 Task: Explore Airbnb accommodation in Idah, Nigeria from14th December, 2023 to 18th December, 2023 for 1 adult. Place can be room with 1  bedroom having 1 bed and 1 bathroom. Amenities needed are: wifi.
Action: Mouse moved to (433, 79)
Screenshot: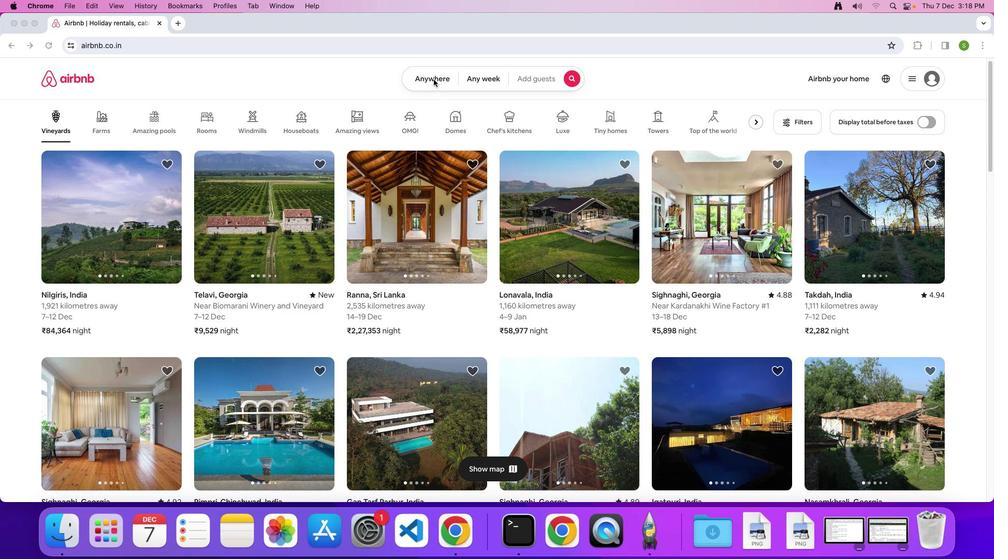 
Action: Mouse pressed left at (433, 79)
Screenshot: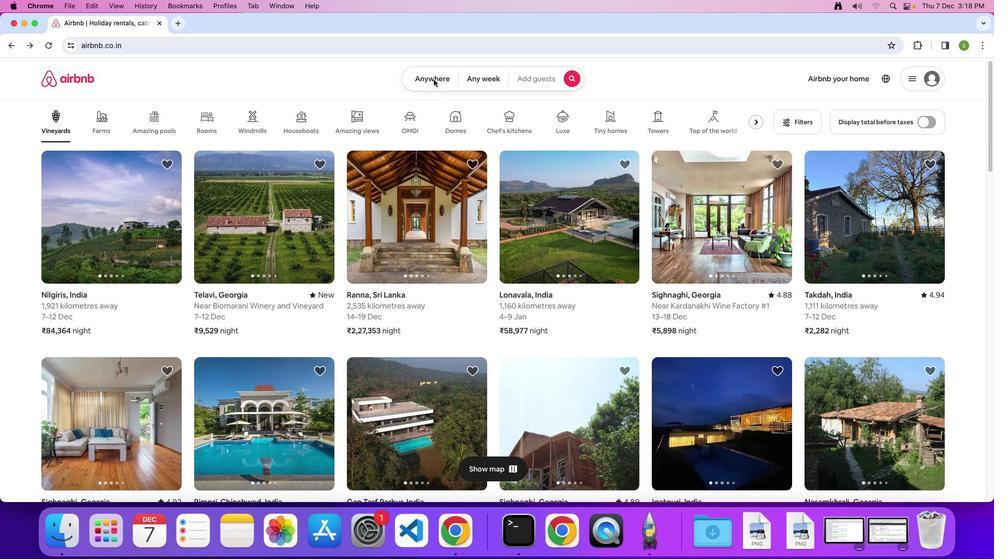 
Action: Mouse moved to (430, 79)
Screenshot: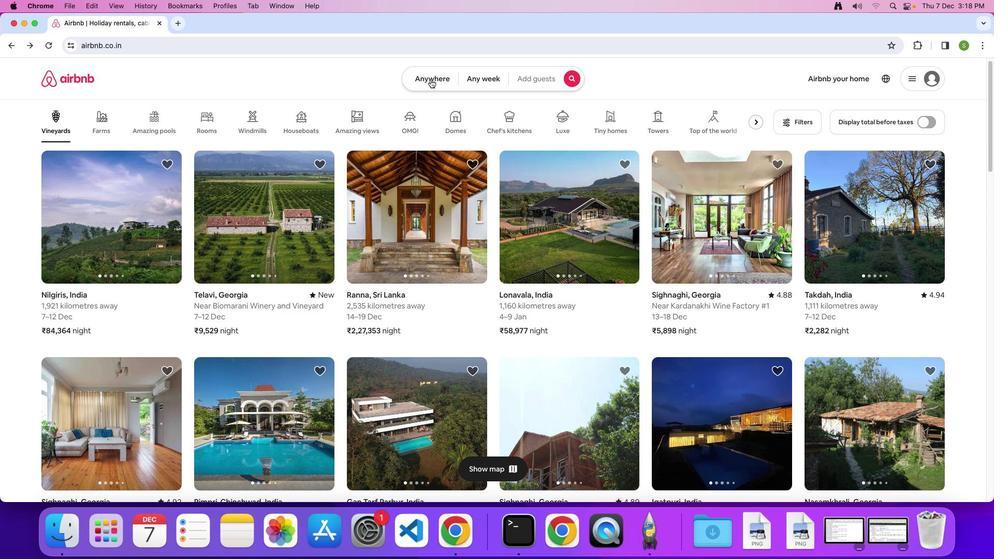 
Action: Mouse pressed left at (430, 79)
Screenshot: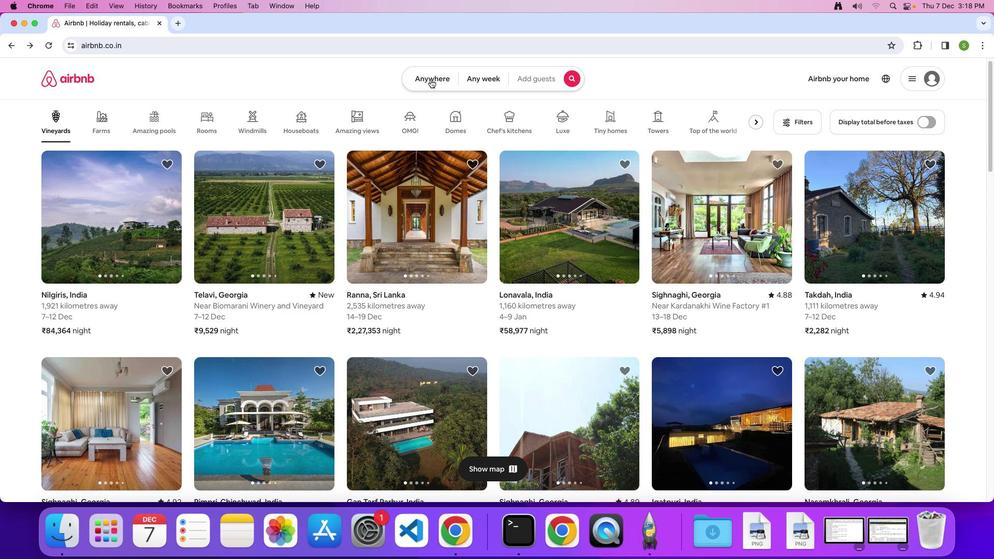 
Action: Mouse moved to (380, 120)
Screenshot: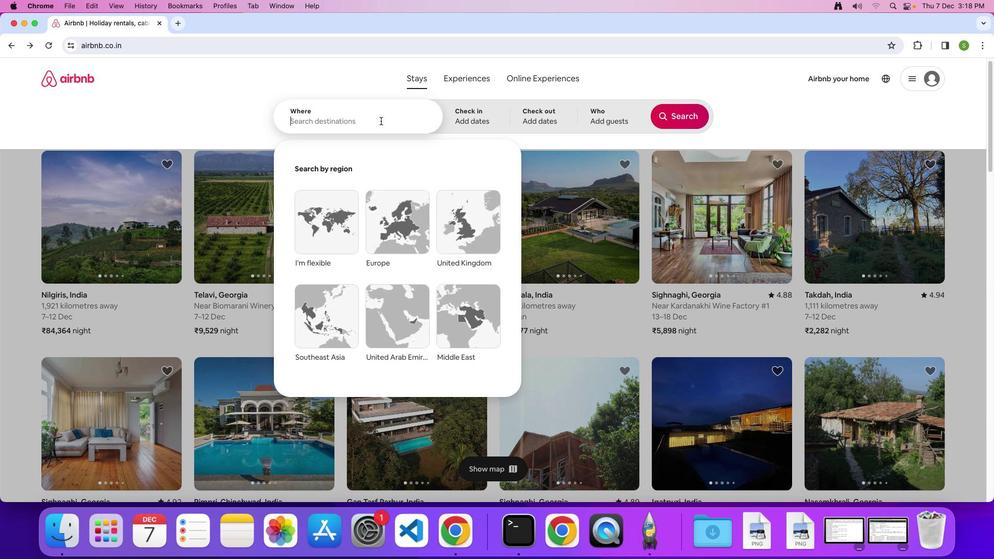 
Action: Mouse pressed left at (380, 120)
Screenshot: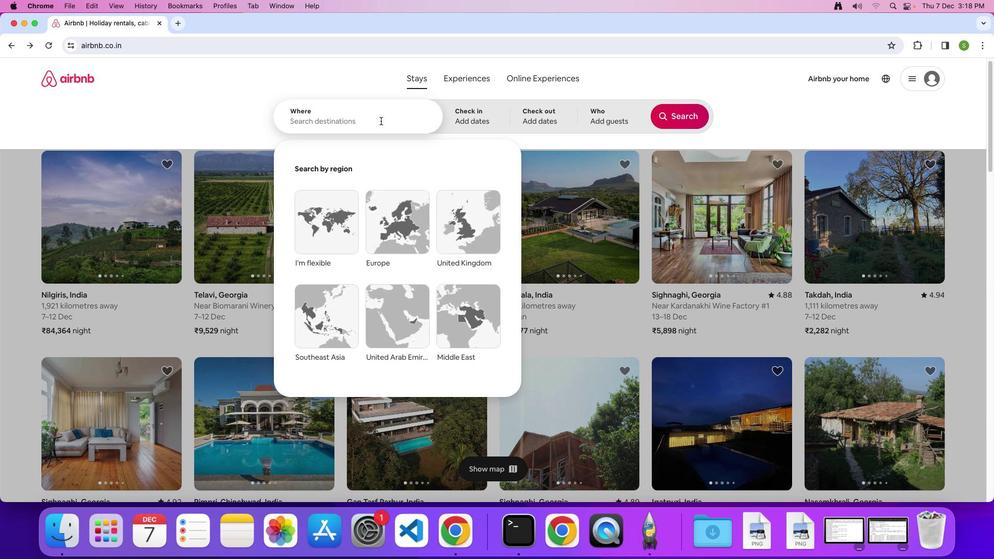 
Action: Key pressed 'I'Key.caps_lock'd''a''h'','Key.spaceKey.shift'N''i''g''e''r''i''a'Key.enter
Screenshot: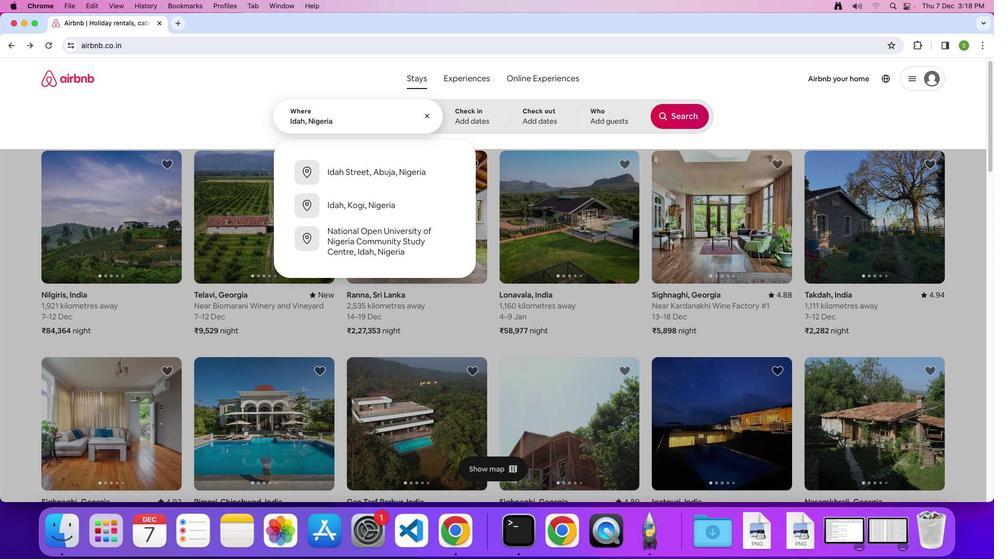 
Action: Mouse moved to (411, 294)
Screenshot: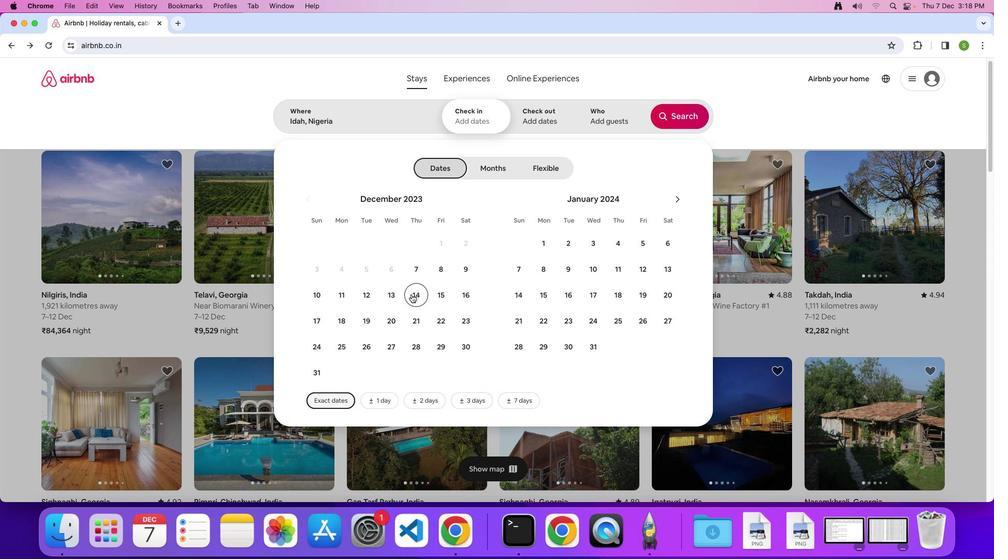 
Action: Mouse pressed left at (411, 294)
Screenshot: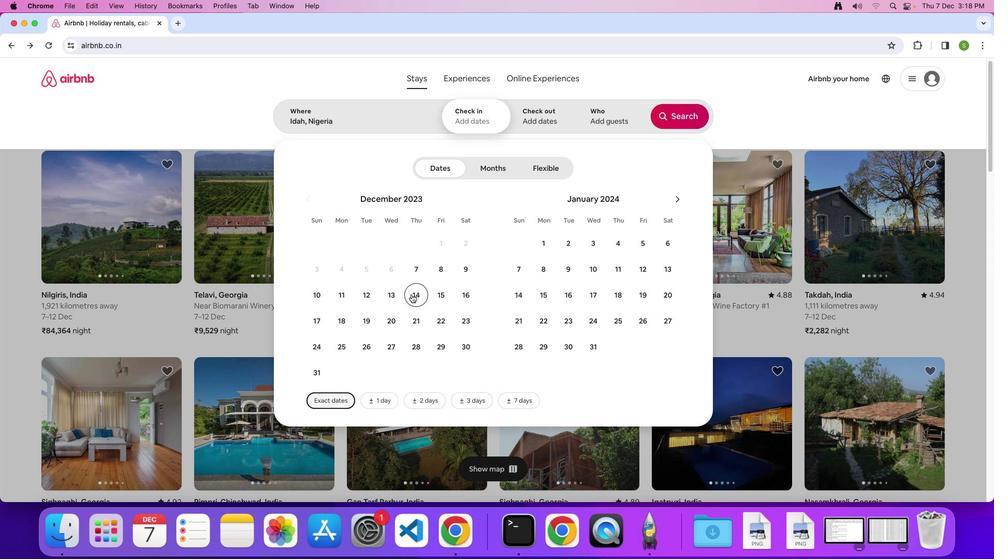 
Action: Mouse moved to (344, 324)
Screenshot: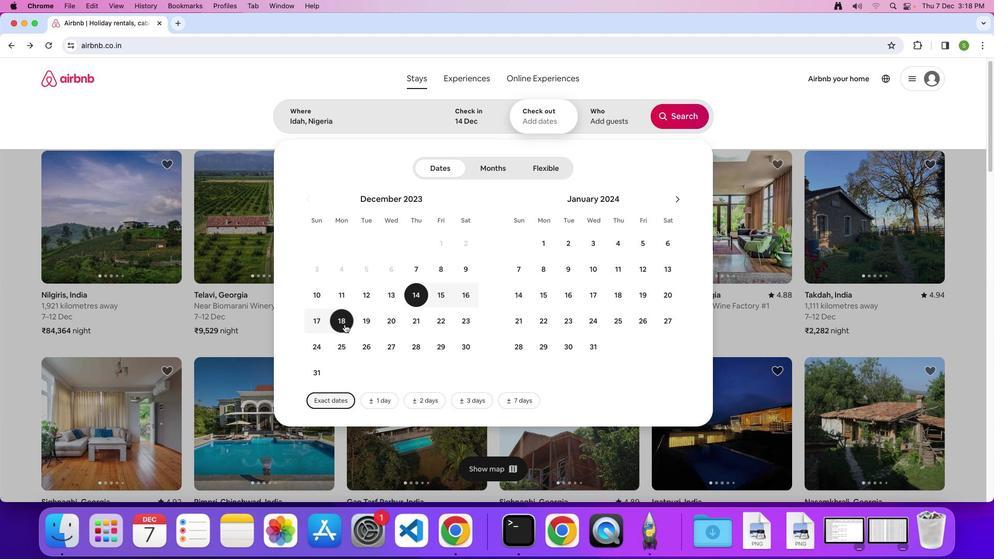 
Action: Mouse pressed left at (344, 324)
Screenshot: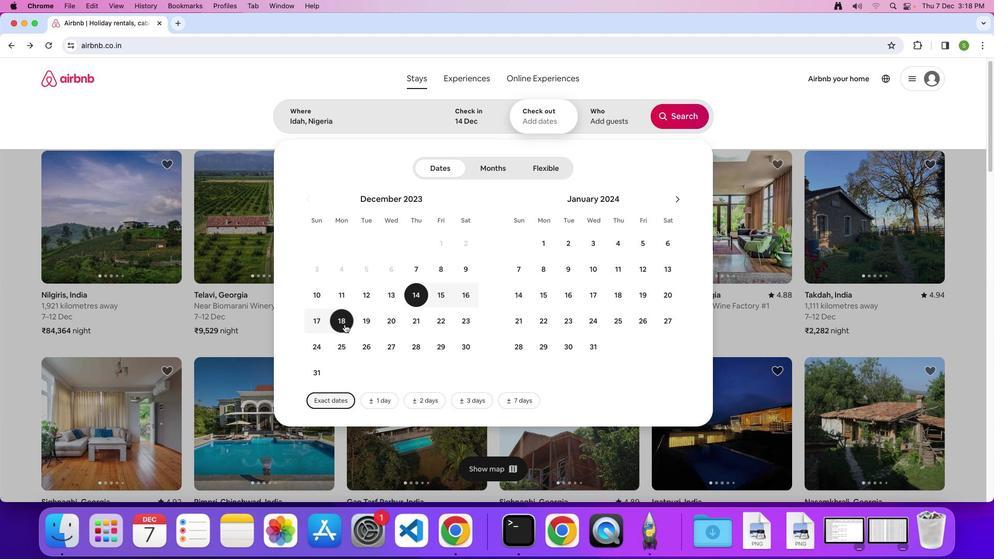 
Action: Mouse moved to (607, 125)
Screenshot: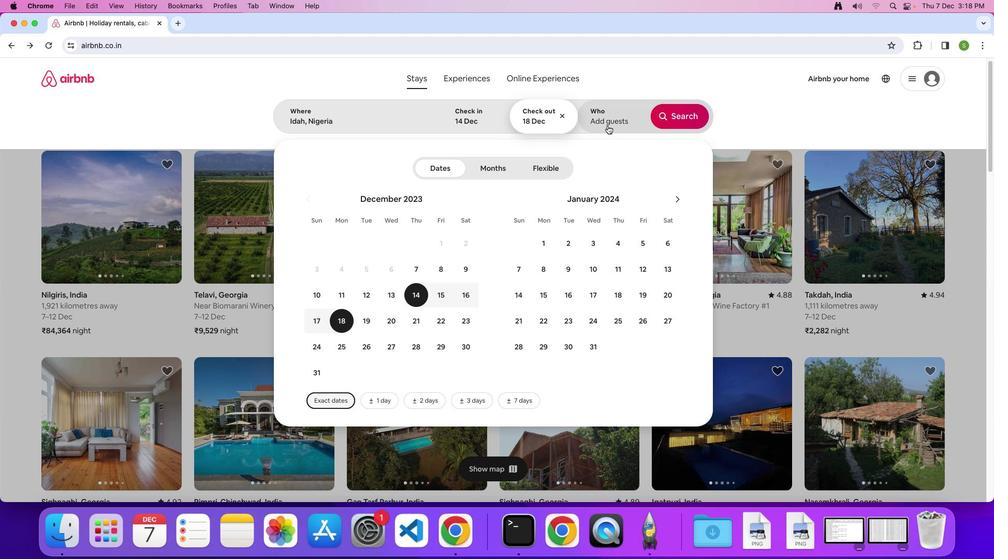 
Action: Mouse pressed left at (607, 125)
Screenshot: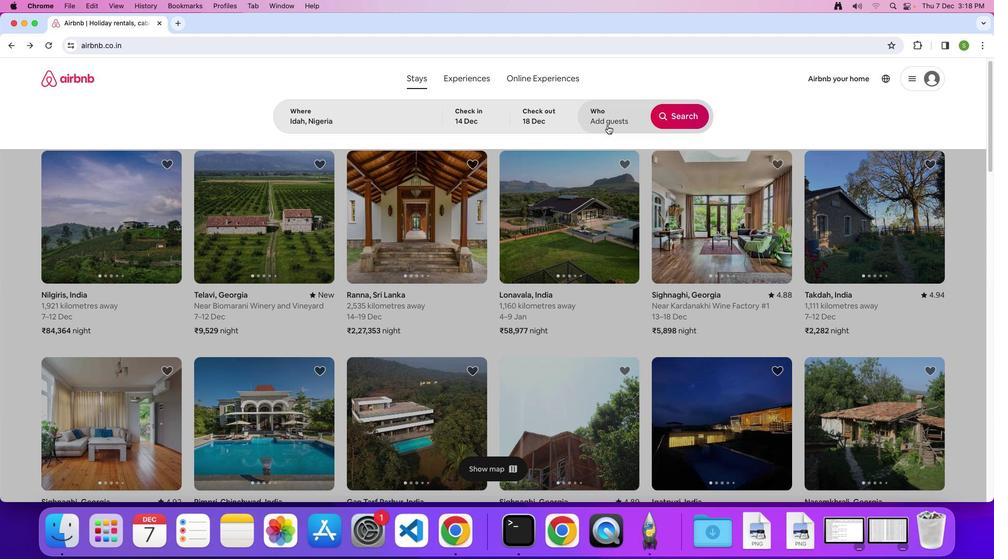 
Action: Mouse moved to (685, 171)
Screenshot: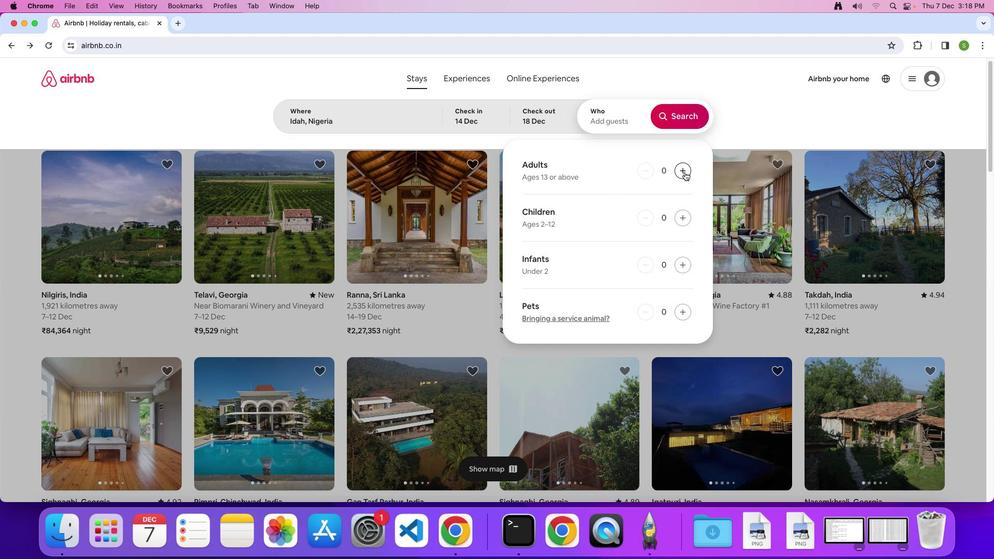 
Action: Mouse pressed left at (685, 171)
Screenshot: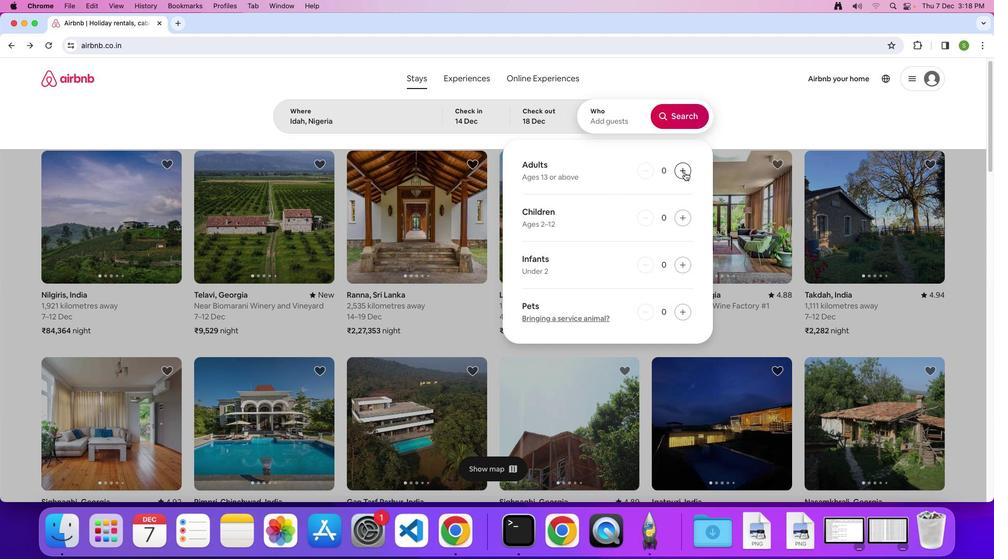 
Action: Mouse moved to (693, 118)
Screenshot: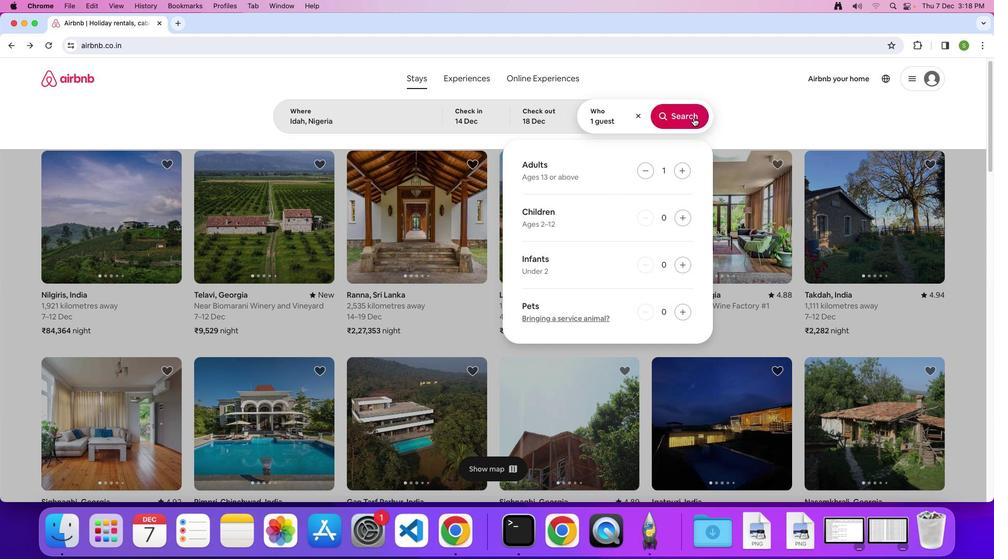 
Action: Mouse pressed left at (693, 118)
Screenshot: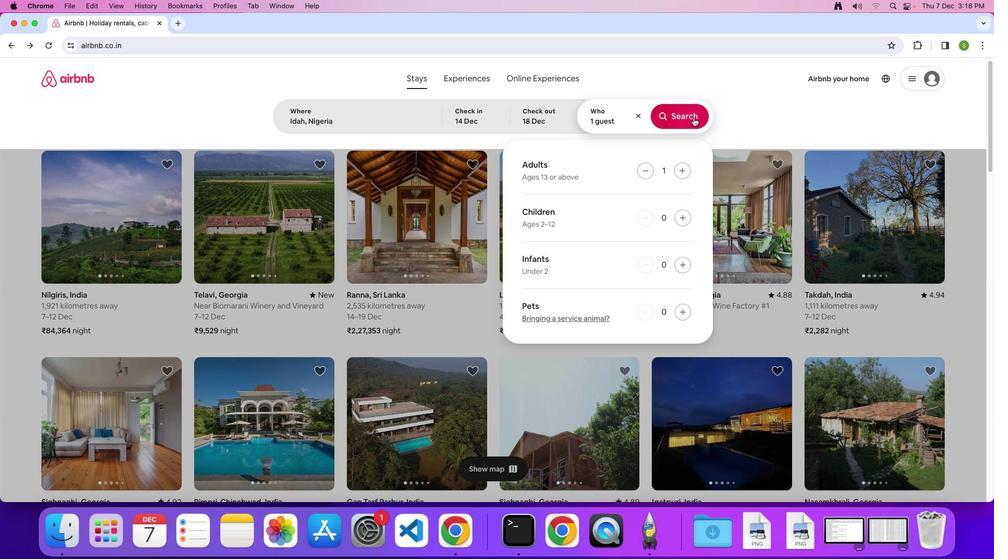 
Action: Mouse moved to (824, 124)
Screenshot: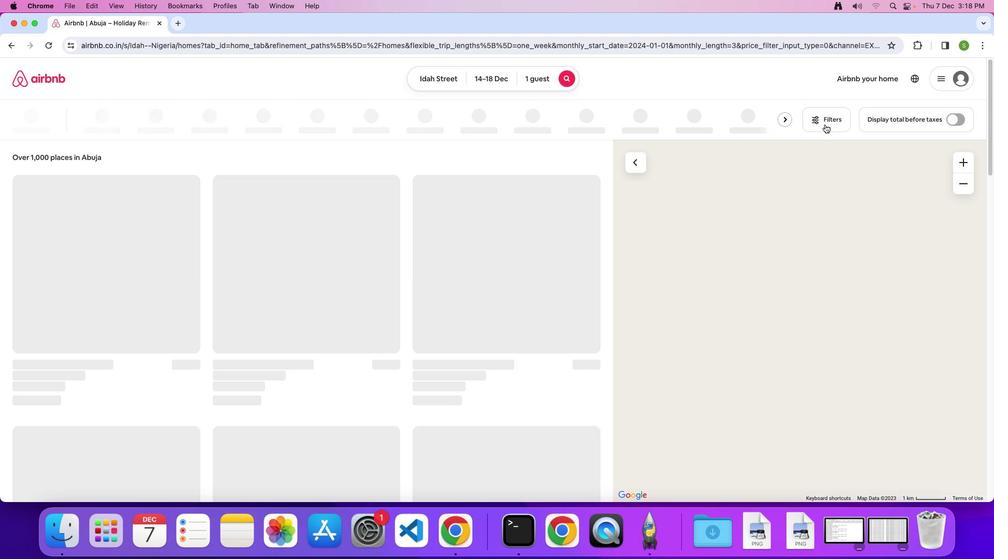 
Action: Mouse pressed left at (824, 124)
Screenshot: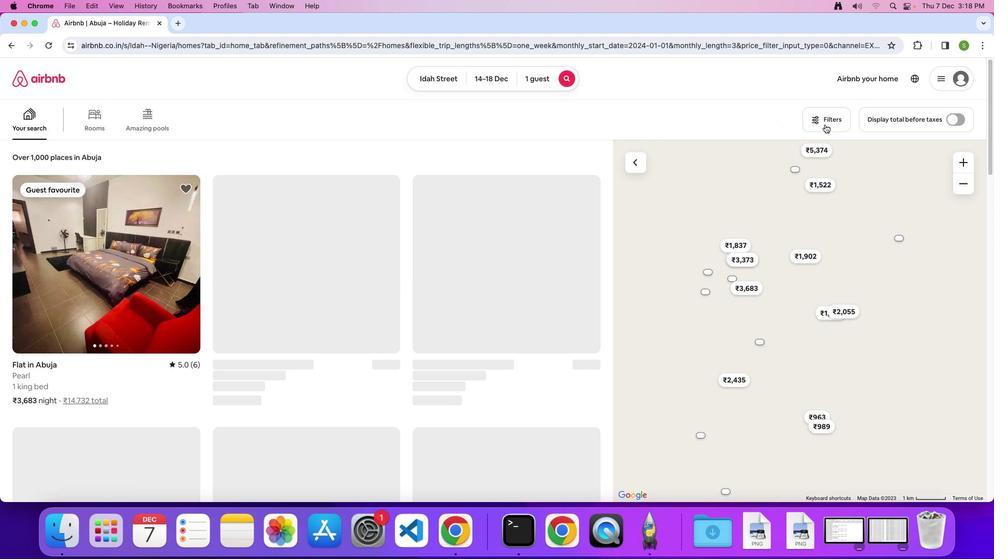 
Action: Mouse moved to (466, 176)
Screenshot: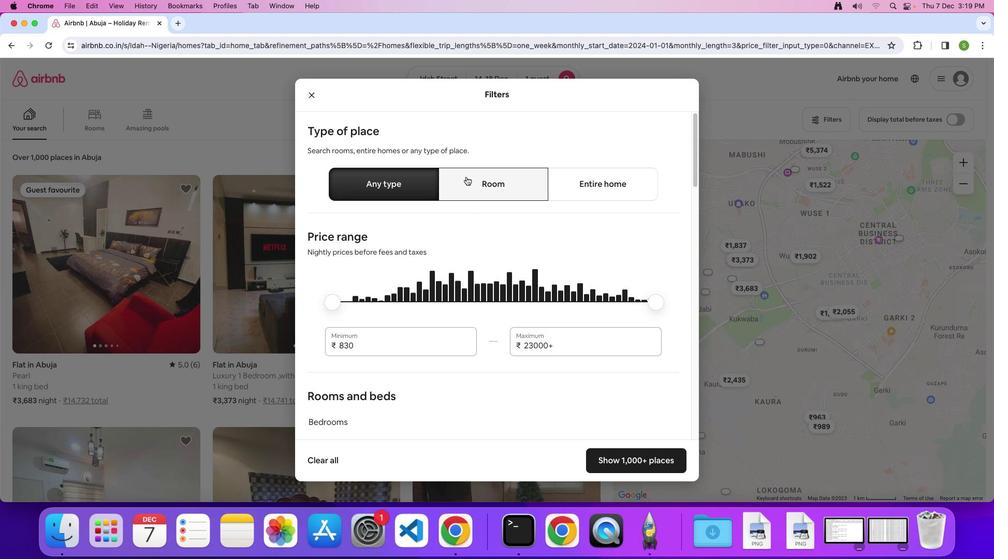 
Action: Mouse pressed left at (466, 176)
Screenshot: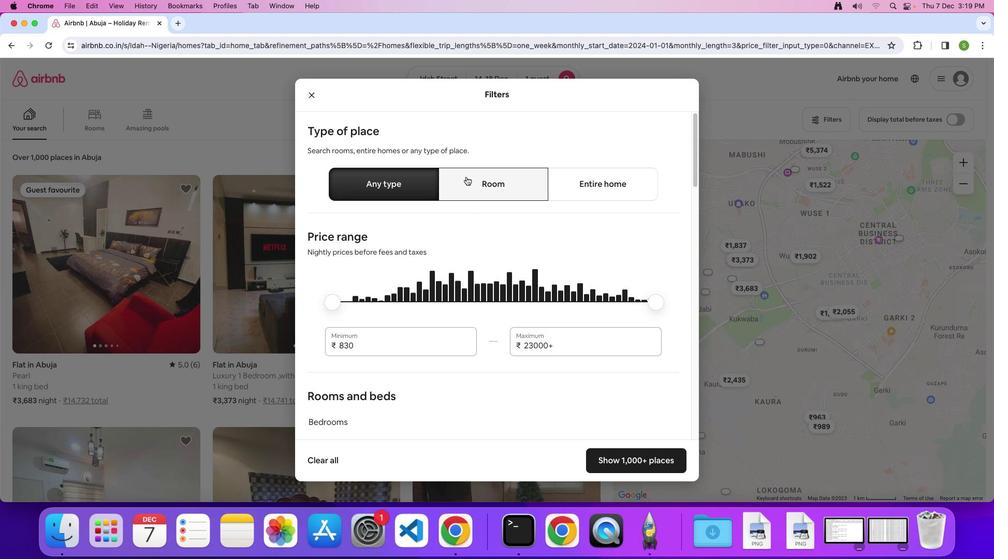 
Action: Mouse moved to (497, 253)
Screenshot: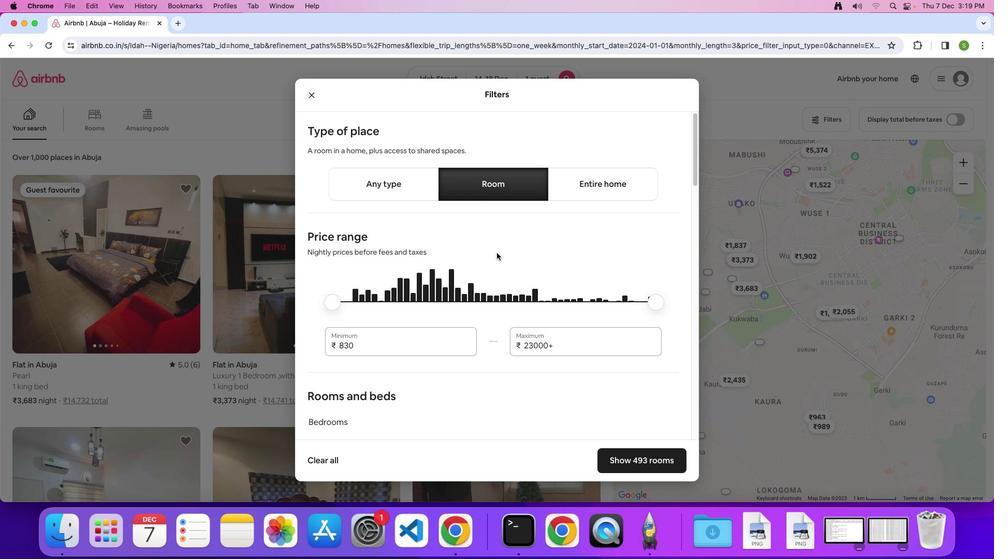 
Action: Mouse scrolled (497, 253) with delta (0, 0)
Screenshot: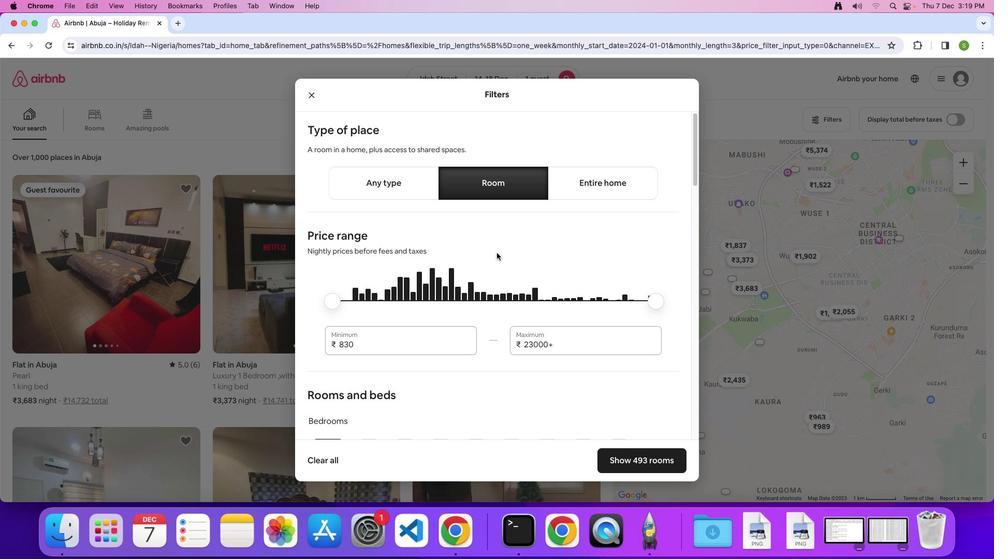 
Action: Mouse scrolled (497, 253) with delta (0, 0)
Screenshot: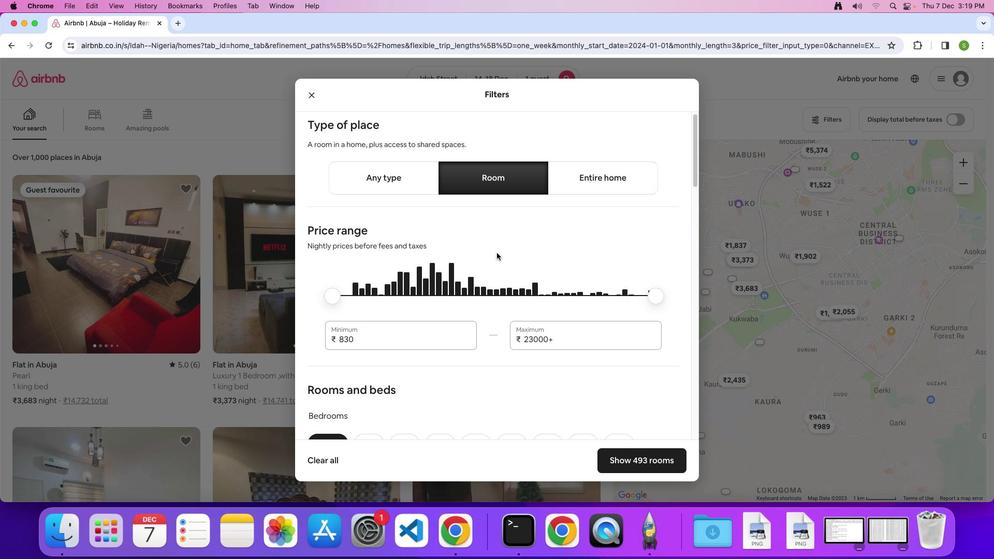 
Action: Mouse scrolled (497, 253) with delta (0, 0)
Screenshot: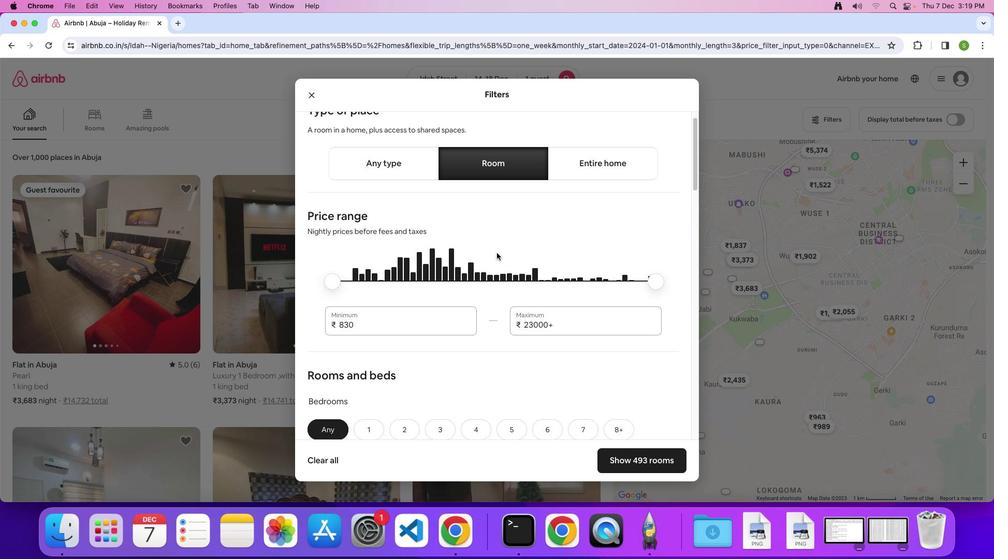 
Action: Mouse scrolled (497, 253) with delta (0, 0)
Screenshot: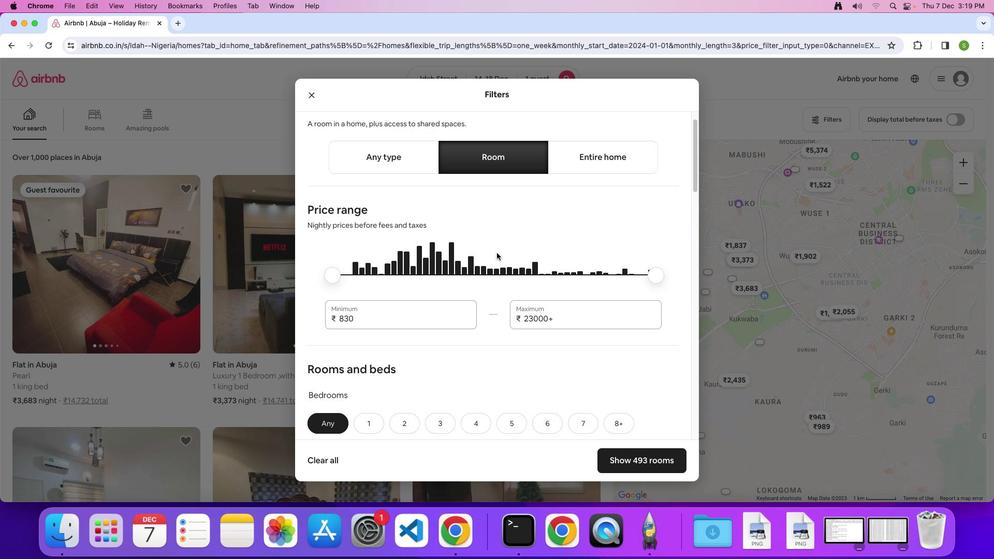 
Action: Mouse scrolled (497, 253) with delta (0, 0)
Screenshot: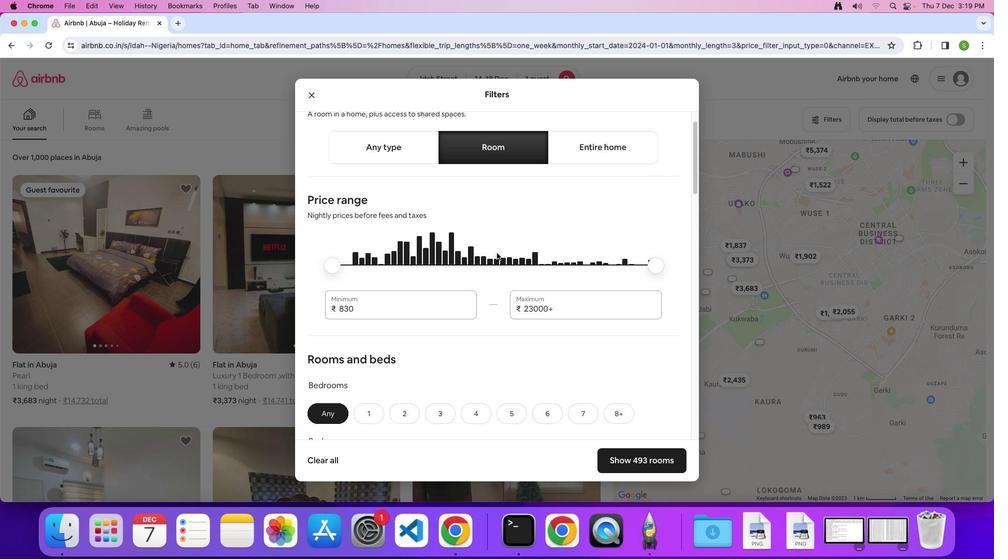 
Action: Mouse scrolled (497, 253) with delta (0, 0)
Screenshot: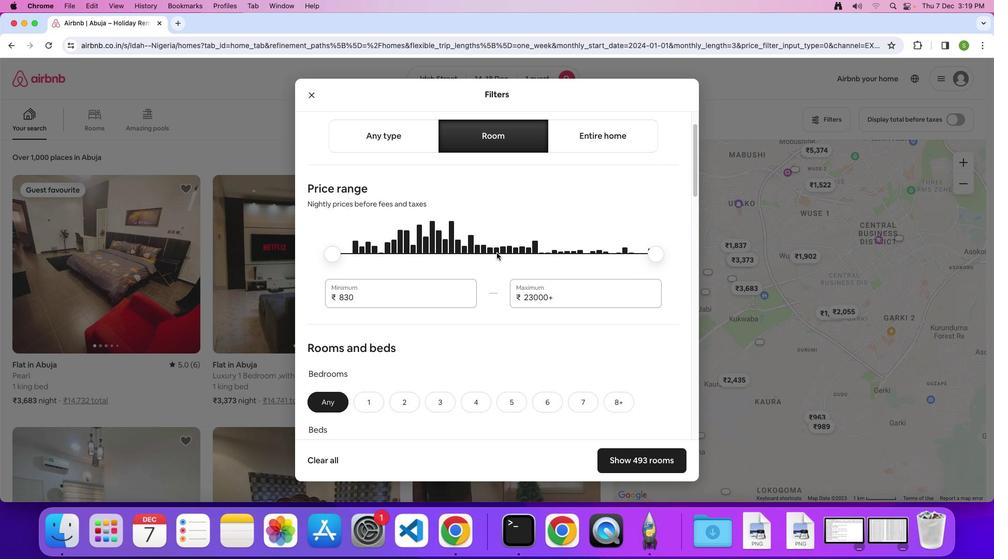 
Action: Mouse scrolled (497, 253) with delta (0, 0)
Screenshot: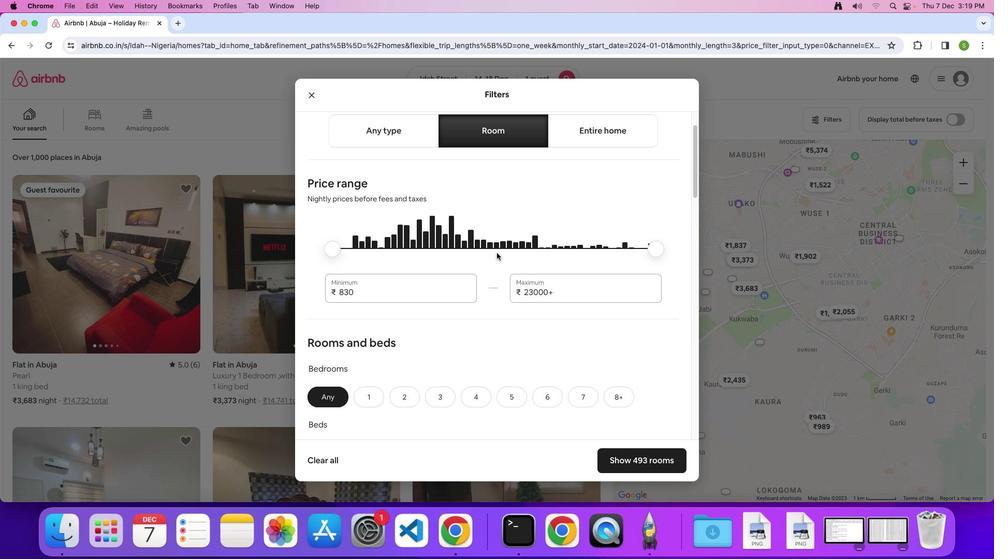 
Action: Mouse scrolled (497, 253) with delta (0, 0)
Screenshot: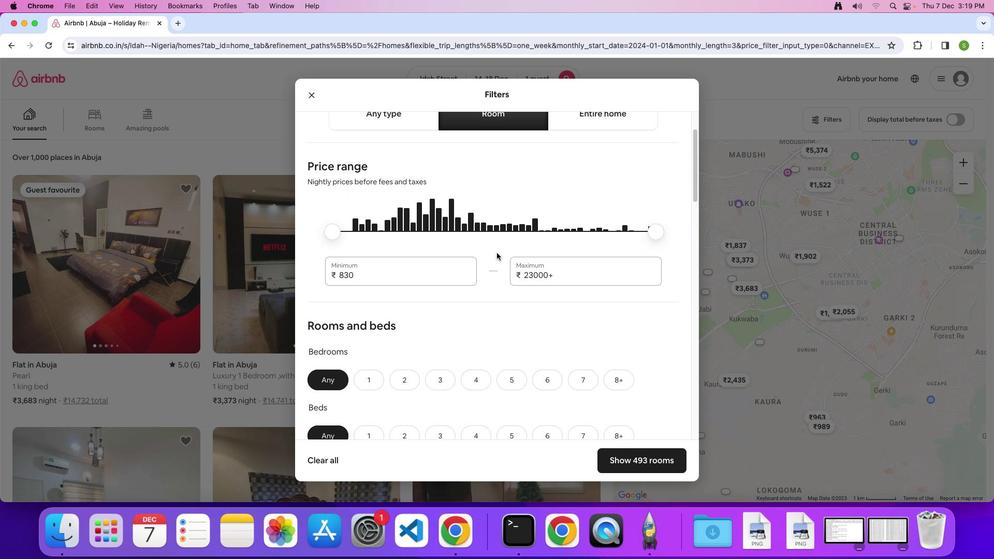 
Action: Mouse scrolled (497, 253) with delta (0, 0)
Screenshot: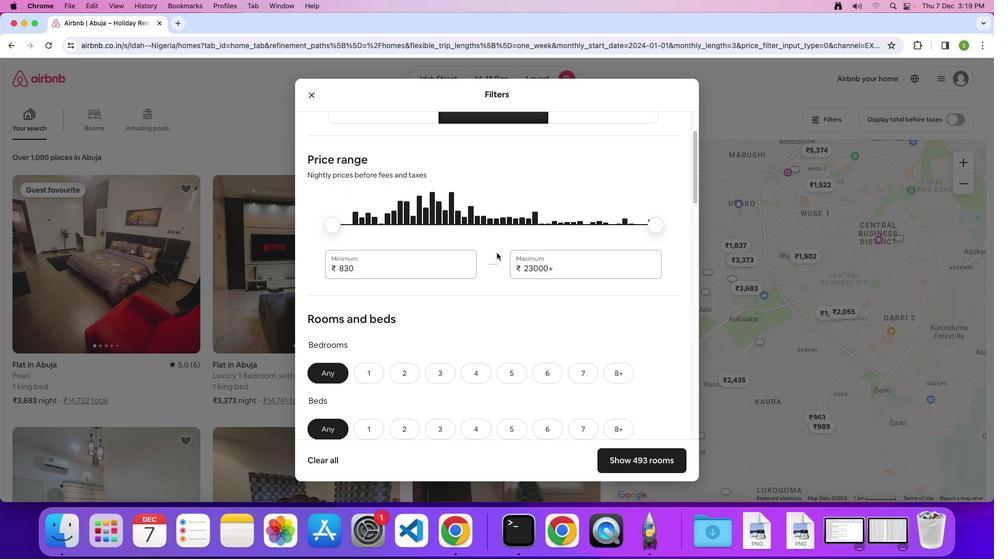 
Action: Mouse scrolled (497, 253) with delta (0, -1)
Screenshot: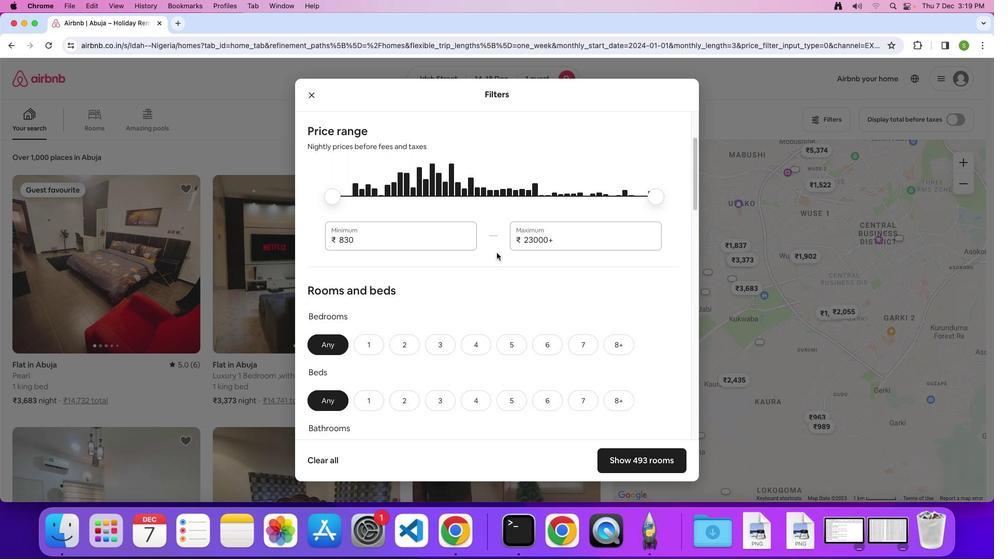 
Action: Mouse scrolled (497, 253) with delta (0, 0)
Screenshot: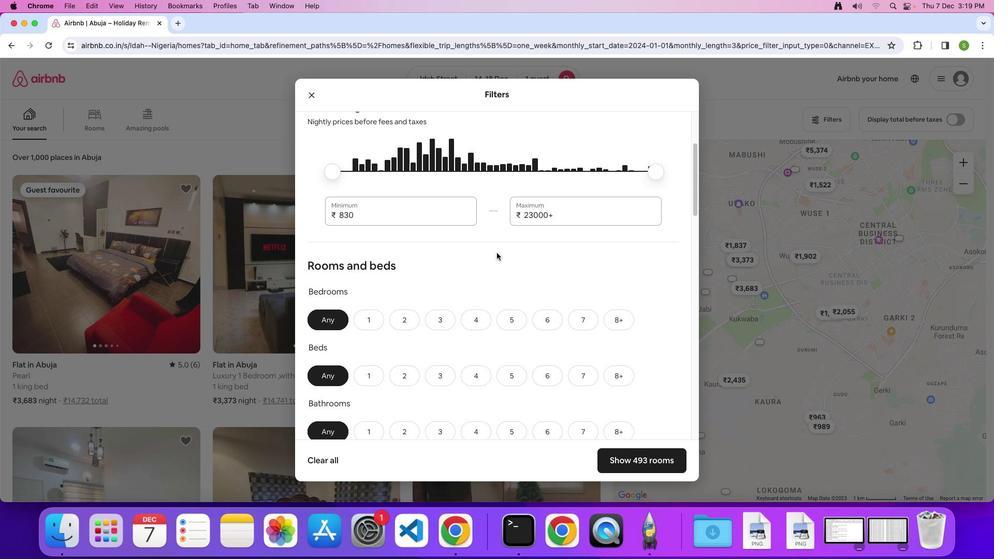 
Action: Mouse scrolled (497, 253) with delta (0, 0)
Screenshot: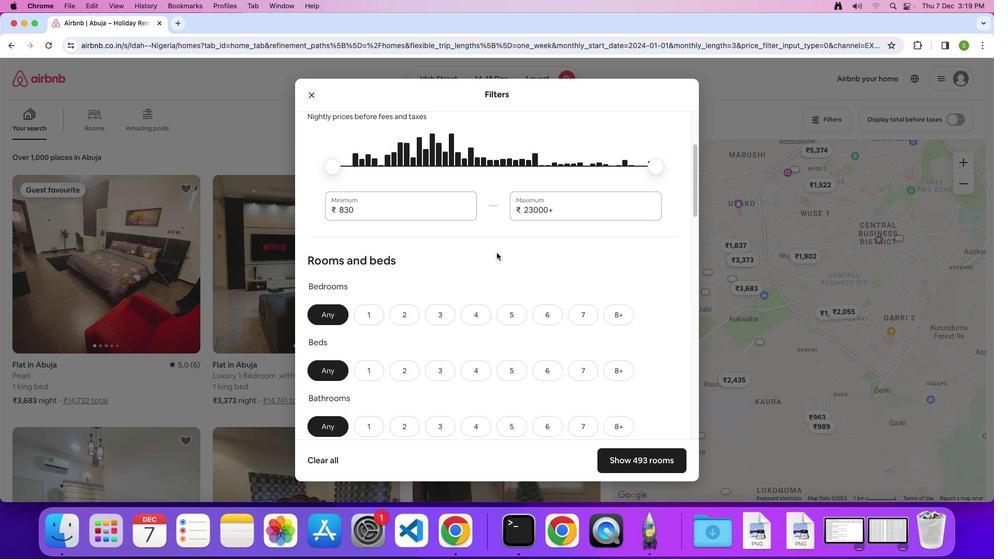 
Action: Mouse scrolled (497, 253) with delta (0, 0)
Screenshot: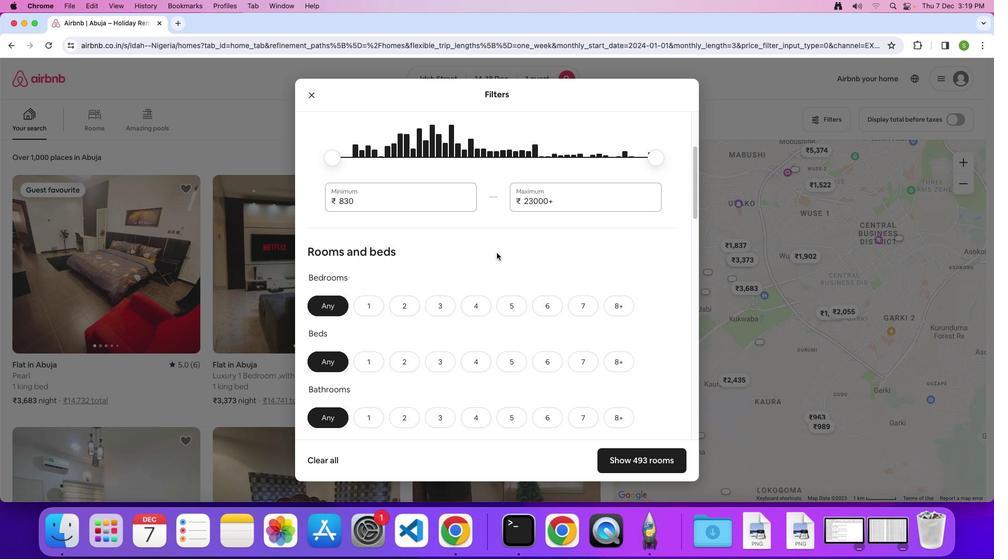 
Action: Mouse scrolled (497, 253) with delta (0, 0)
Screenshot: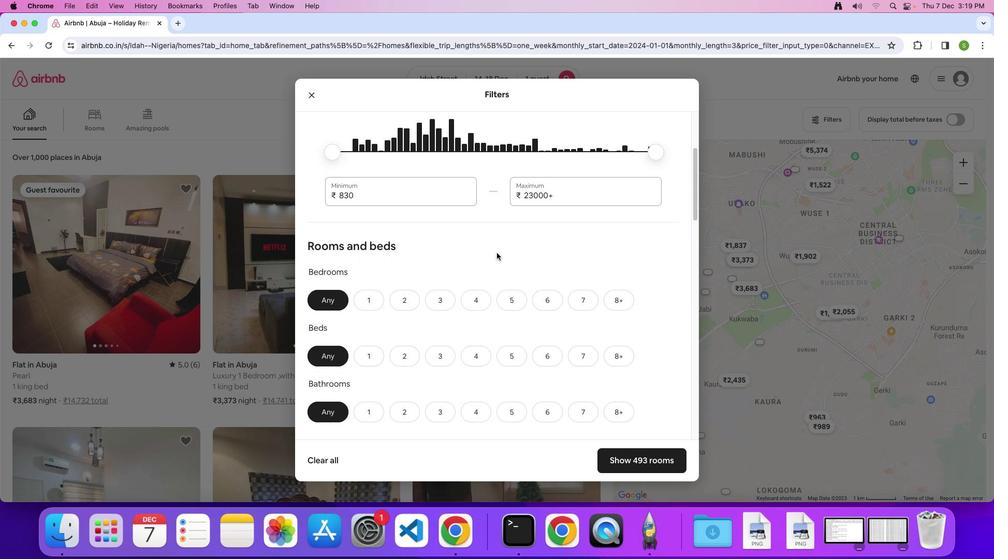 
Action: Mouse moved to (367, 285)
Screenshot: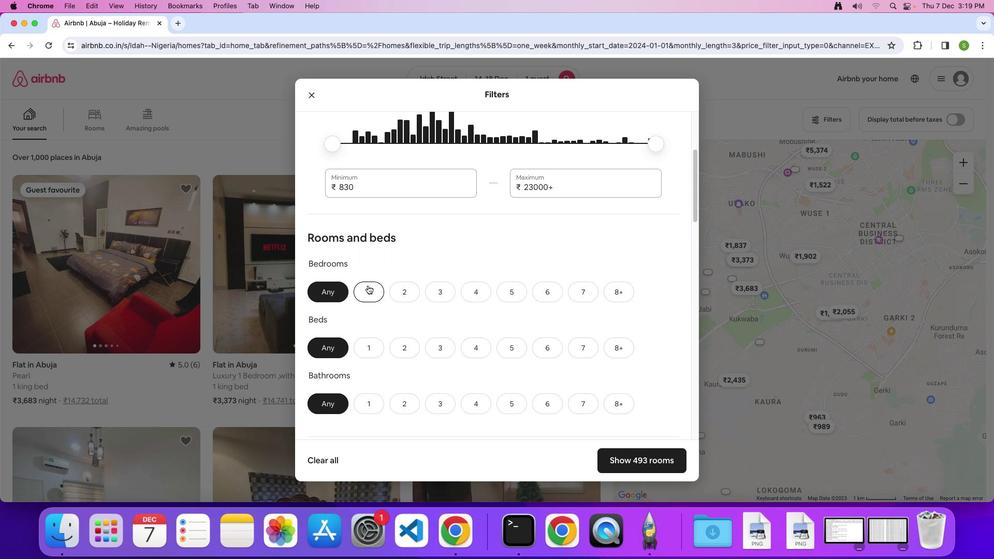 
Action: Mouse pressed left at (367, 285)
Screenshot: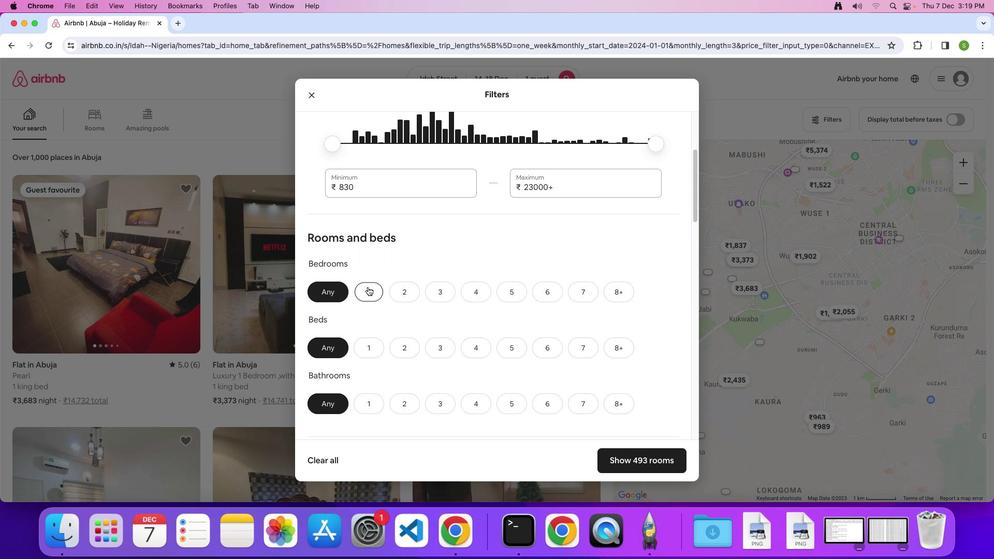 
Action: Mouse moved to (360, 345)
Screenshot: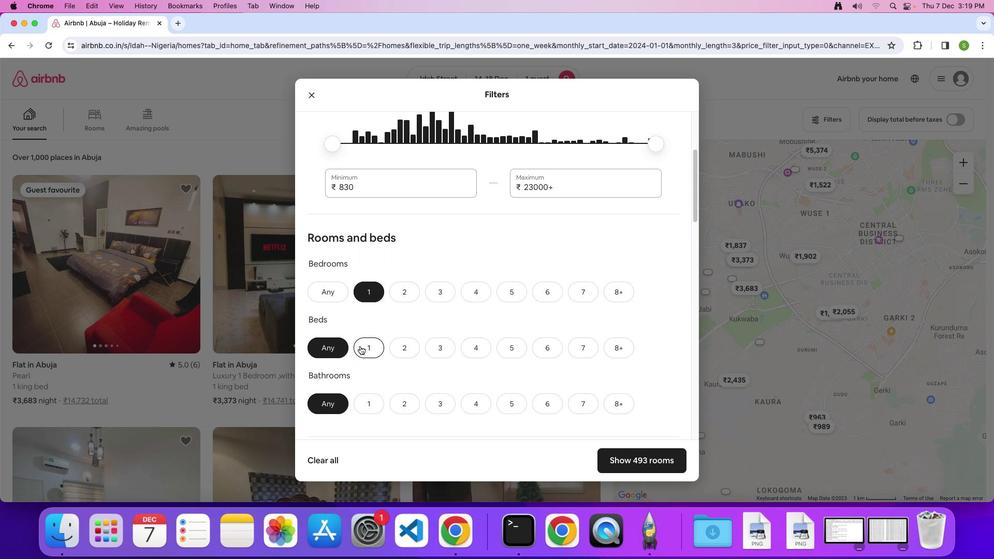 
Action: Mouse pressed left at (360, 345)
Screenshot: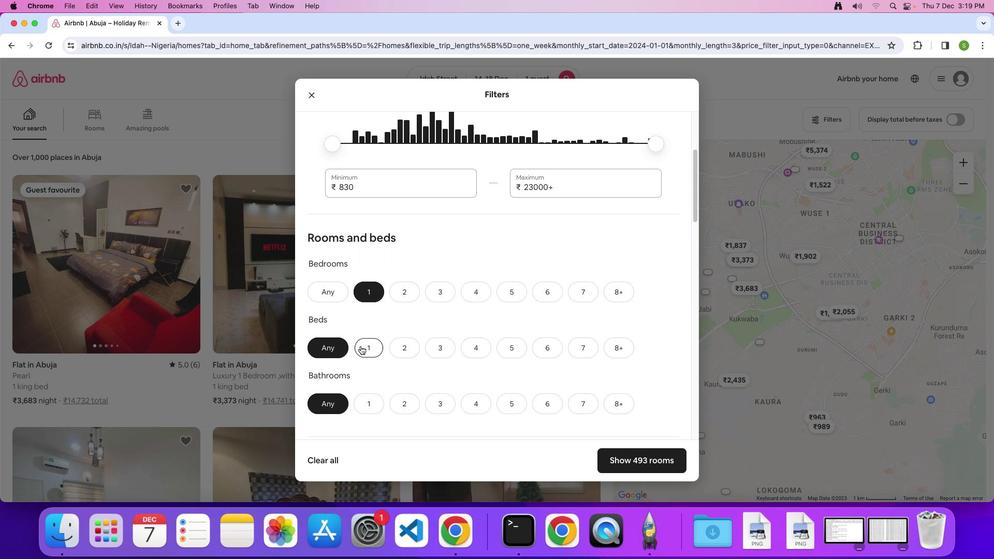 
Action: Mouse moved to (514, 307)
Screenshot: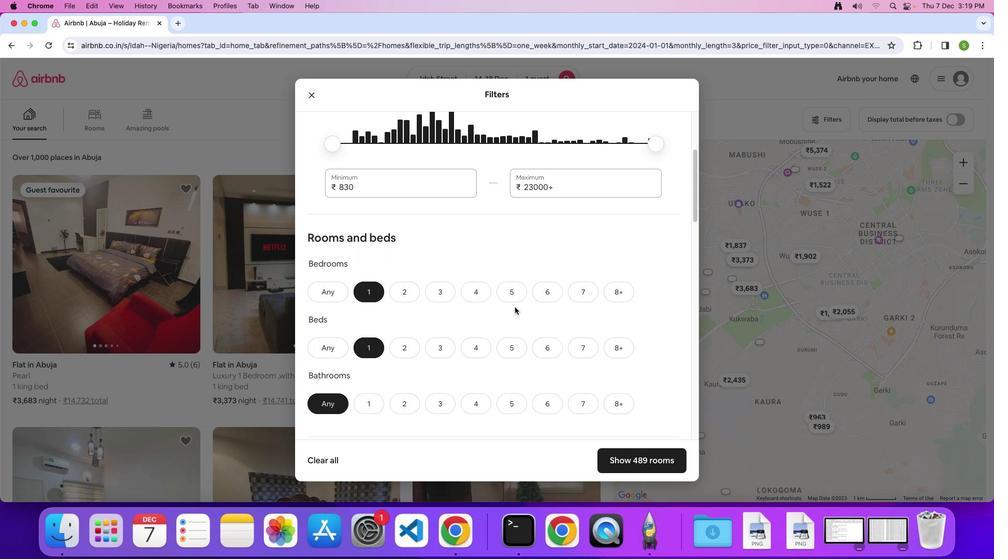 
Action: Mouse scrolled (514, 307) with delta (0, 0)
Screenshot: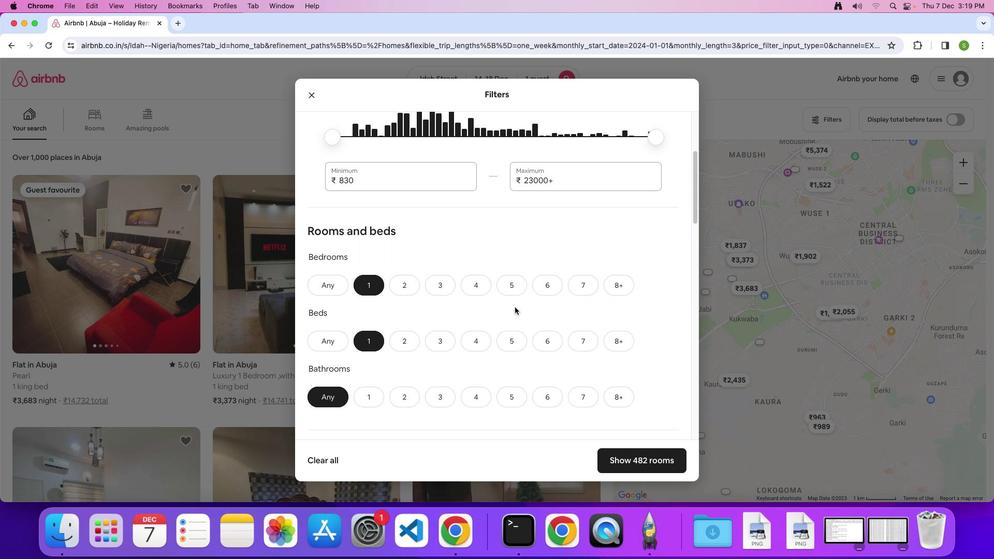 
Action: Mouse scrolled (514, 307) with delta (0, 0)
Screenshot: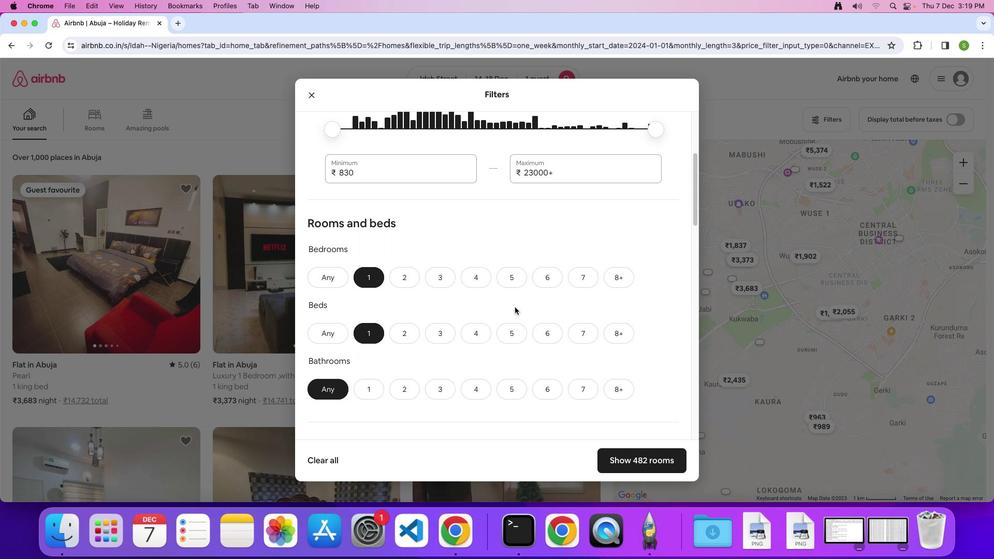 
Action: Mouse scrolled (514, 307) with delta (0, -1)
Screenshot: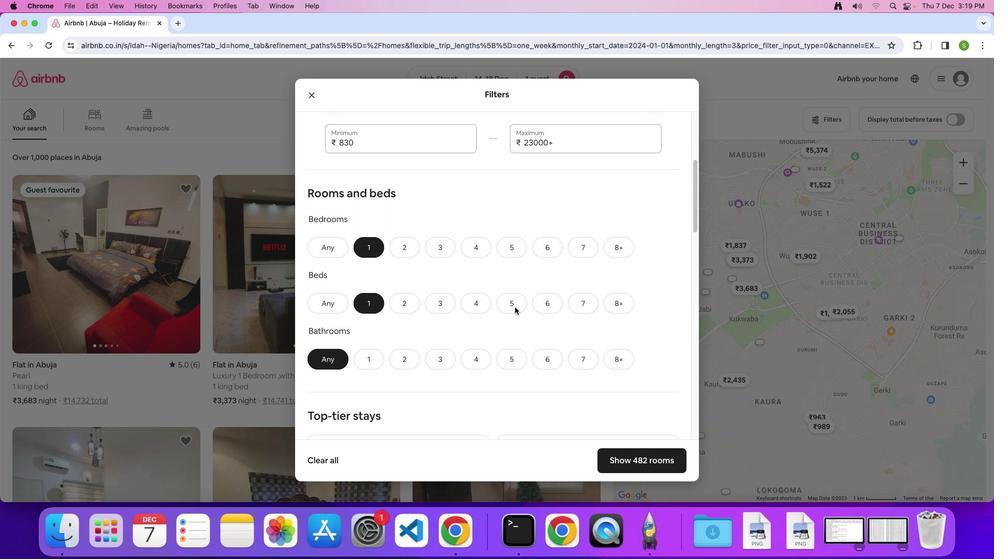 
Action: Mouse scrolled (514, 307) with delta (0, 0)
Screenshot: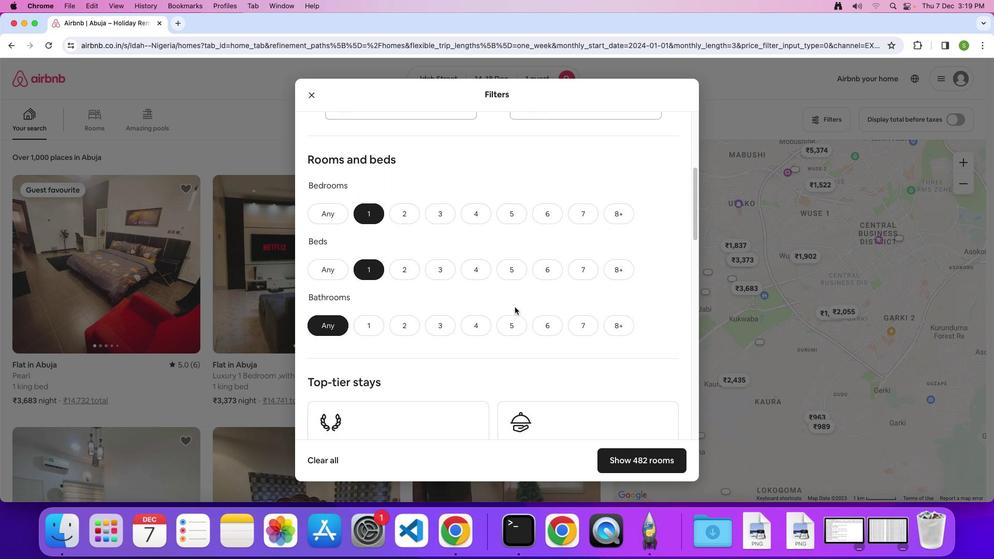 
Action: Mouse scrolled (514, 307) with delta (0, 0)
Screenshot: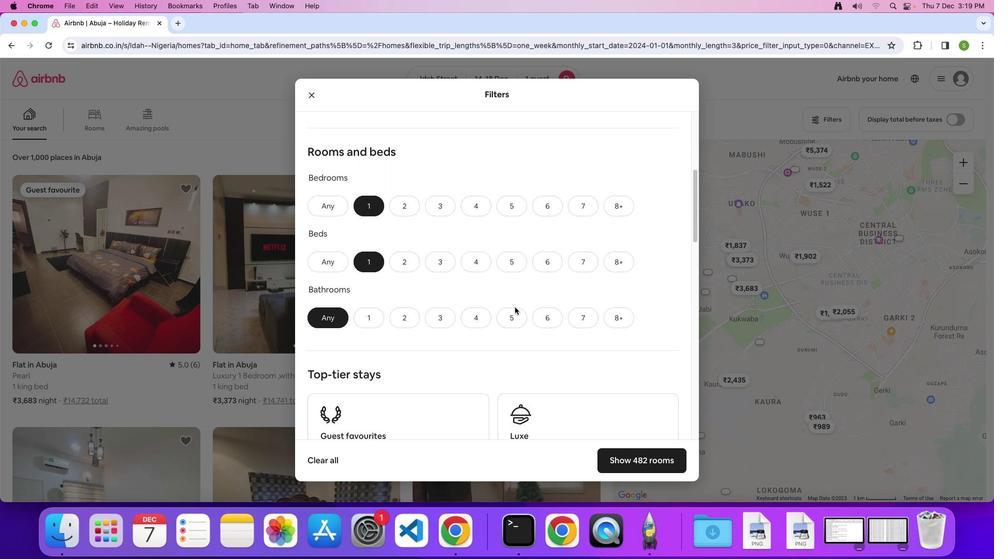 
Action: Mouse scrolled (514, 307) with delta (0, 0)
Screenshot: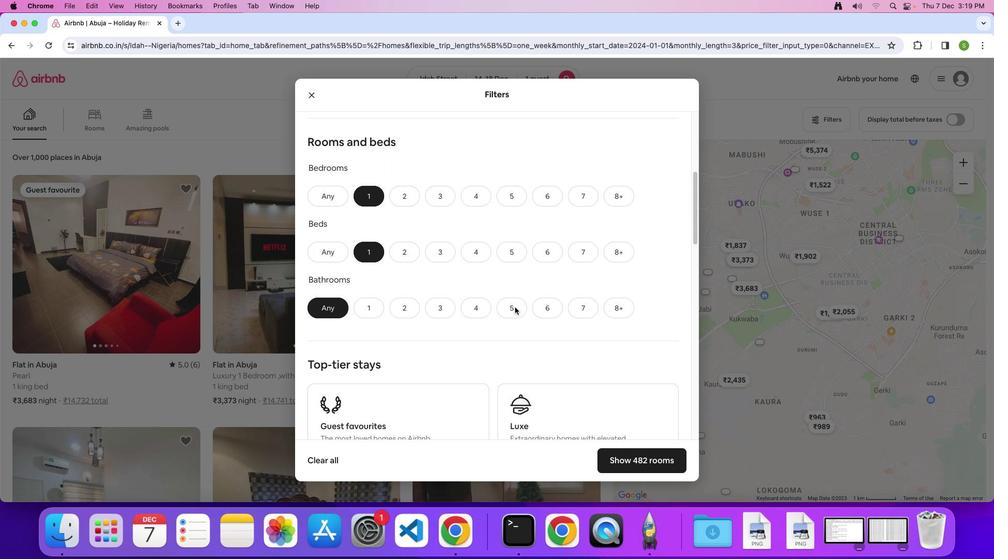 
Action: Mouse scrolled (514, 307) with delta (0, 0)
Screenshot: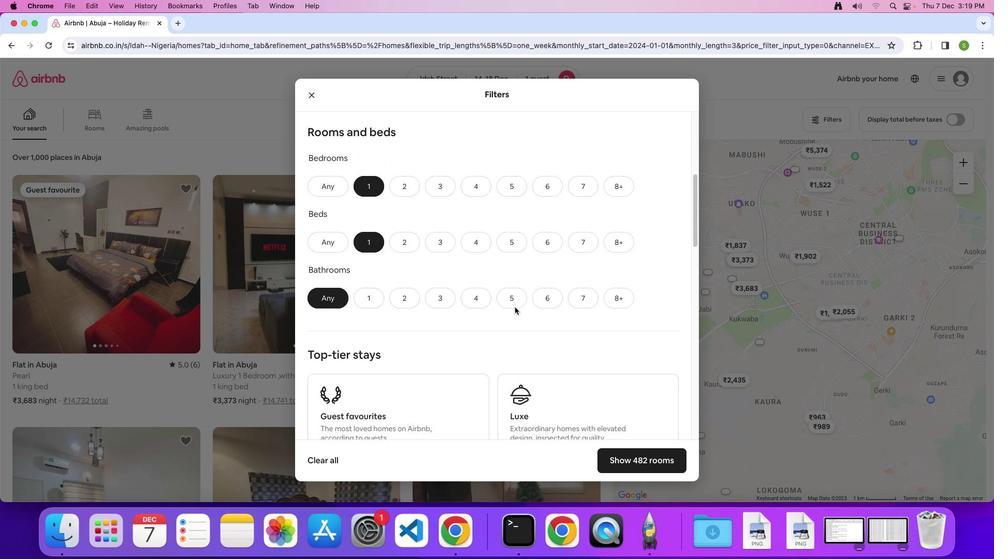 
Action: Mouse scrolled (514, 307) with delta (0, 0)
Screenshot: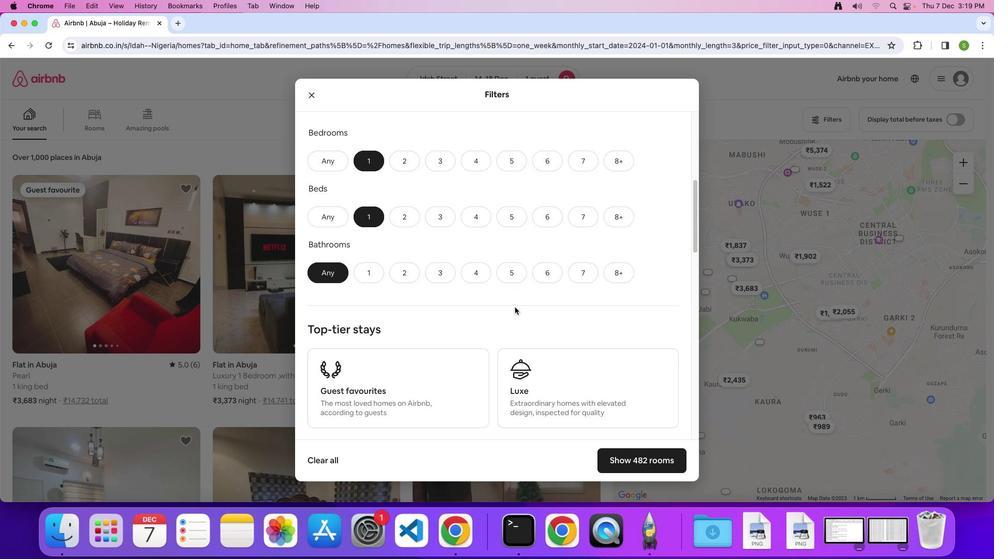 
Action: Mouse moved to (379, 268)
Screenshot: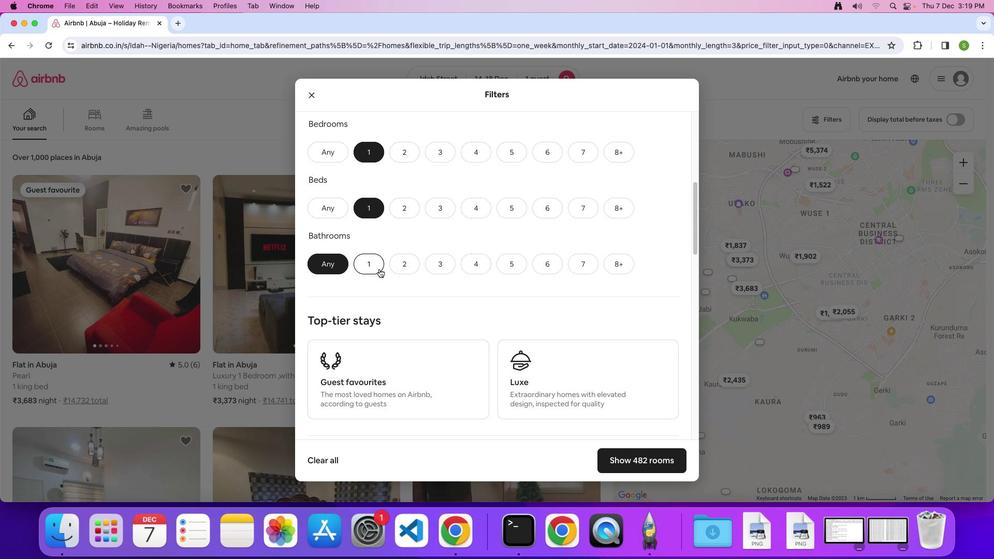 
Action: Mouse pressed left at (379, 268)
Screenshot: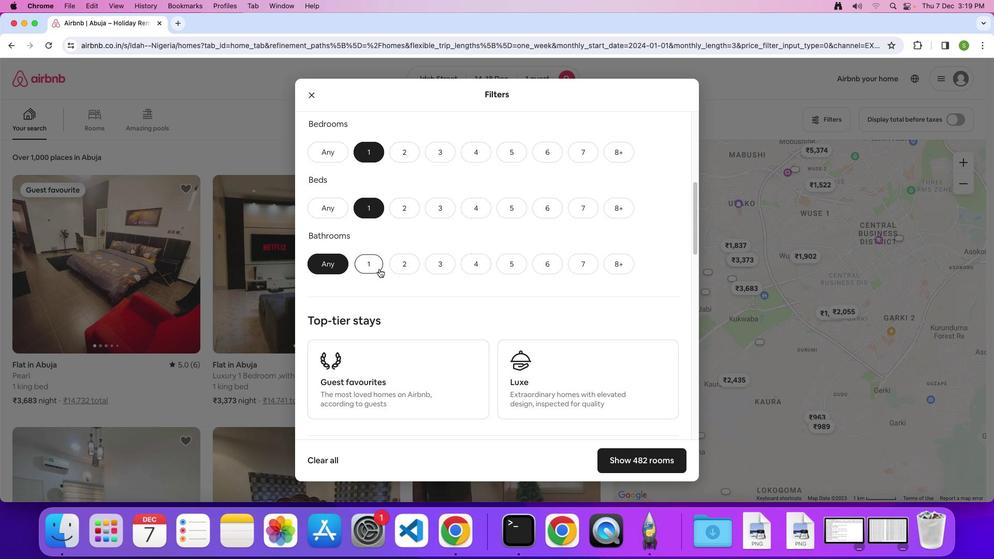 
Action: Mouse moved to (490, 261)
Screenshot: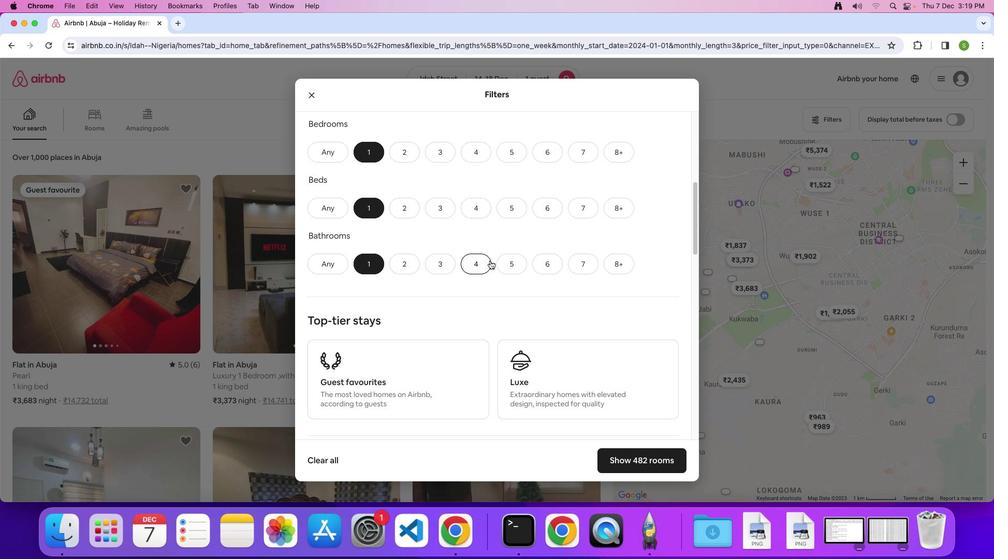 
Action: Mouse scrolled (490, 261) with delta (0, 0)
Screenshot: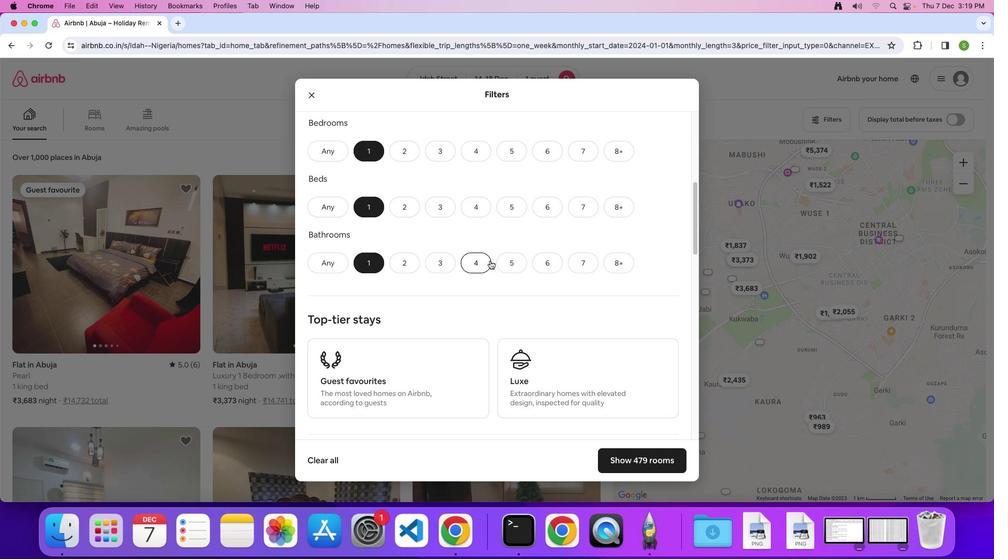 
Action: Mouse scrolled (490, 261) with delta (0, 0)
Screenshot: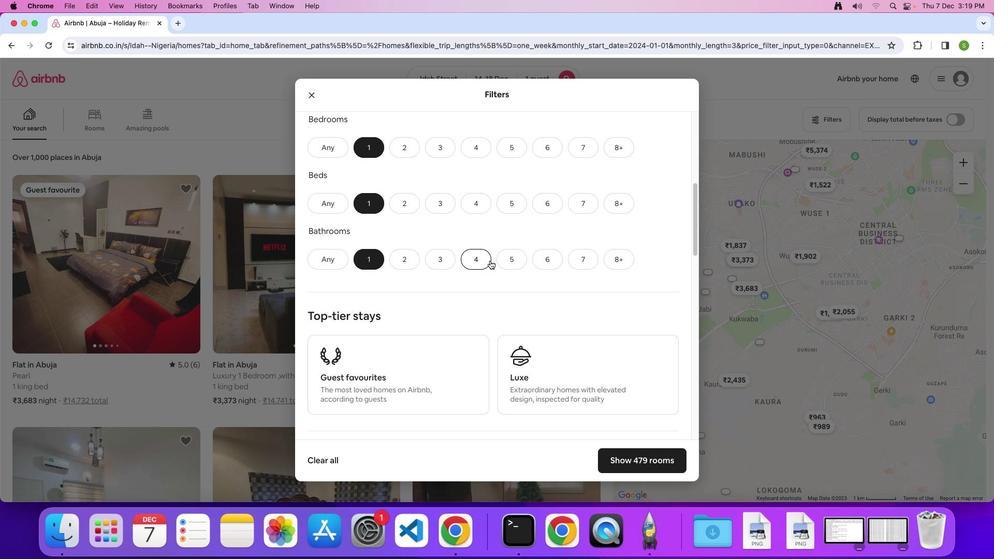 
Action: Mouse scrolled (490, 261) with delta (0, 0)
Screenshot: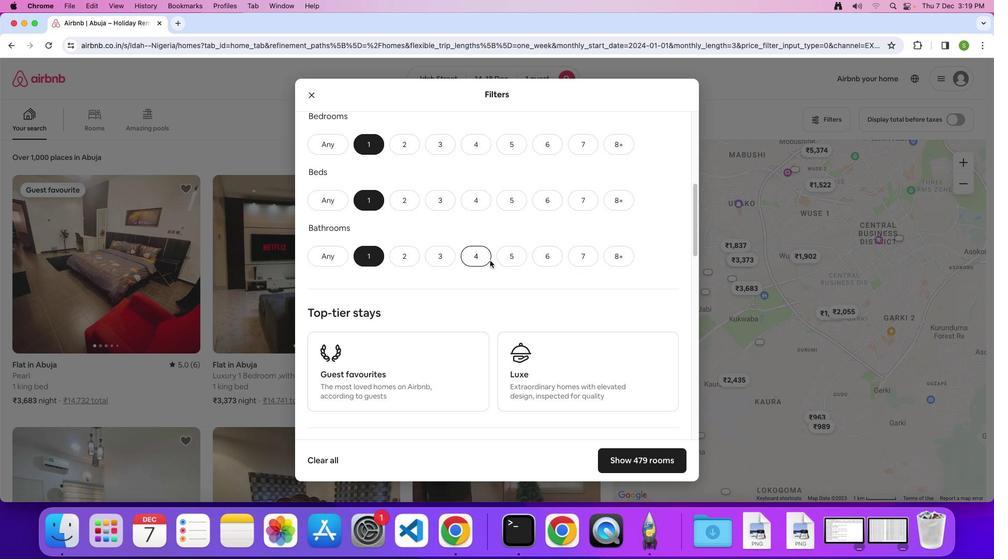 
Action: Mouse scrolled (490, 261) with delta (0, 0)
Screenshot: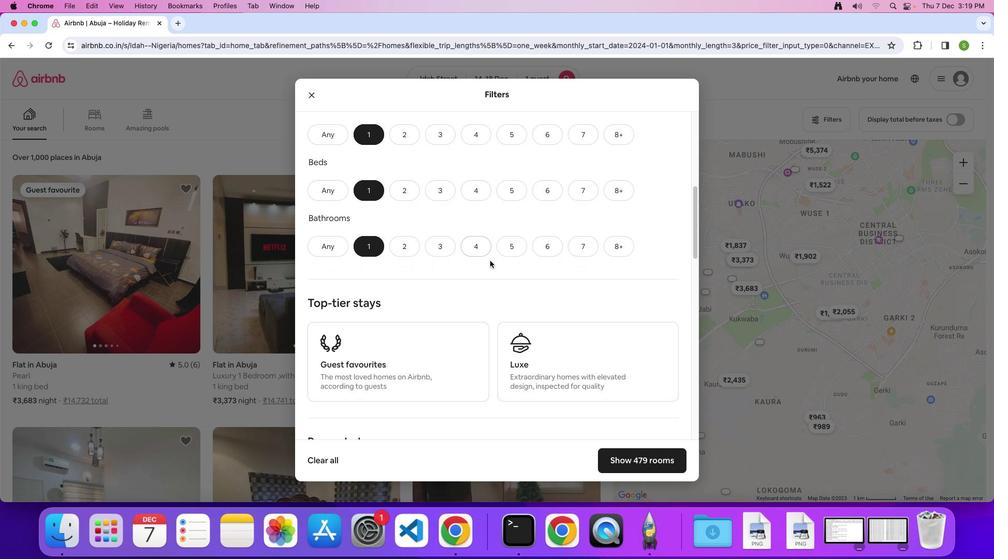 
Action: Mouse moved to (490, 261)
Screenshot: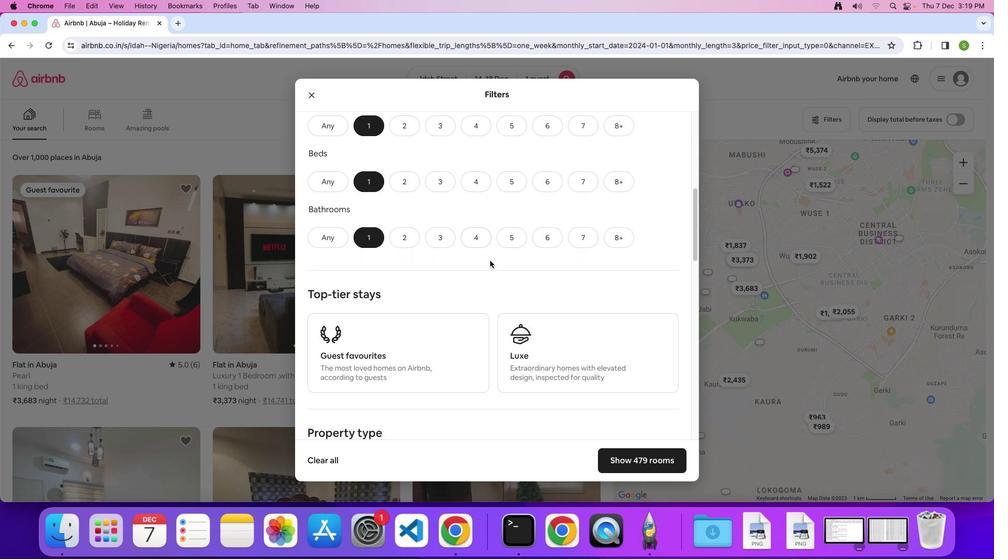 
Action: Mouse scrolled (490, 261) with delta (0, 0)
Screenshot: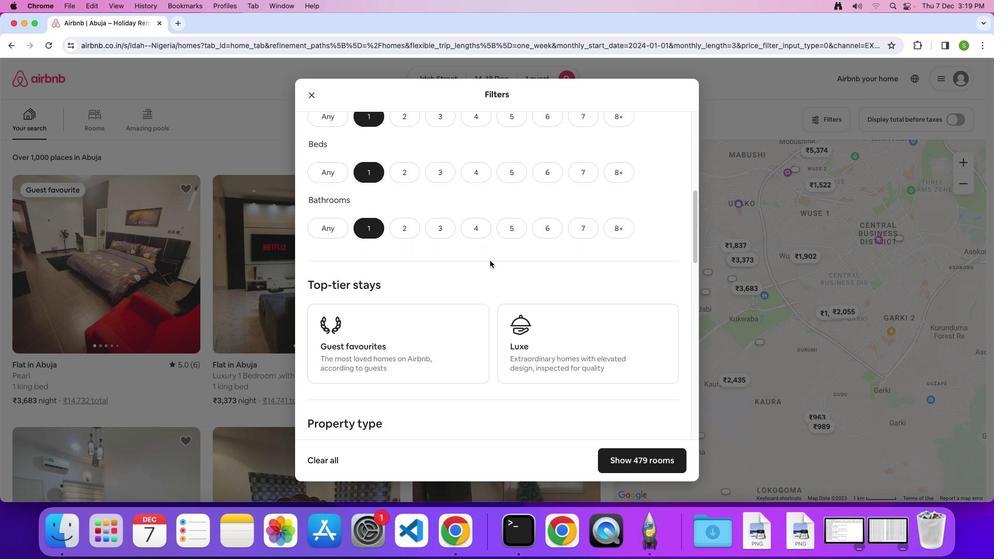 
Action: Mouse scrolled (490, 261) with delta (0, 0)
Screenshot: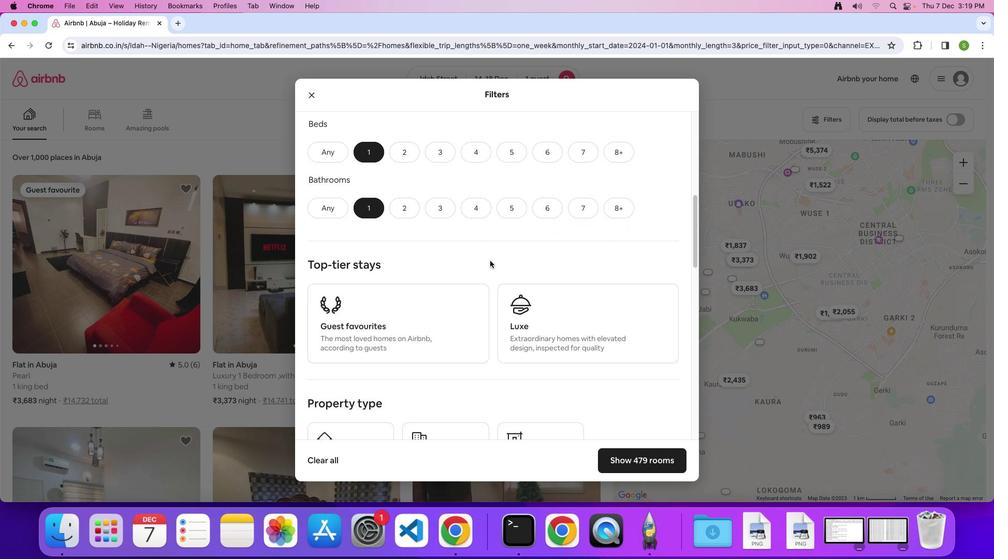 
Action: Mouse scrolled (490, 261) with delta (0, 0)
Screenshot: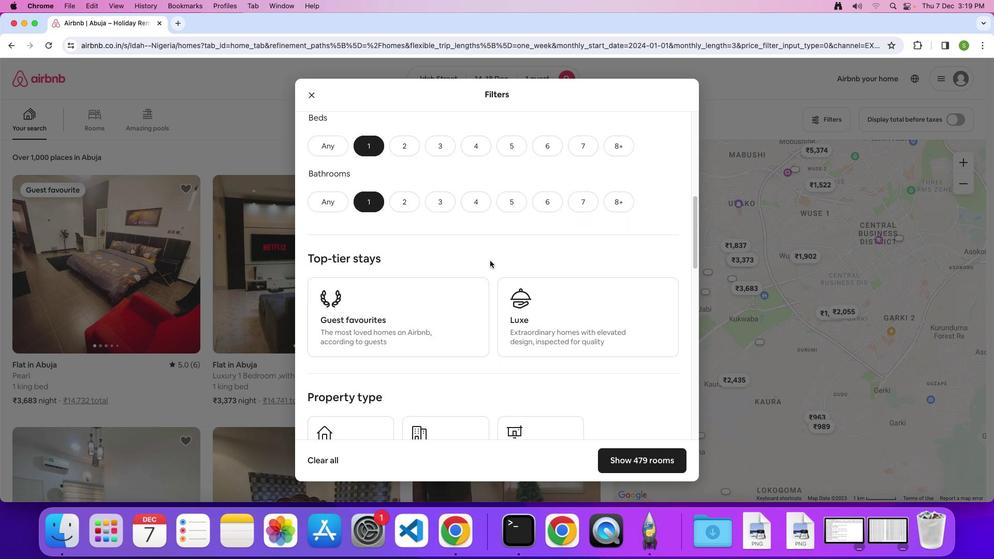 
Action: Mouse scrolled (490, 261) with delta (0, 0)
Screenshot: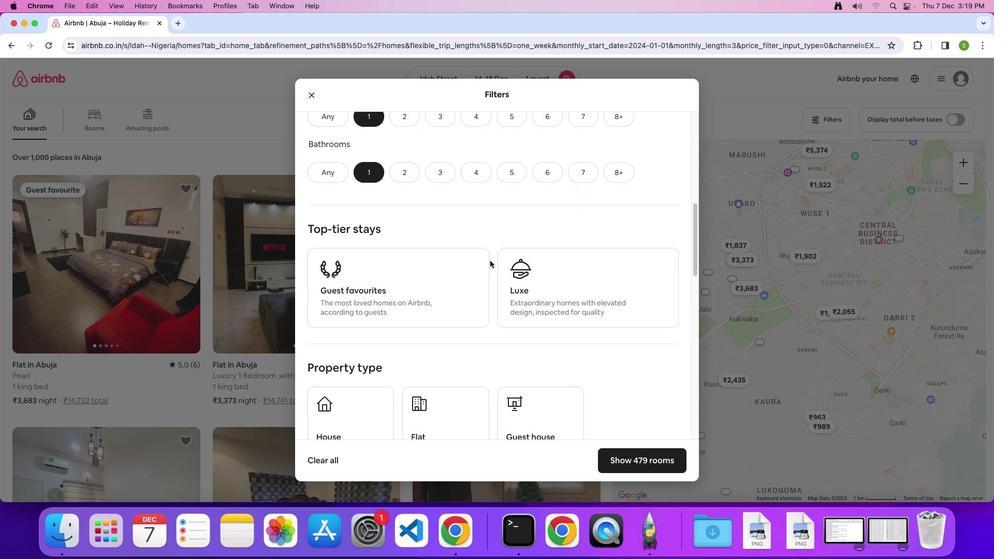 
Action: Mouse scrolled (490, 261) with delta (0, 0)
Screenshot: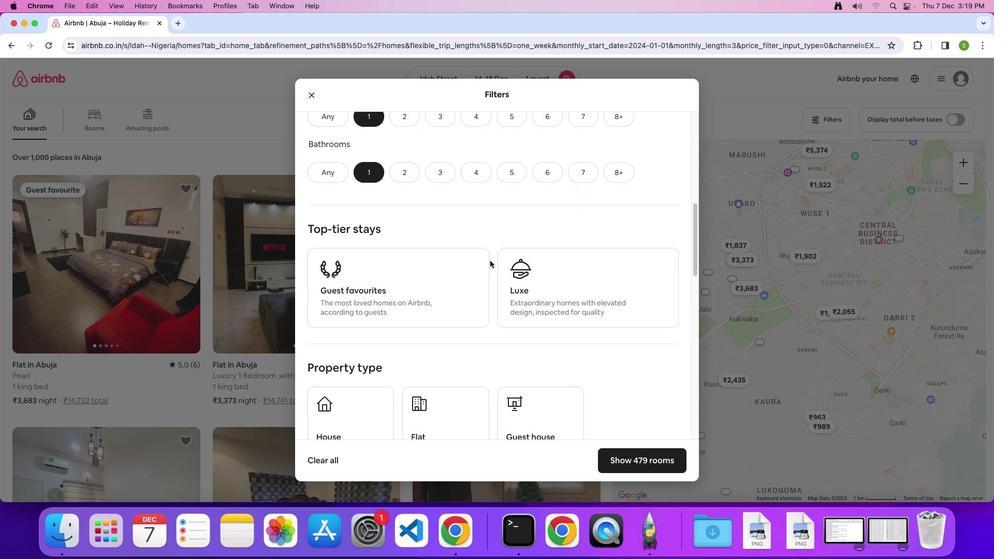 
Action: Mouse scrolled (490, 261) with delta (0, -1)
Screenshot: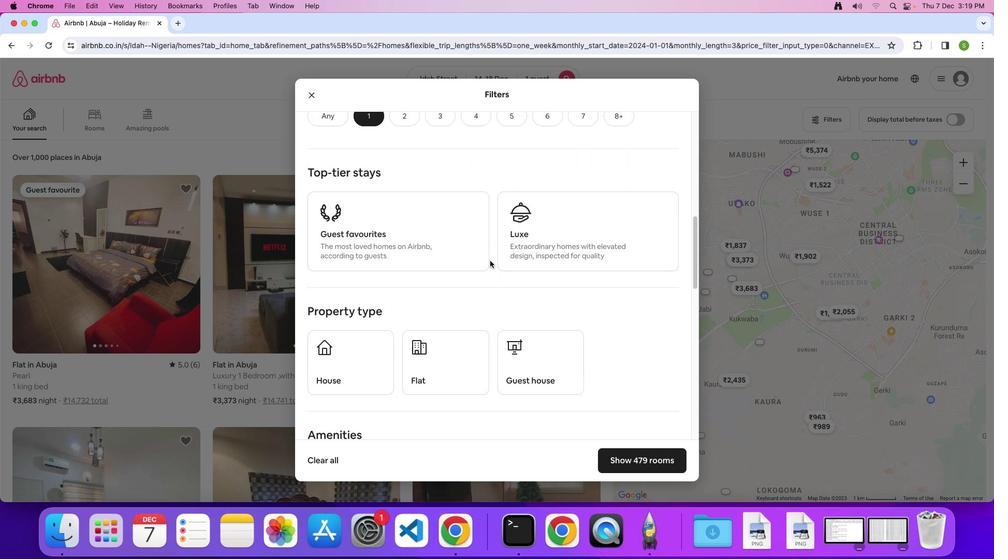 
Action: Mouse scrolled (490, 261) with delta (0, 0)
Screenshot: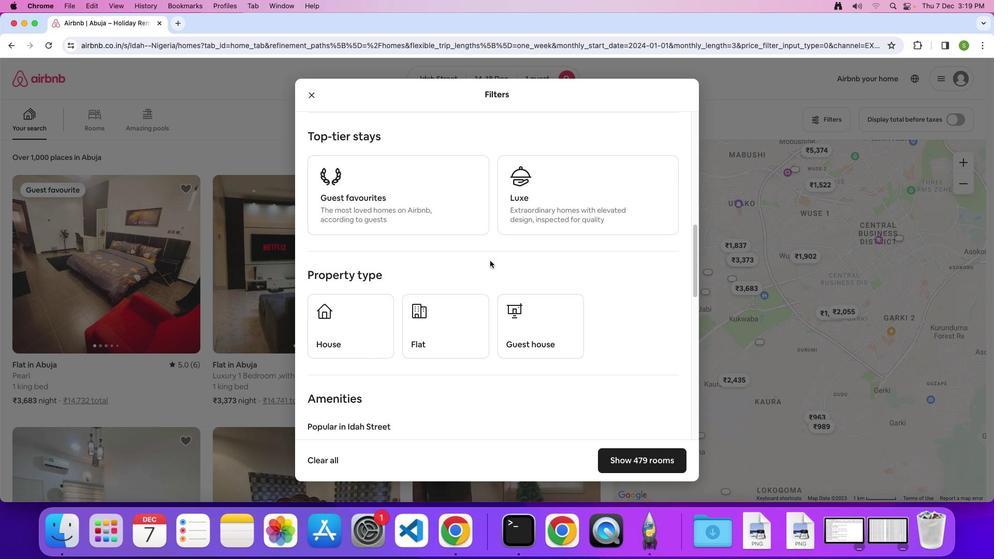 
Action: Mouse scrolled (490, 261) with delta (0, 0)
Screenshot: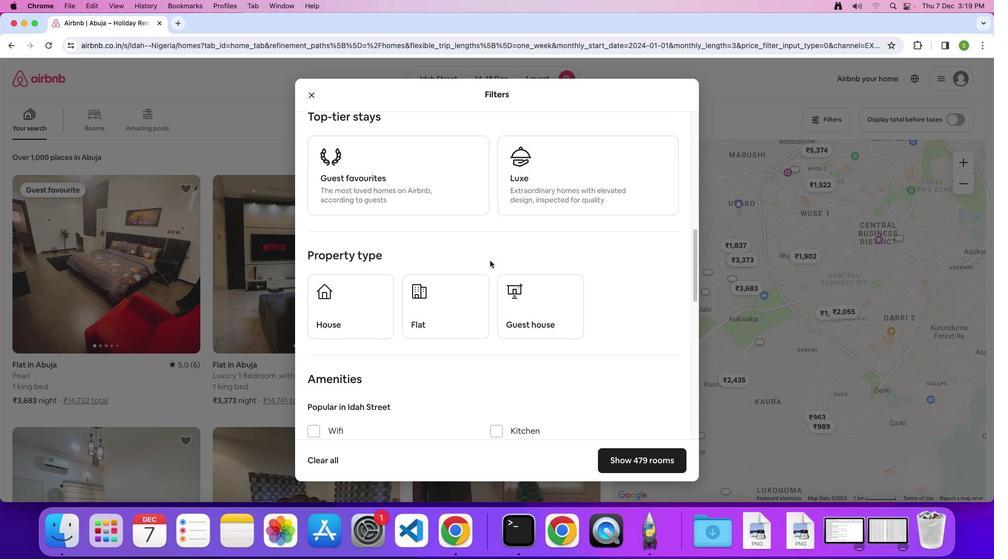 
Action: Mouse scrolled (490, 261) with delta (0, -1)
Screenshot: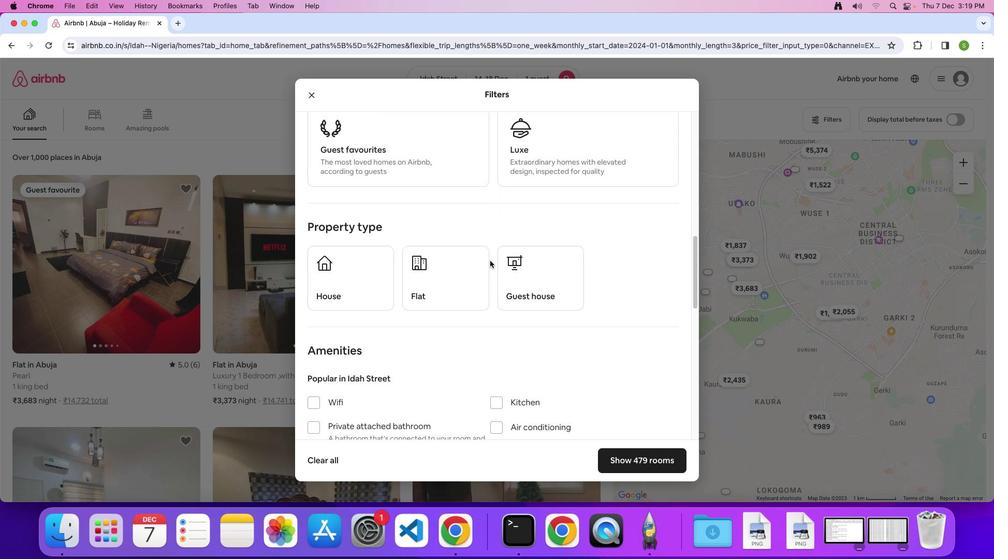 
Action: Mouse scrolled (490, 261) with delta (0, 0)
Screenshot: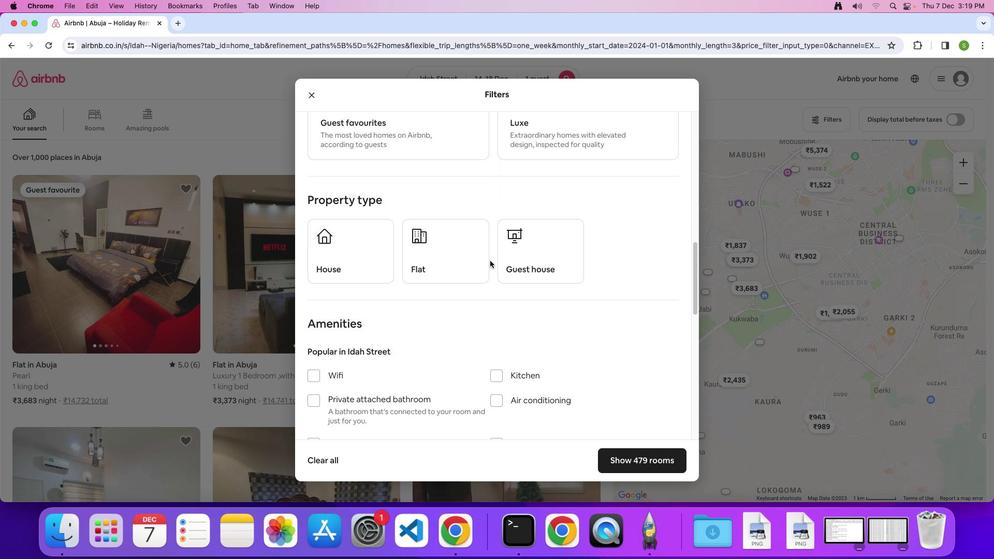 
Action: Mouse scrolled (490, 261) with delta (0, 0)
Screenshot: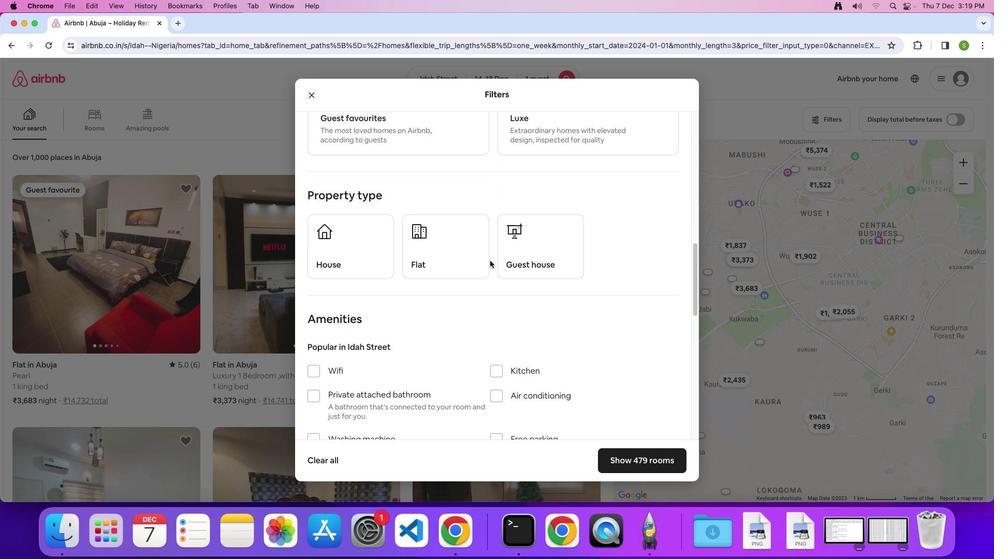 
Action: Mouse scrolled (490, 261) with delta (0, 0)
Screenshot: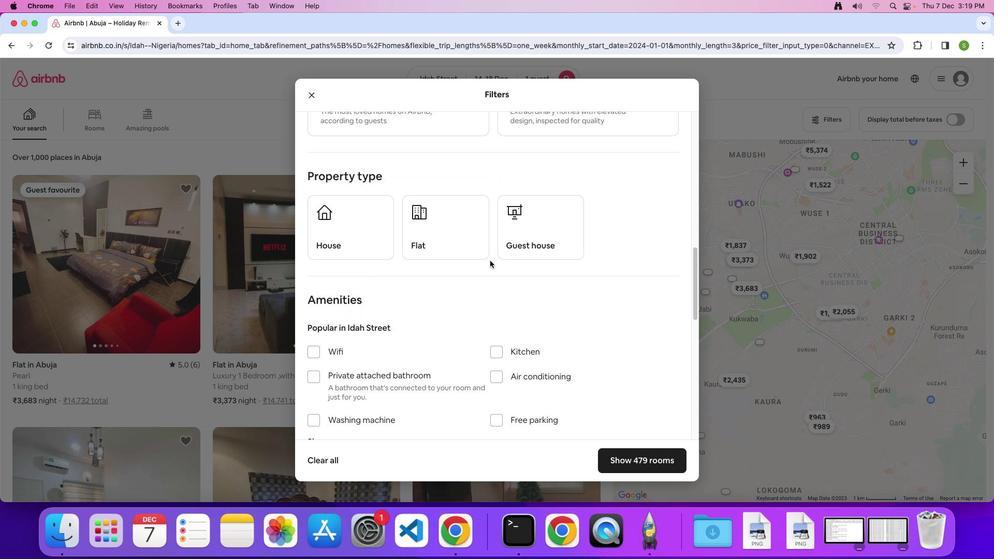 
Action: Mouse scrolled (490, 261) with delta (0, 0)
Screenshot: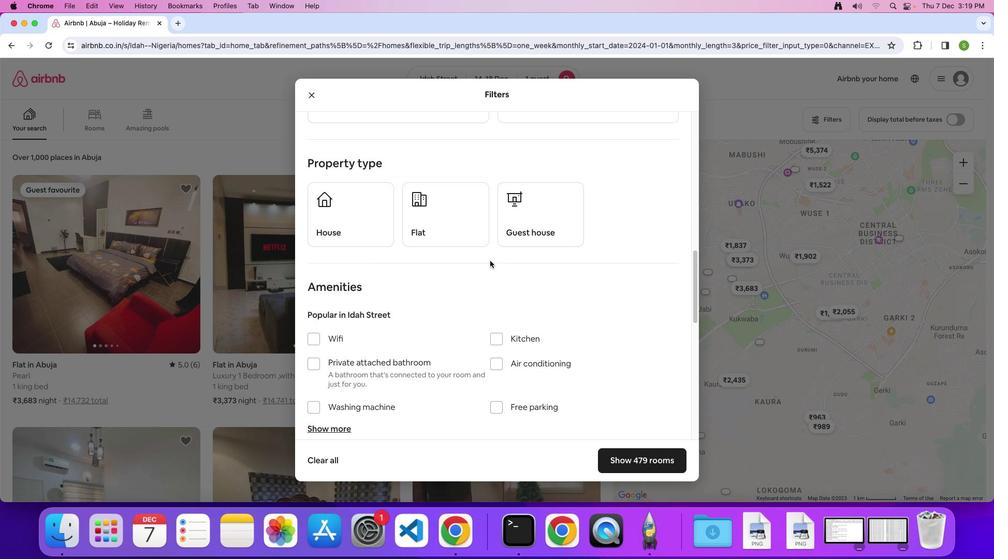 
Action: Mouse scrolled (490, 261) with delta (0, -1)
Screenshot: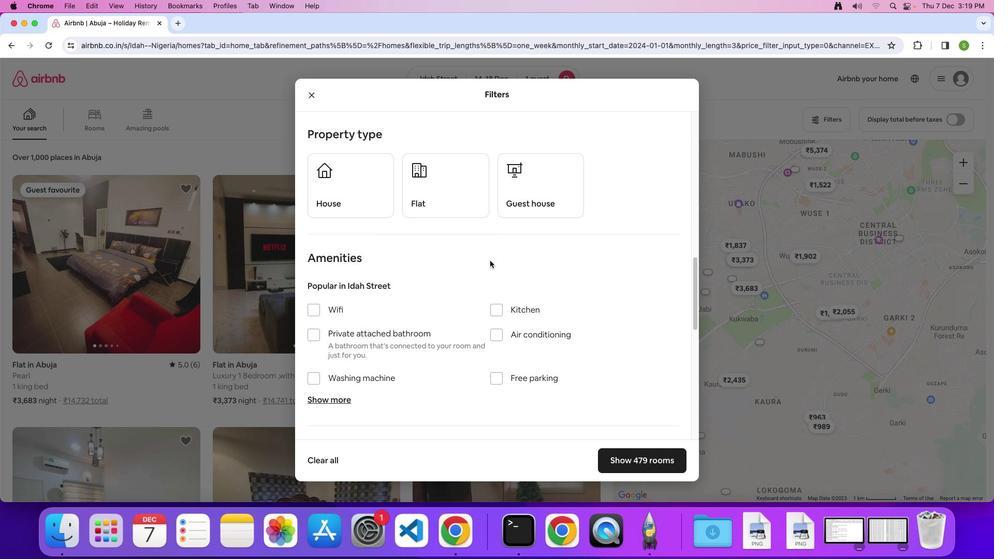 
Action: Mouse scrolled (490, 261) with delta (0, 0)
Screenshot: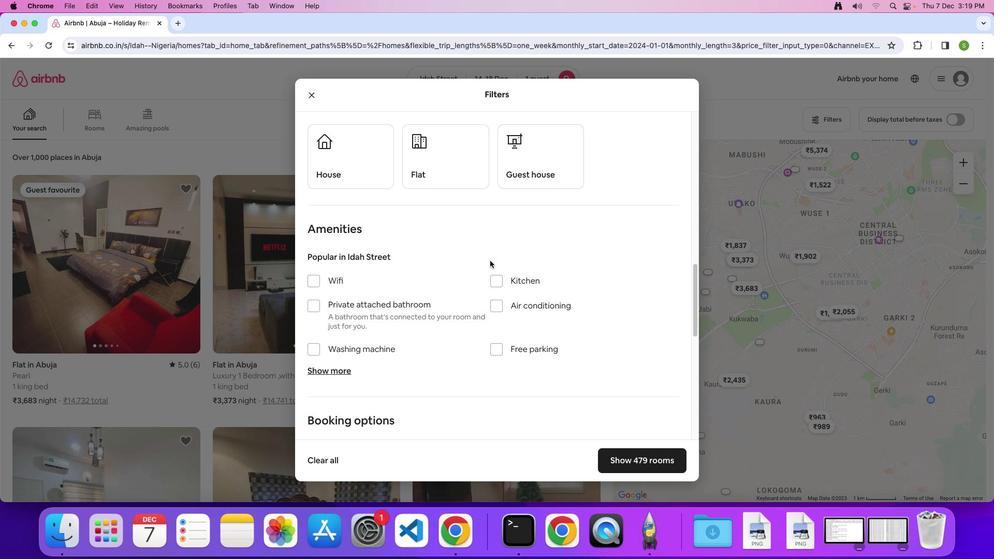 
Action: Mouse scrolled (490, 261) with delta (0, 0)
Screenshot: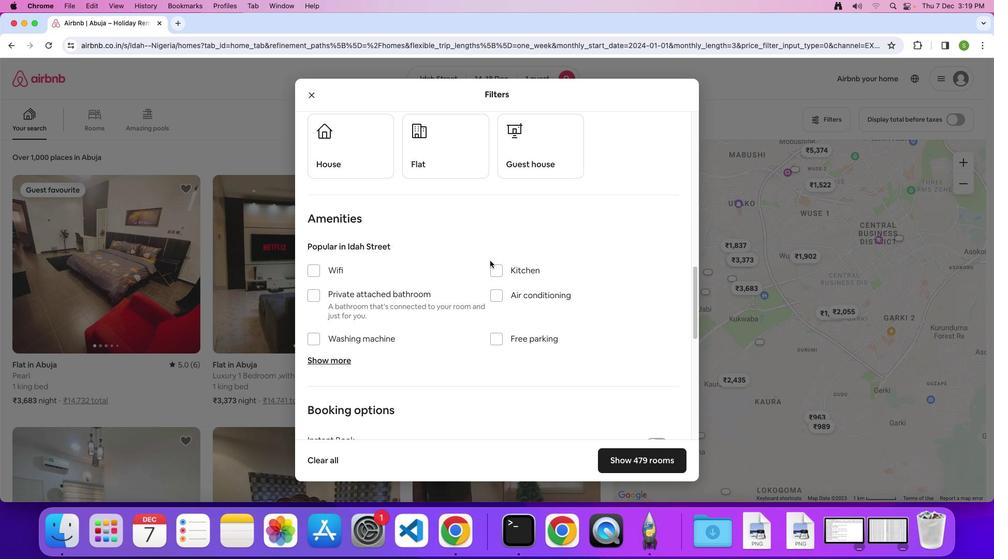 
Action: Mouse scrolled (490, 261) with delta (0, 0)
Screenshot: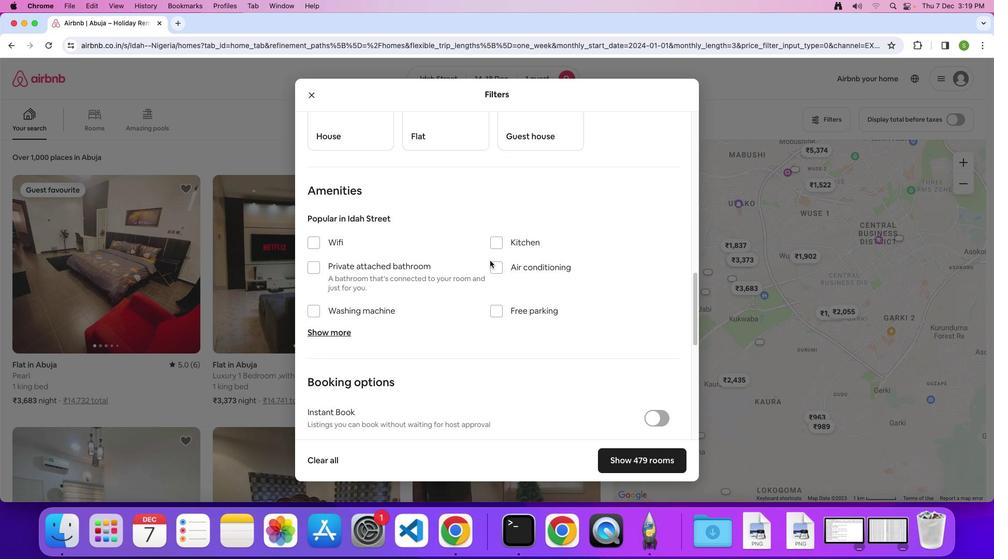 
Action: Mouse scrolled (490, 261) with delta (0, 0)
Screenshot: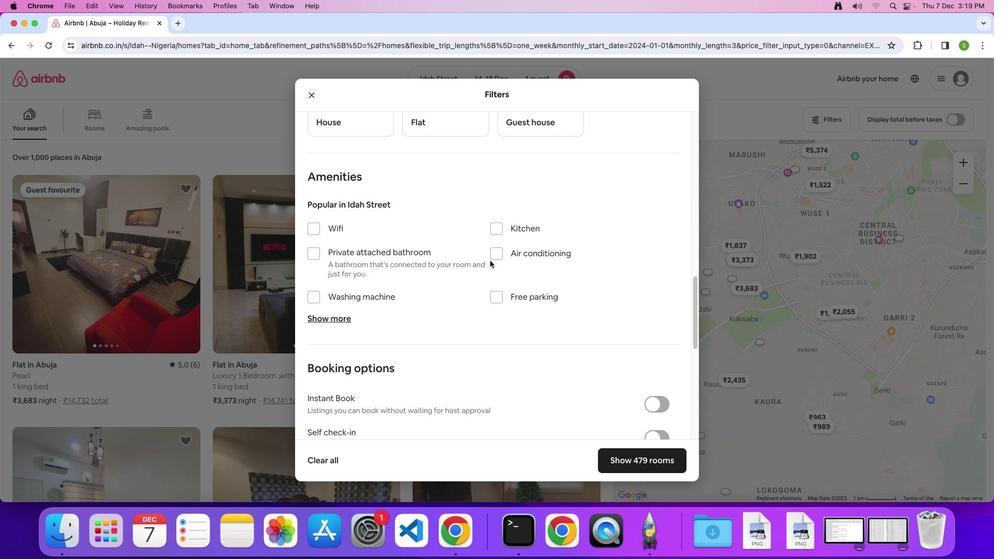 
Action: Mouse scrolled (490, 261) with delta (0, 0)
Screenshot: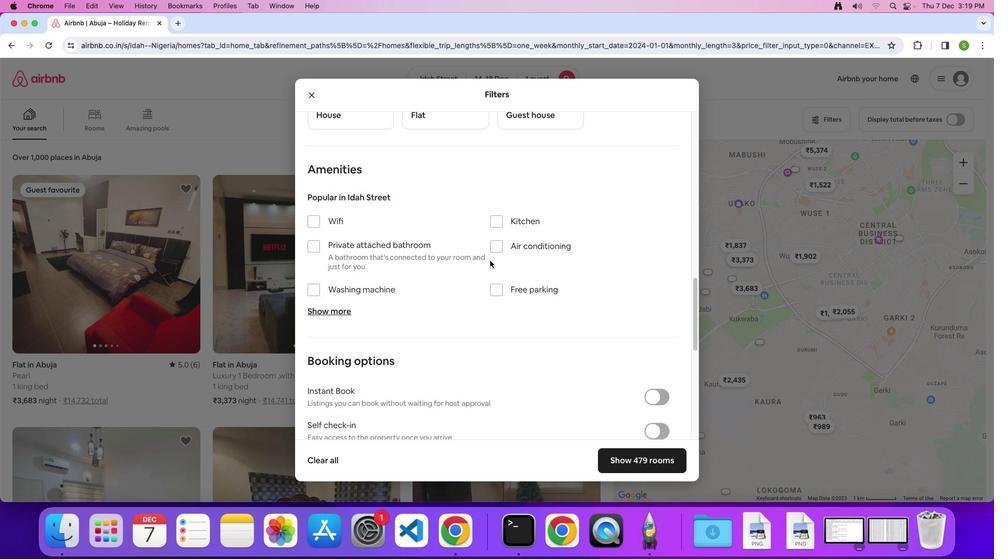 
Action: Mouse moved to (314, 210)
Screenshot: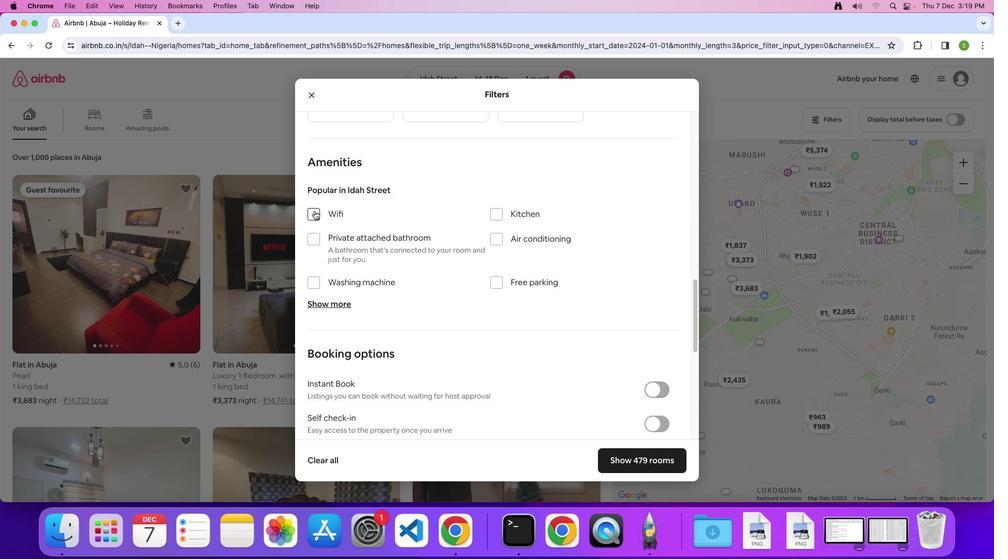 
Action: Mouse pressed left at (314, 210)
Screenshot: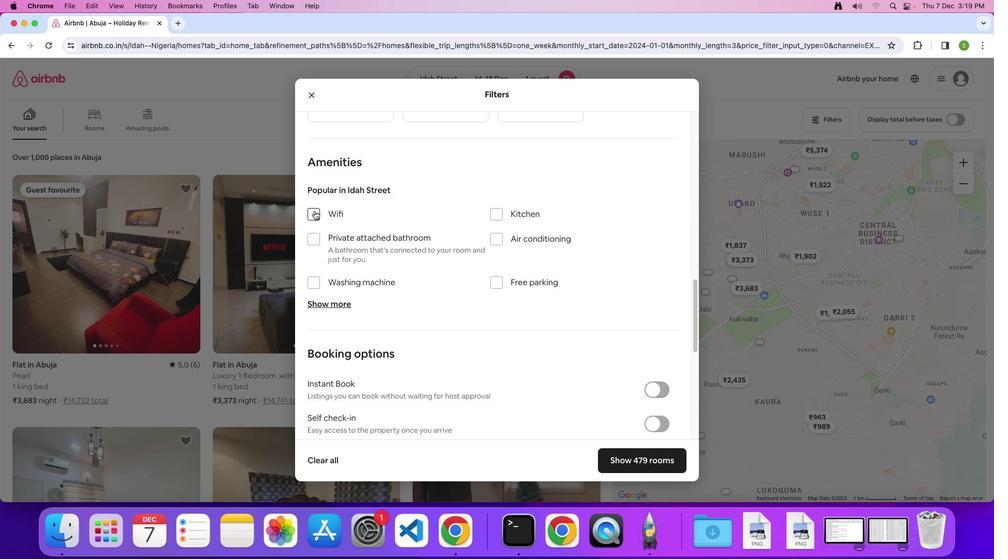 
Action: Mouse moved to (477, 283)
Screenshot: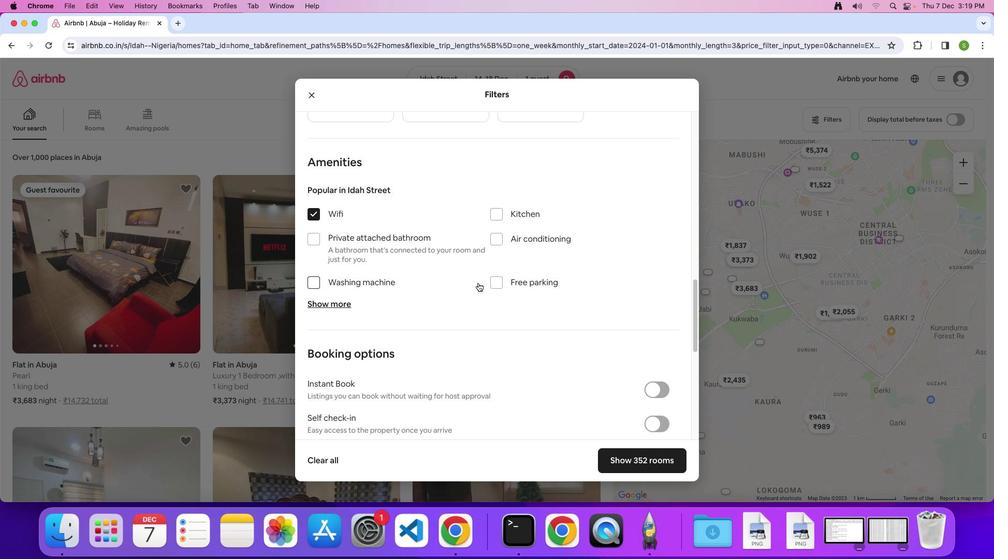
Action: Mouse scrolled (477, 283) with delta (0, 0)
Screenshot: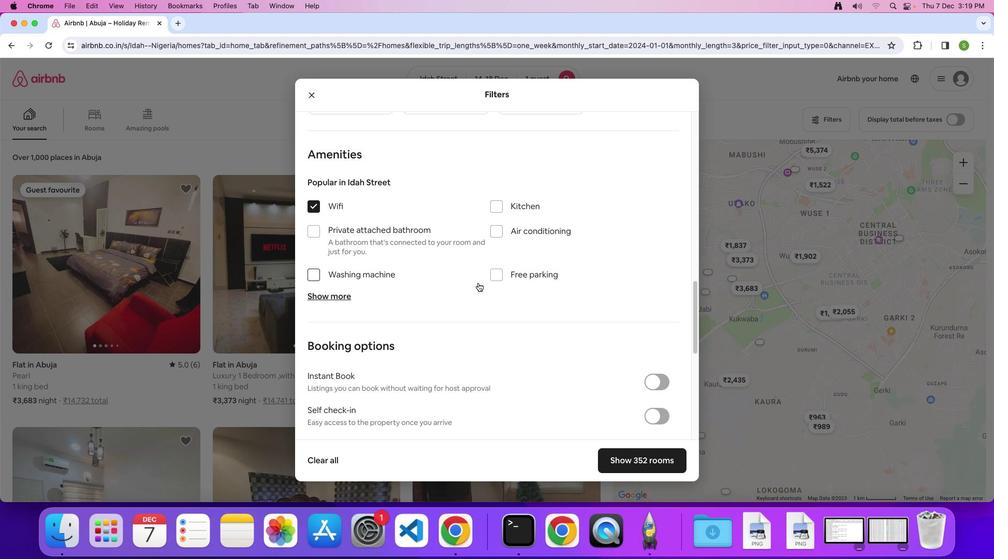 
Action: Mouse scrolled (477, 283) with delta (0, 0)
Screenshot: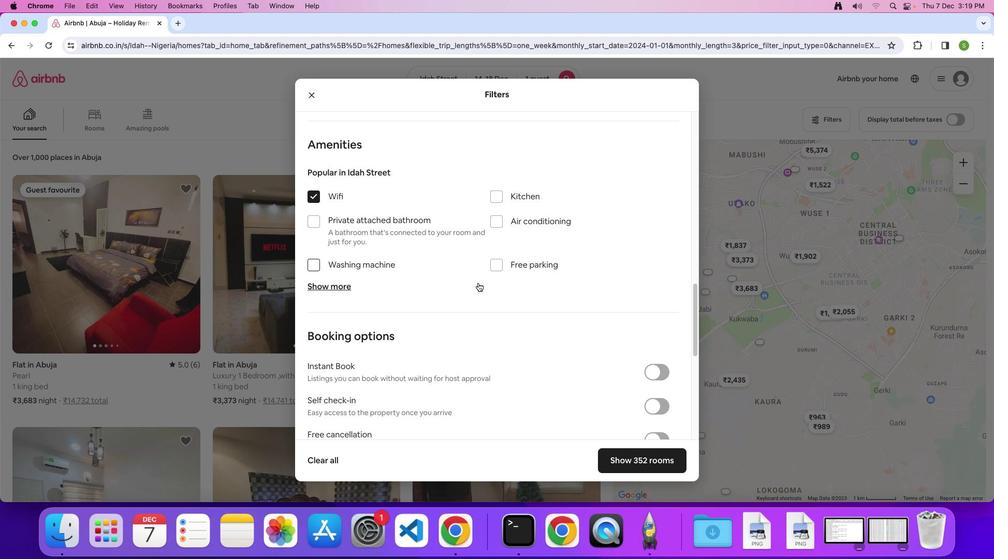 
Action: Mouse scrolled (477, 283) with delta (0, 0)
Screenshot: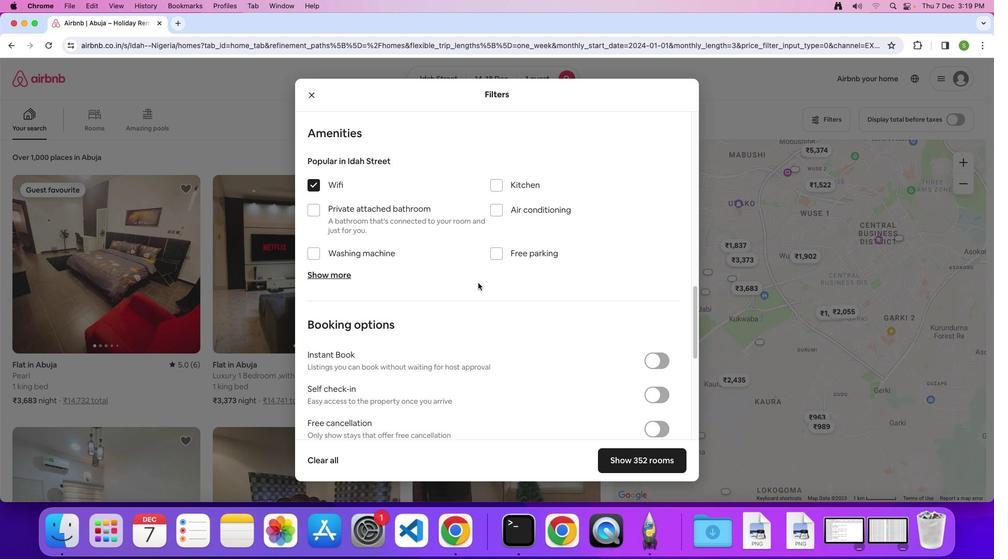 
Action: Mouse scrolled (477, 283) with delta (0, 0)
Screenshot: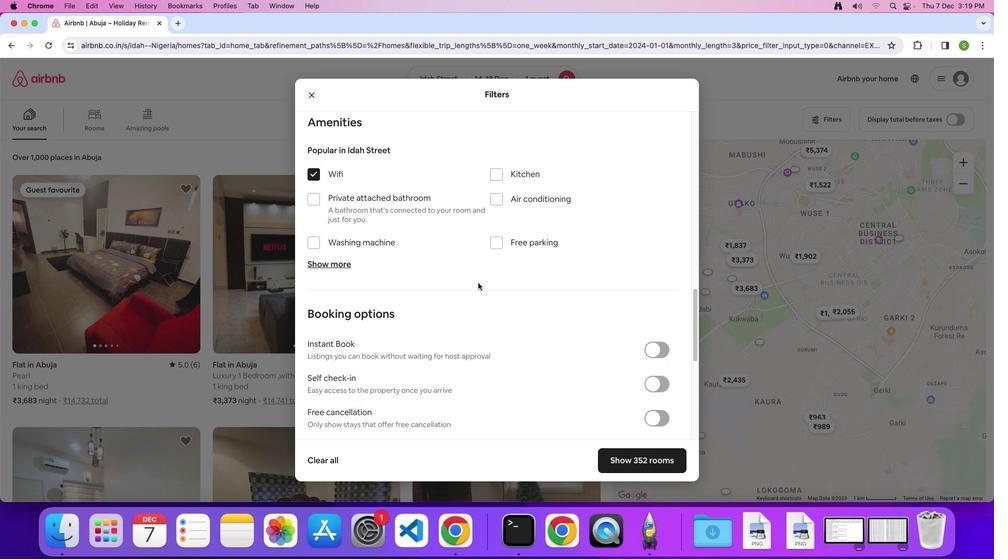 
Action: Mouse scrolled (477, 283) with delta (0, -1)
Screenshot: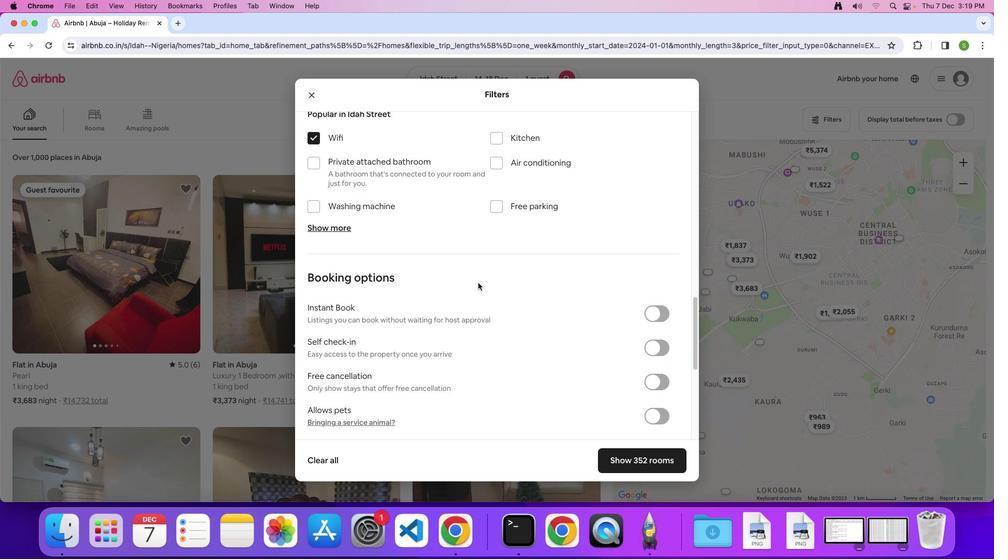 
Action: Mouse scrolled (477, 283) with delta (0, 0)
Screenshot: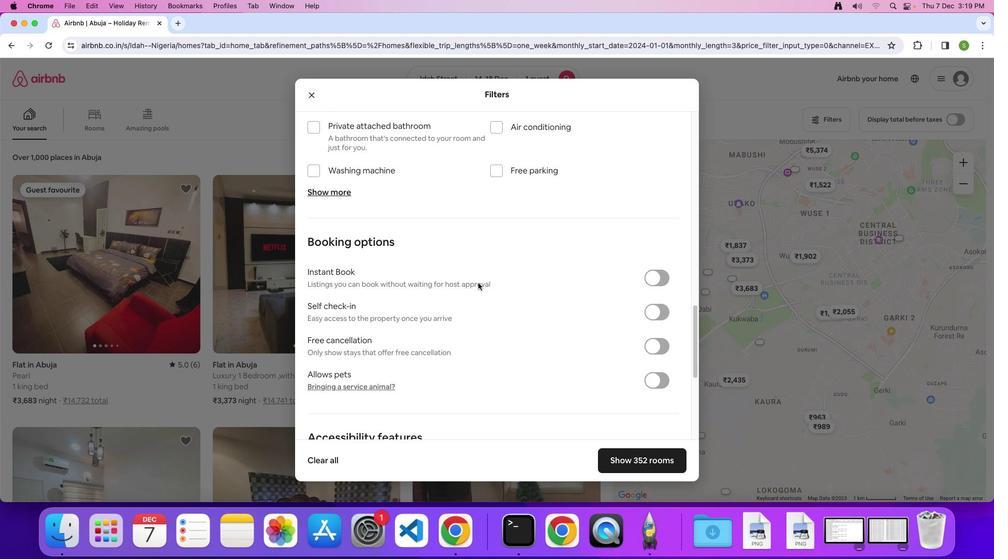
Action: Mouse scrolled (477, 283) with delta (0, 0)
Screenshot: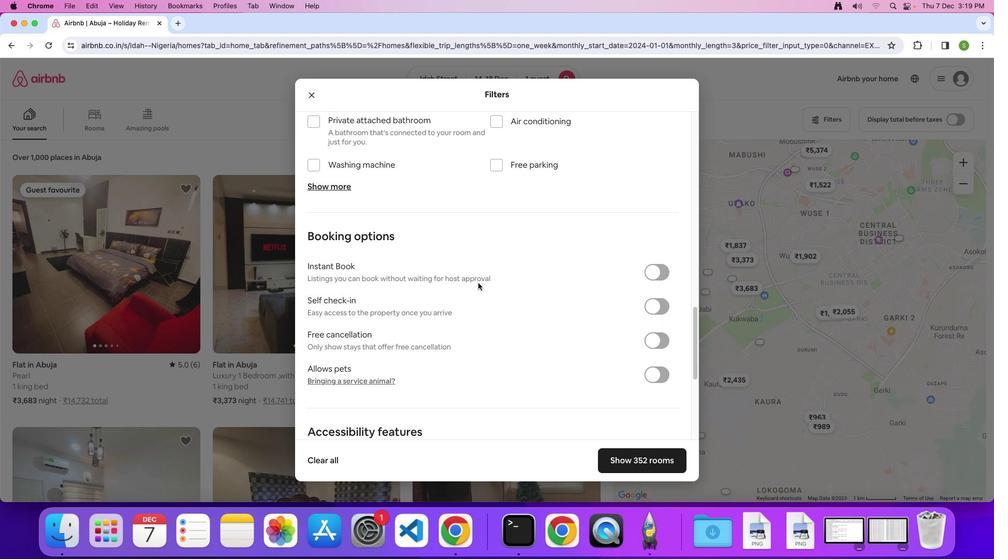 
Action: Mouse scrolled (477, 283) with delta (0, 0)
Screenshot: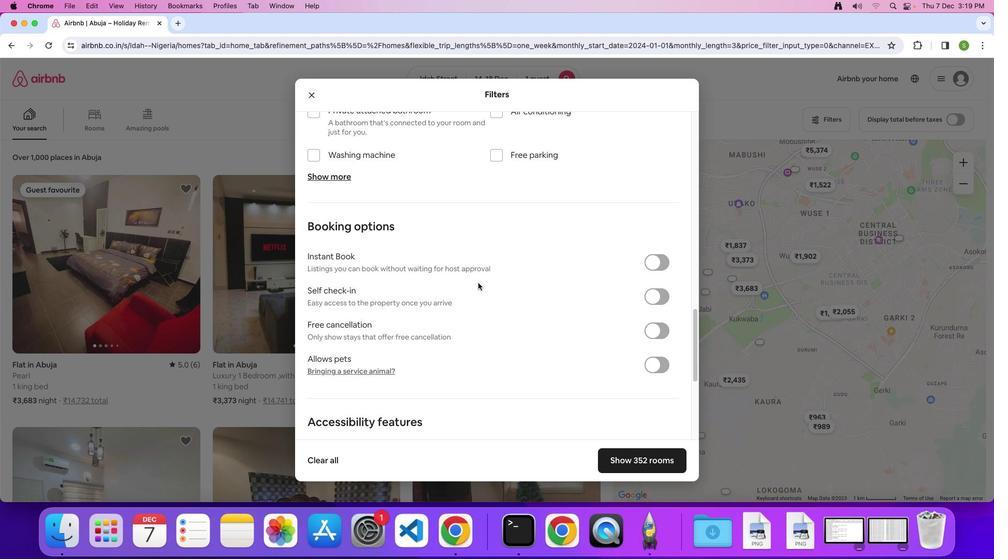 
Action: Mouse scrolled (477, 283) with delta (0, 0)
Screenshot: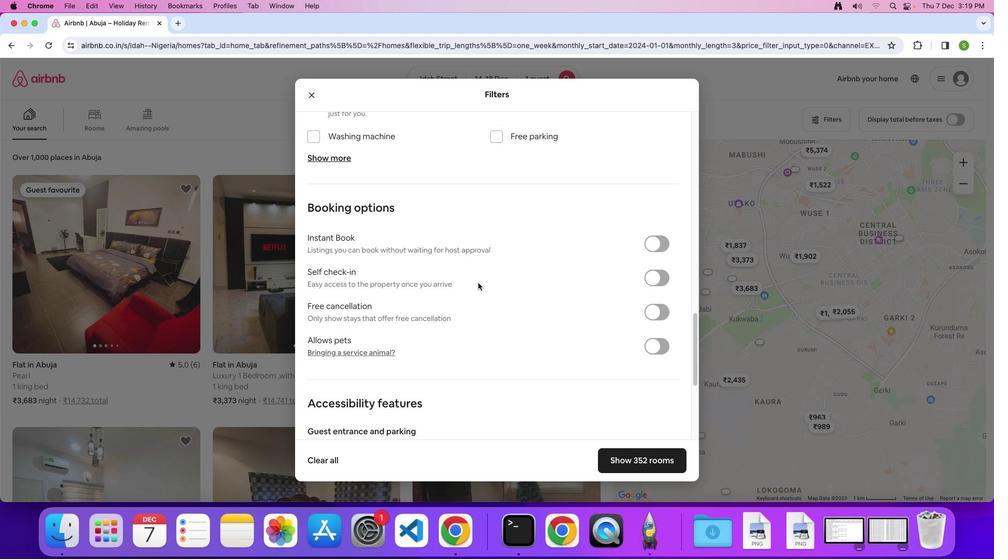 
Action: Mouse scrolled (477, 283) with delta (0, -1)
Screenshot: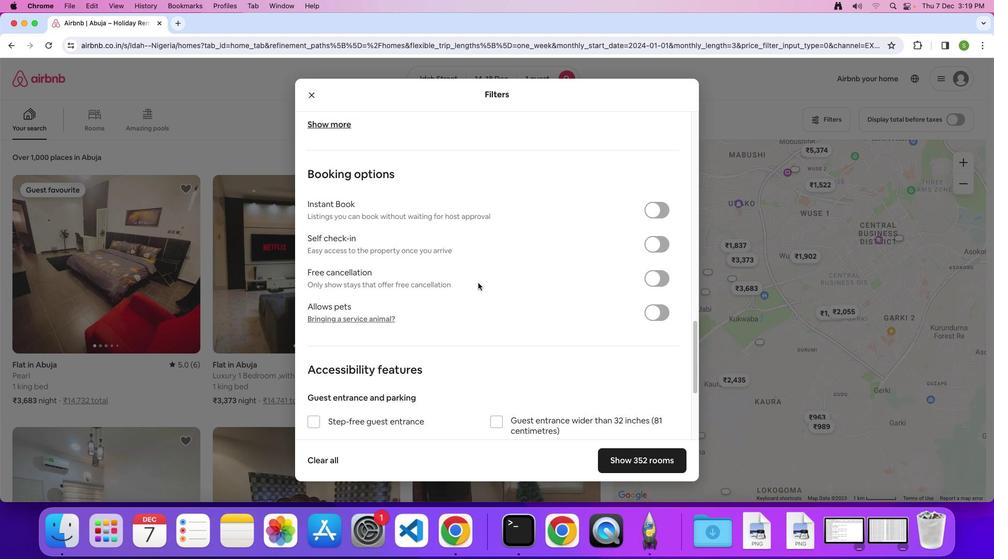 
Action: Mouse scrolled (477, 283) with delta (0, 0)
Screenshot: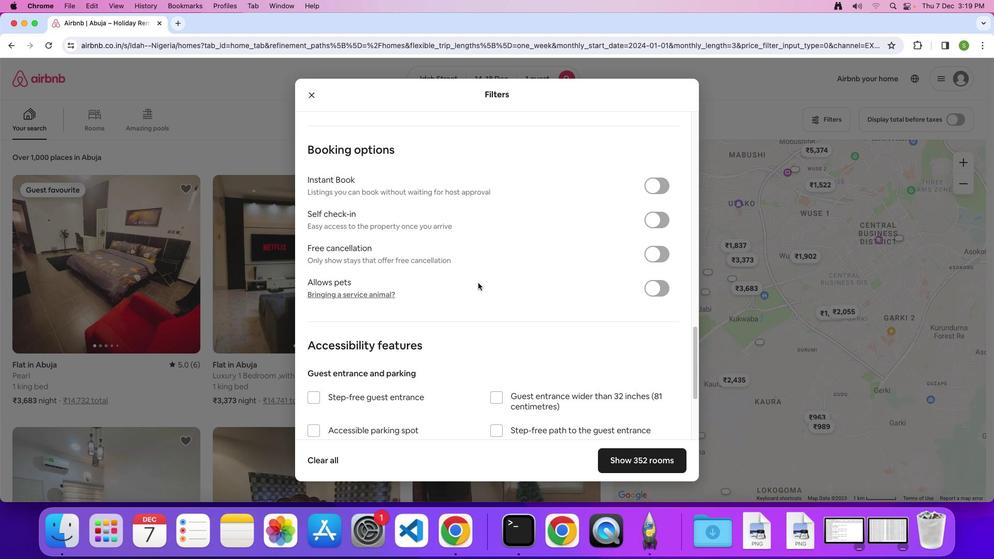 
Action: Mouse scrolled (477, 283) with delta (0, 0)
Screenshot: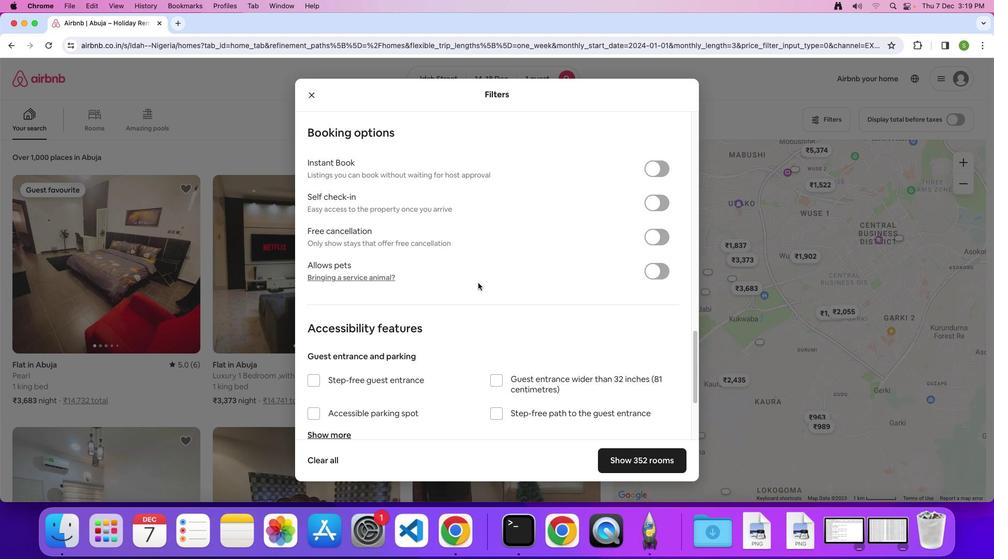 
Action: Mouse scrolled (477, 283) with delta (0, -2)
Screenshot: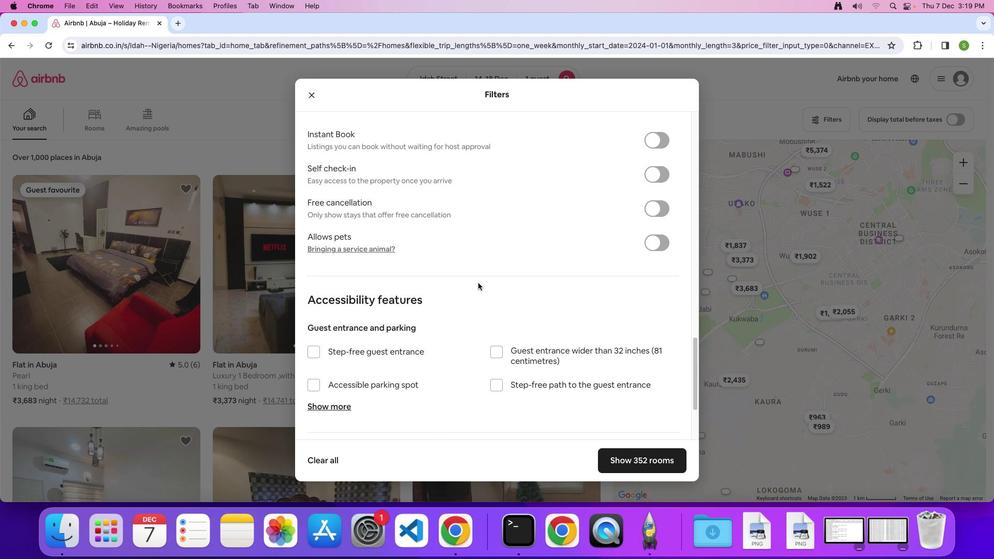 
Action: Mouse scrolled (477, 283) with delta (0, 0)
Screenshot: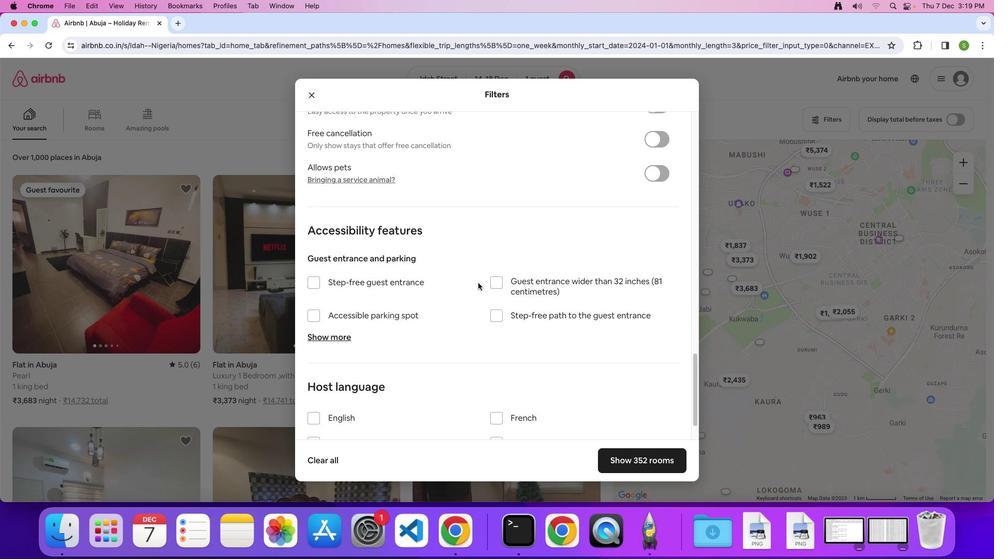 
Action: Mouse scrolled (477, 283) with delta (0, 0)
Screenshot: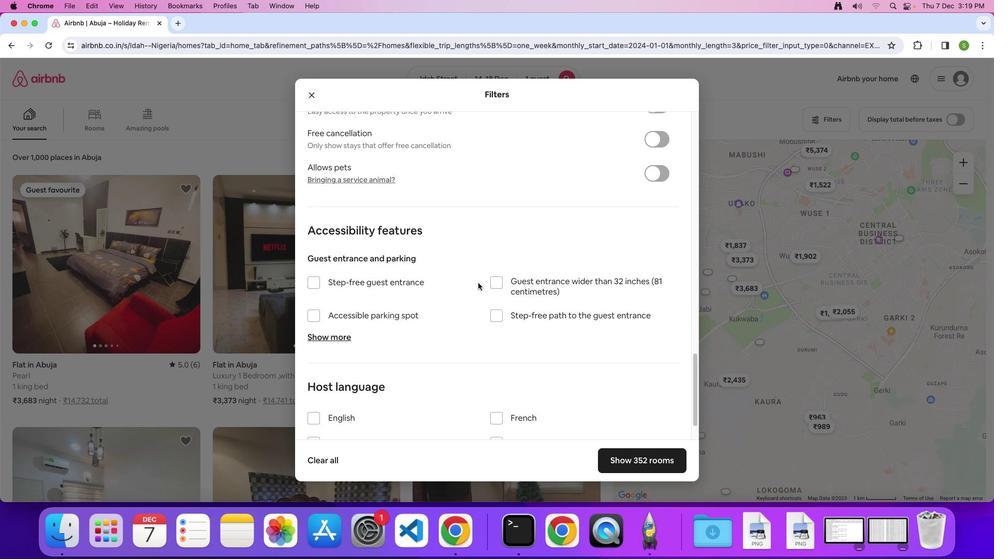 
Action: Mouse scrolled (477, 283) with delta (0, -2)
Screenshot: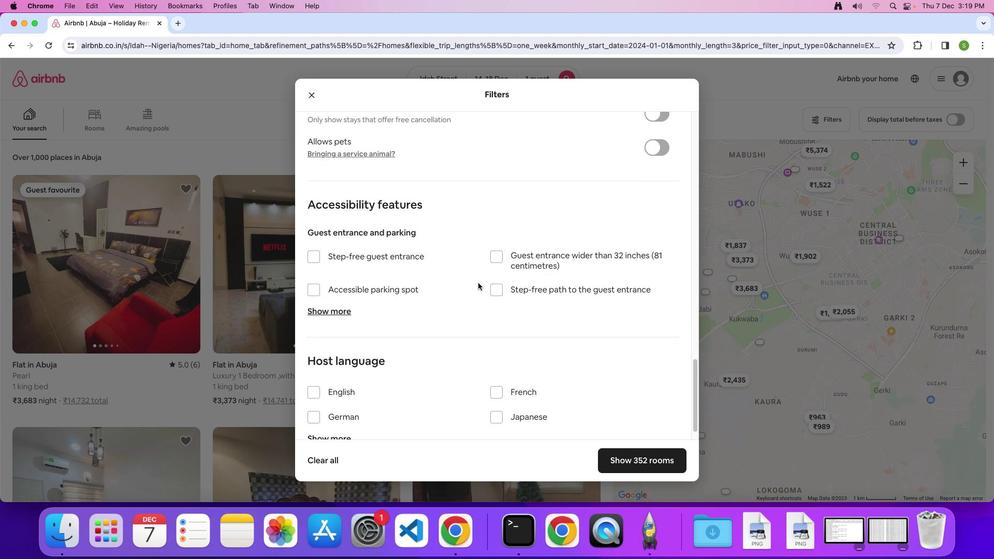 
Action: Mouse scrolled (477, 283) with delta (0, 0)
Screenshot: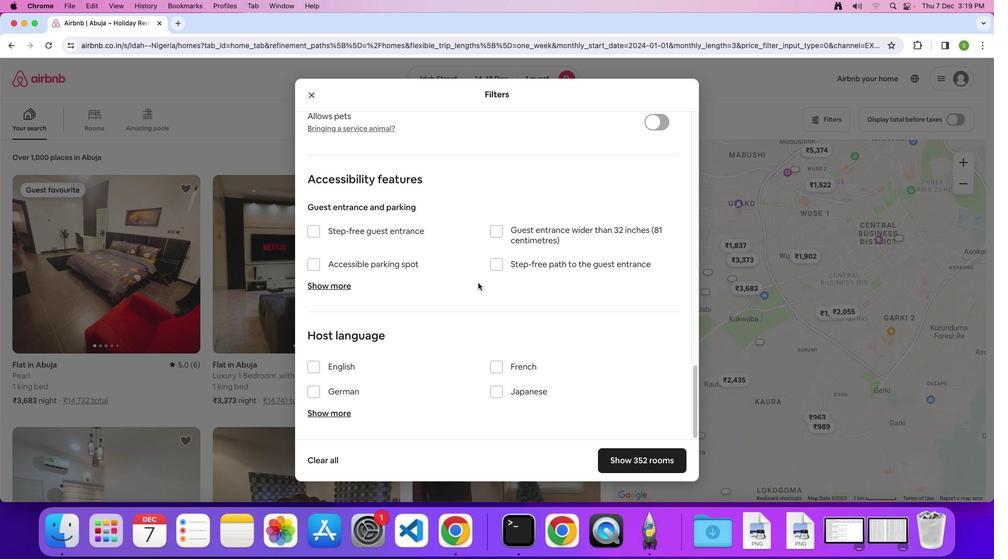 
Action: Mouse scrolled (477, 283) with delta (0, 0)
Screenshot: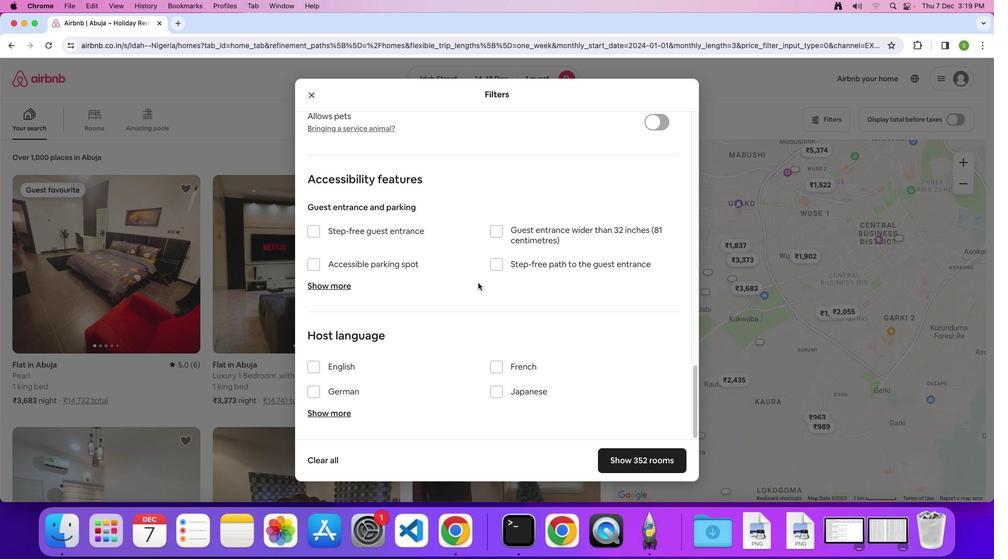 
Action: Mouse scrolled (477, 283) with delta (0, 0)
Screenshot: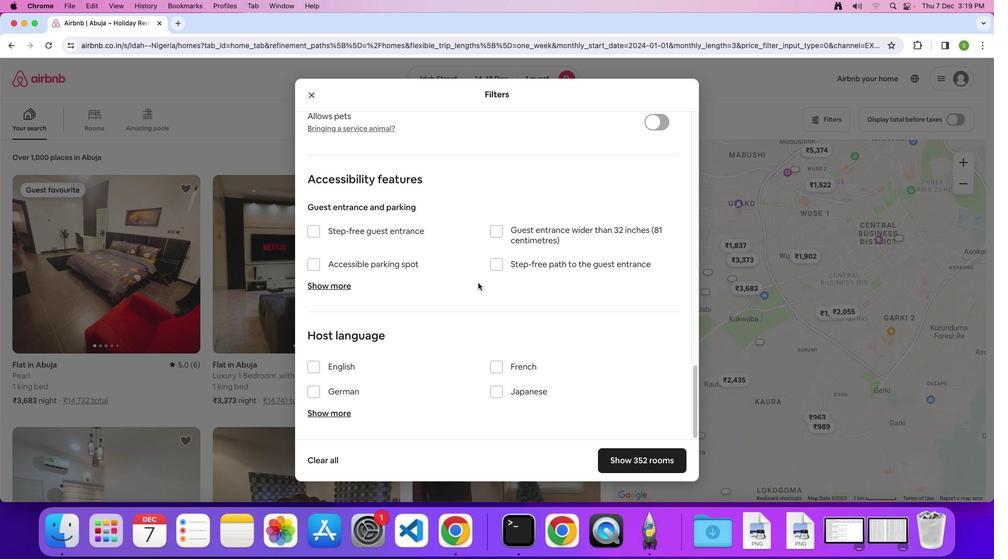 
Action: Mouse scrolled (477, 283) with delta (0, 0)
Screenshot: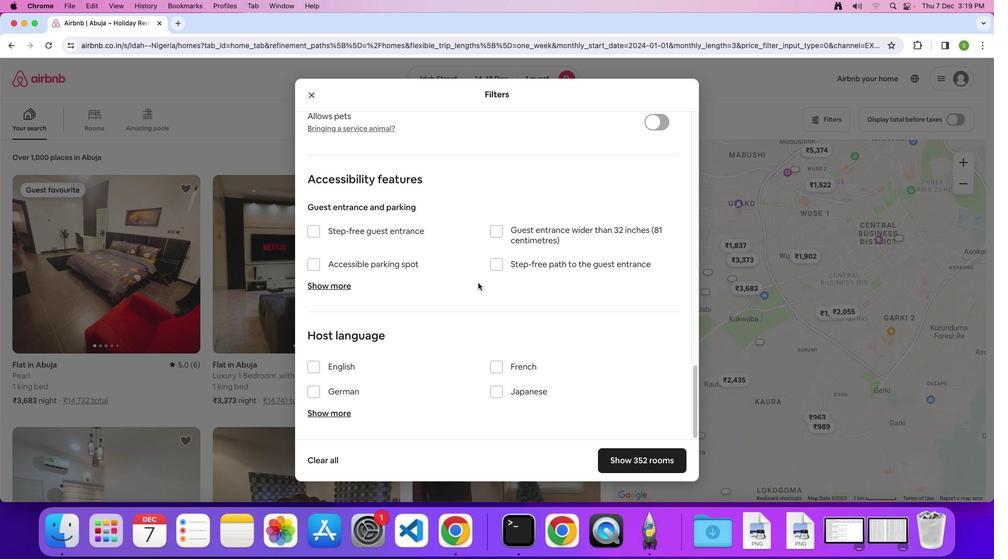 
Action: Mouse scrolled (477, 283) with delta (0, -1)
Screenshot: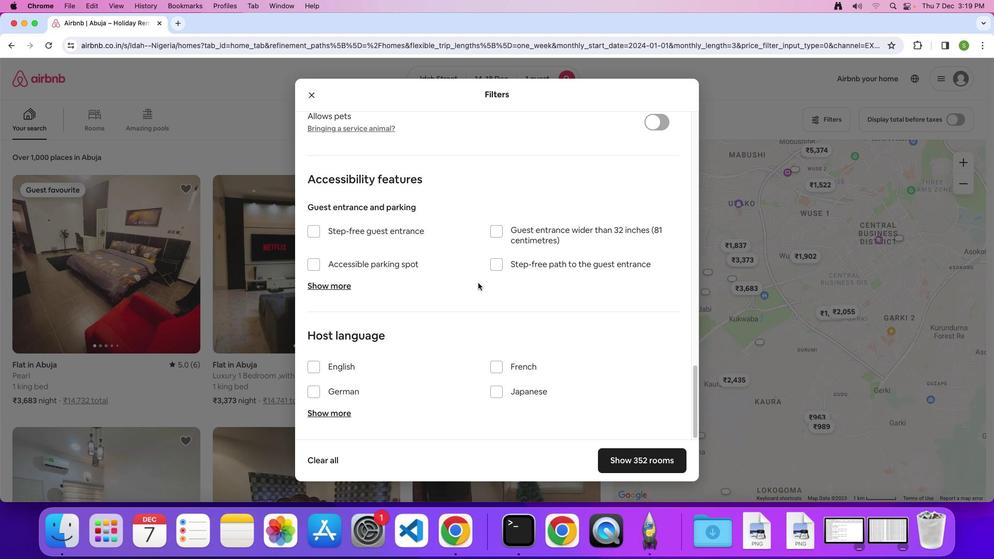 
Action: Mouse moved to (626, 459)
Screenshot: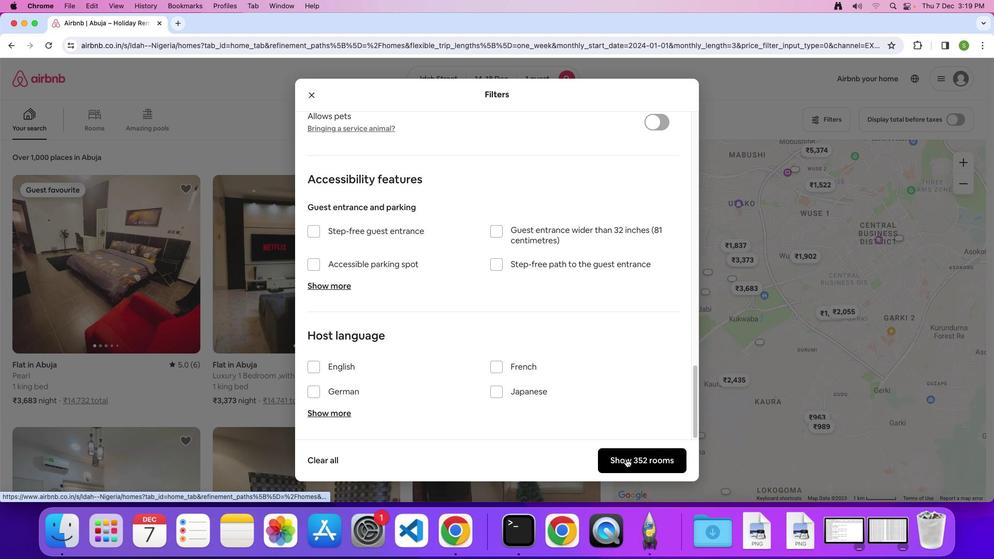 
Action: Mouse pressed left at (626, 459)
Screenshot: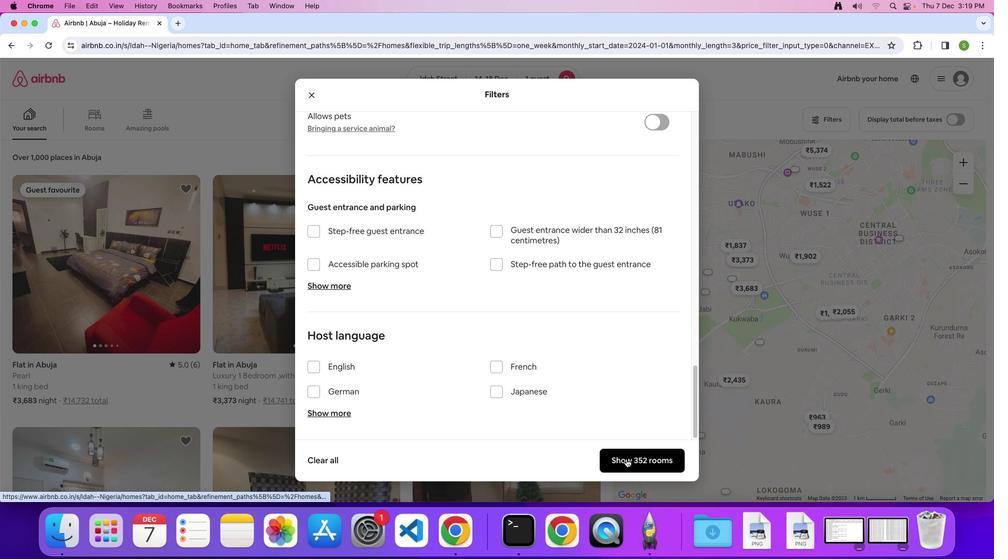 
Action: Mouse moved to (94, 227)
Screenshot: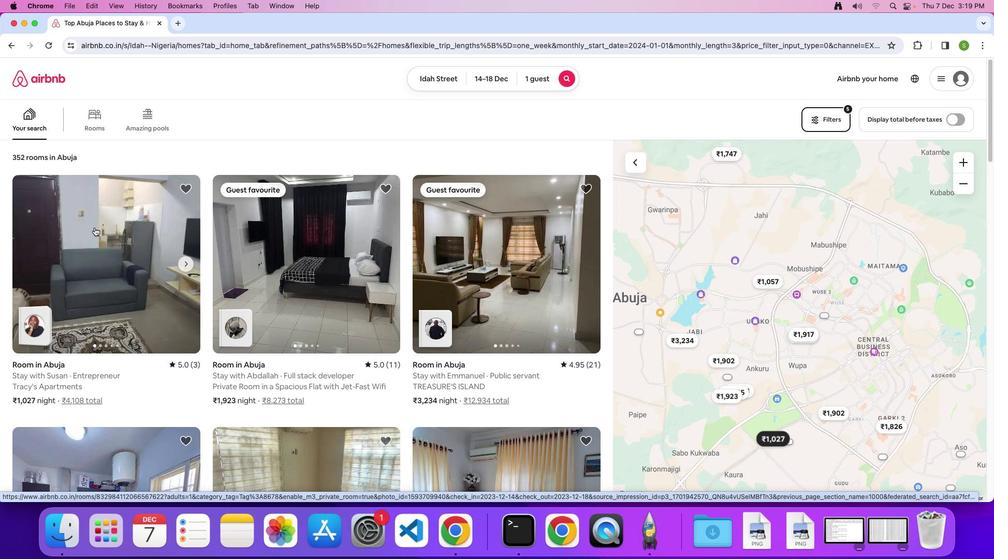 
Action: Mouse pressed left at (94, 227)
Screenshot: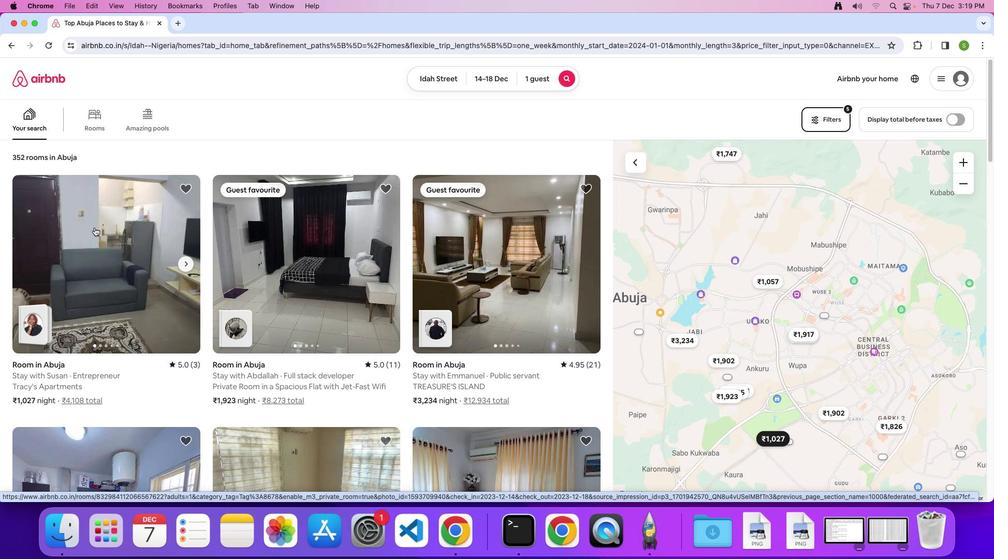 
Action: Mouse moved to (418, 254)
Screenshot: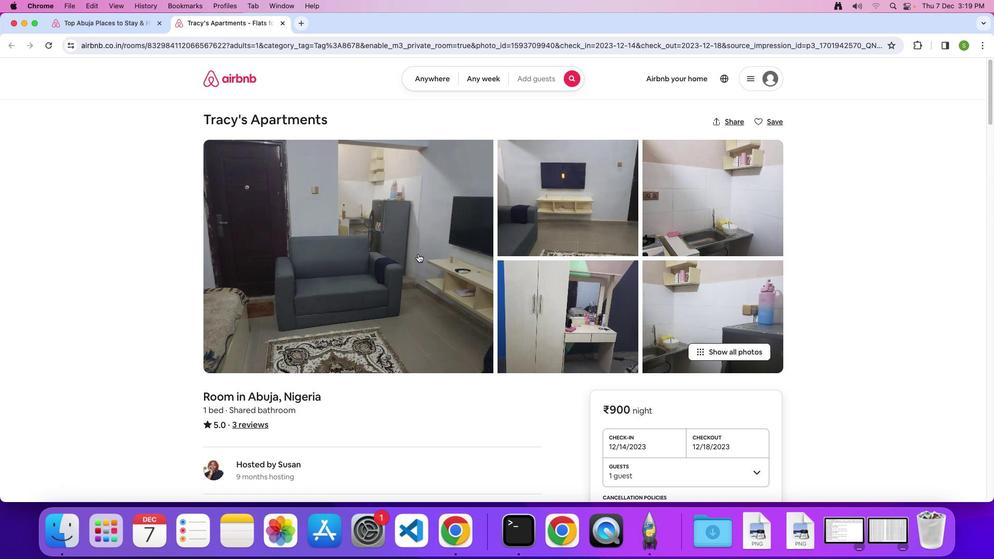 
Action: Mouse pressed left at (418, 254)
Screenshot: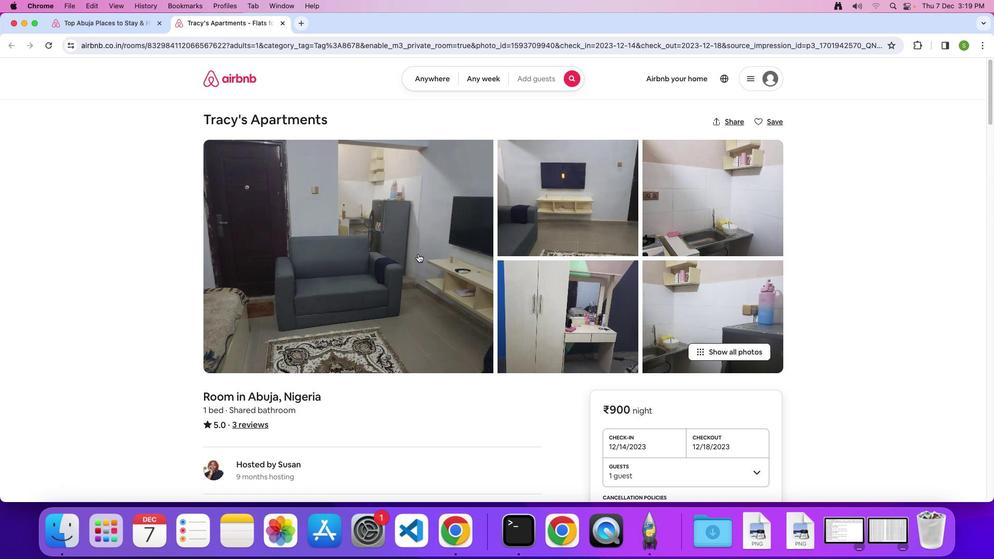 
Action: Mouse moved to (513, 291)
Screenshot: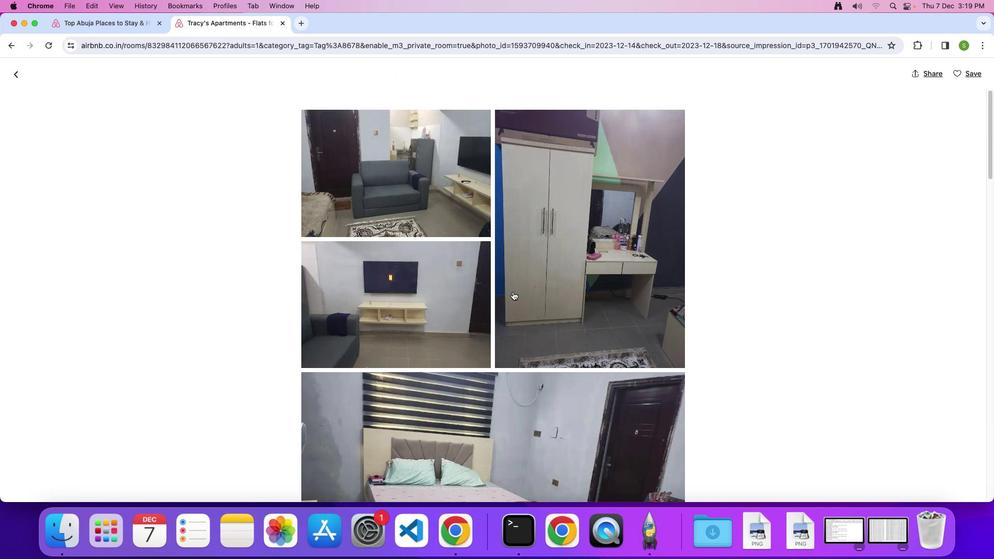 
Action: Mouse scrolled (513, 291) with delta (0, 0)
Screenshot: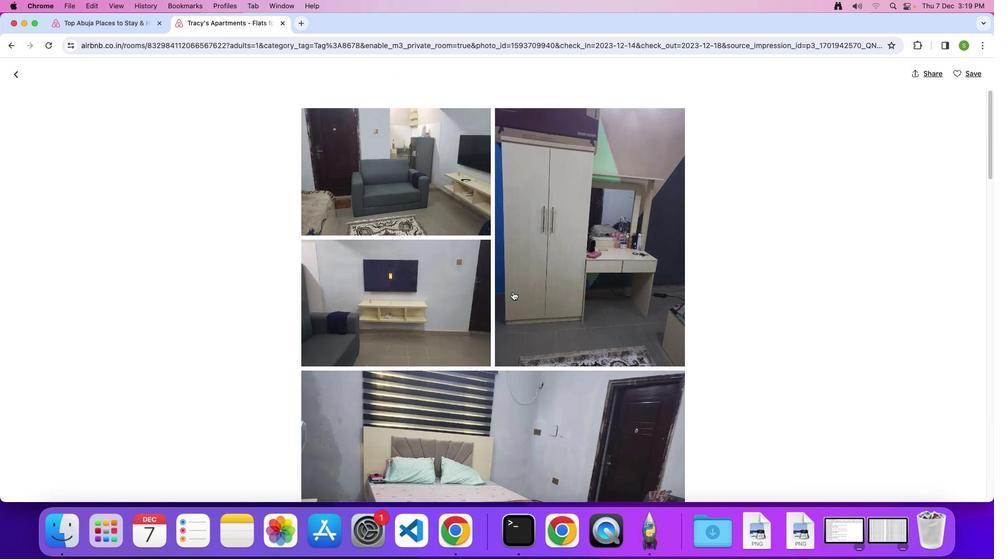 
Action: Mouse scrolled (513, 291) with delta (0, 0)
Screenshot: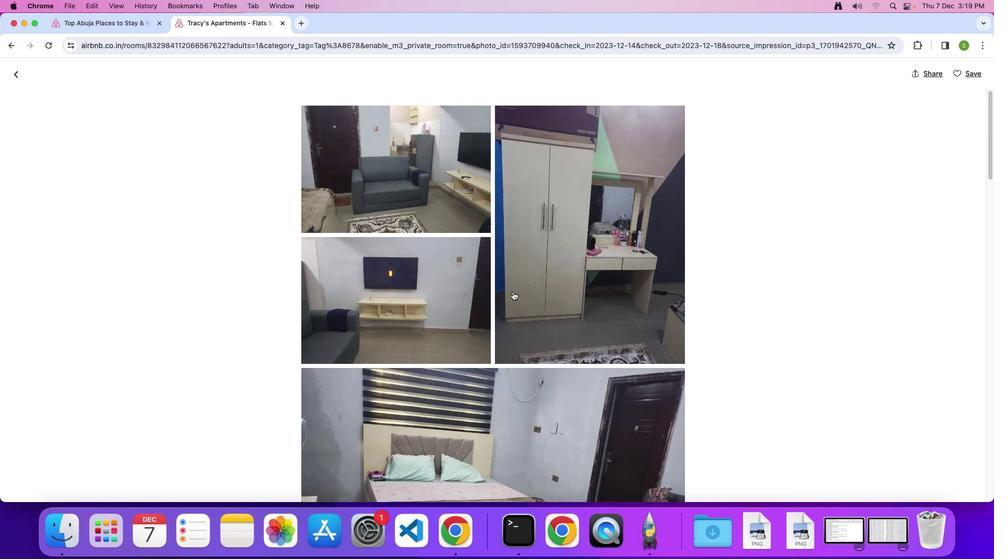 
Action: Mouse scrolled (513, 291) with delta (0, 0)
Screenshot: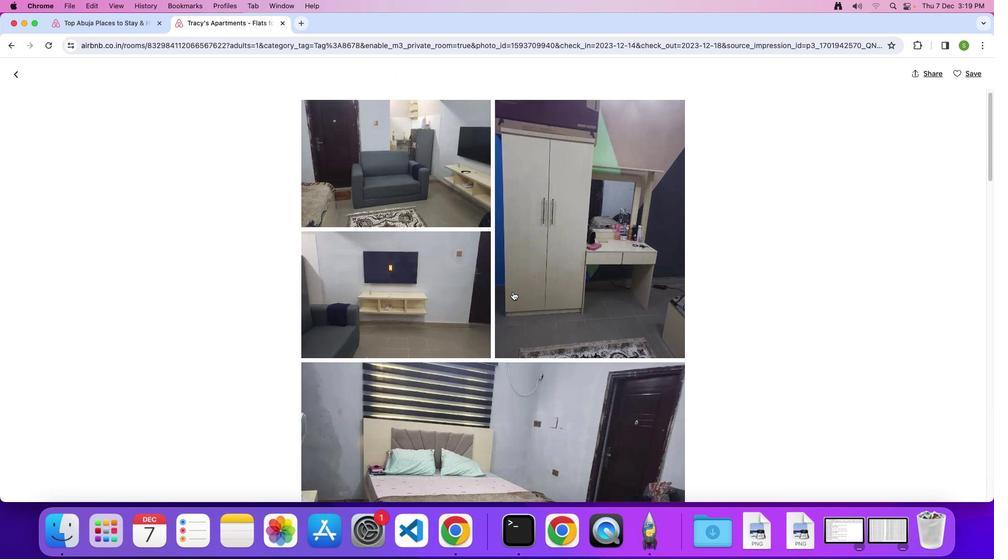 
Action: Mouse scrolled (513, 291) with delta (0, 0)
Screenshot: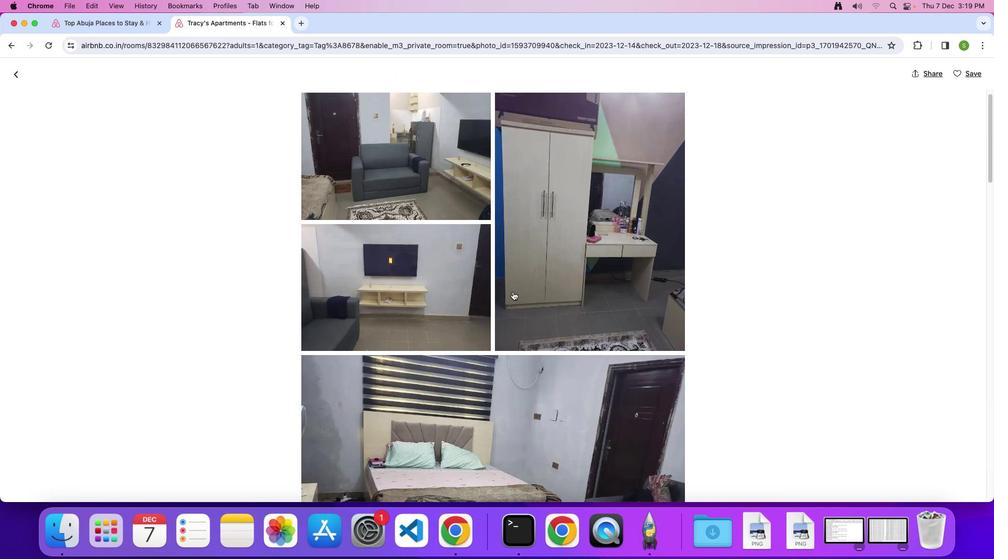 
Action: Mouse scrolled (513, 291) with delta (0, 0)
Screenshot: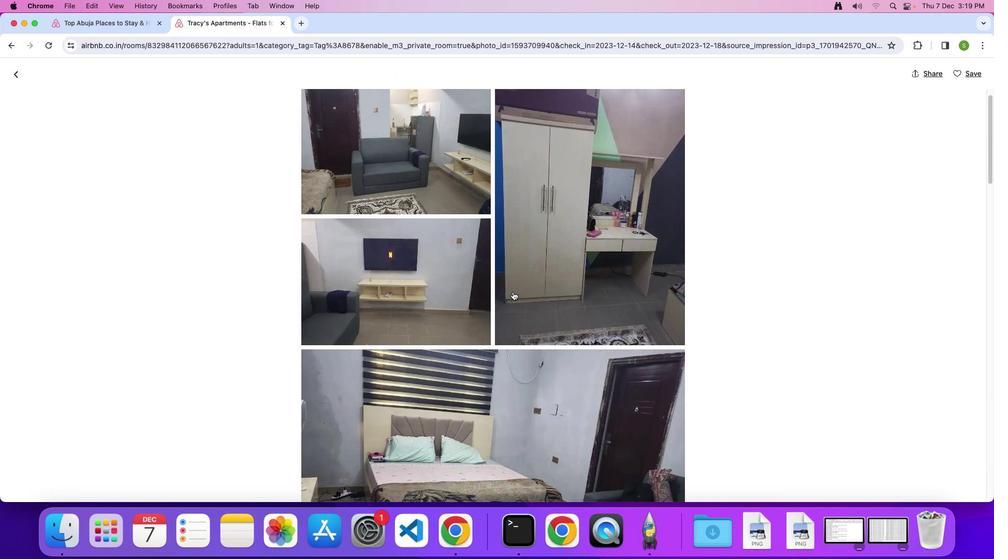 
Action: Mouse scrolled (513, 291) with delta (0, 0)
Screenshot: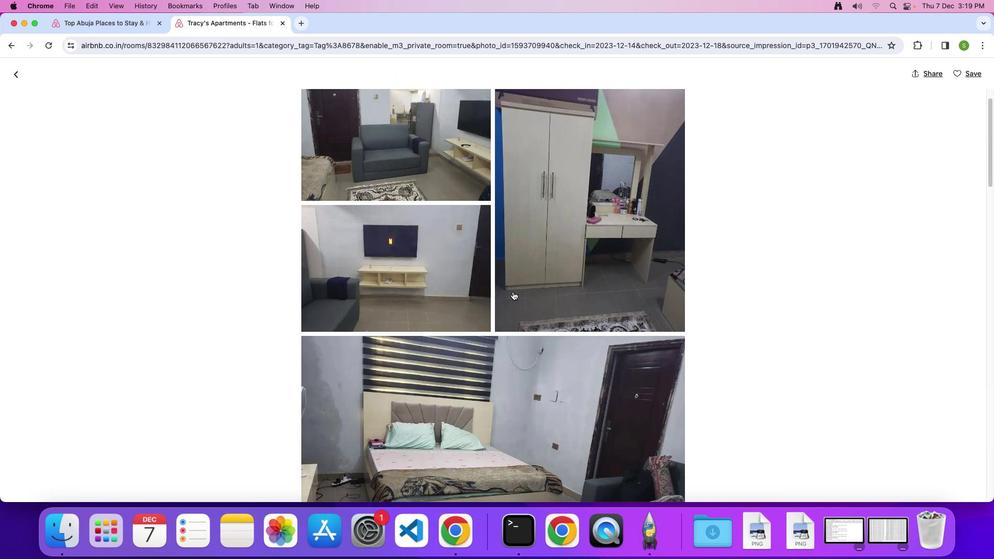 
Action: Mouse scrolled (513, 291) with delta (0, 0)
Screenshot: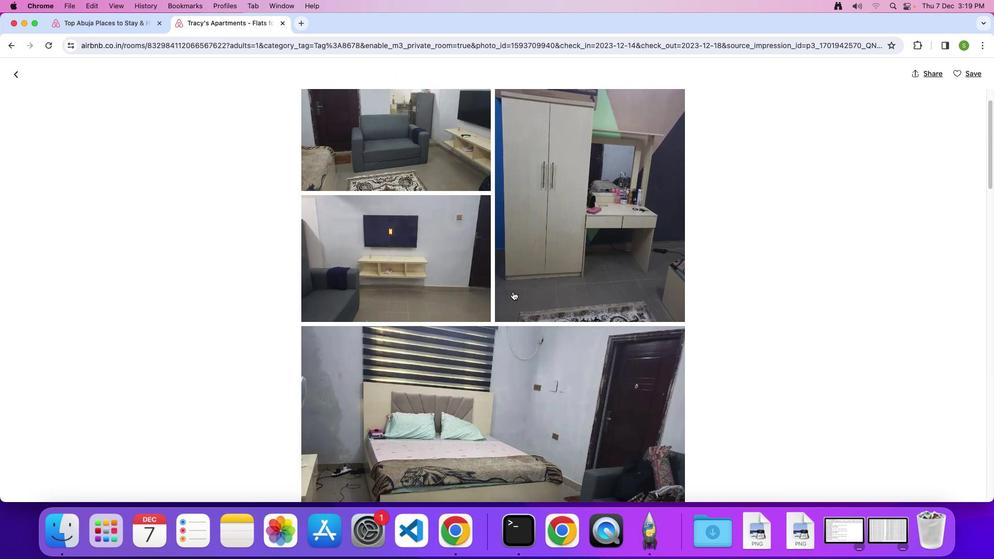 
Action: Mouse scrolled (513, 291) with delta (0, 0)
Screenshot: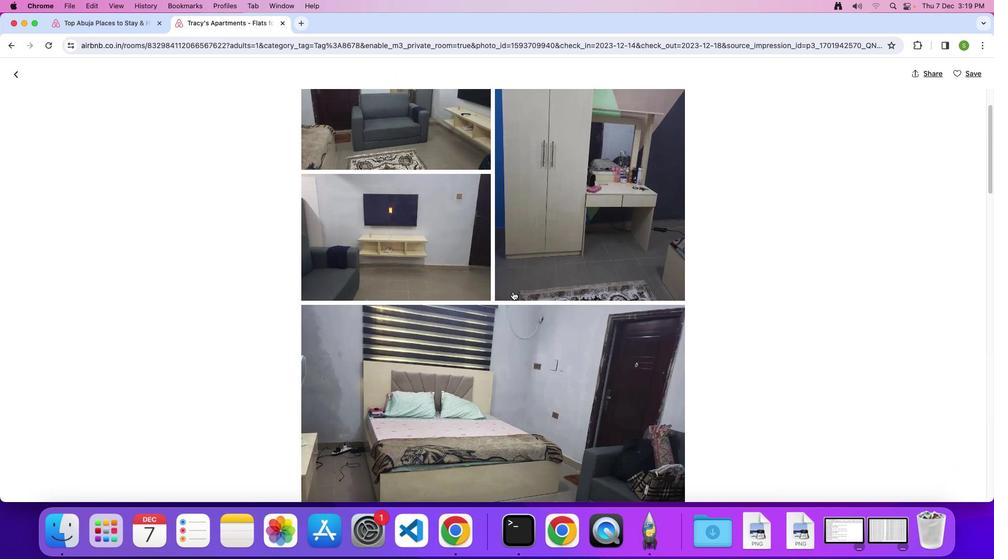 
Action: Mouse scrolled (513, 291) with delta (0, 0)
Screenshot: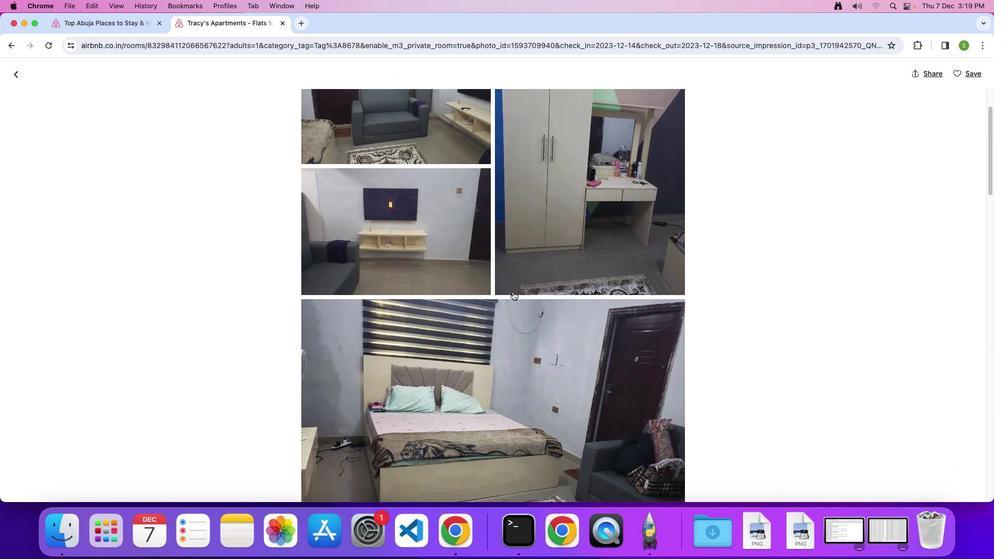 
Action: Mouse scrolled (513, 291) with delta (0, 0)
Screenshot: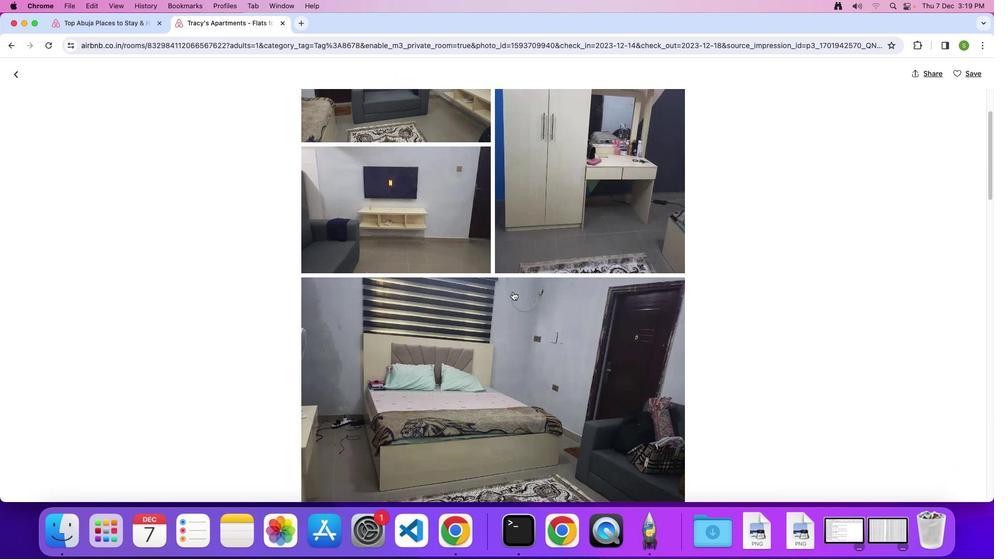 
Action: Mouse scrolled (513, 291) with delta (0, 0)
Screenshot: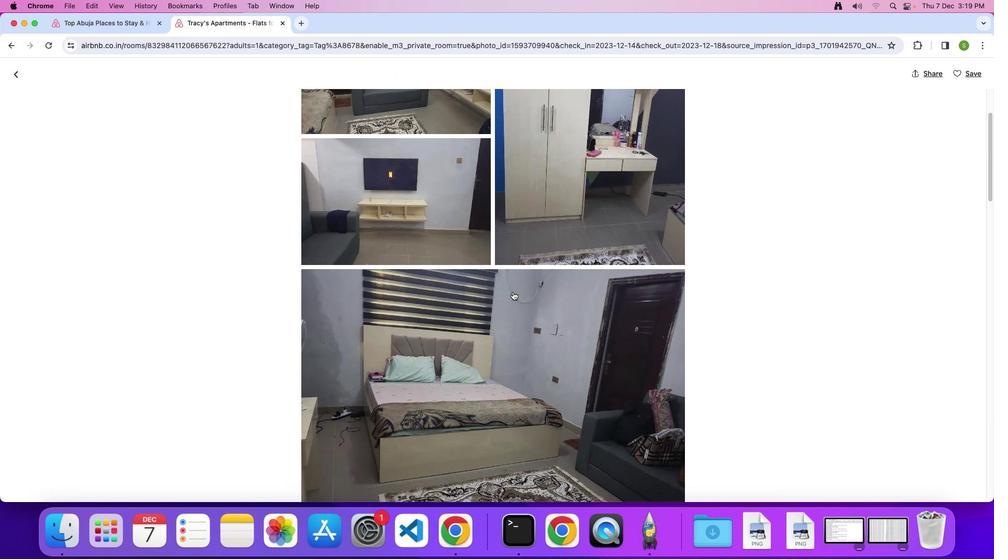 
Action: Mouse scrolled (513, 291) with delta (0, 0)
Screenshot: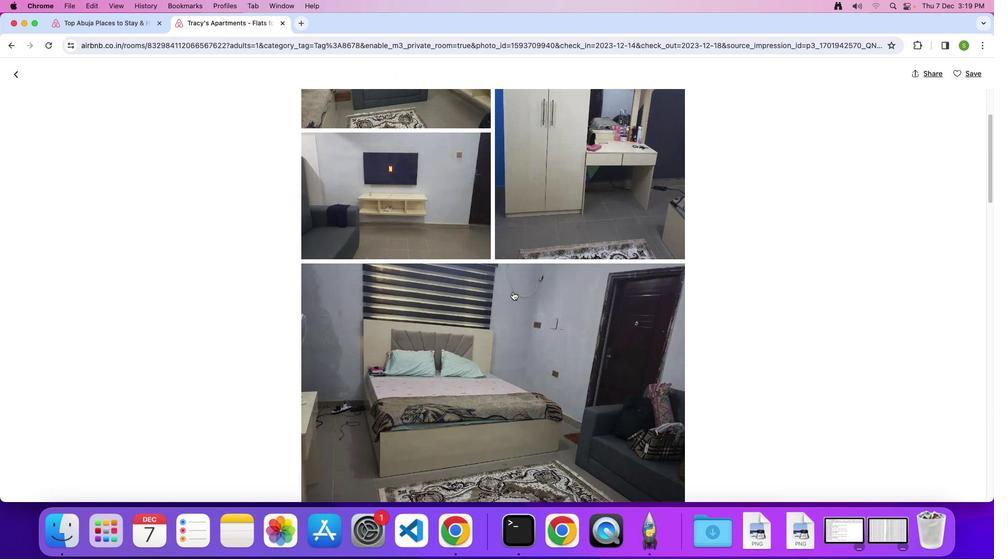
Action: Mouse scrolled (513, 291) with delta (0, 0)
Screenshot: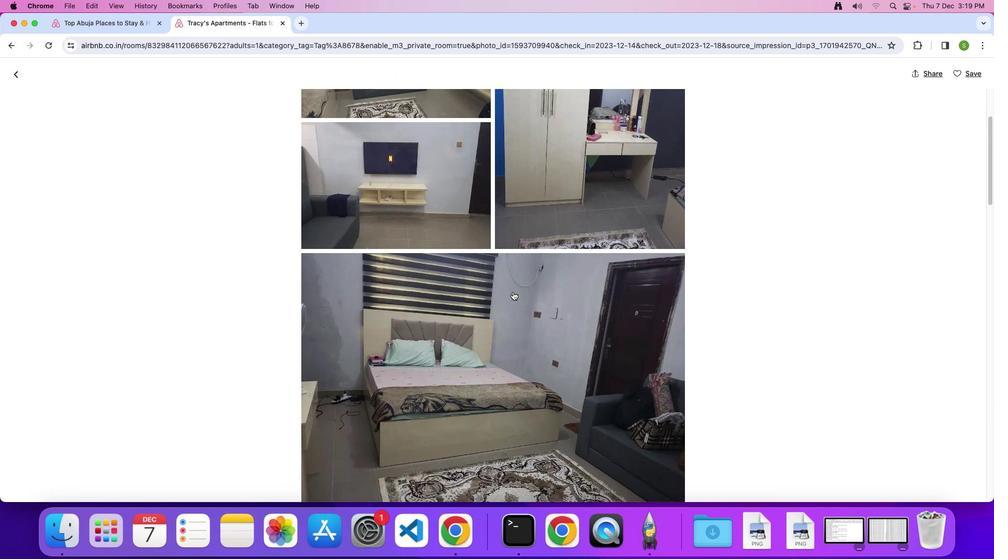 
Action: Mouse scrolled (513, 291) with delta (0, 0)
Screenshot: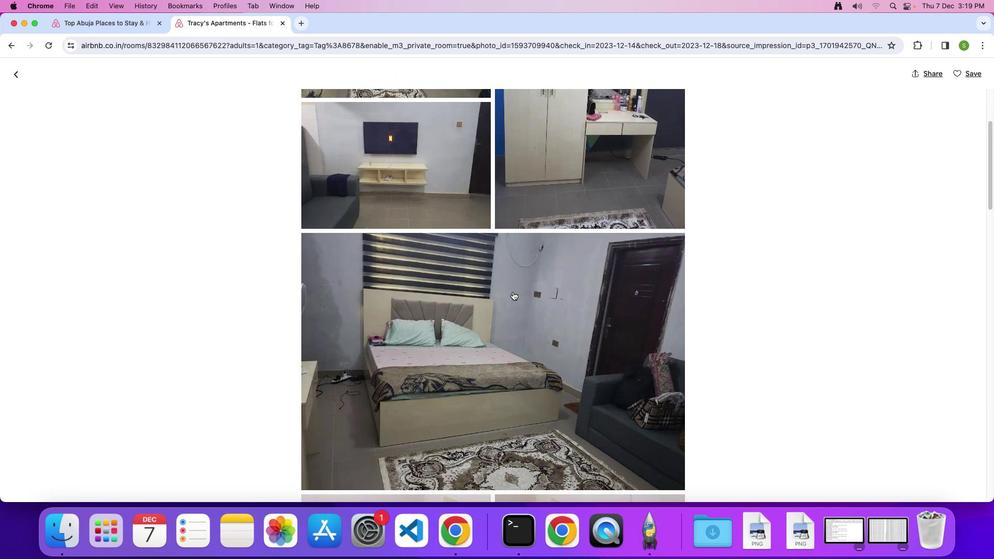 
Action: Mouse scrolled (513, 291) with delta (0, -1)
Screenshot: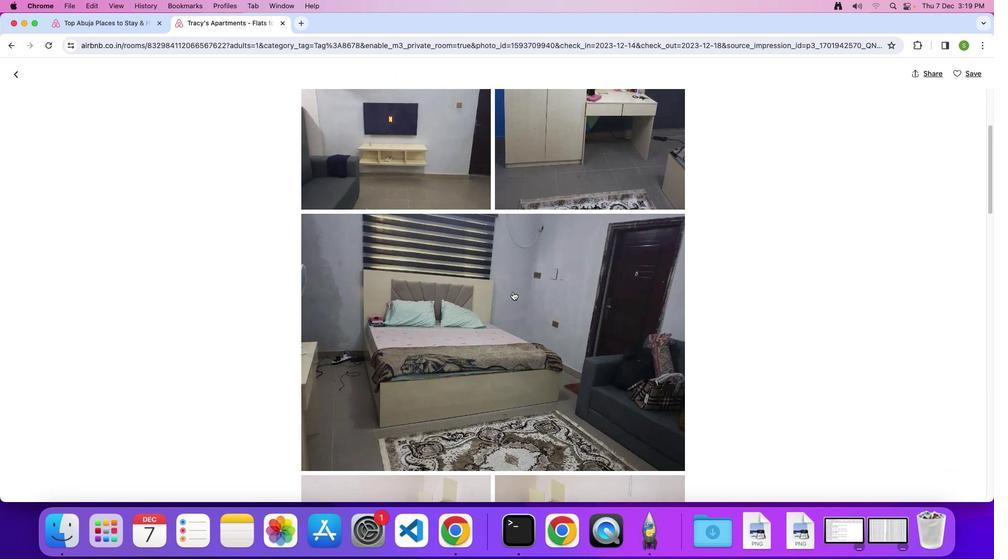 
Action: Mouse scrolled (513, 291) with delta (0, 0)
Screenshot: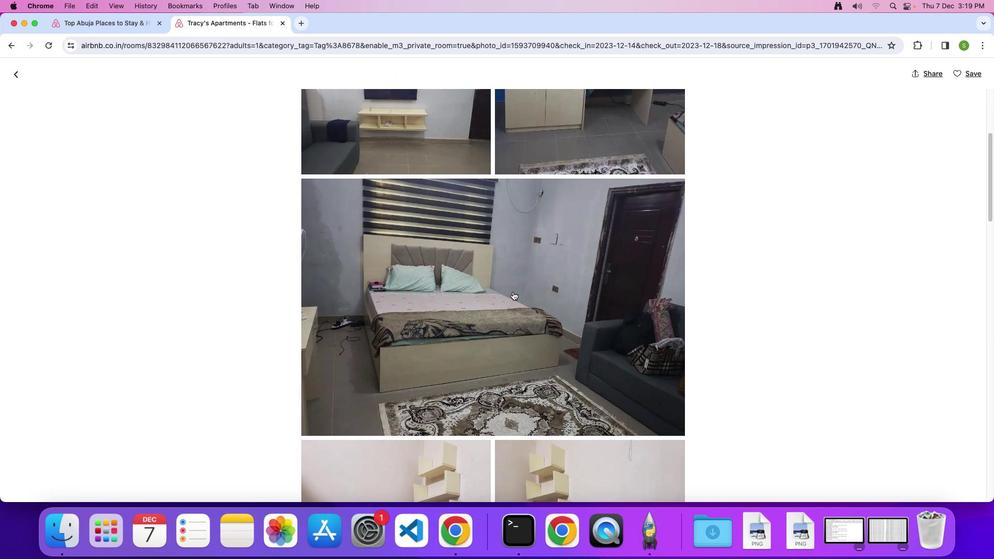 
Action: Mouse scrolled (513, 291) with delta (0, 0)
Screenshot: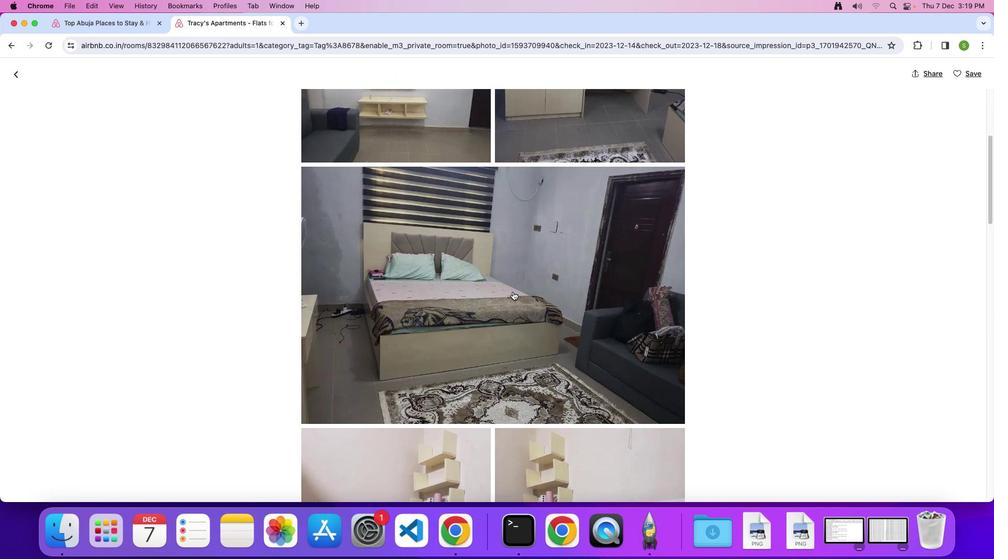 
Action: Mouse scrolled (513, 291) with delta (0, -1)
Screenshot: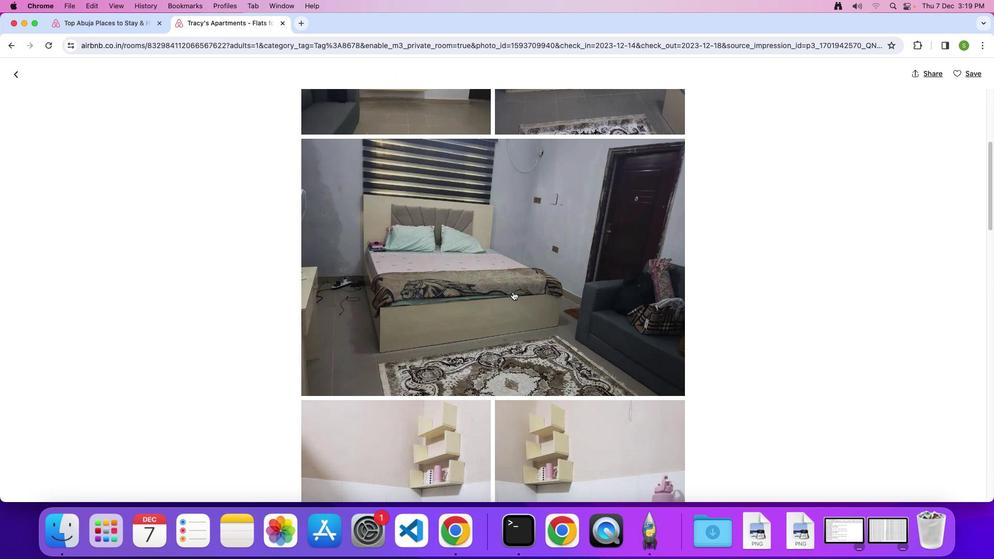 
Action: Mouse scrolled (513, 291) with delta (0, 0)
Screenshot: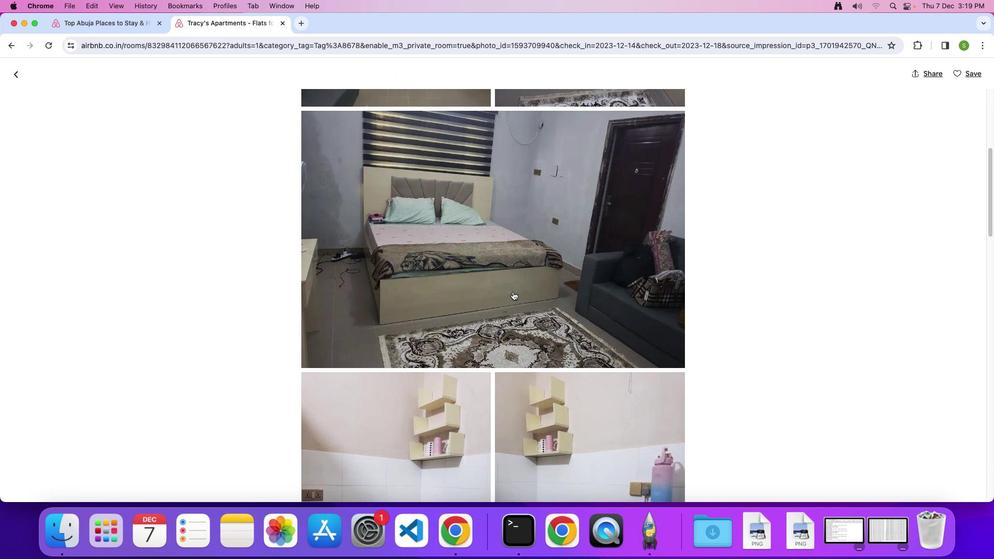 
Action: Mouse scrolled (513, 291) with delta (0, 0)
Screenshot: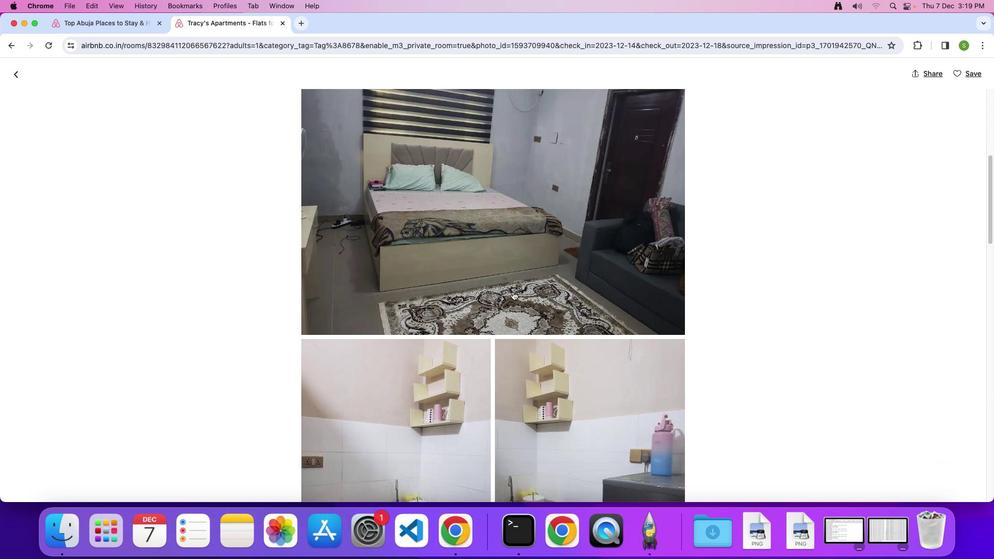 
Action: Mouse scrolled (513, 291) with delta (0, -1)
Screenshot: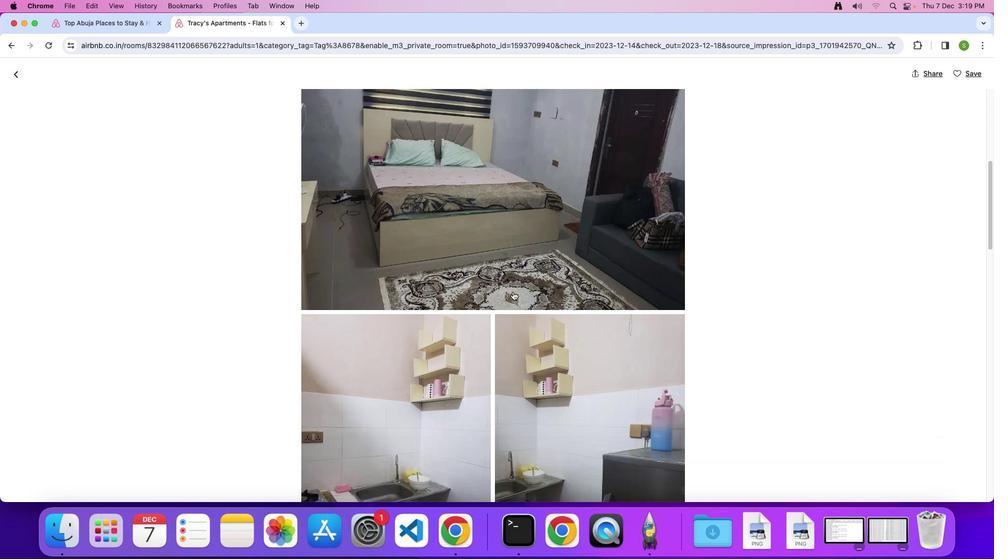 
Action: Mouse scrolled (513, 291) with delta (0, 0)
Screenshot: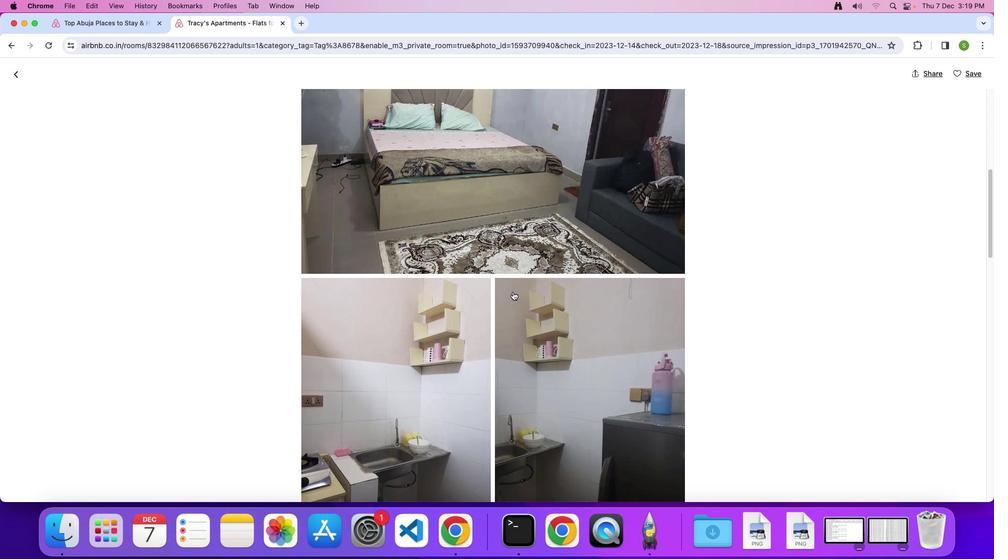 
Action: Mouse scrolled (513, 291) with delta (0, 0)
Screenshot: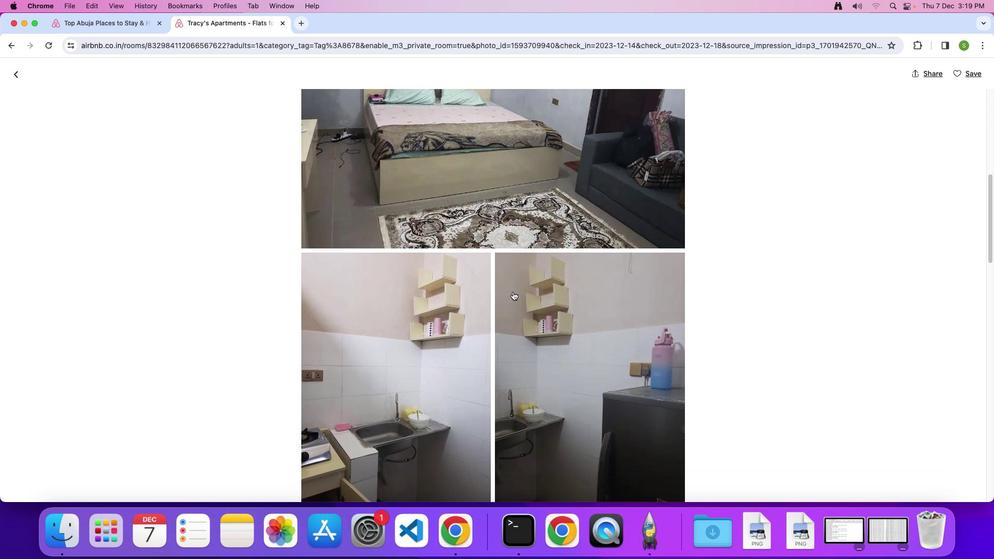 
Action: Mouse scrolled (513, 291) with delta (0, -1)
Screenshot: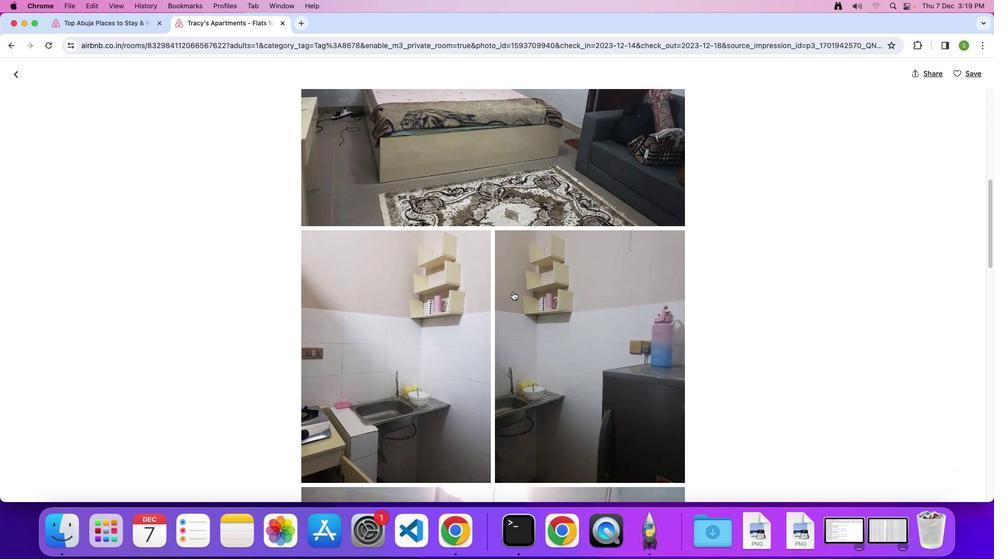 
Action: Mouse scrolled (513, 291) with delta (0, 0)
Screenshot: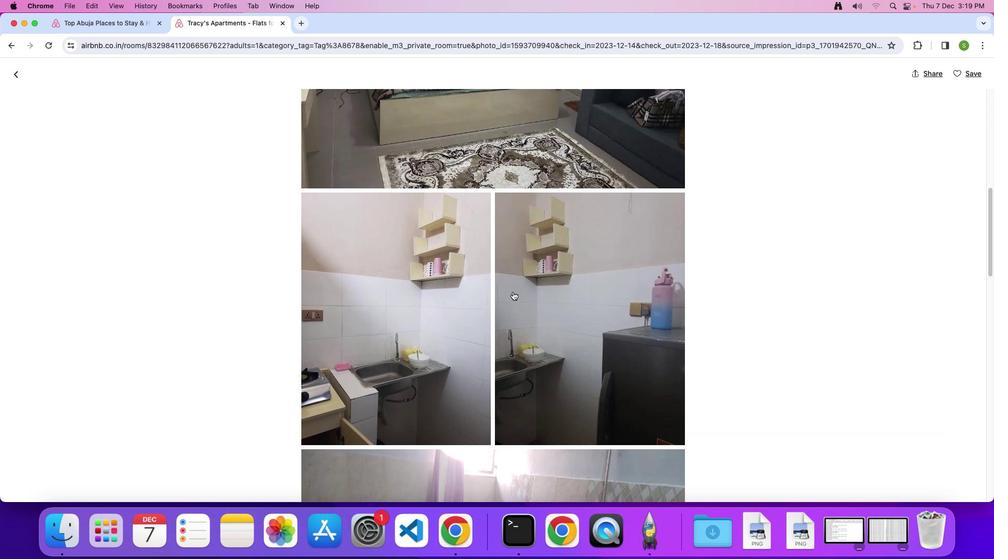 
Action: Mouse scrolled (513, 291) with delta (0, 0)
Screenshot: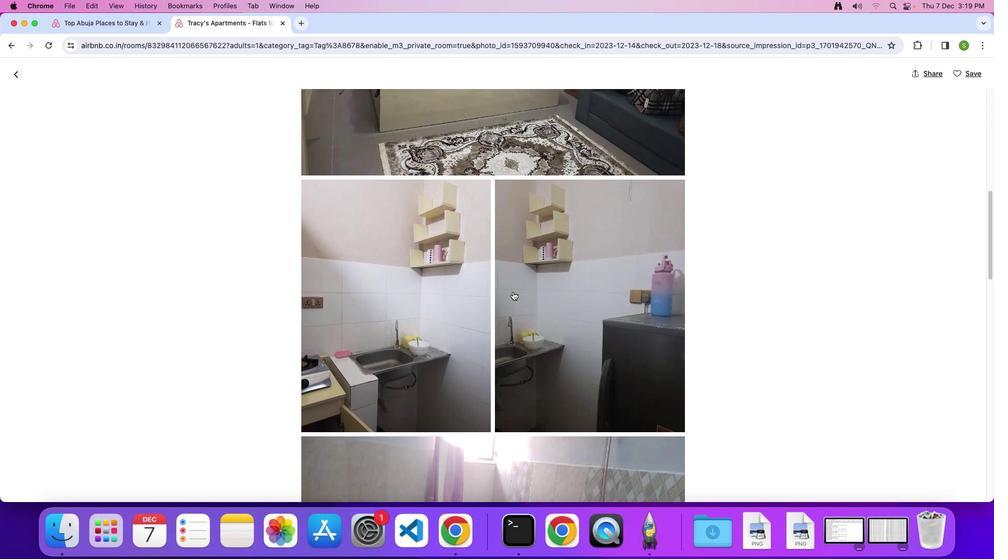 
Action: Mouse scrolled (513, 291) with delta (0, -1)
Screenshot: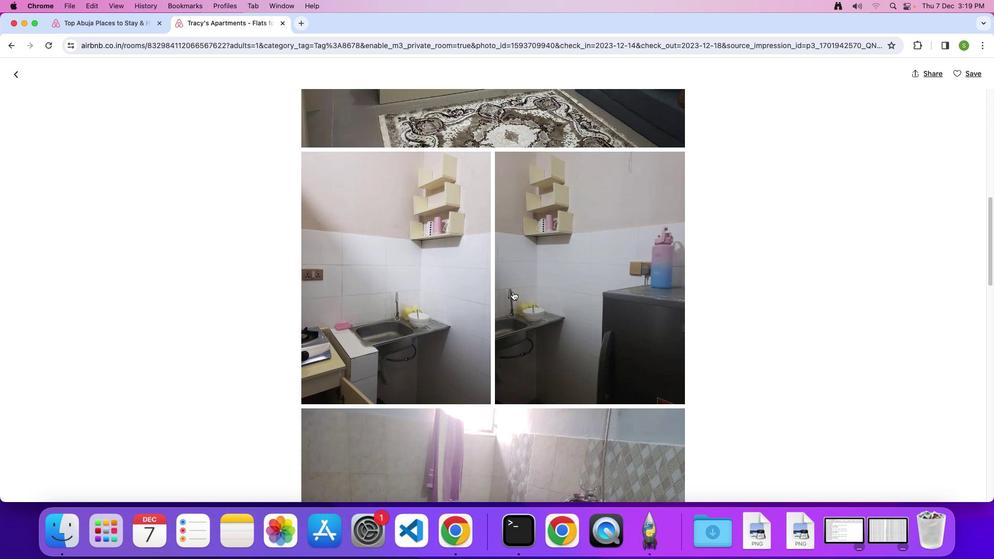 
Action: Mouse scrolled (513, 291) with delta (0, 0)
Screenshot: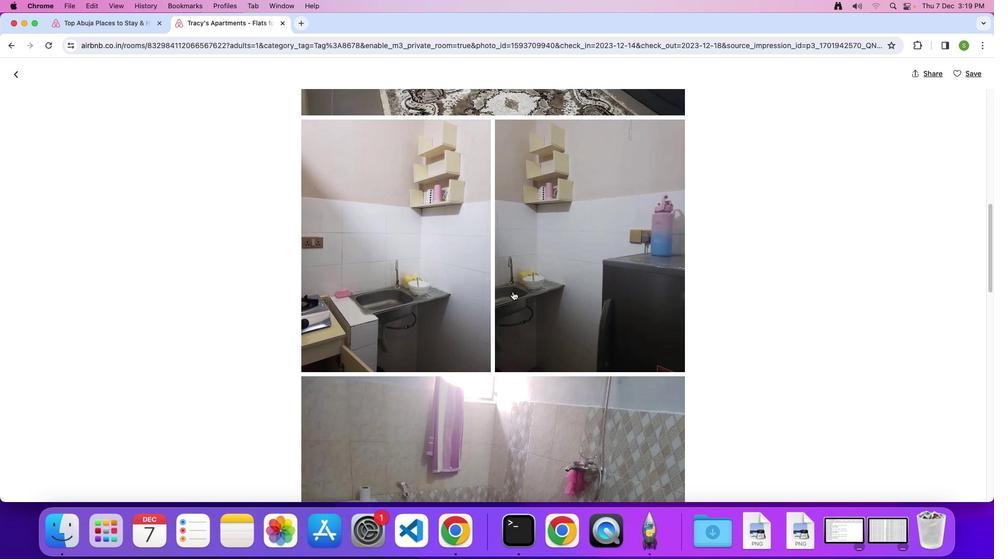 
Action: Mouse scrolled (513, 291) with delta (0, 0)
Screenshot: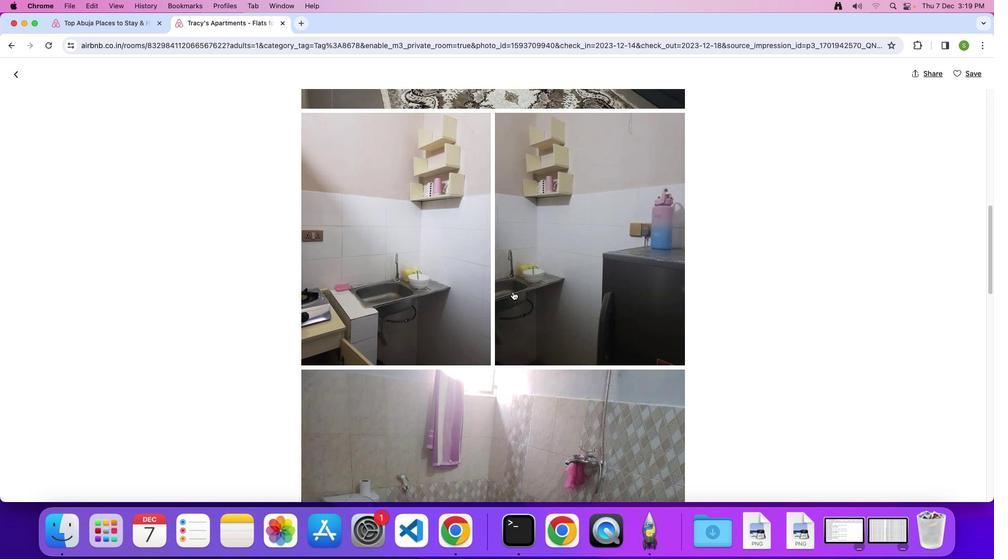 
Action: Mouse scrolled (513, 291) with delta (0, -1)
Screenshot: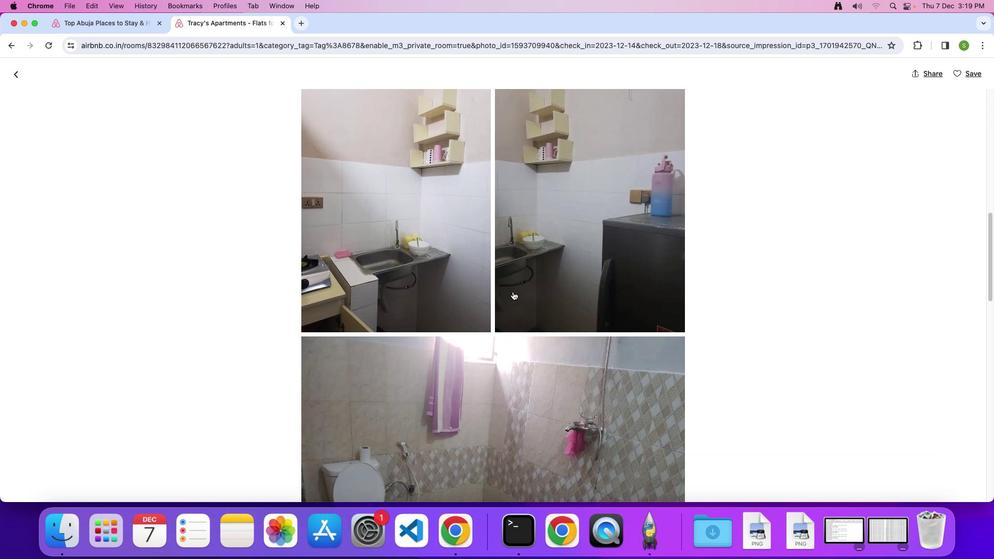 
Action: Mouse scrolled (513, 291) with delta (0, 0)
Screenshot: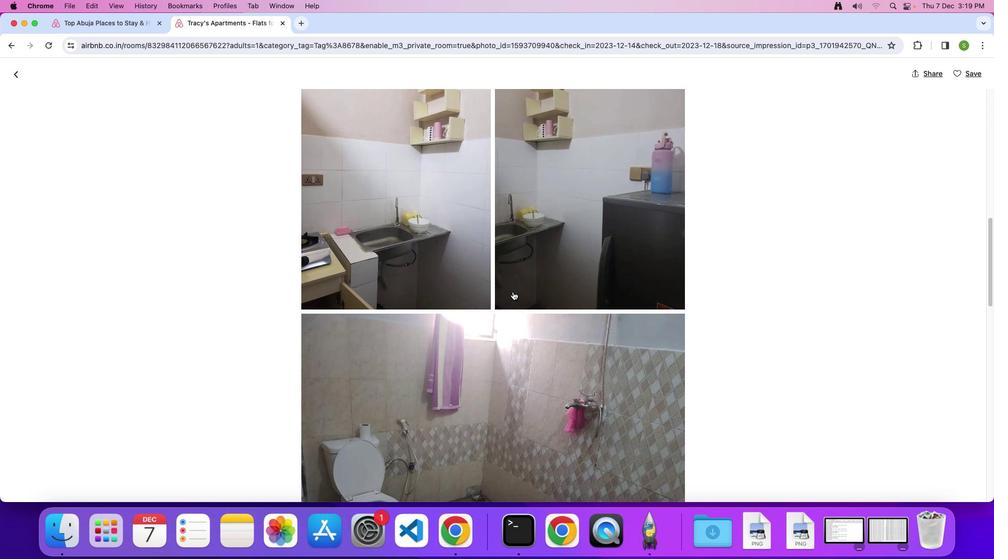 
Action: Mouse scrolled (513, 291) with delta (0, 0)
Screenshot: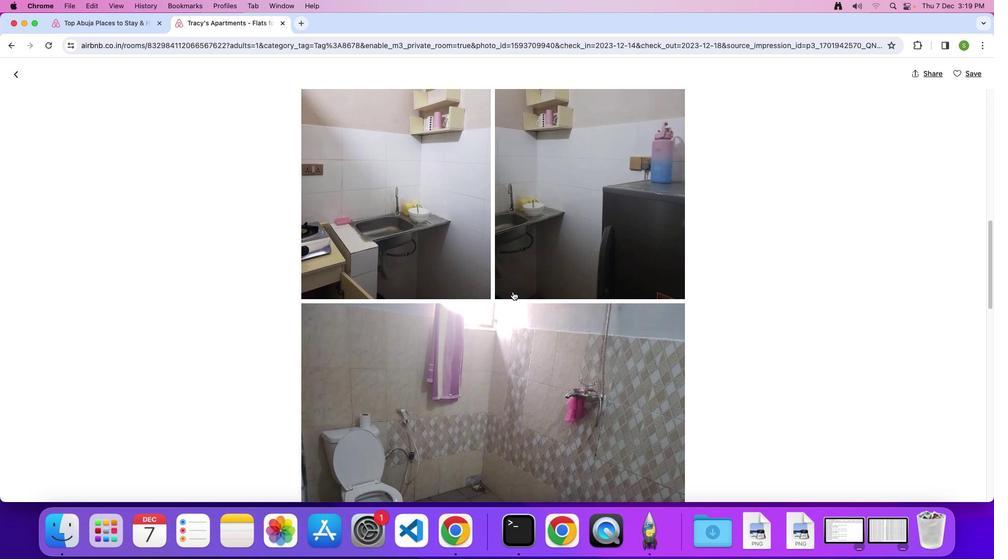 
Action: Mouse scrolled (513, 291) with delta (0, 0)
Screenshot: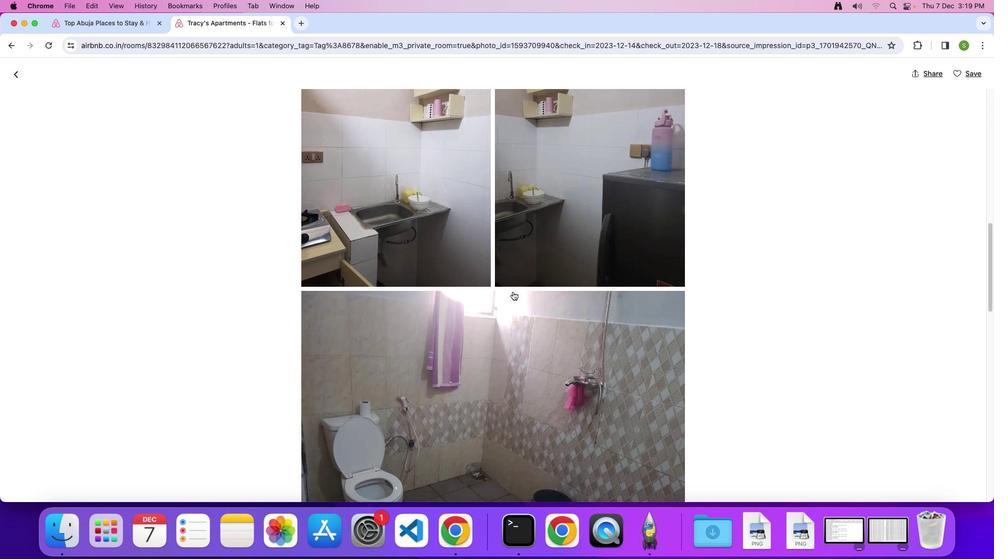 
Action: Mouse scrolled (513, 291) with delta (0, 0)
Screenshot: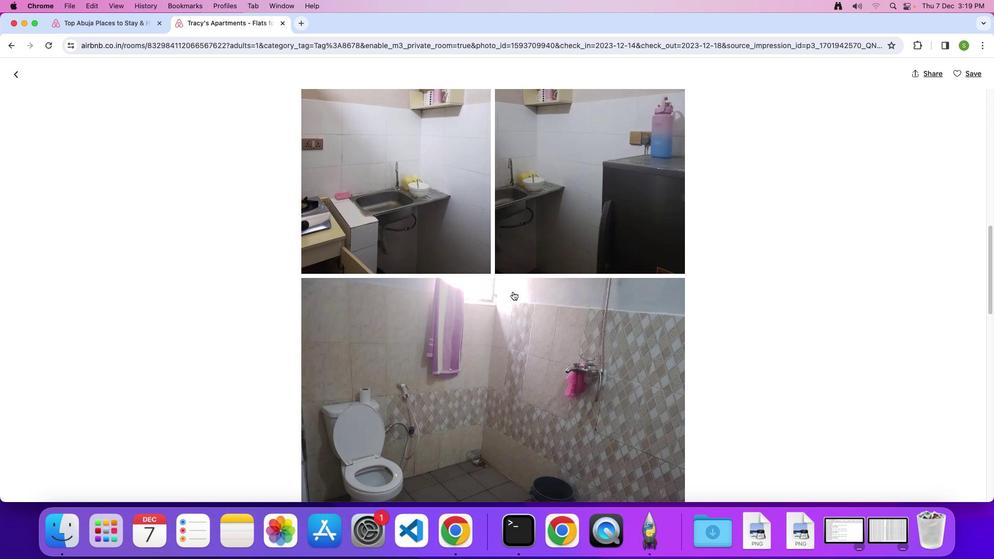 
Action: Mouse scrolled (513, 291) with delta (0, -1)
Screenshot: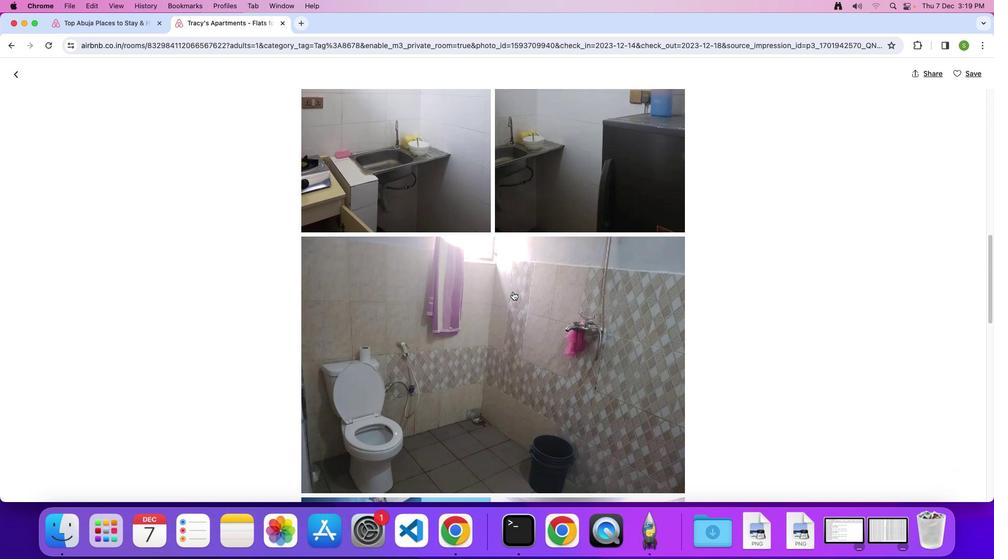 
Action: Mouse scrolled (513, 291) with delta (0, 0)
Screenshot: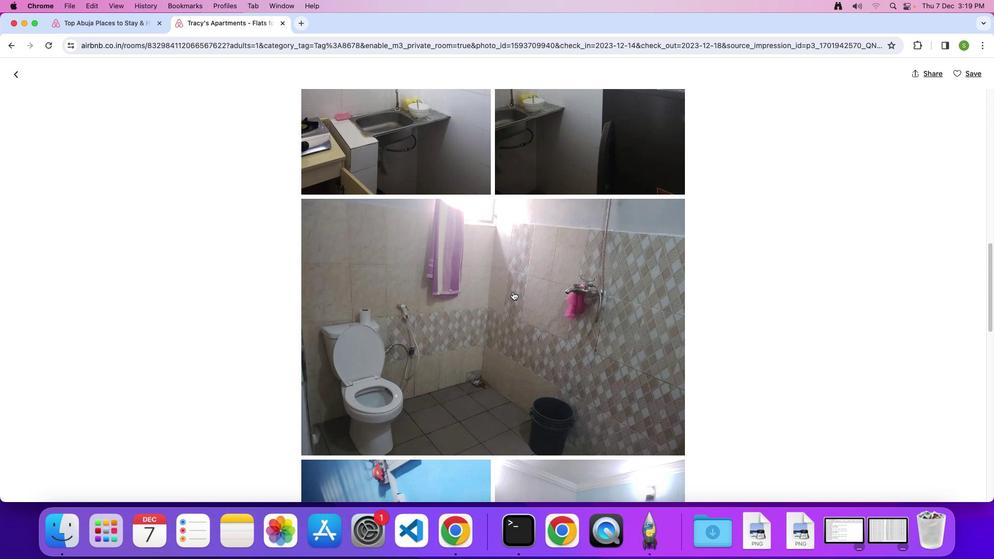 
Action: Mouse scrolled (513, 291) with delta (0, 0)
Screenshot: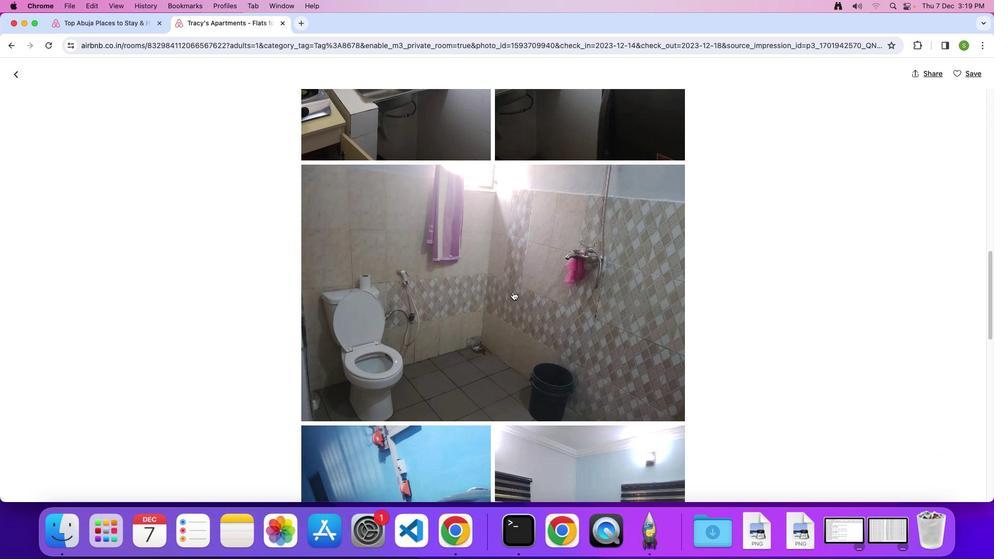 
Action: Mouse scrolled (513, 291) with delta (0, -2)
Screenshot: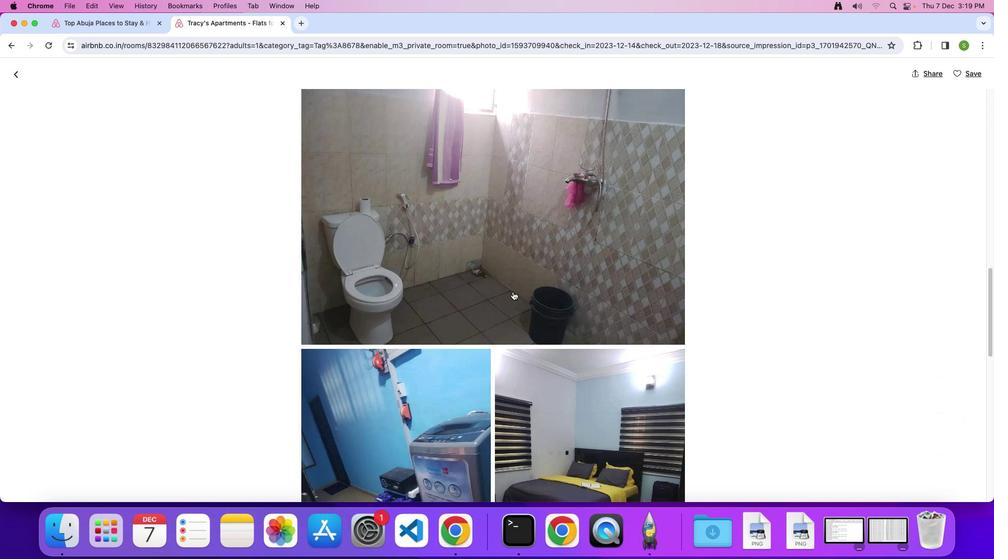 
Action: Mouse scrolled (513, 291) with delta (0, -2)
Screenshot: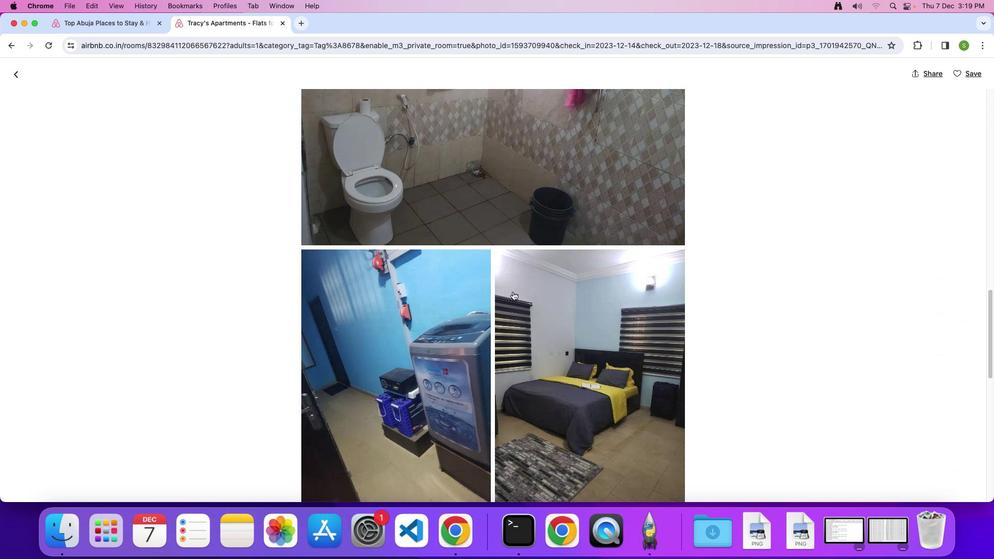 
Action: Mouse scrolled (513, 291) with delta (0, 0)
Screenshot: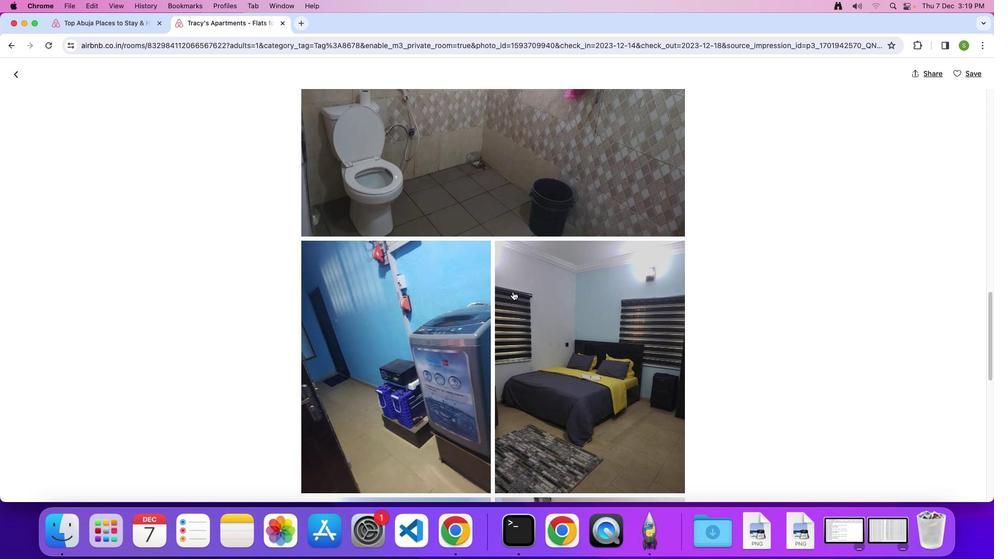 
Action: Mouse scrolled (513, 291) with delta (0, 0)
Screenshot: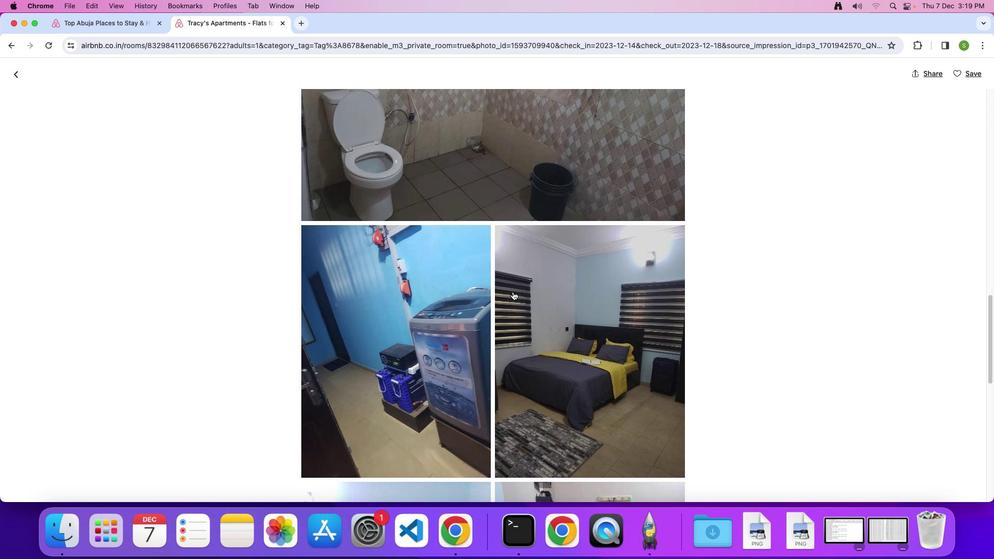 
Action: Mouse scrolled (513, 291) with delta (0, 0)
Screenshot: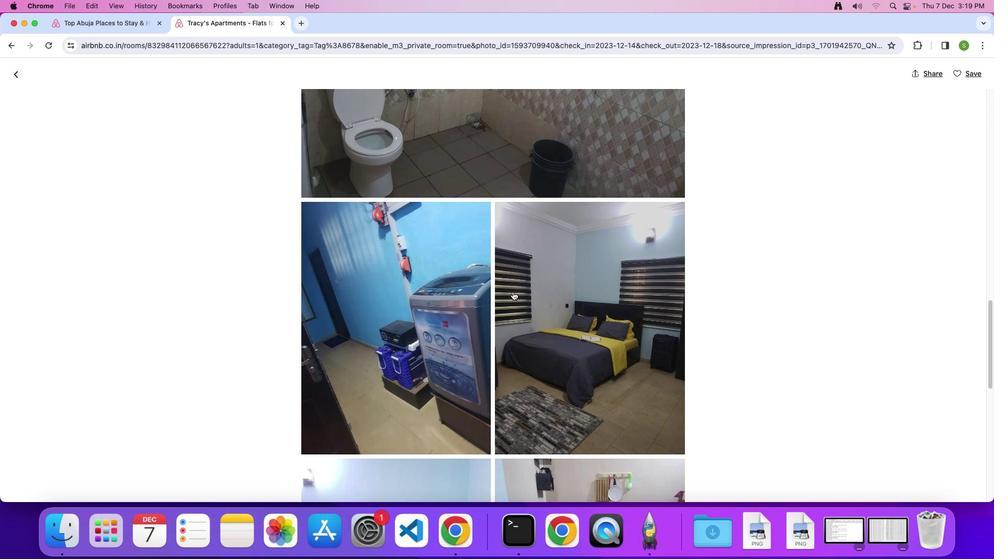 
Action: Mouse scrolled (513, 291) with delta (0, 0)
Screenshot: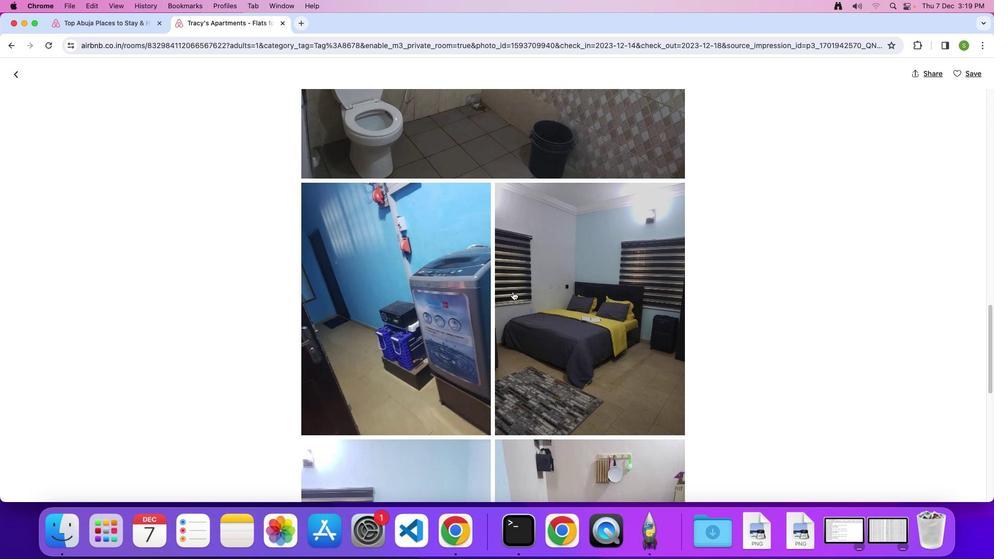 
Action: Mouse scrolled (513, 291) with delta (0, 0)
Screenshot: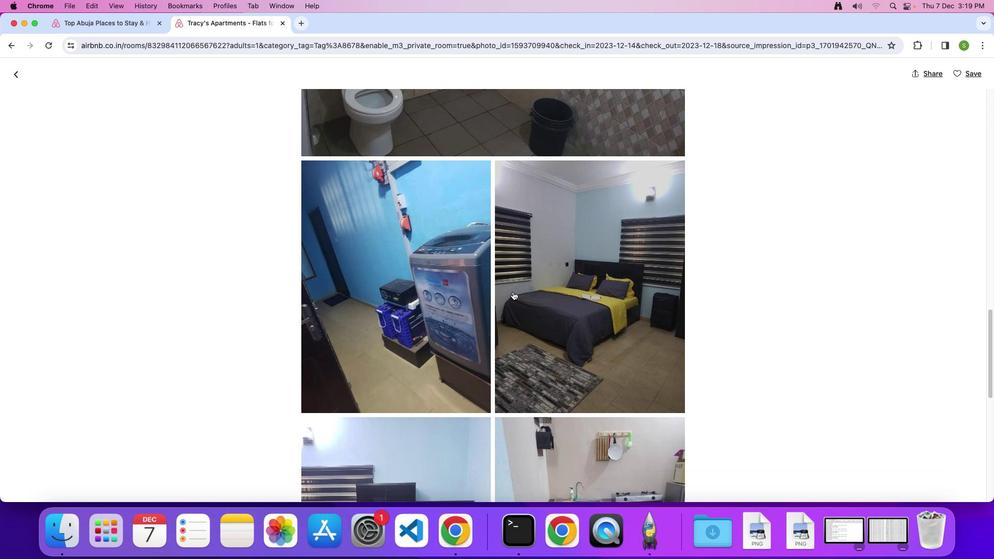 
Action: Mouse scrolled (513, 291) with delta (0, -1)
Screenshot: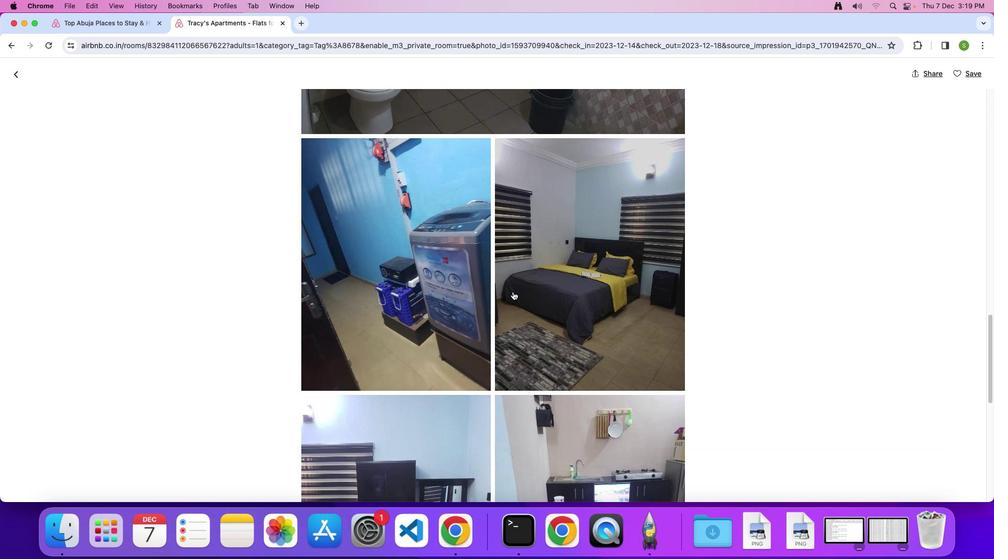 
Action: Mouse scrolled (513, 291) with delta (0, 0)
Screenshot: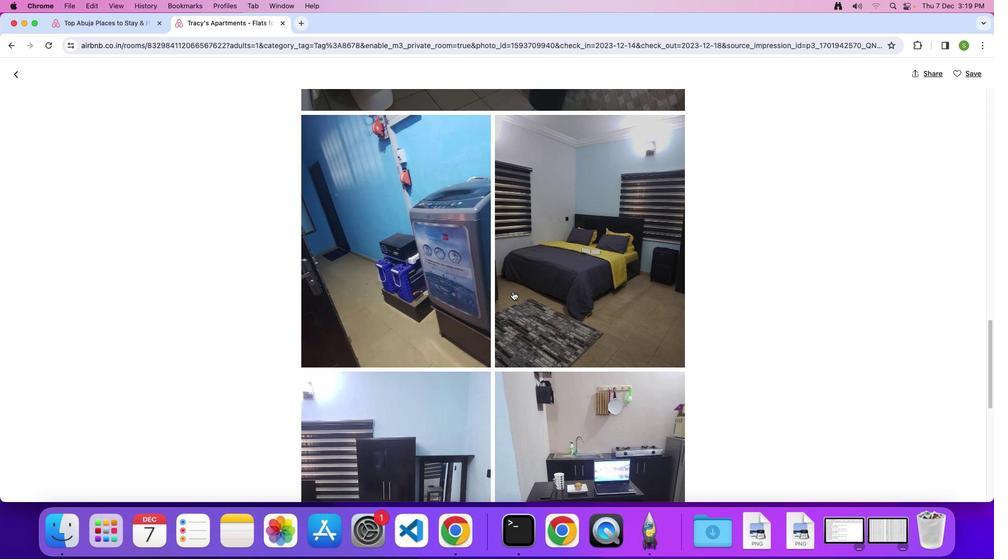 
Action: Mouse scrolled (513, 291) with delta (0, 0)
Screenshot: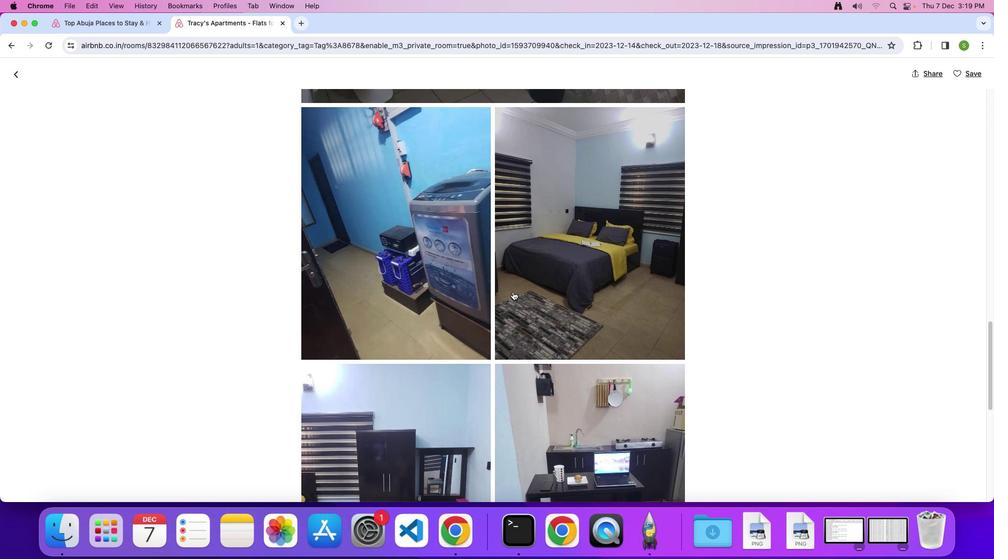 
Action: Mouse scrolled (513, 291) with delta (0, 0)
Screenshot: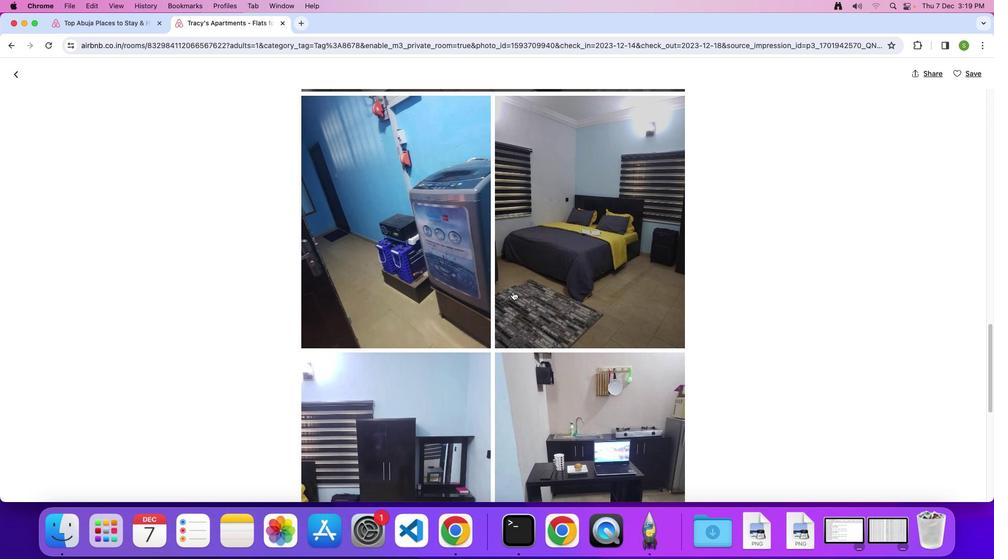 
Action: Mouse scrolled (513, 291) with delta (0, 0)
Screenshot: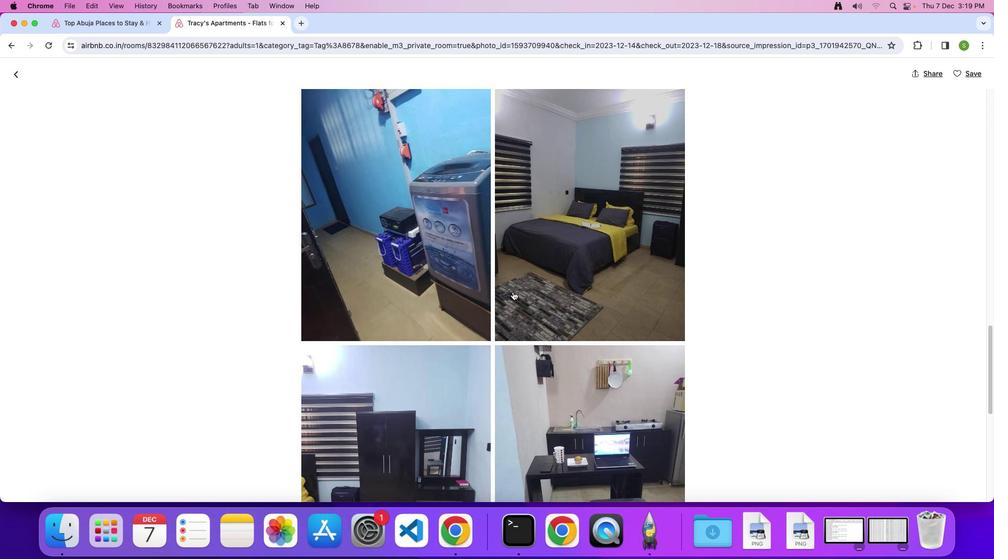 
Action: Mouse scrolled (513, 291) with delta (0, -1)
Screenshot: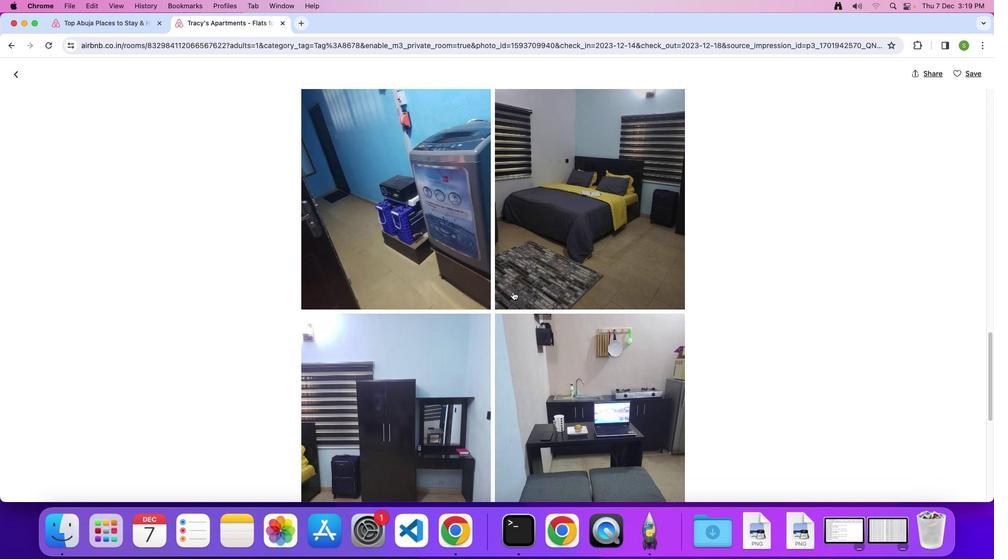
Action: Mouse scrolled (513, 291) with delta (0, 0)
Screenshot: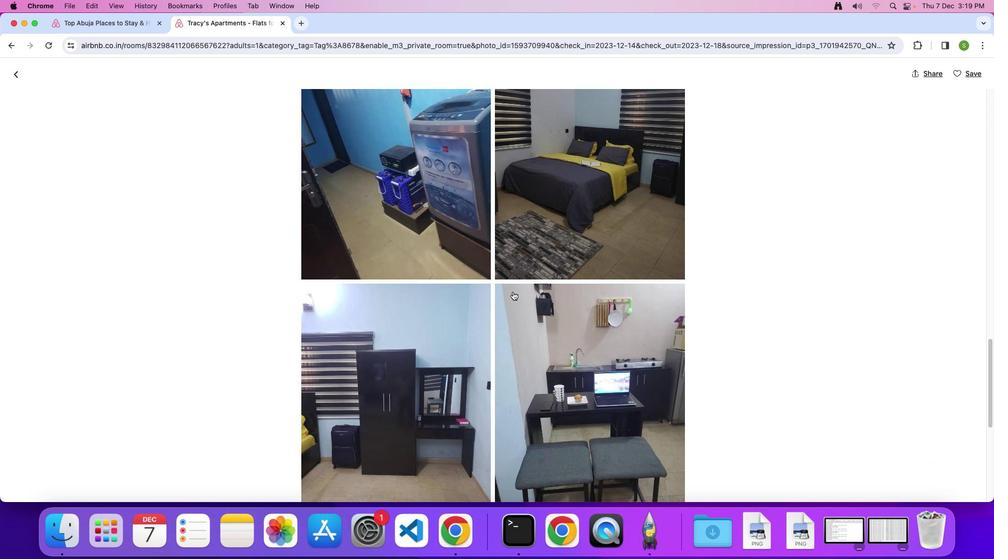 
Action: Mouse scrolled (513, 291) with delta (0, 0)
Screenshot: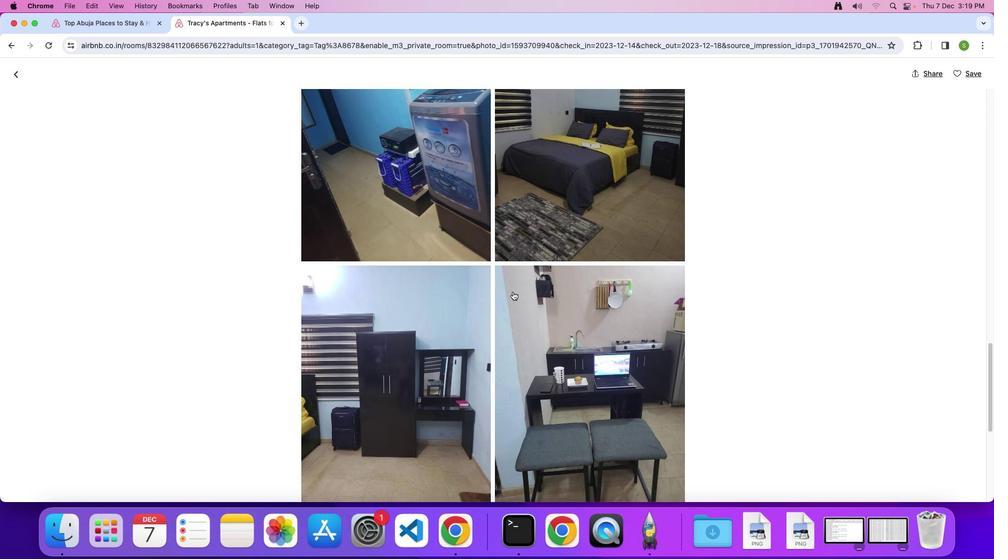 
Action: Mouse scrolled (513, 291) with delta (0, -1)
Screenshot: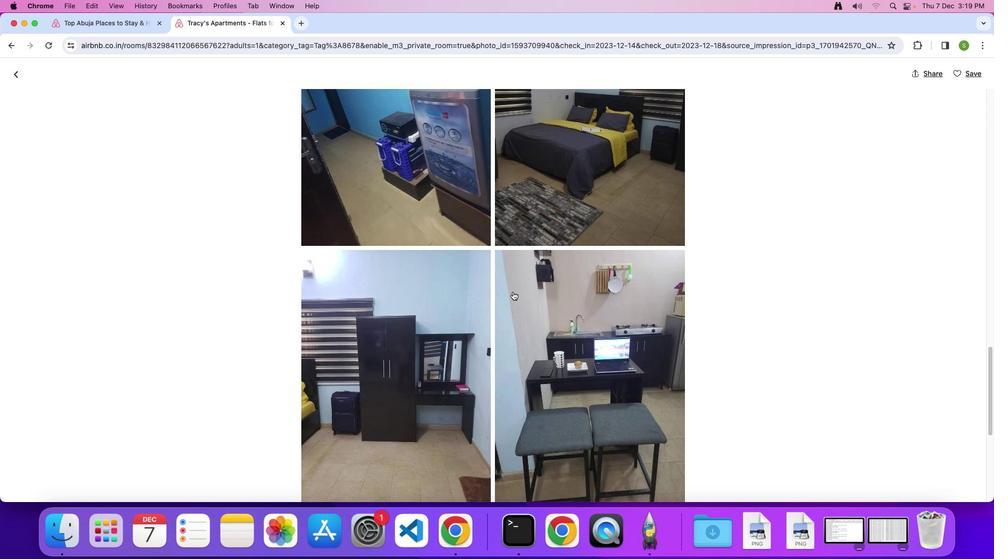 
Action: Mouse scrolled (513, 291) with delta (0, 0)
Screenshot: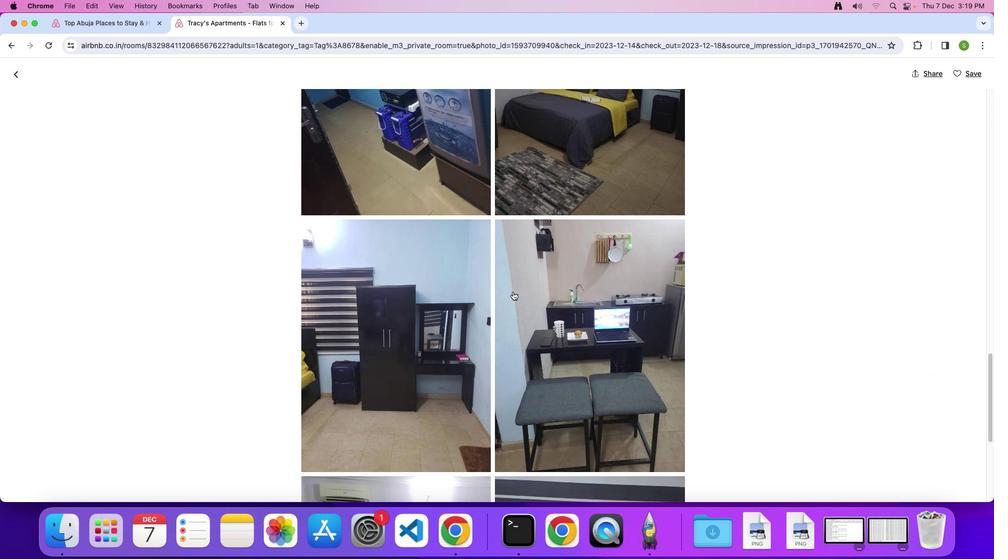 
Action: Mouse scrolled (513, 291) with delta (0, 0)
Screenshot: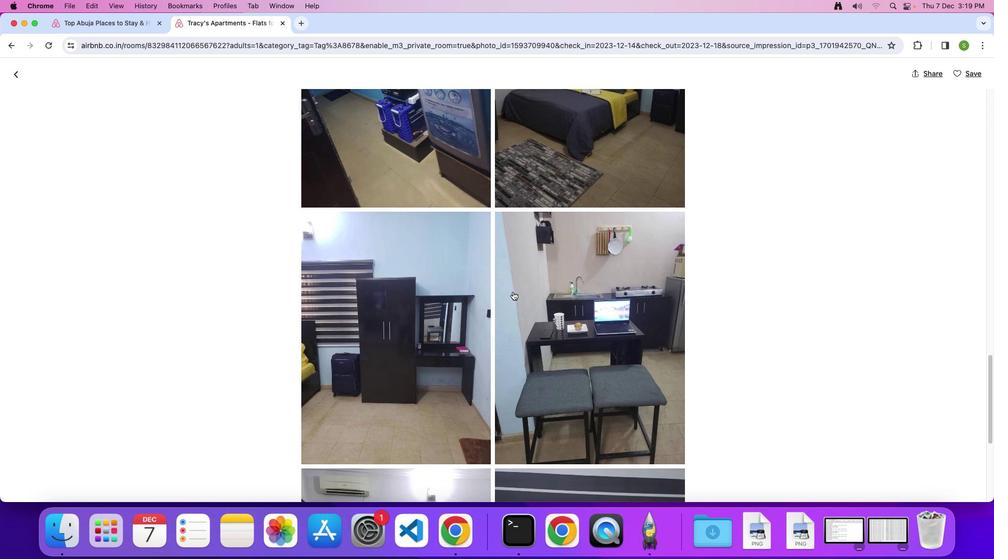 
Action: Mouse scrolled (513, 291) with delta (0, 0)
Screenshot: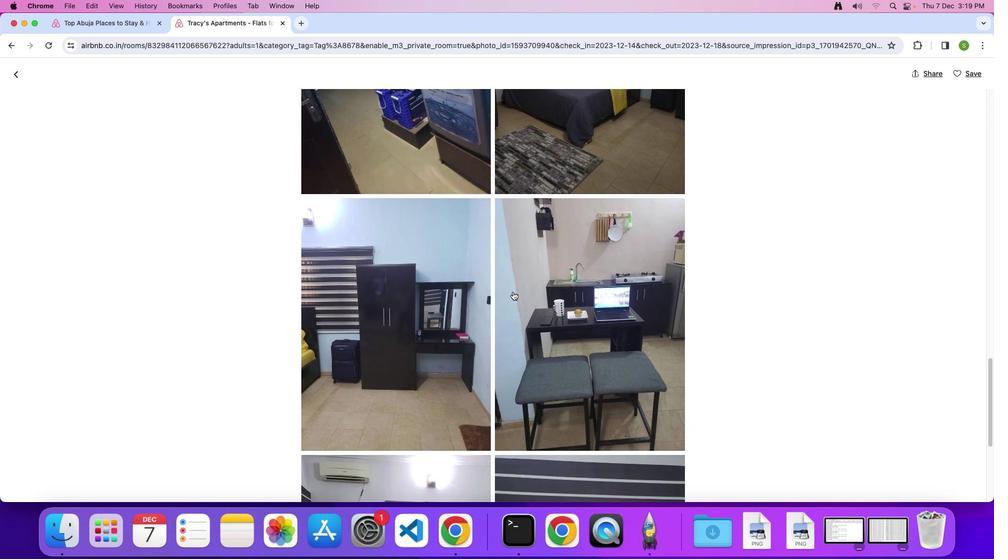 
Action: Mouse scrolled (513, 291) with delta (0, 0)
Screenshot: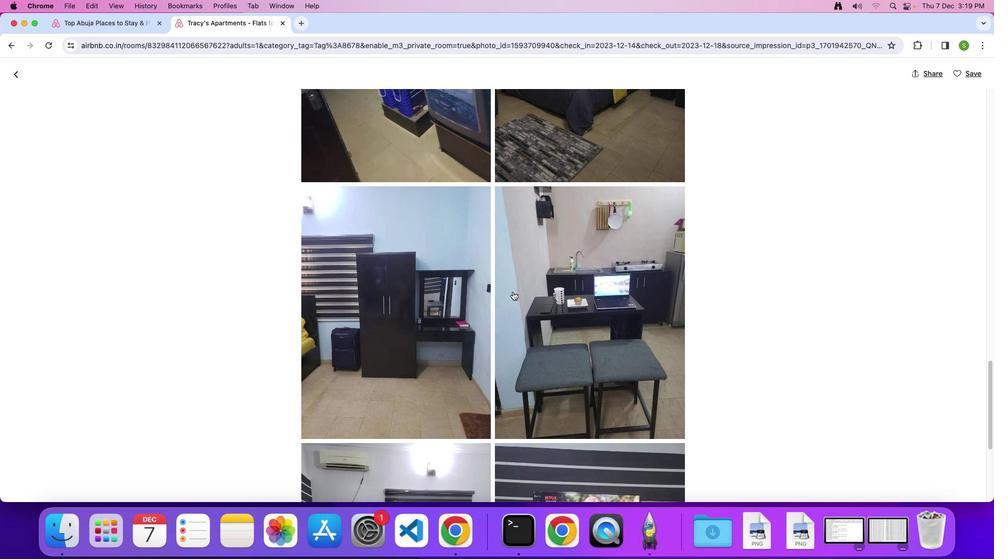 
Action: Mouse scrolled (513, 291) with delta (0, -1)
Screenshot: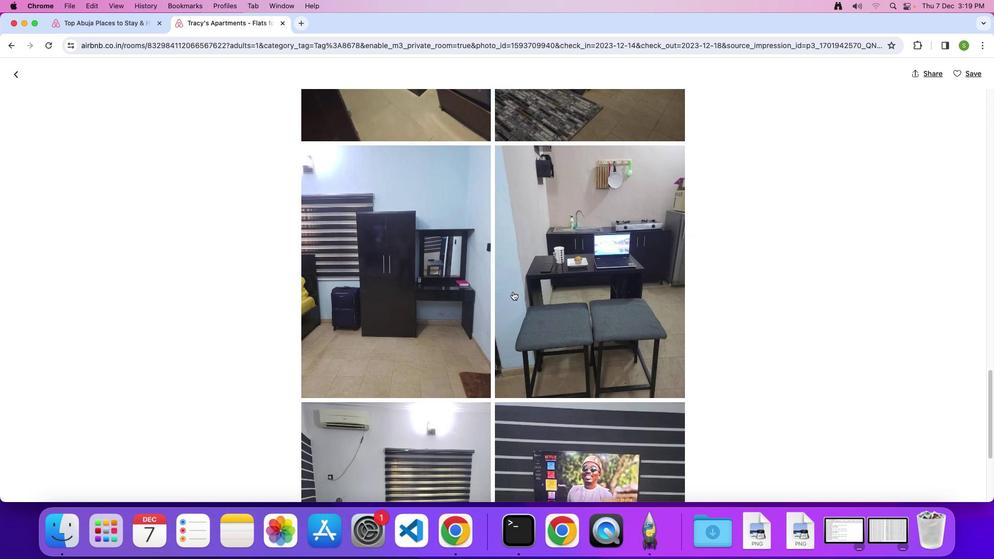 
Action: Mouse scrolled (513, 291) with delta (0, 0)
Screenshot: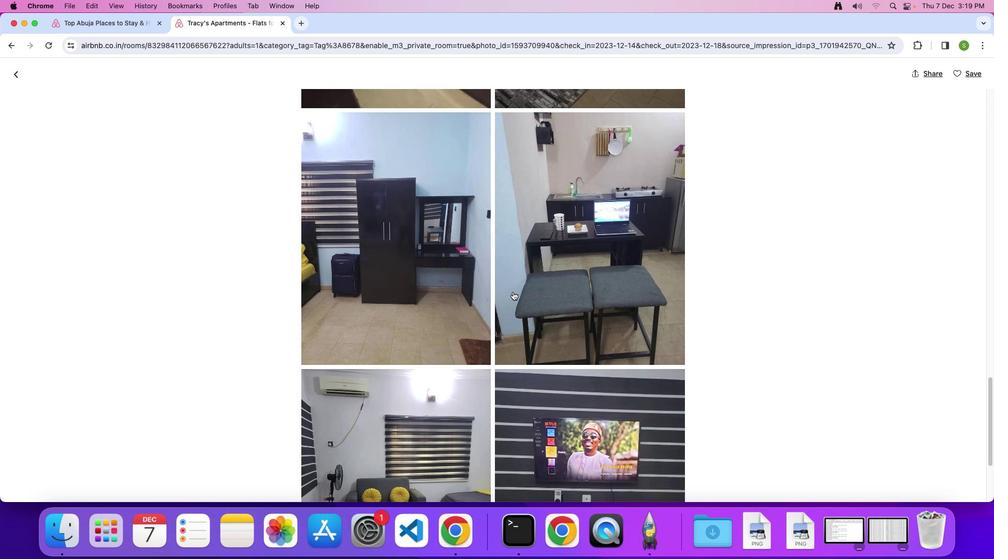 
Action: Mouse scrolled (513, 291) with delta (0, 0)
Screenshot: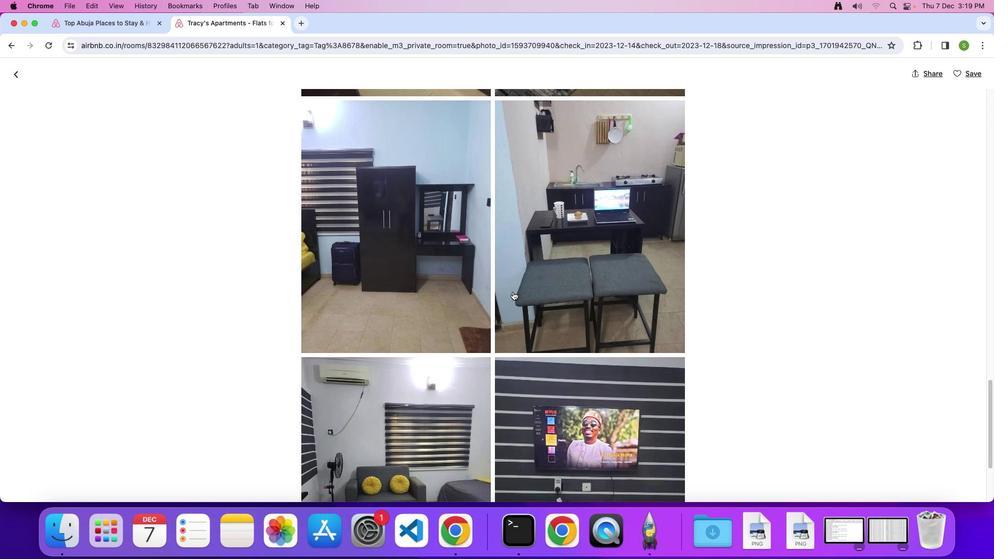 
Action: Mouse scrolled (513, 291) with delta (0, -1)
Screenshot: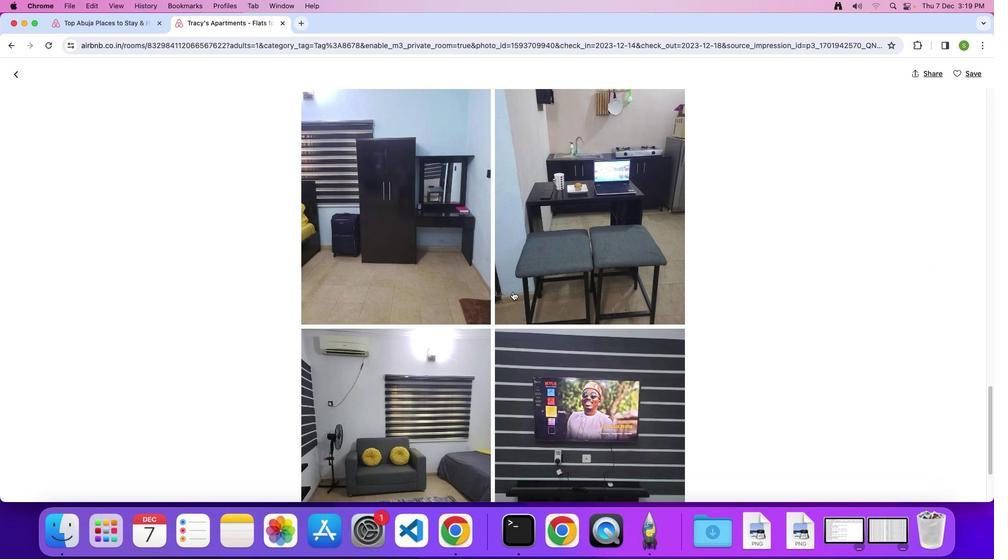 
Action: Mouse scrolled (513, 291) with delta (0, 0)
Screenshot: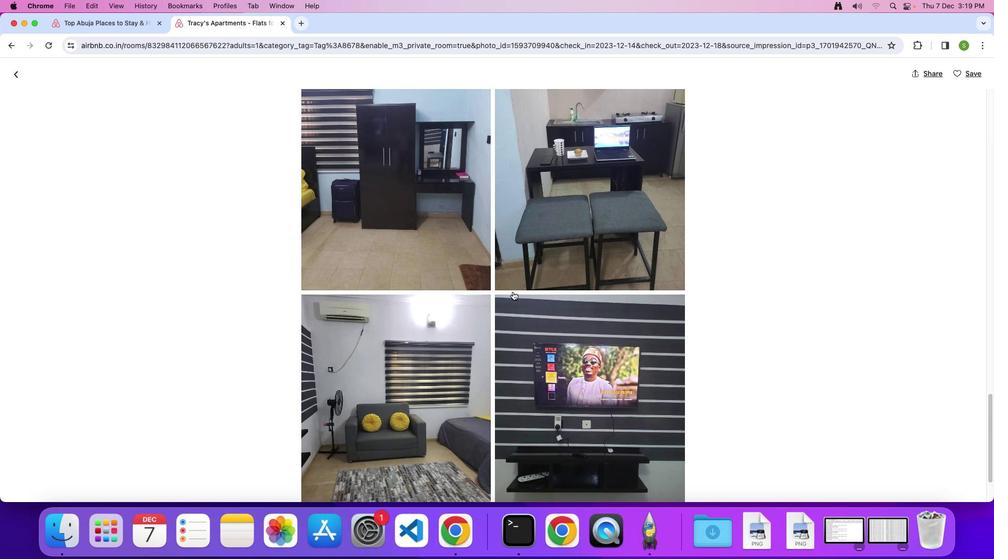 
Action: Mouse scrolled (513, 291) with delta (0, 0)
Screenshot: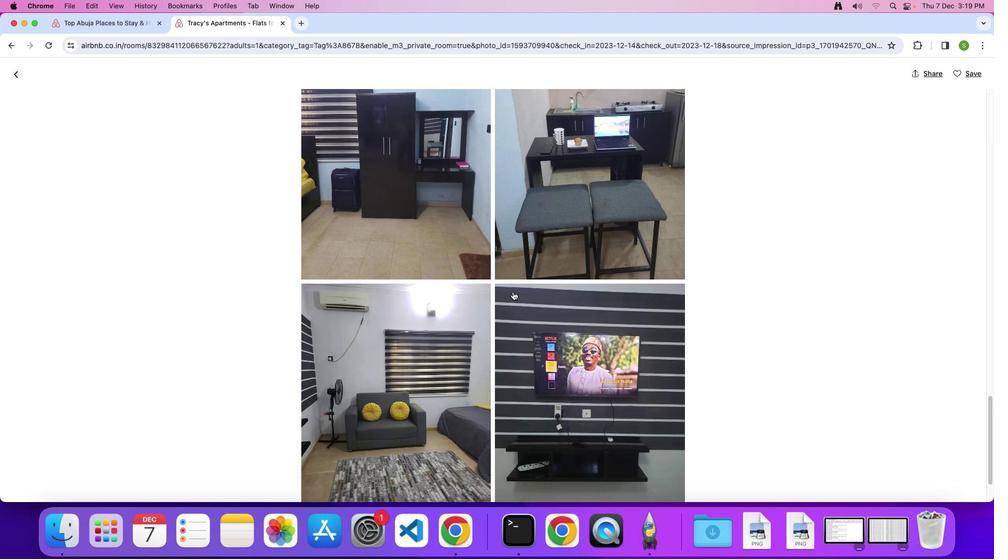 
Action: Mouse scrolled (513, 291) with delta (0, 0)
Screenshot: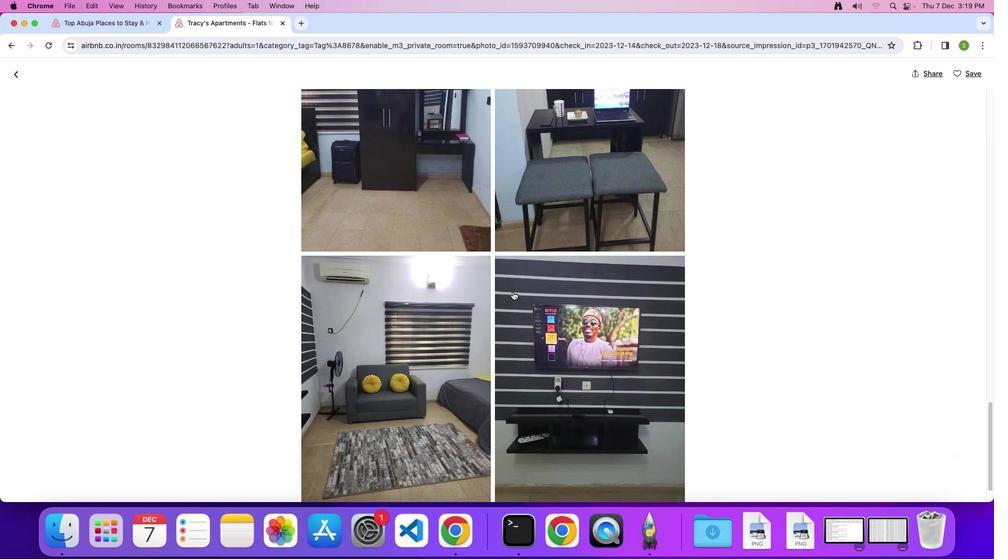 
Action: Mouse scrolled (513, 291) with delta (0, 0)
Screenshot: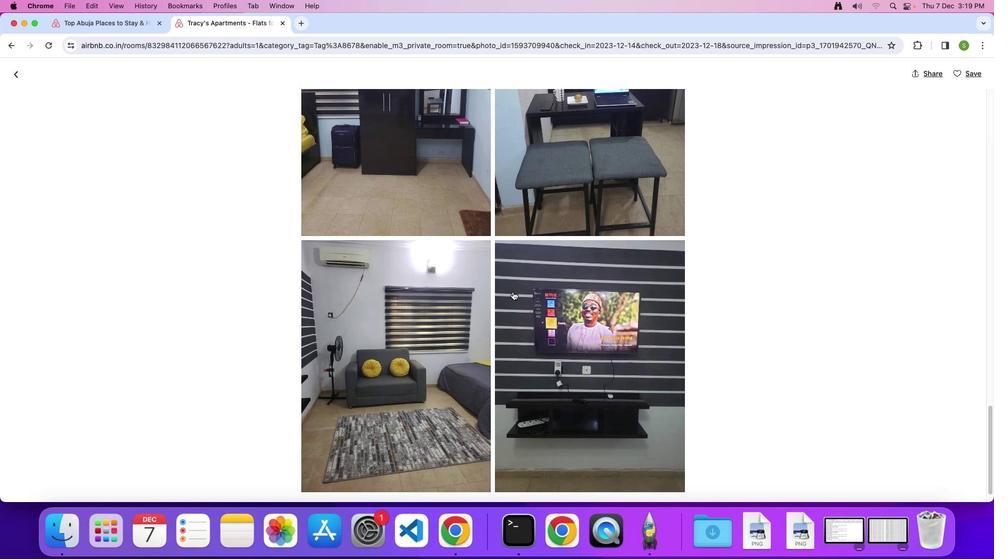 
Action: Mouse scrolled (513, 291) with delta (0, 0)
Screenshot: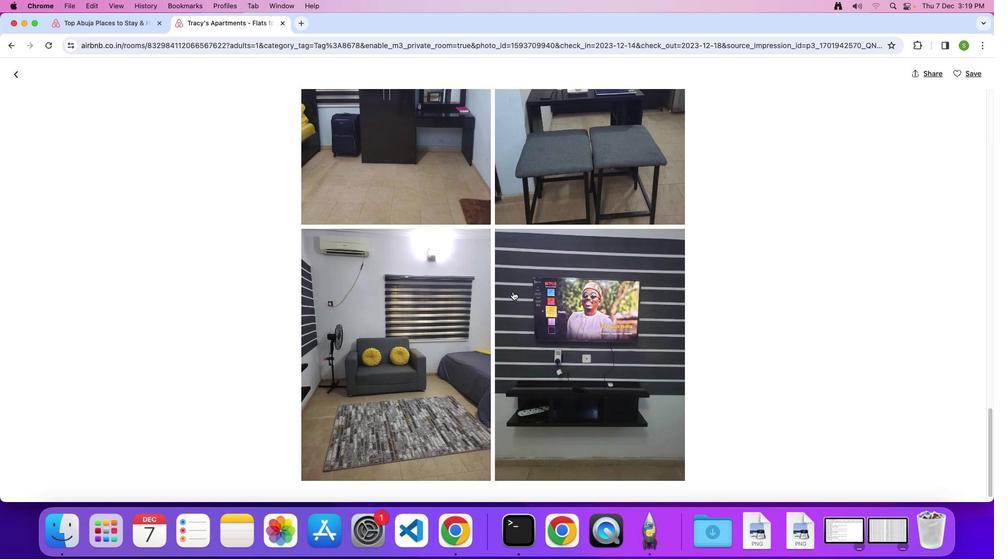 
Action: Mouse scrolled (513, 291) with delta (0, -1)
Screenshot: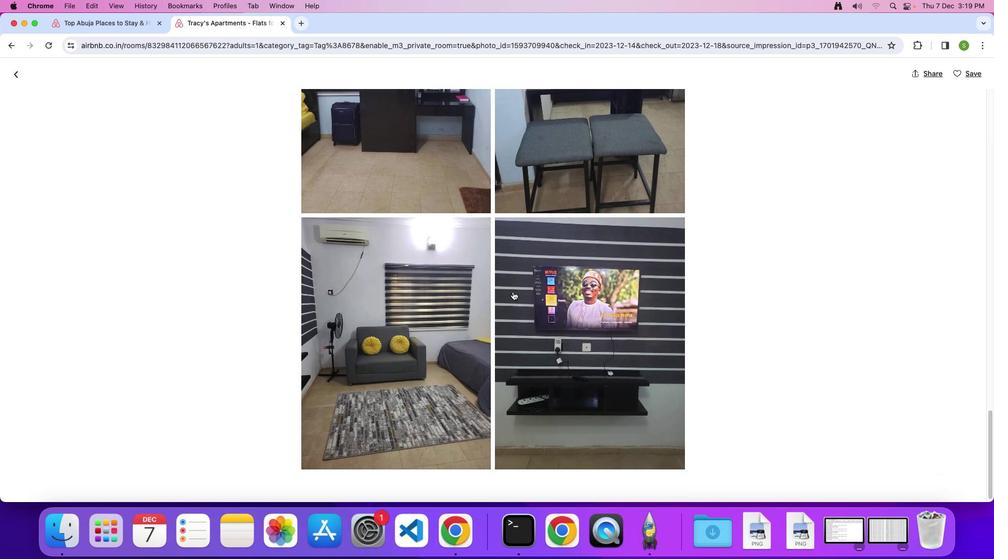 
Action: Mouse scrolled (513, 291) with delta (0, 0)
Screenshot: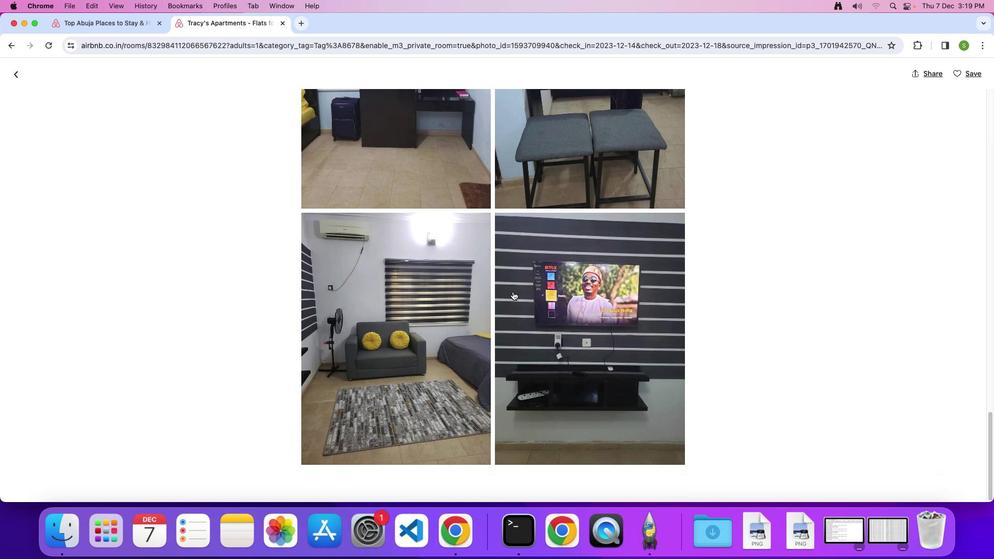 
Action: Mouse scrolled (513, 291) with delta (0, 0)
Screenshot: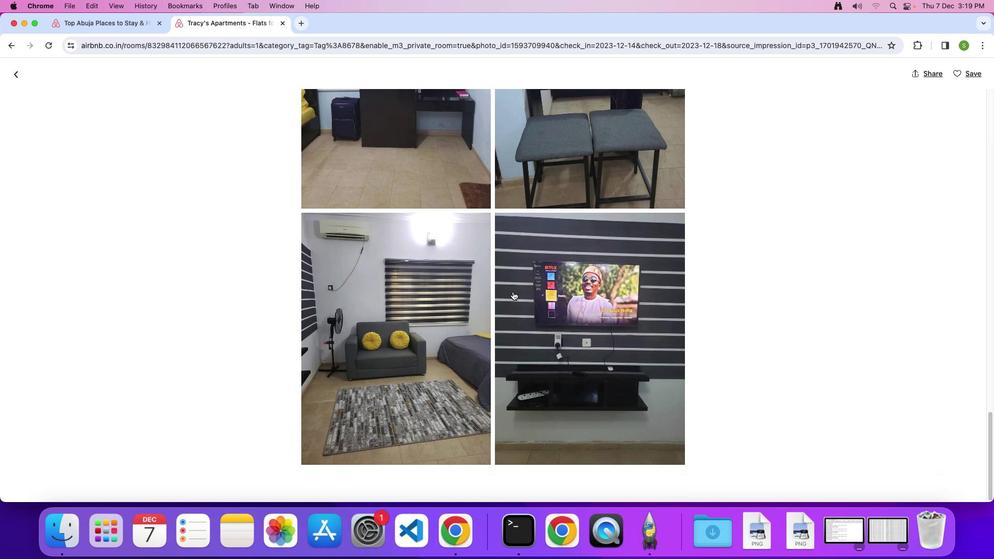 
Action: Mouse scrolled (513, 291) with delta (0, 0)
Screenshot: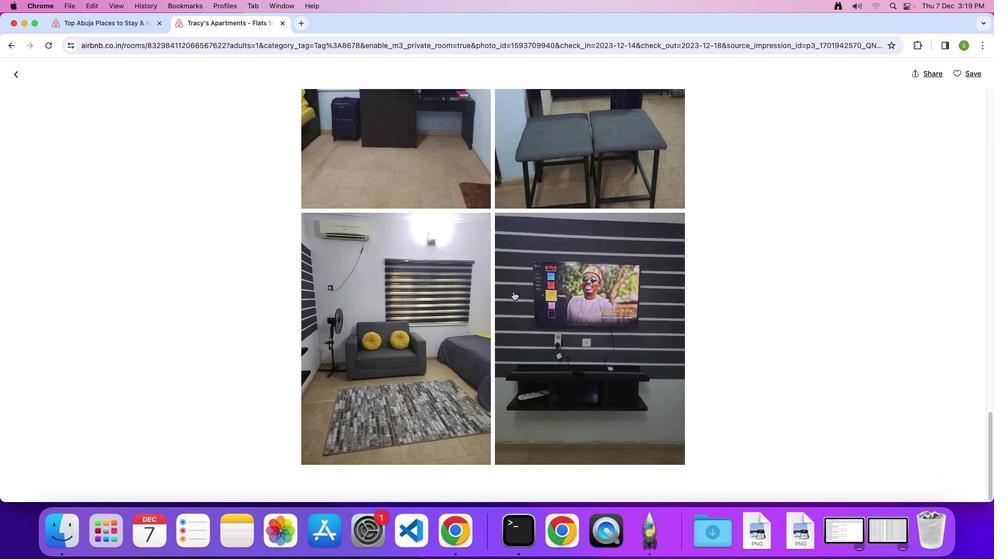 
Action: Mouse moved to (22, 77)
Screenshot: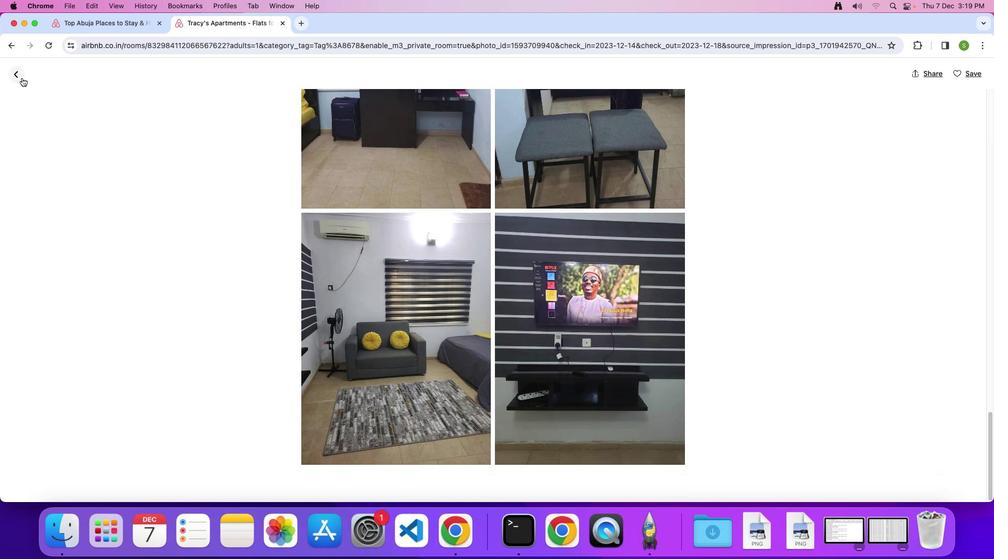 
Action: Mouse pressed left at (22, 77)
Screenshot: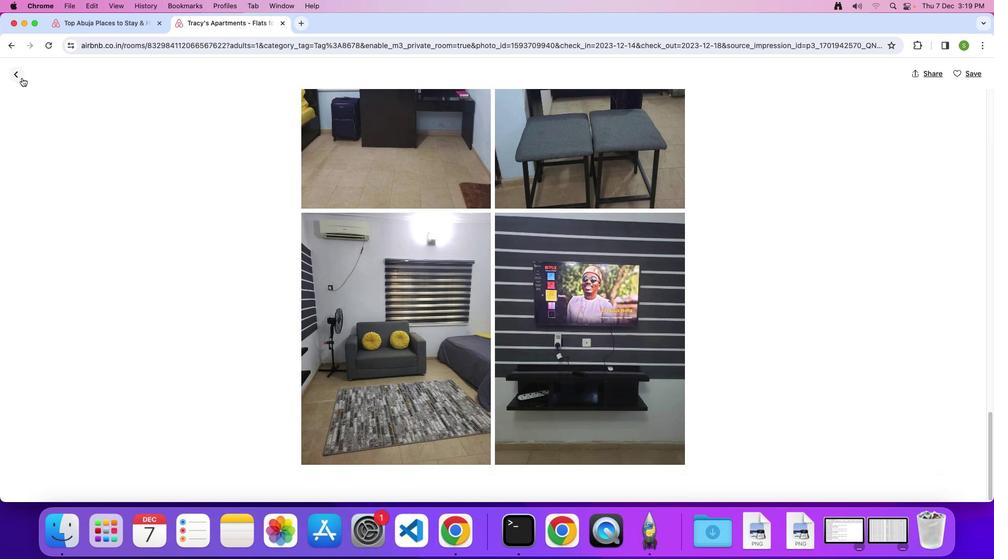 
Action: Mouse moved to (392, 291)
Screenshot: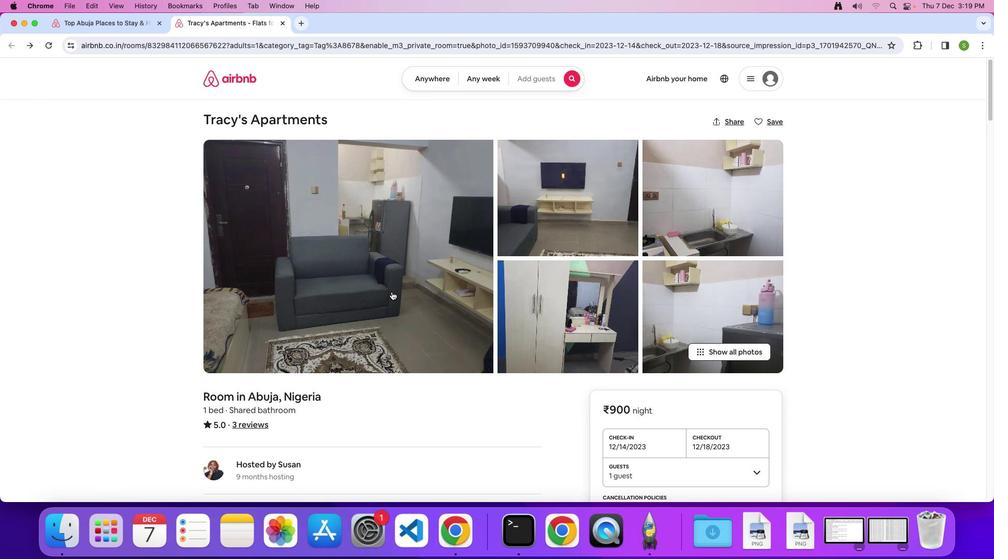 
Action: Mouse scrolled (392, 291) with delta (0, 0)
Screenshot: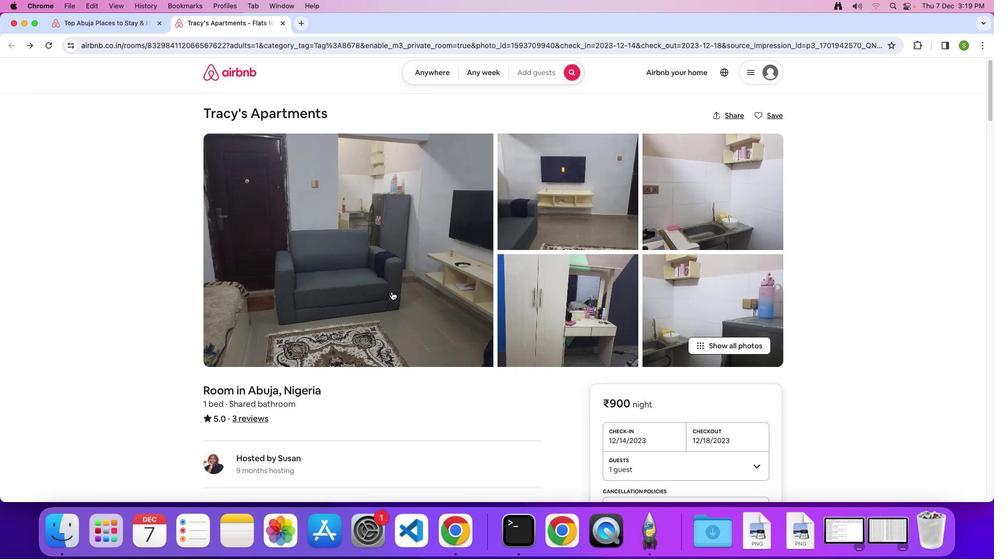 
Action: Mouse scrolled (392, 291) with delta (0, 0)
Screenshot: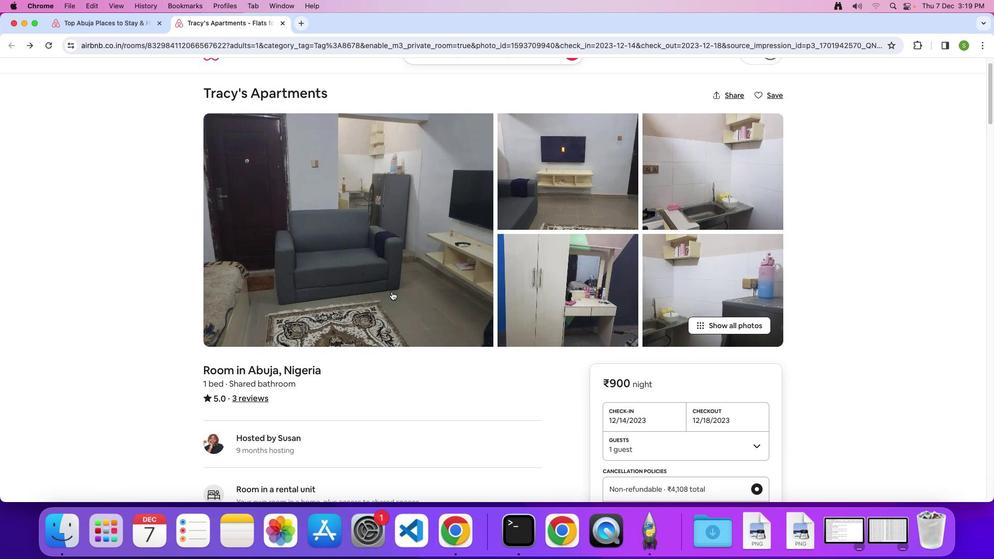 
Action: Mouse scrolled (392, 291) with delta (0, -1)
Screenshot: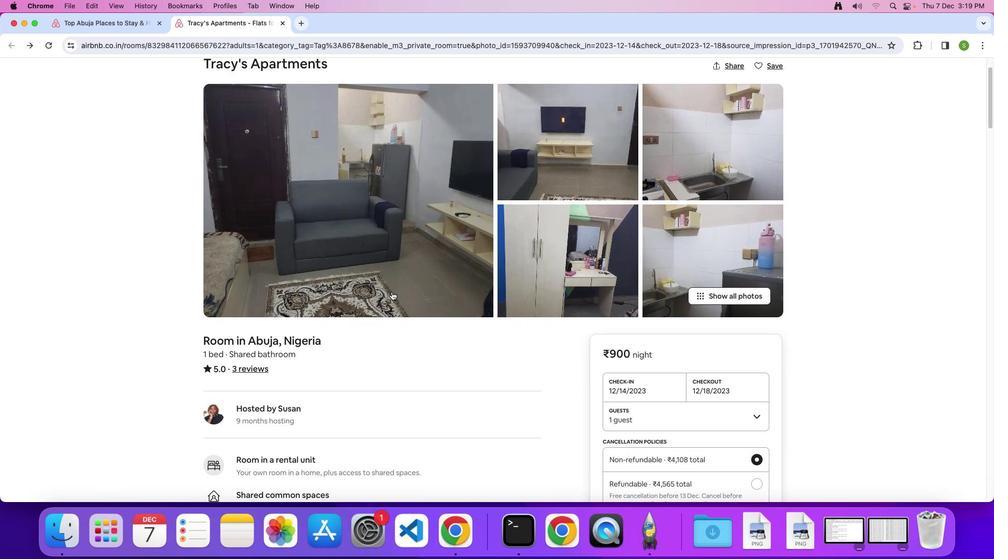 
Action: Mouse scrolled (392, 291) with delta (0, 0)
Screenshot: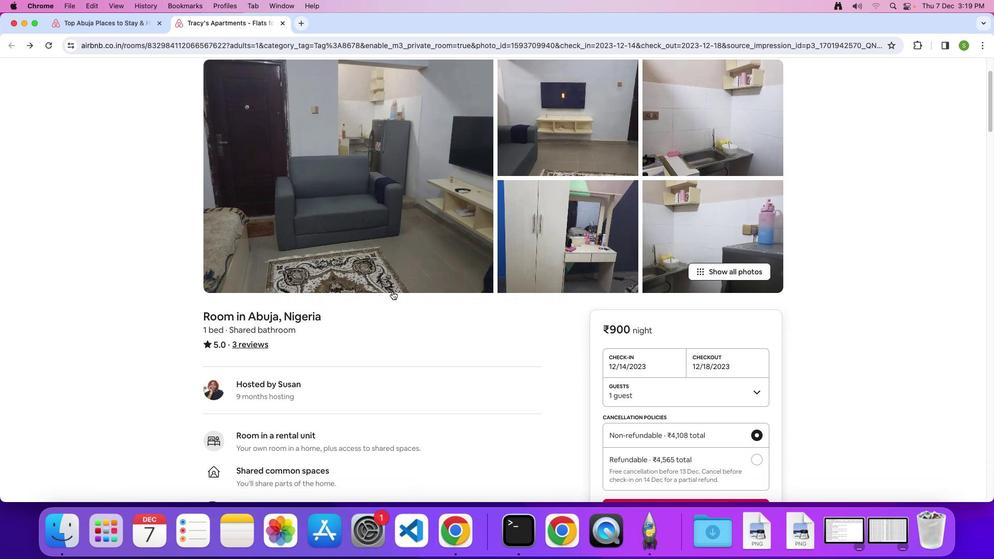 
Action: Mouse scrolled (392, 291) with delta (0, 0)
Screenshot: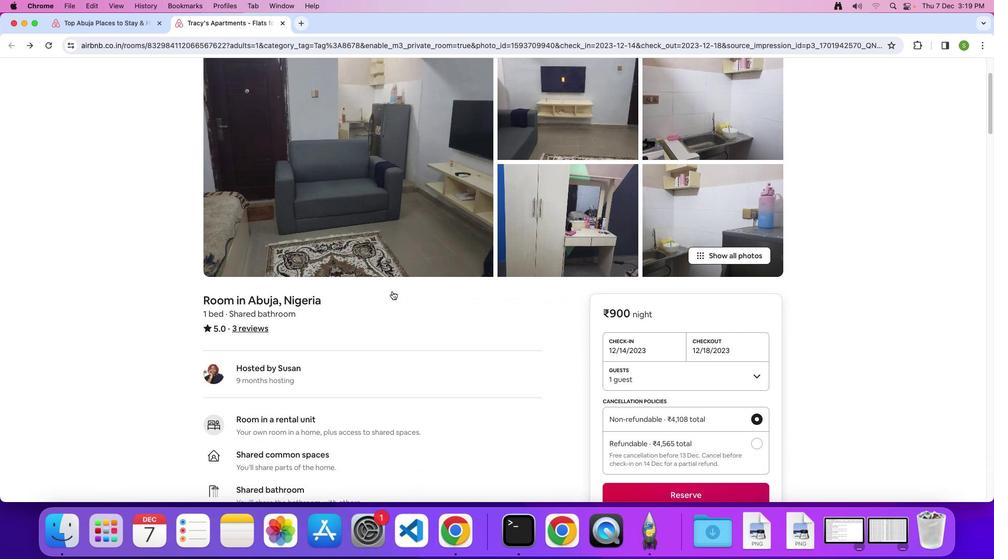 
Action: Mouse moved to (392, 291)
Screenshot: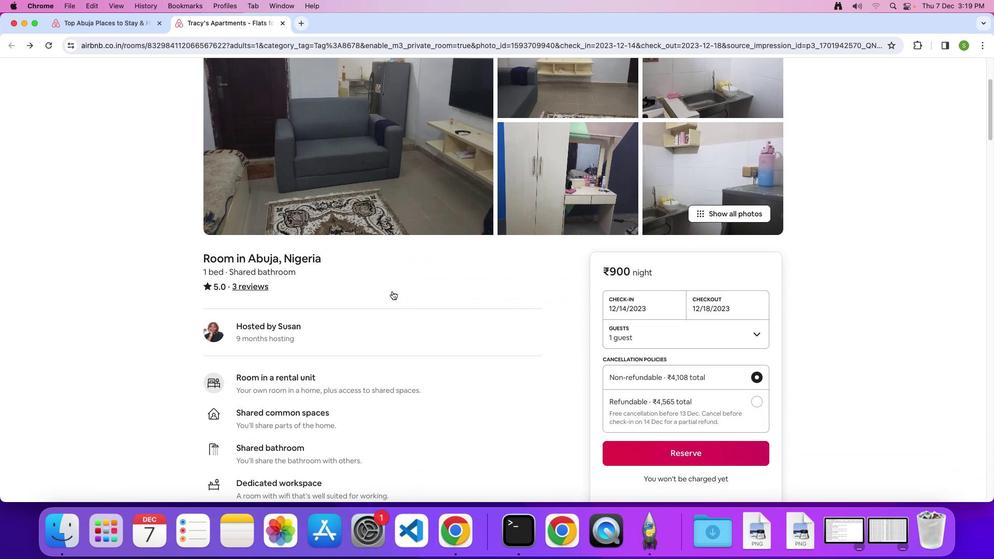 
Action: Mouse scrolled (392, 291) with delta (0, -1)
Screenshot: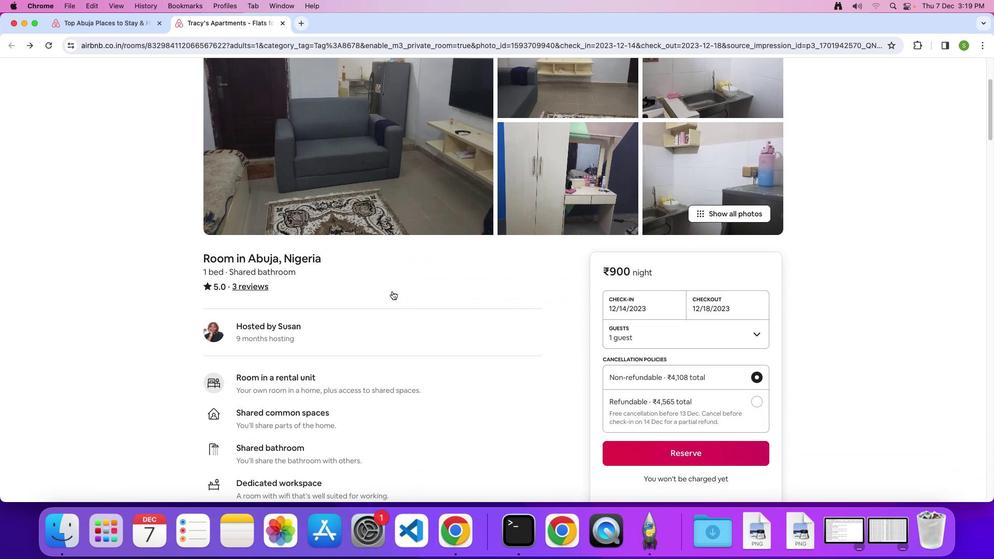 
Action: Mouse scrolled (392, 291) with delta (0, 0)
Screenshot: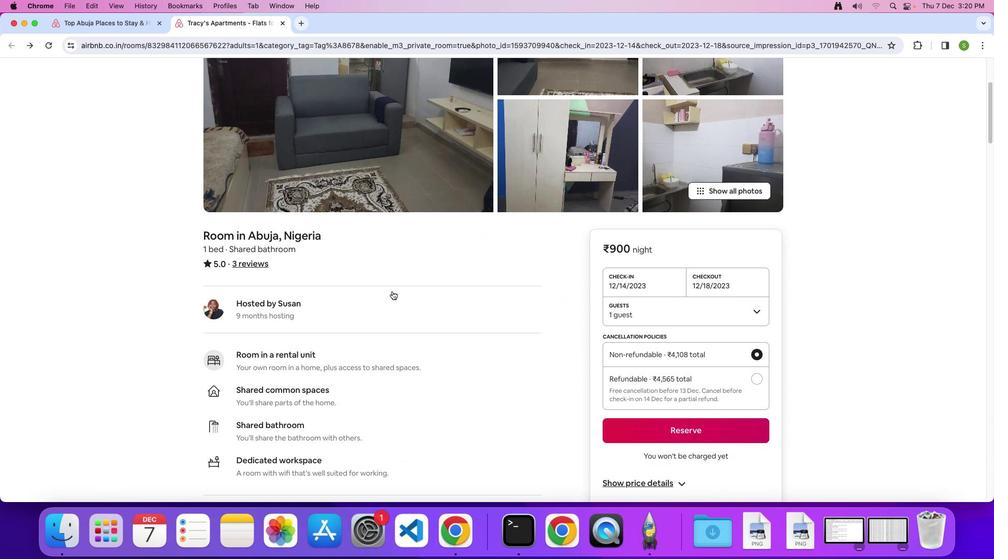 
Action: Mouse scrolled (392, 291) with delta (0, 0)
Screenshot: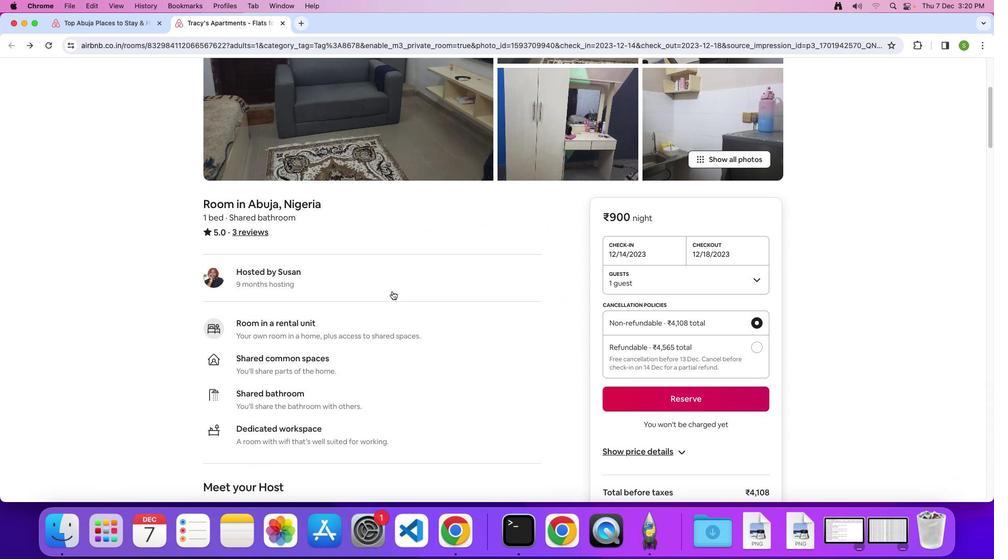 
Action: Mouse scrolled (392, 291) with delta (0, -1)
Screenshot: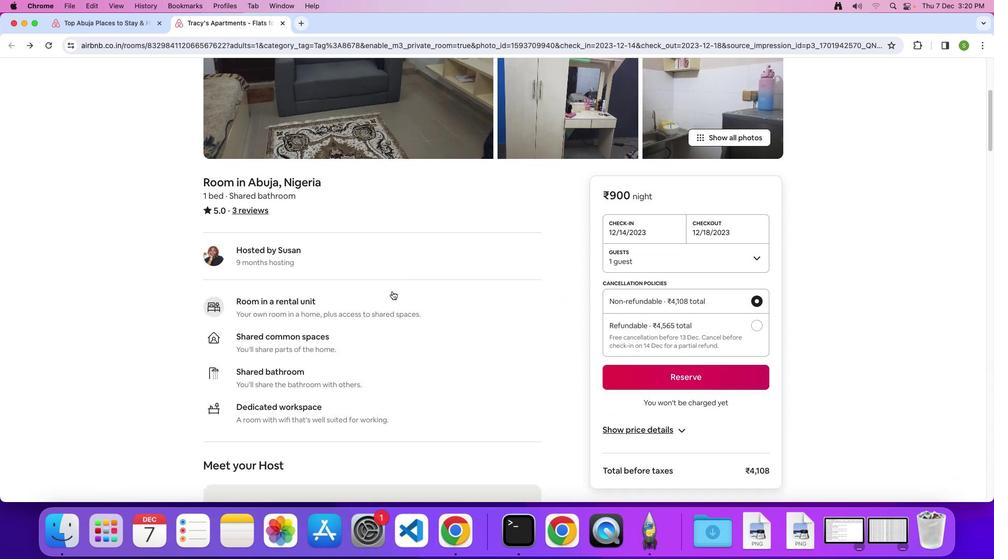 
Action: Mouse scrolled (392, 291) with delta (0, 0)
Screenshot: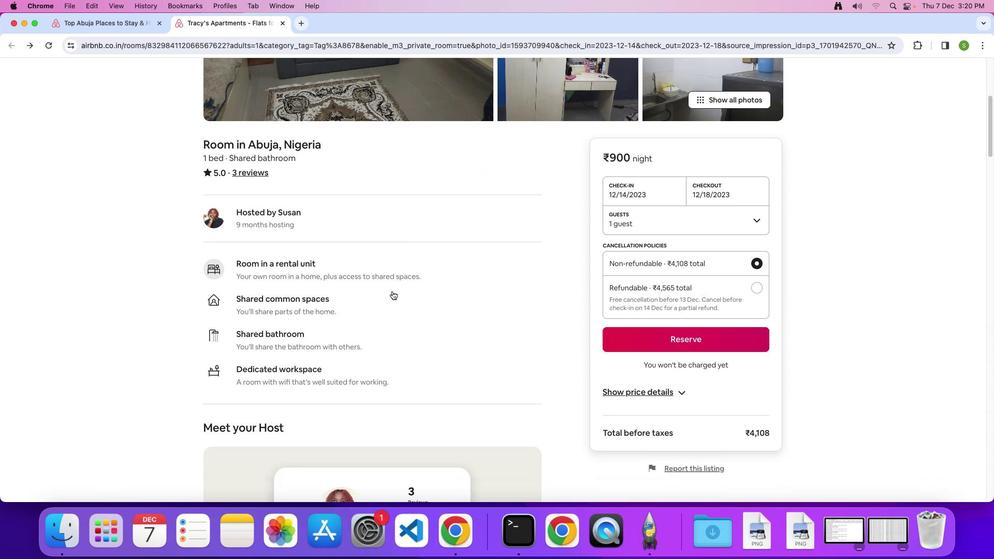 
Action: Mouse scrolled (392, 291) with delta (0, 0)
Screenshot: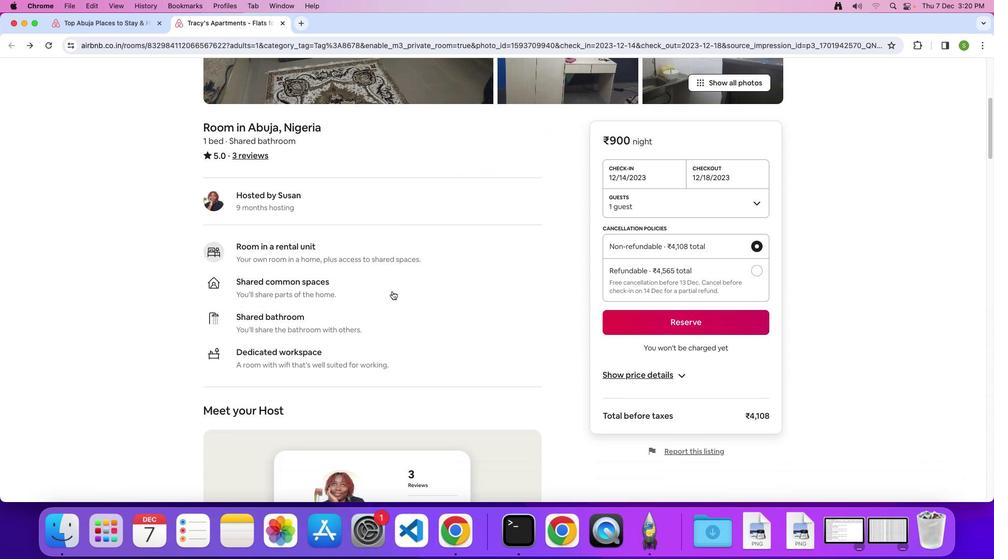 
Action: Mouse scrolled (392, 291) with delta (0, -1)
Screenshot: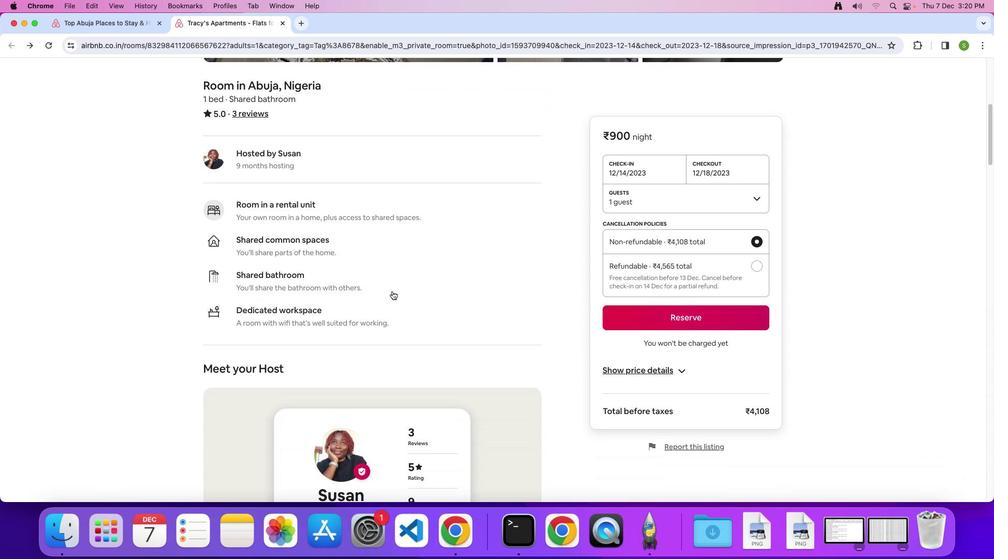 
Action: Mouse scrolled (392, 291) with delta (0, 0)
Screenshot: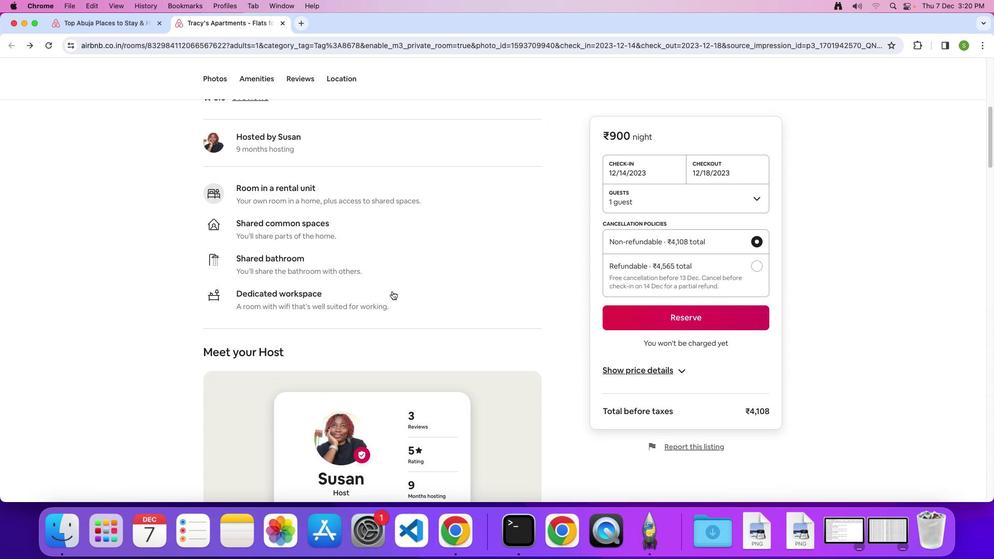 
Action: Mouse scrolled (392, 291) with delta (0, 0)
Screenshot: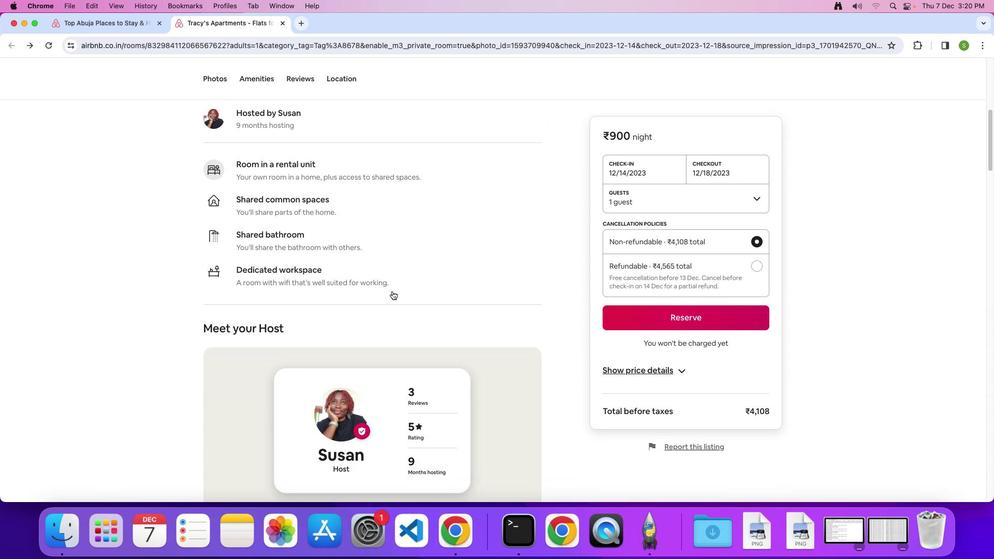 
Action: Mouse scrolled (392, 291) with delta (0, -1)
Screenshot: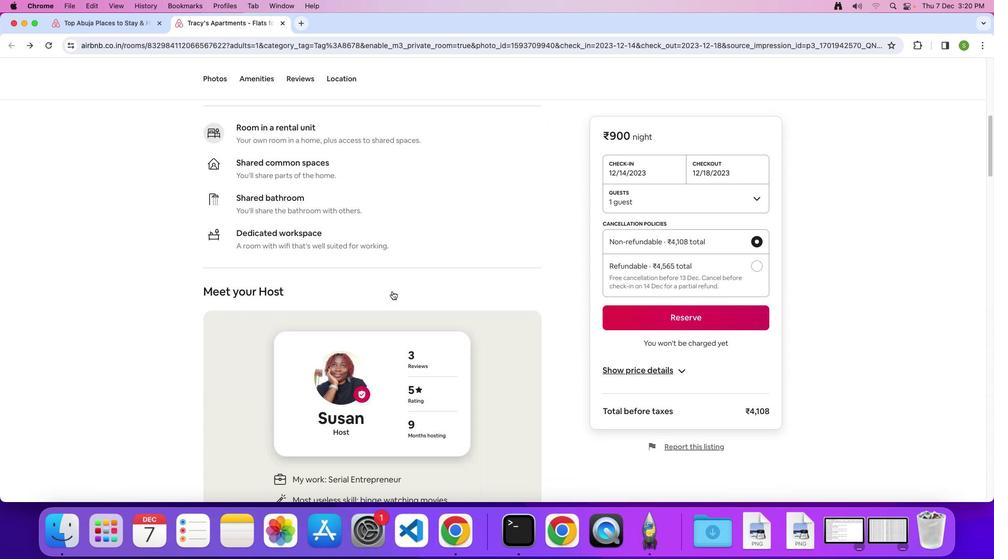 
Action: Mouse scrolled (392, 291) with delta (0, 0)
Screenshot: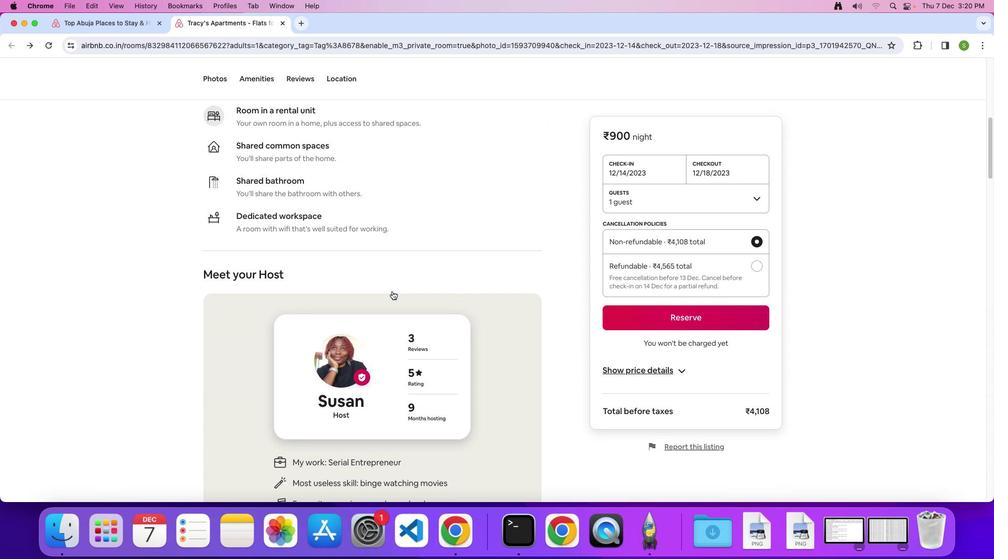 
Action: Mouse scrolled (392, 291) with delta (0, 0)
Screenshot: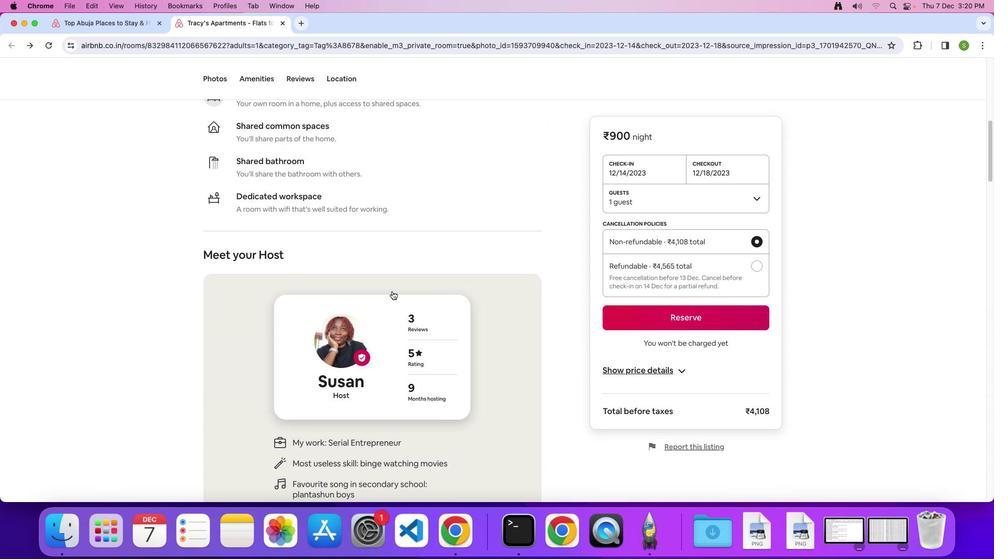 
Action: Mouse scrolled (392, 291) with delta (0, -1)
Screenshot: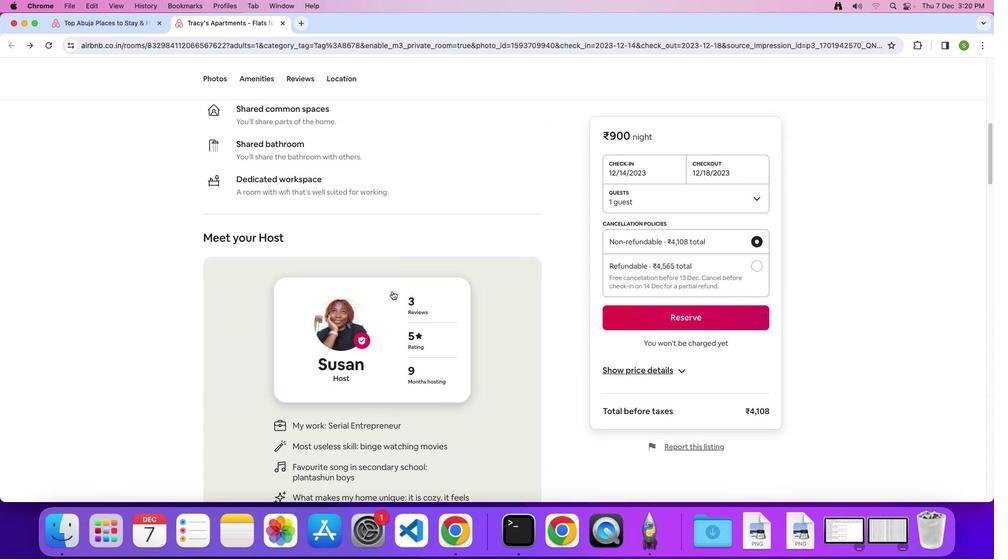 
Action: Mouse scrolled (392, 291) with delta (0, 0)
Screenshot: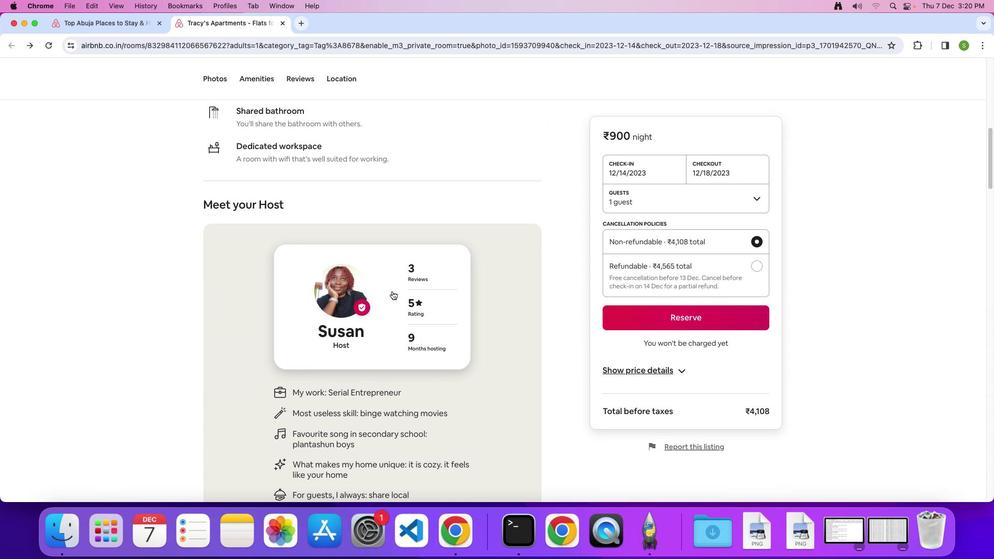 
Action: Mouse scrolled (392, 291) with delta (0, 0)
Screenshot: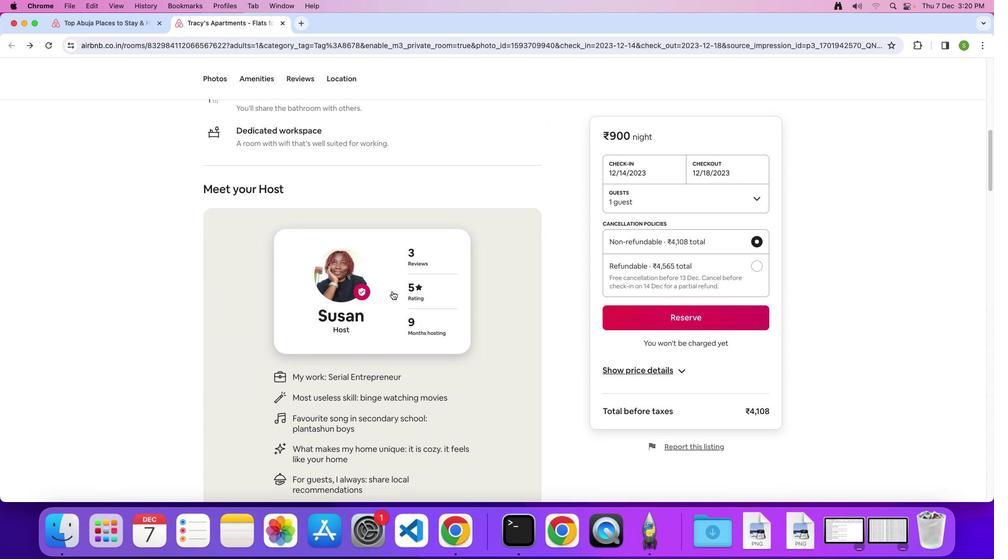 
Action: Mouse scrolled (392, 291) with delta (0, -1)
Screenshot: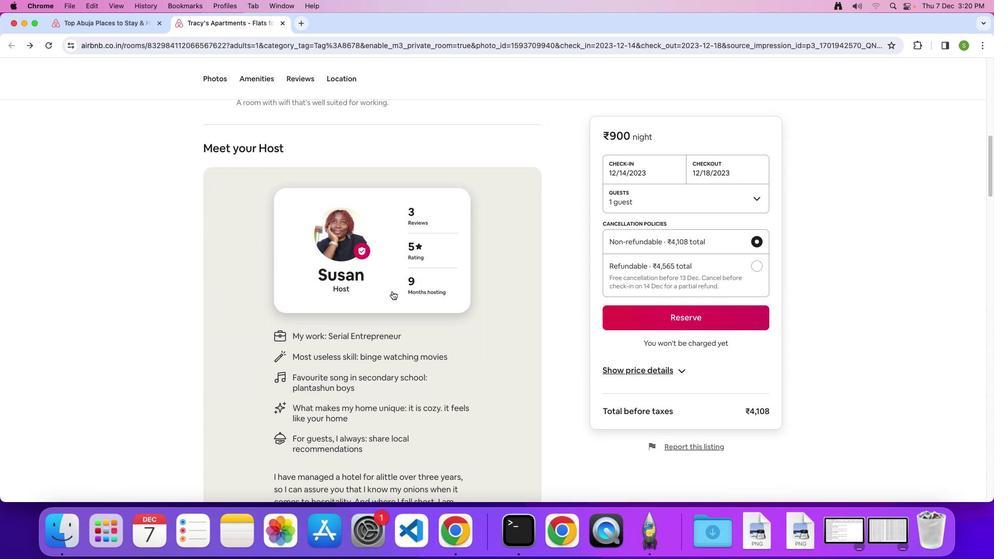 
Action: Mouse scrolled (392, 291) with delta (0, 0)
Screenshot: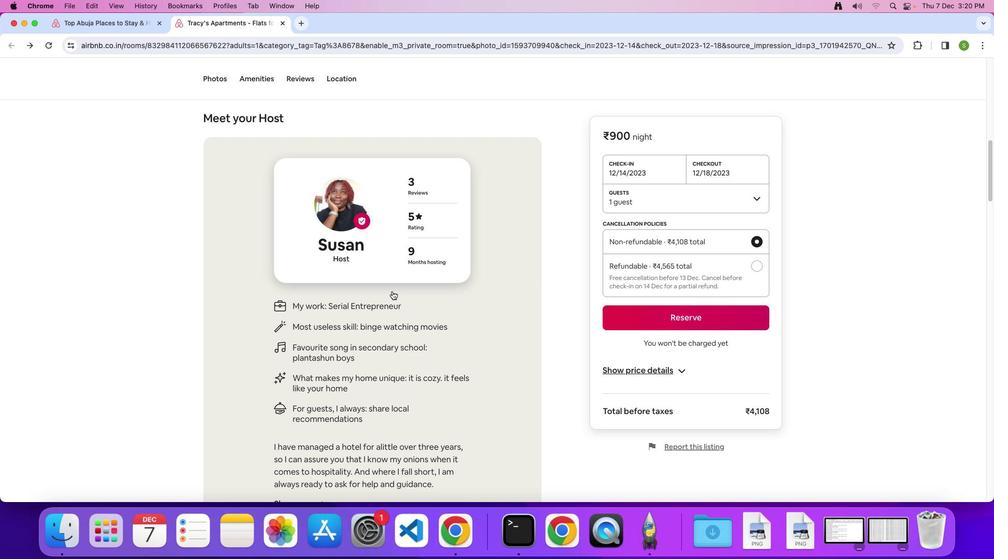 
Action: Mouse scrolled (392, 291) with delta (0, 0)
Screenshot: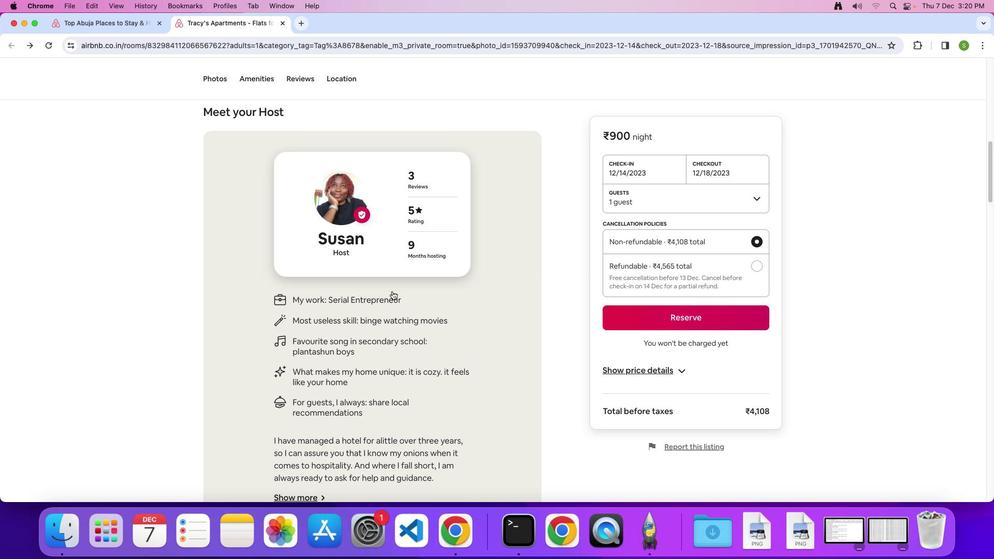 
Action: Mouse scrolled (392, 291) with delta (0, -1)
Screenshot: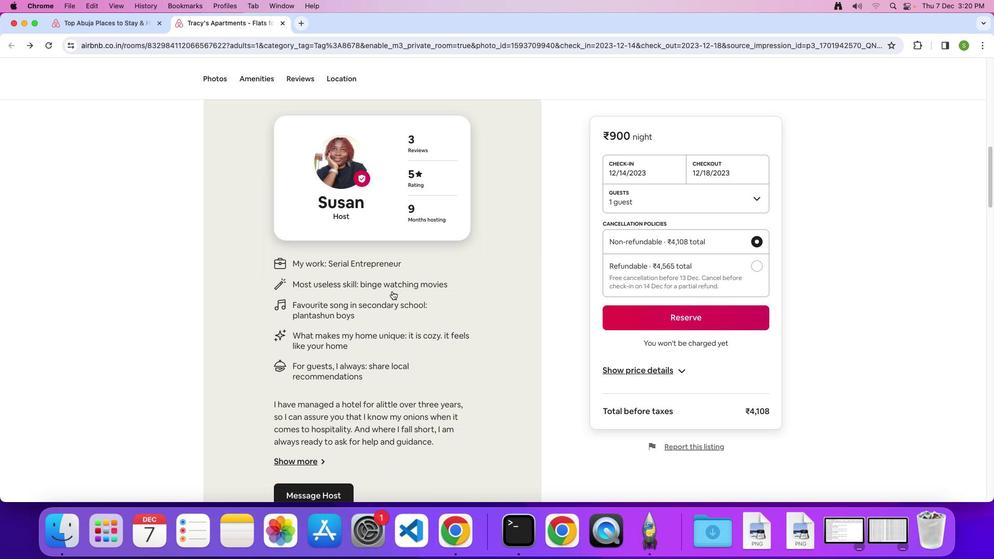 
Action: Mouse scrolled (392, 291) with delta (0, 0)
Screenshot: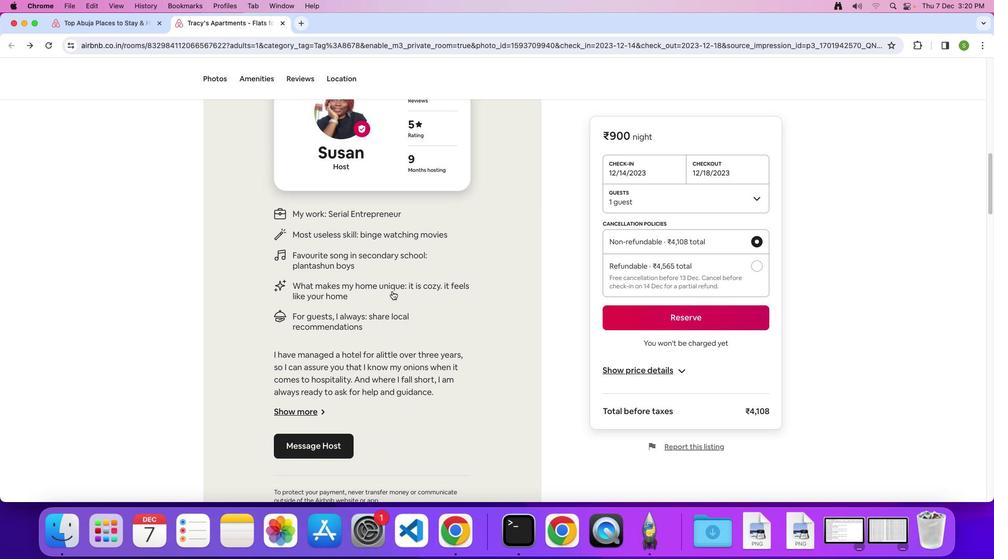 
Action: Mouse scrolled (392, 291) with delta (0, 0)
Screenshot: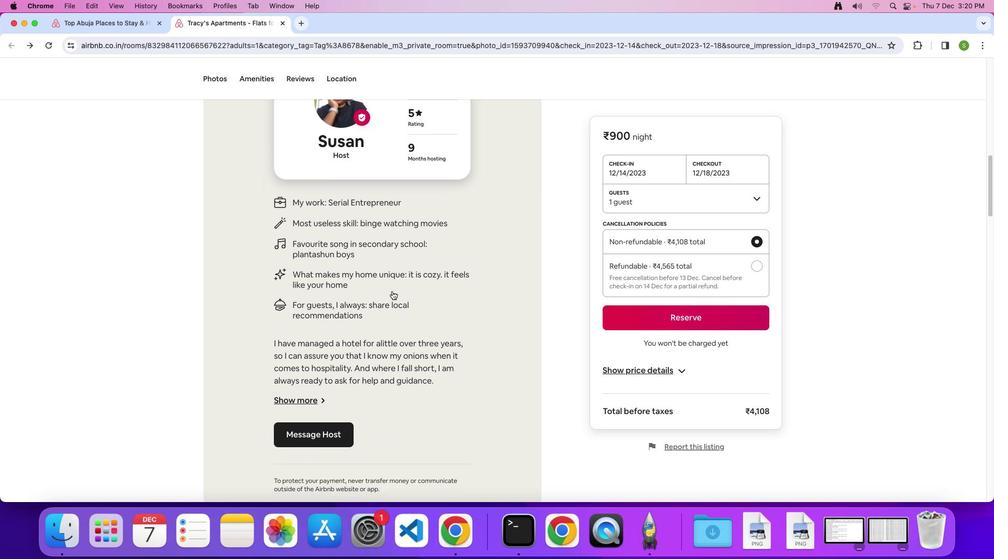 
Action: Mouse scrolled (392, 291) with delta (0, -1)
Screenshot: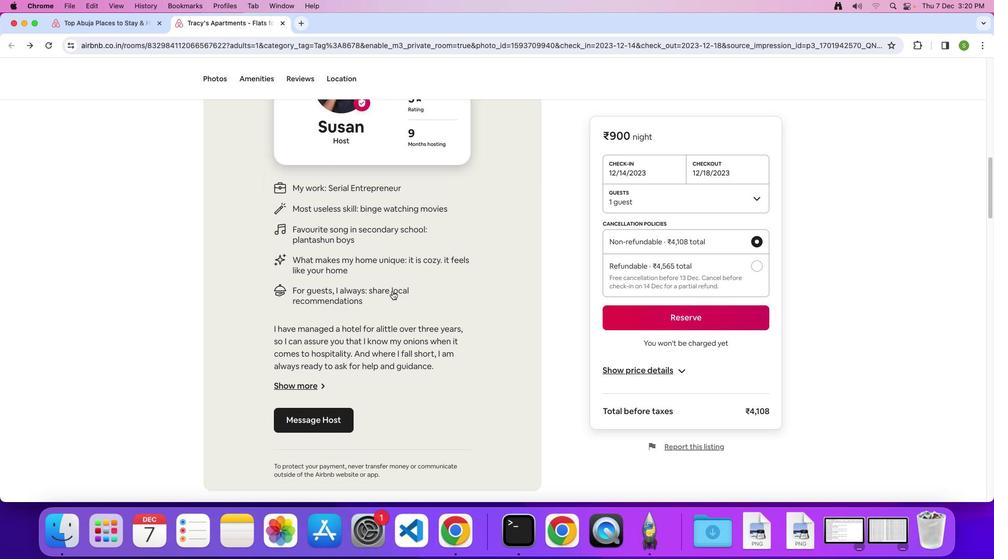 
Action: Mouse scrolled (392, 291) with delta (0, 0)
Screenshot: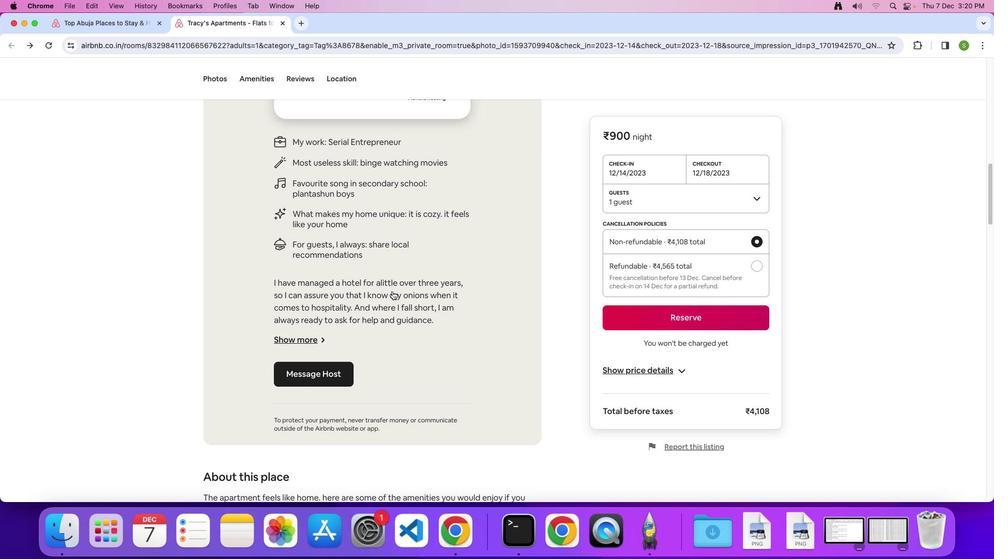 
Action: Mouse scrolled (392, 291) with delta (0, 0)
Screenshot: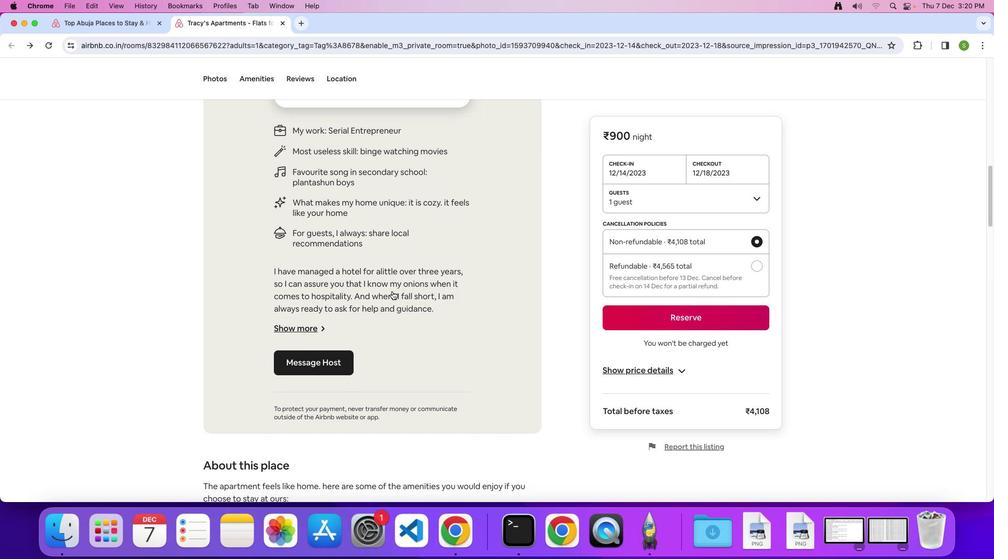 
Action: Mouse scrolled (392, 291) with delta (0, -1)
Screenshot: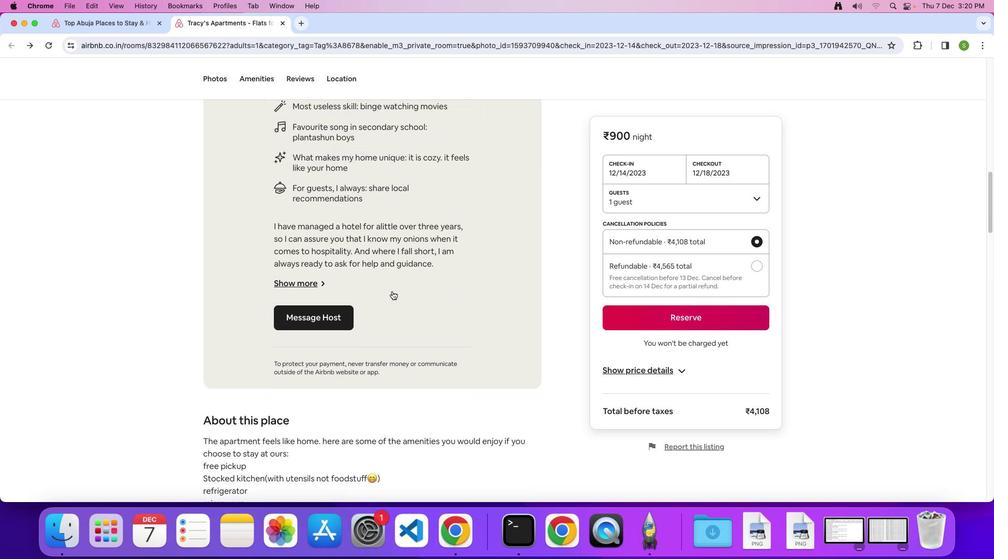 
Action: Mouse scrolled (392, 291) with delta (0, 0)
Screenshot: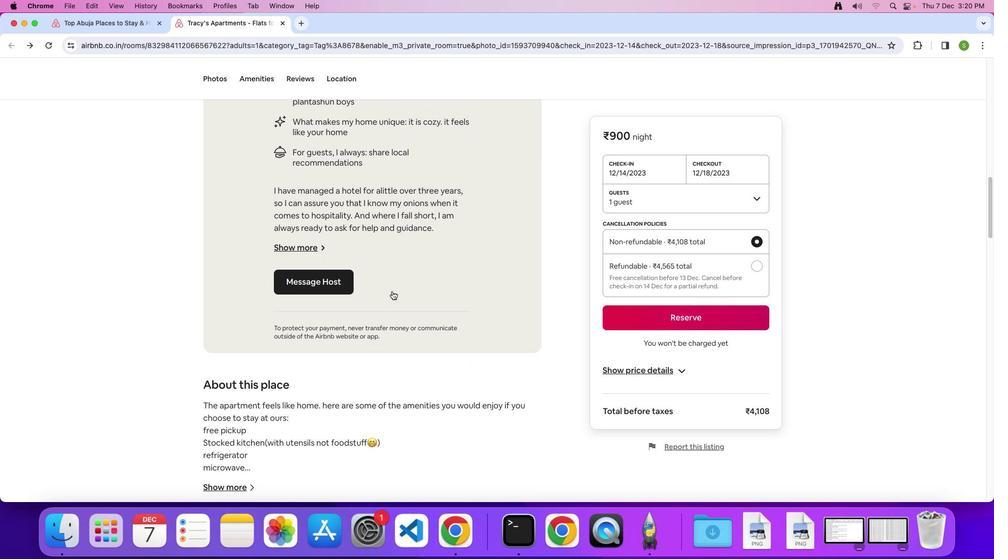 
Action: Mouse scrolled (392, 291) with delta (0, 0)
Screenshot: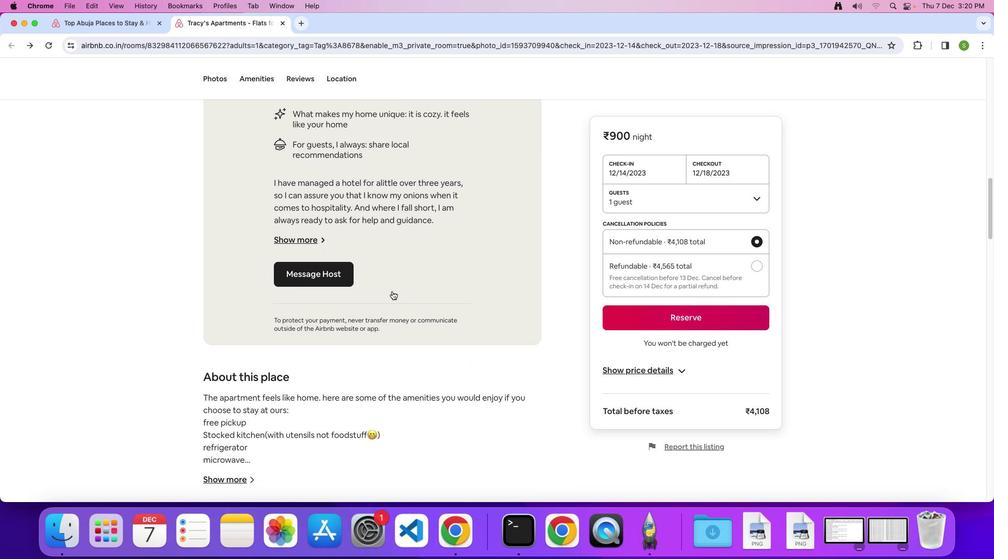 
Action: Mouse scrolled (392, 291) with delta (0, -1)
Screenshot: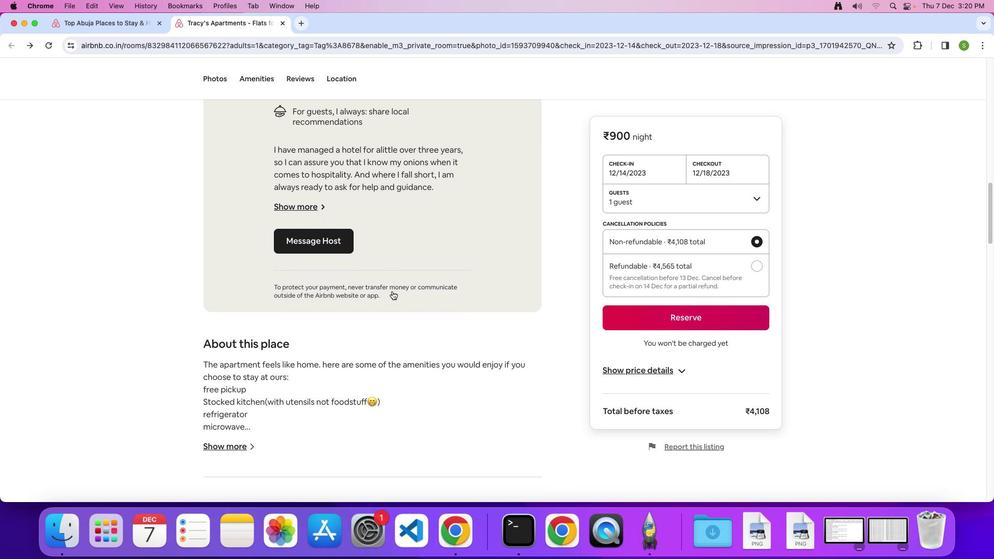 
Action: Mouse scrolled (392, 291) with delta (0, 0)
Screenshot: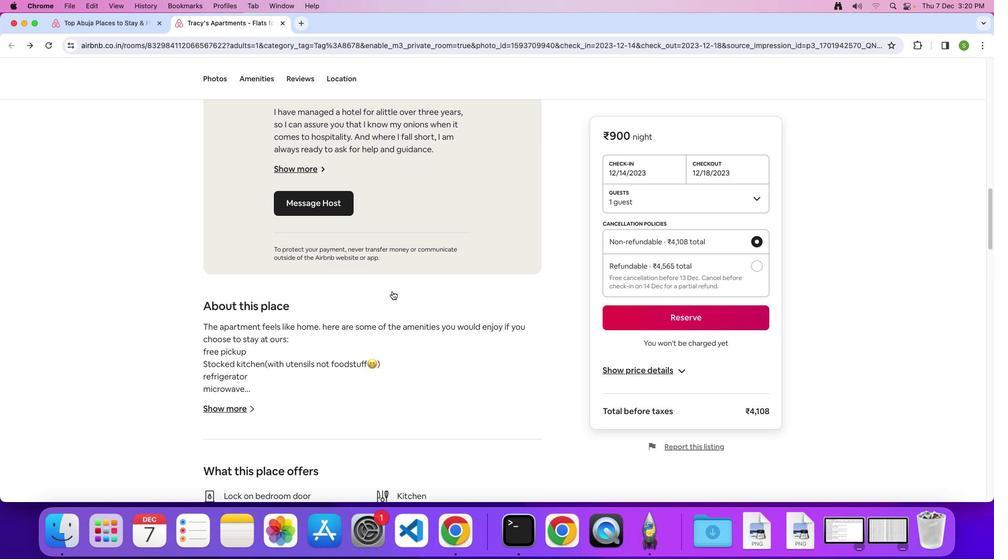 
Action: Mouse scrolled (392, 291) with delta (0, 0)
Screenshot: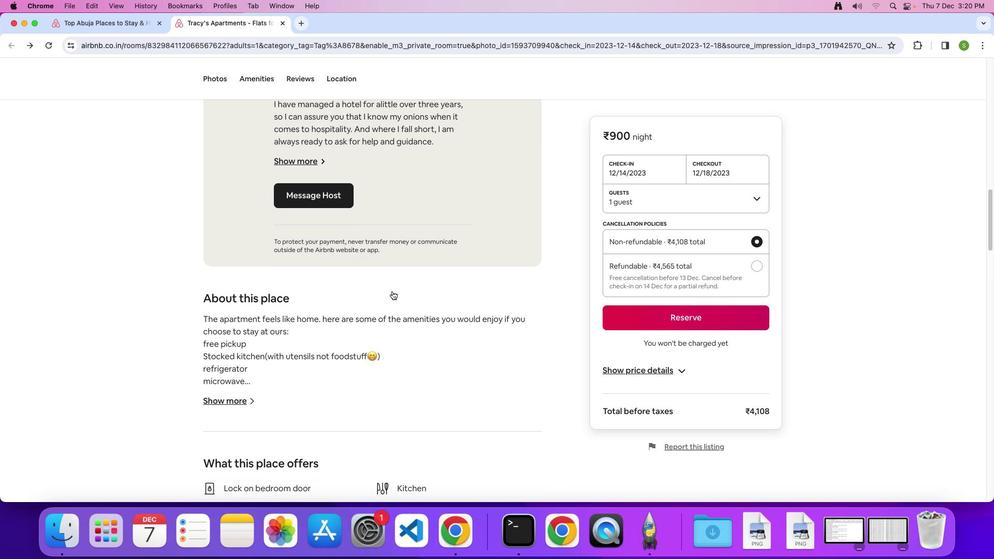 
Action: Mouse scrolled (392, 291) with delta (0, -1)
Screenshot: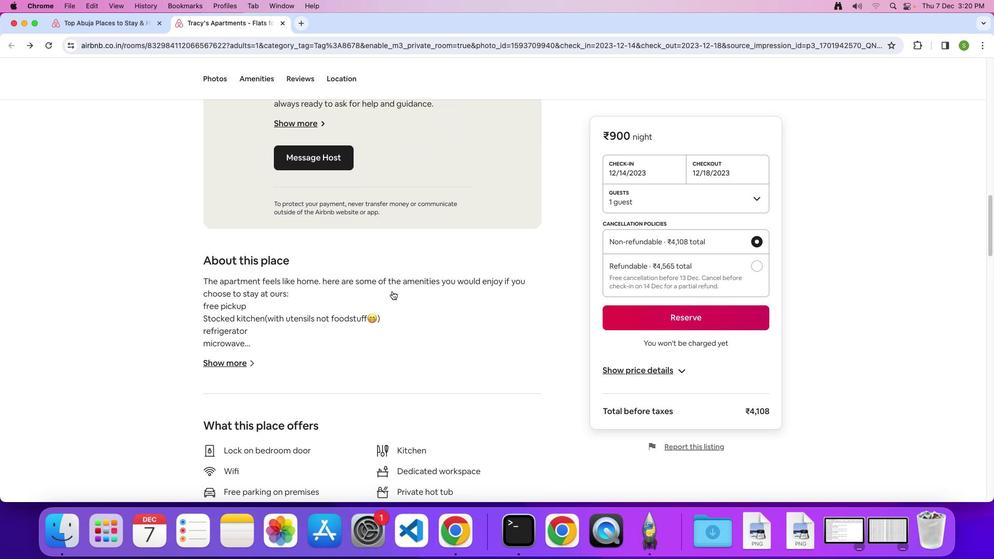 
Action: Mouse scrolled (392, 291) with delta (0, 0)
Screenshot: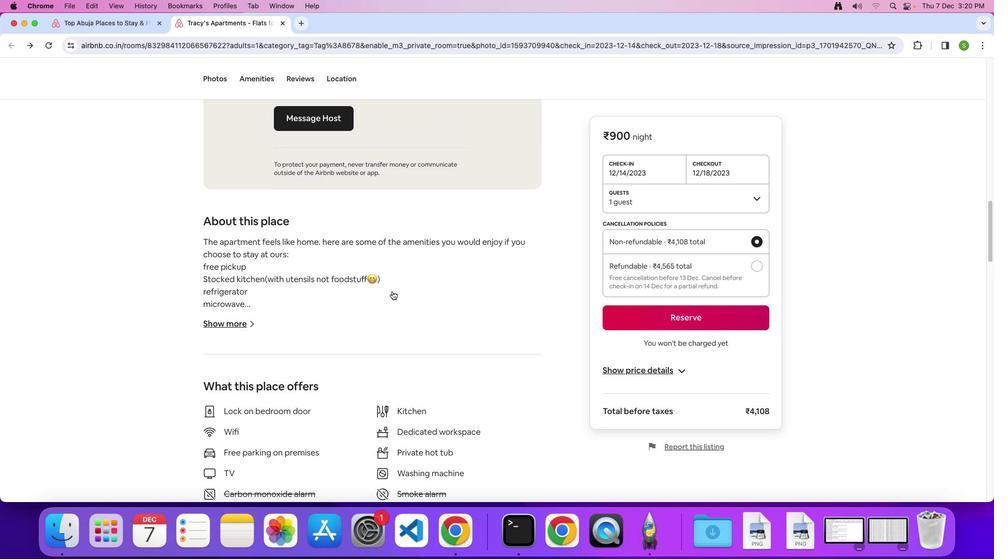 
Action: Mouse scrolled (392, 291) with delta (0, 0)
Screenshot: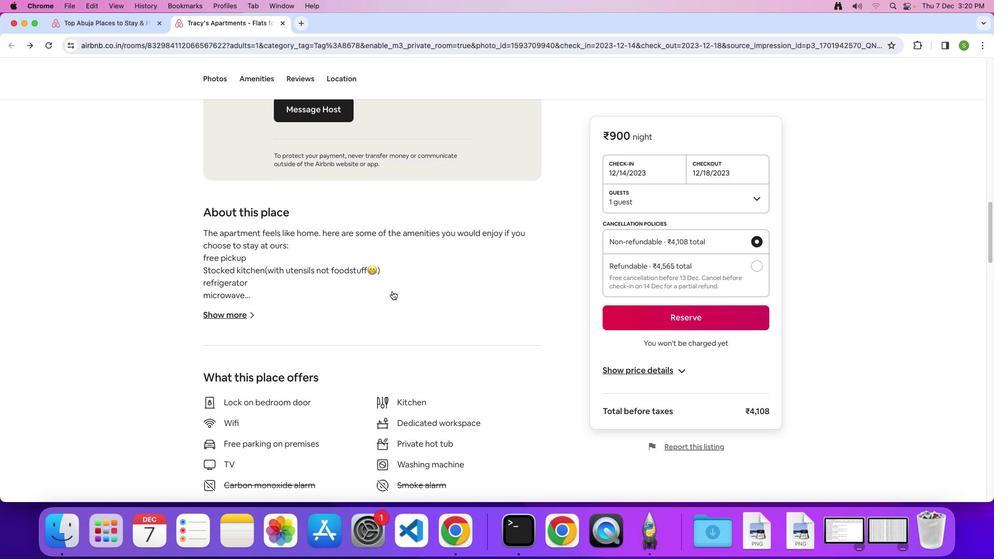 
Action: Mouse scrolled (392, 291) with delta (0, -1)
Screenshot: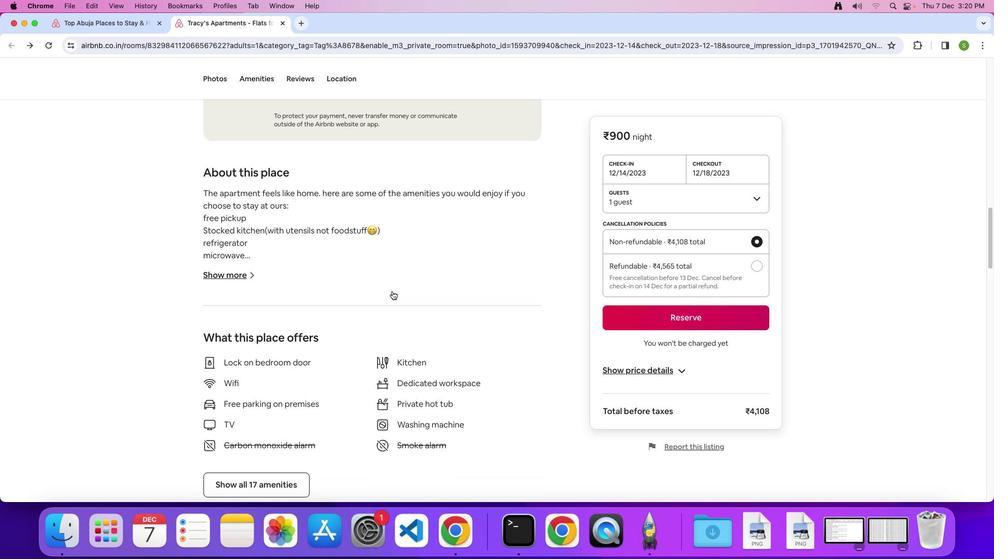 
Action: Mouse moved to (223, 245)
Screenshot: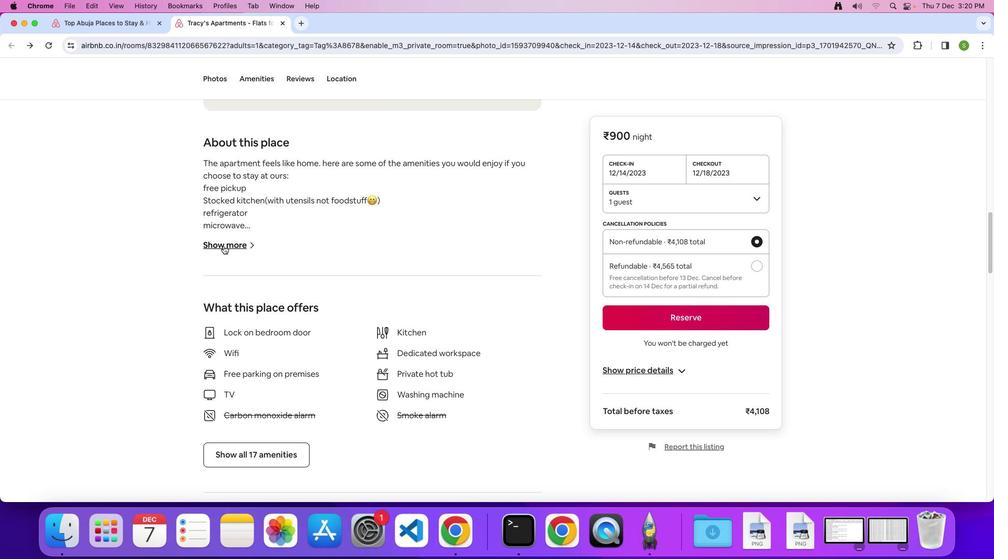
Action: Mouse pressed left at (223, 245)
Screenshot: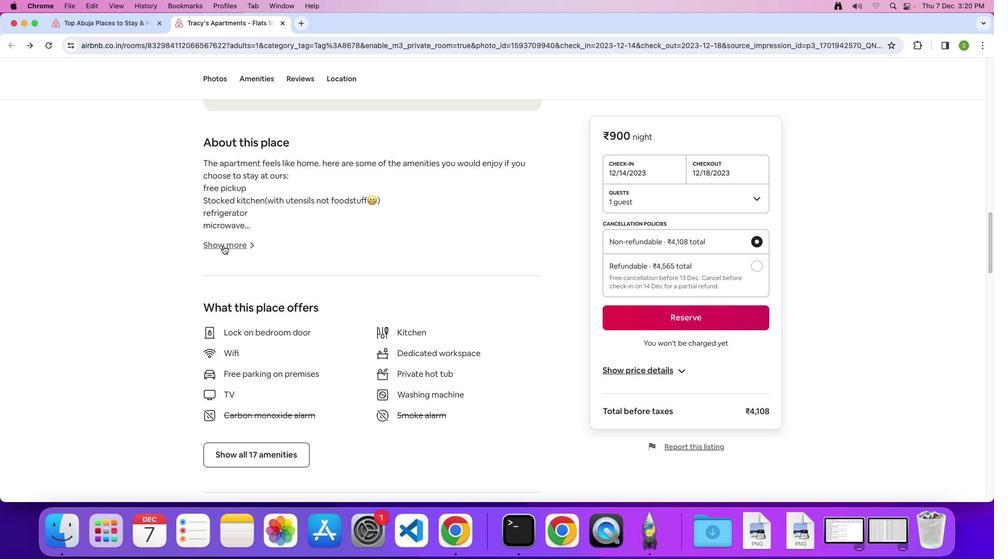 
Action: Mouse moved to (430, 256)
Screenshot: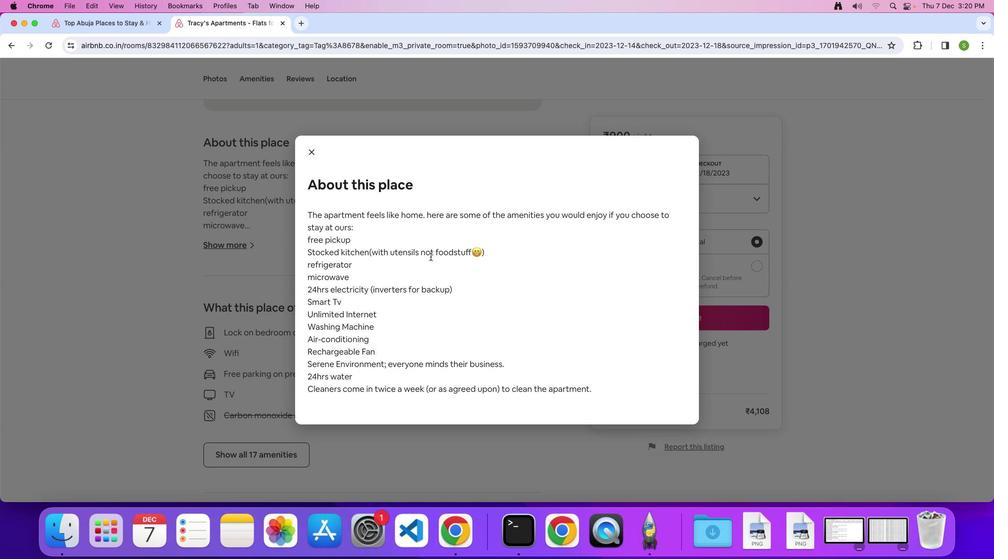 
Action: Mouse scrolled (430, 256) with delta (0, 0)
Screenshot: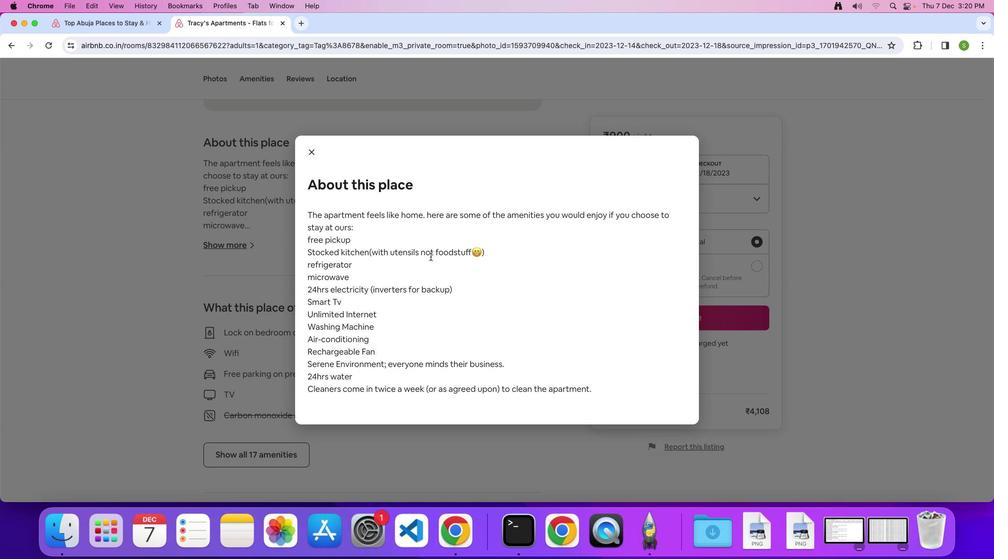 
Action: Mouse scrolled (430, 256) with delta (0, 0)
Screenshot: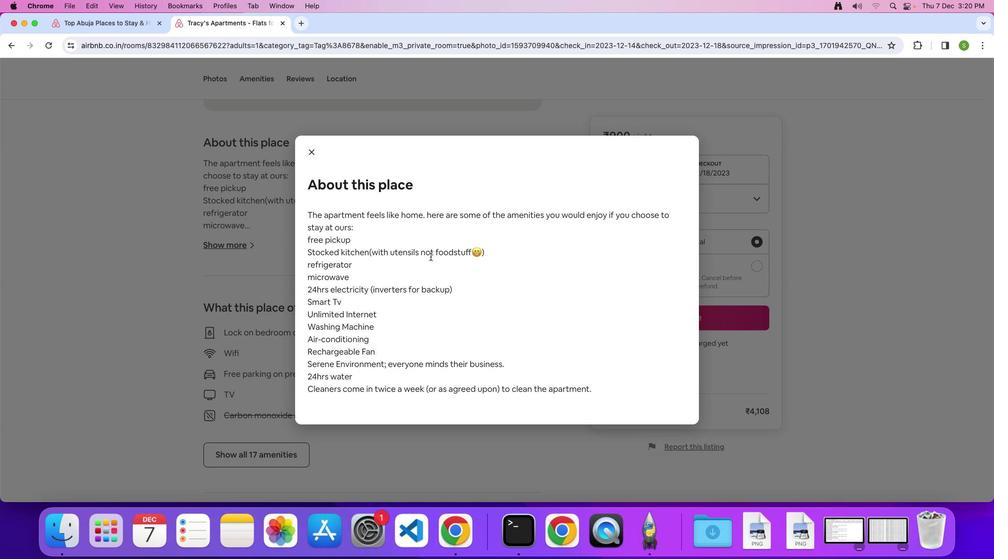 
Action: Mouse moved to (311, 154)
Screenshot: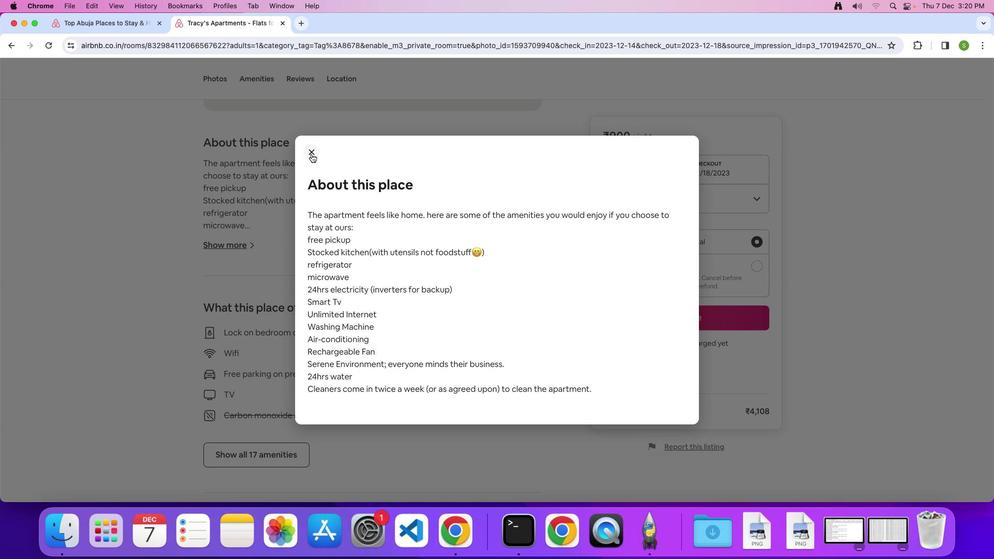 
Action: Mouse pressed left at (311, 154)
Screenshot: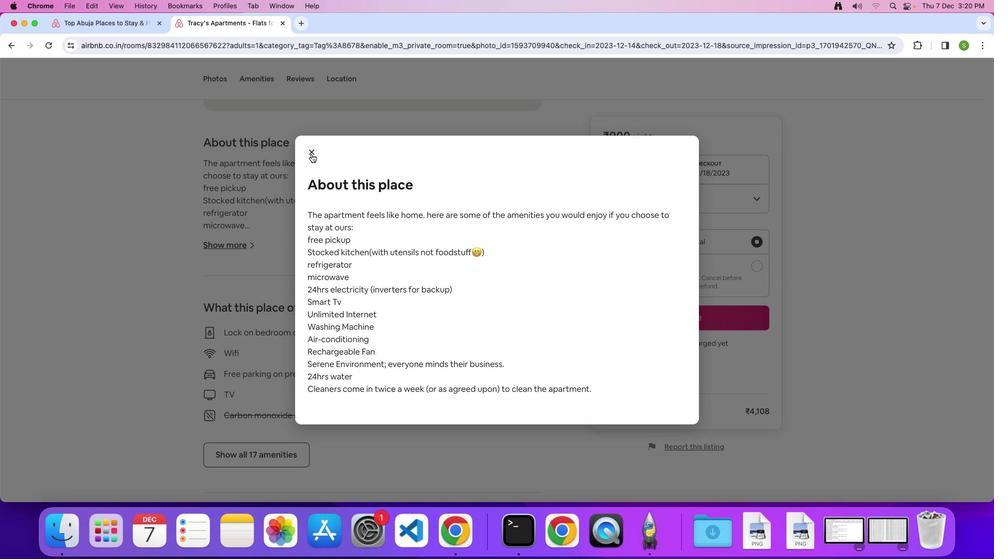 
Action: Mouse moved to (386, 266)
Screenshot: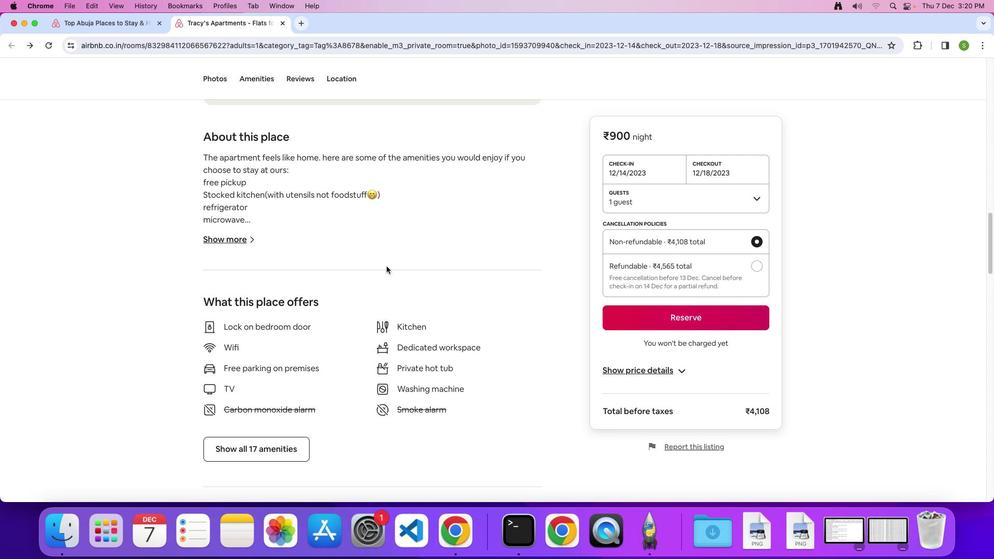 
Action: Mouse scrolled (386, 266) with delta (0, 0)
Screenshot: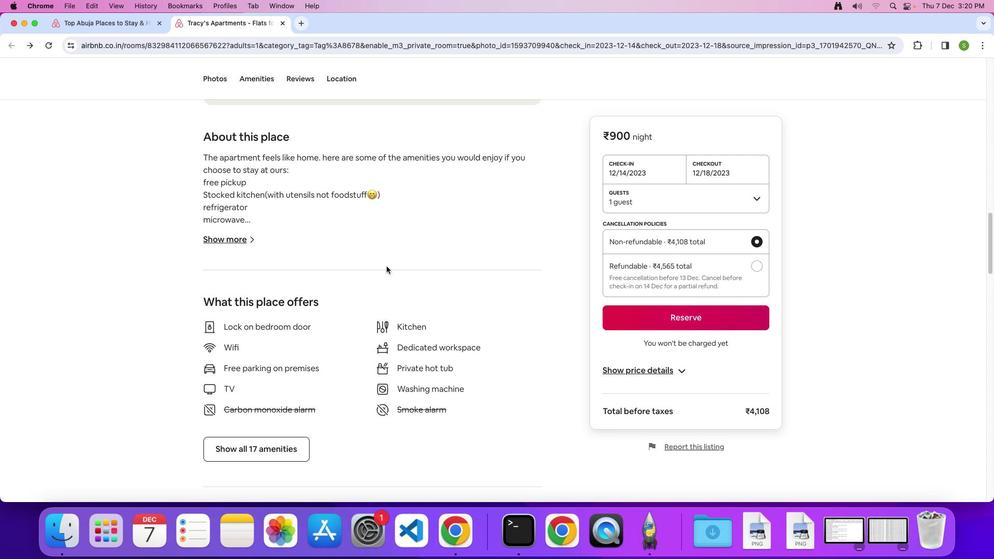 
Action: Mouse scrolled (386, 266) with delta (0, 0)
Screenshot: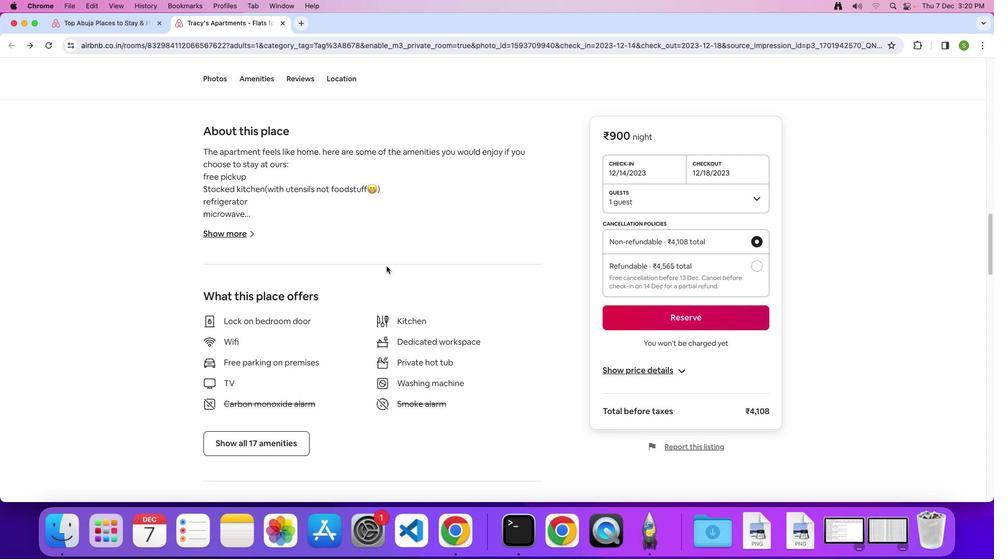 
Action: Mouse scrolled (386, 266) with delta (0, 0)
Screenshot: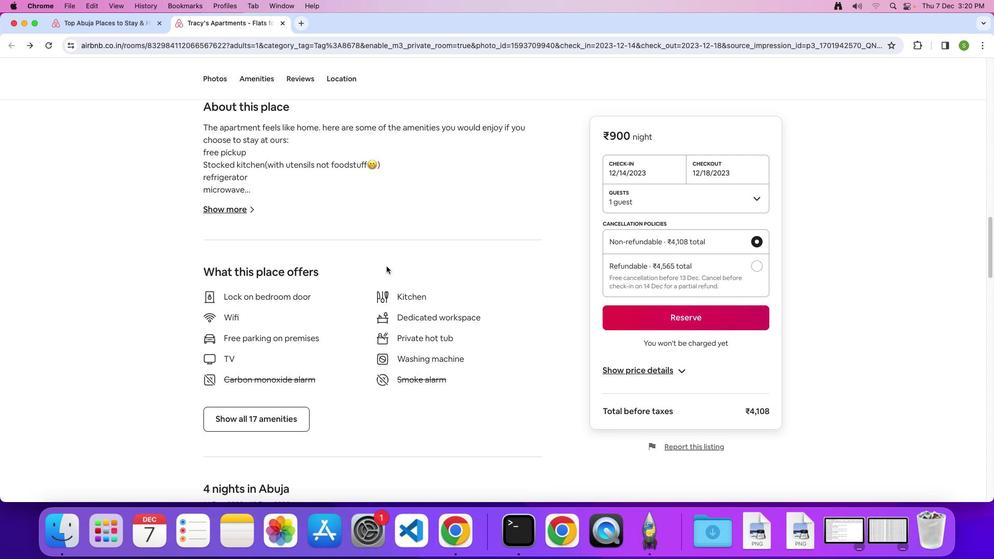 
Action: Mouse scrolled (386, 266) with delta (0, 0)
Screenshot: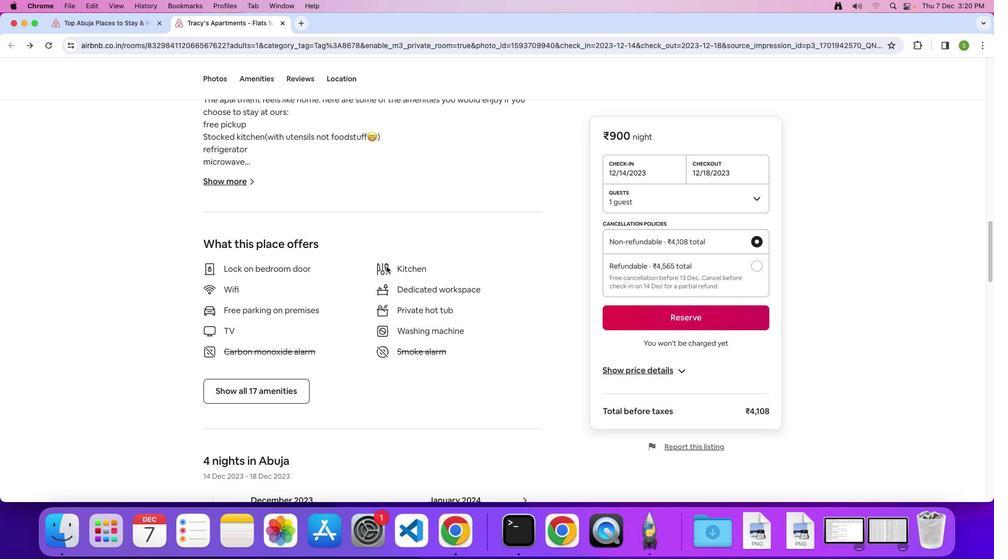
Action: Mouse scrolled (386, 266) with delta (0, 0)
Screenshot: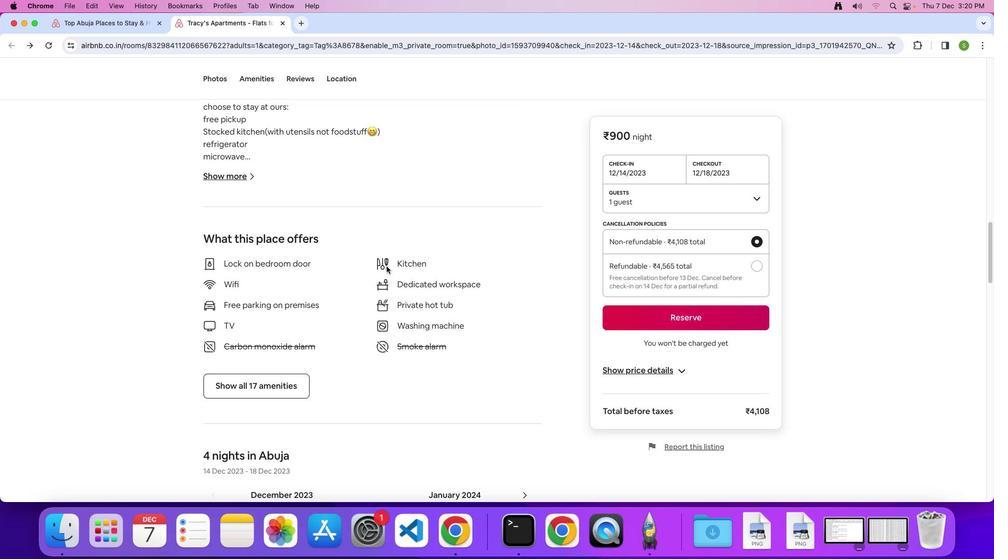 
Action: Mouse scrolled (386, 266) with delta (0, -1)
Screenshot: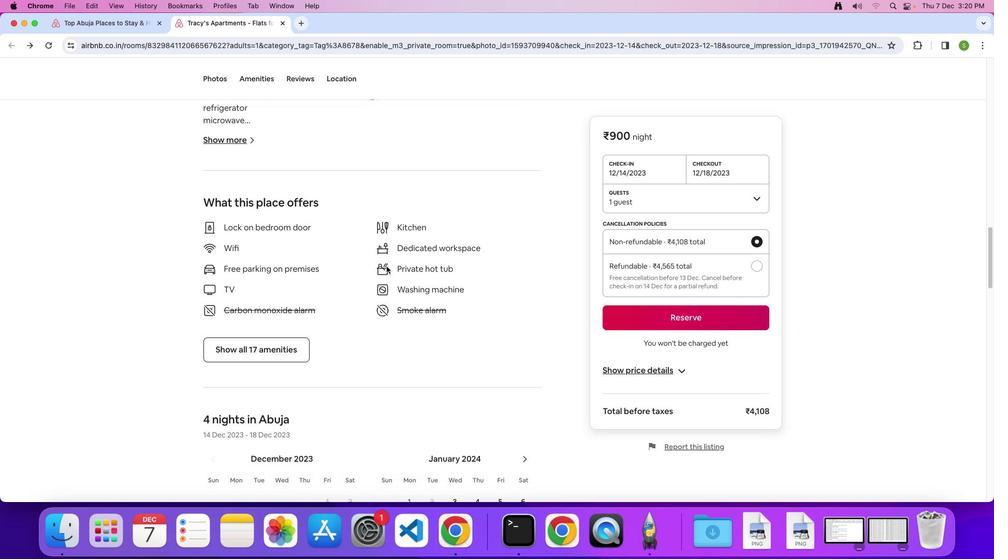 
Action: Mouse scrolled (386, 266) with delta (0, 0)
Screenshot: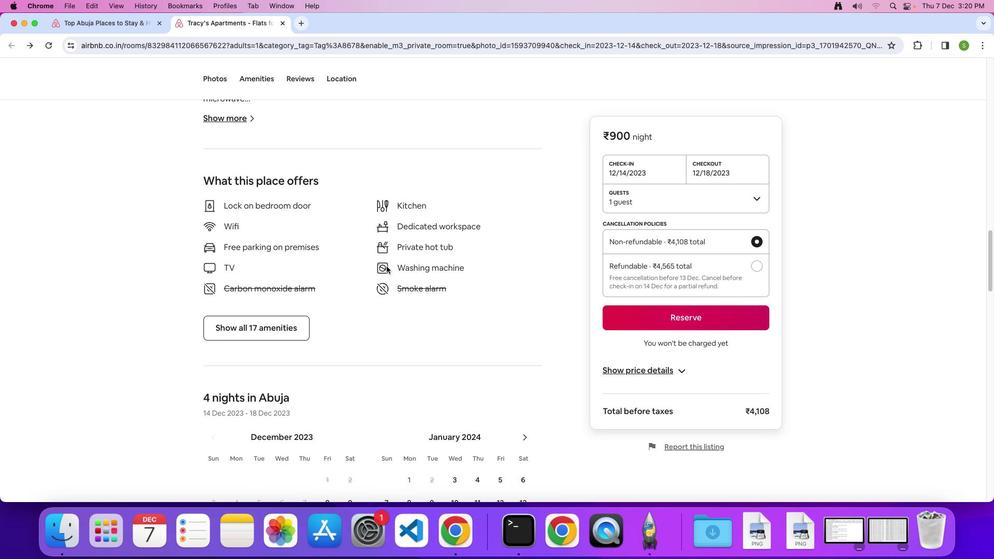 
Action: Mouse scrolled (386, 266) with delta (0, 0)
Screenshot: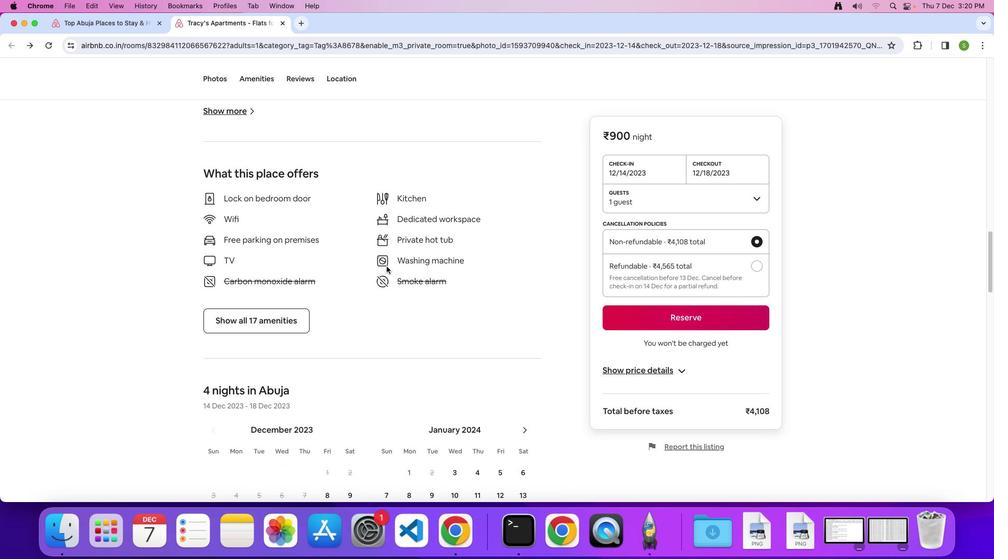 
Action: Mouse scrolled (386, 266) with delta (0, -1)
Screenshot: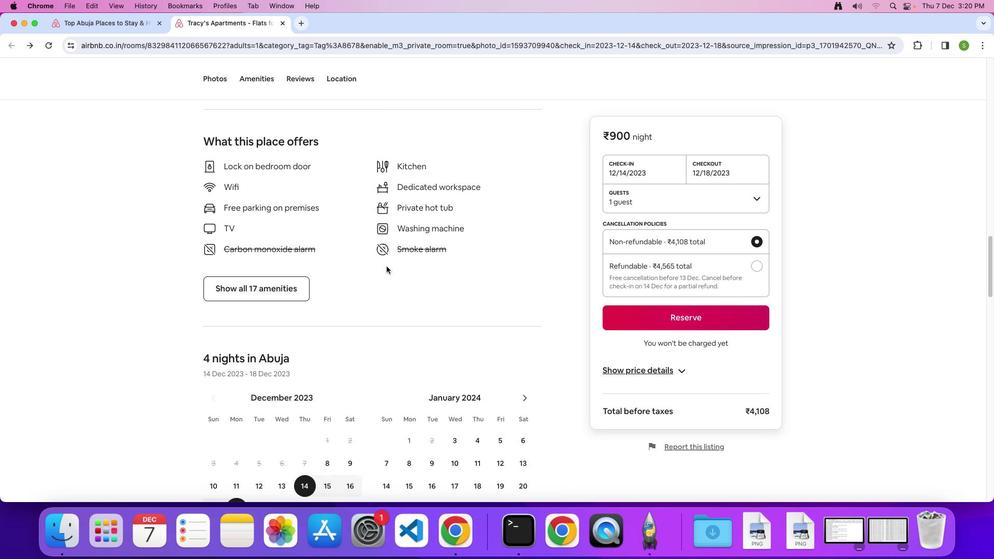 
Action: Mouse moved to (288, 259)
Screenshot: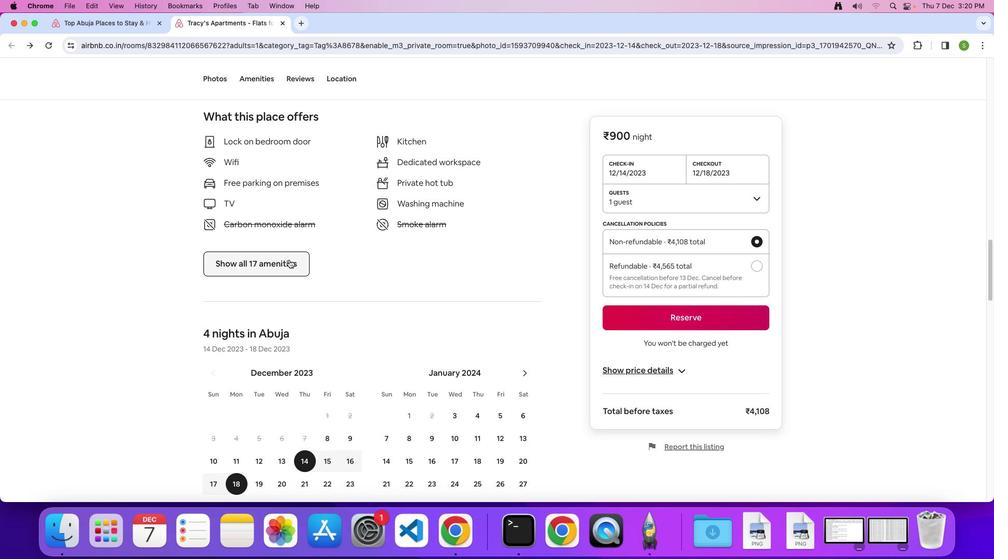 
Action: Mouse pressed left at (288, 259)
Screenshot: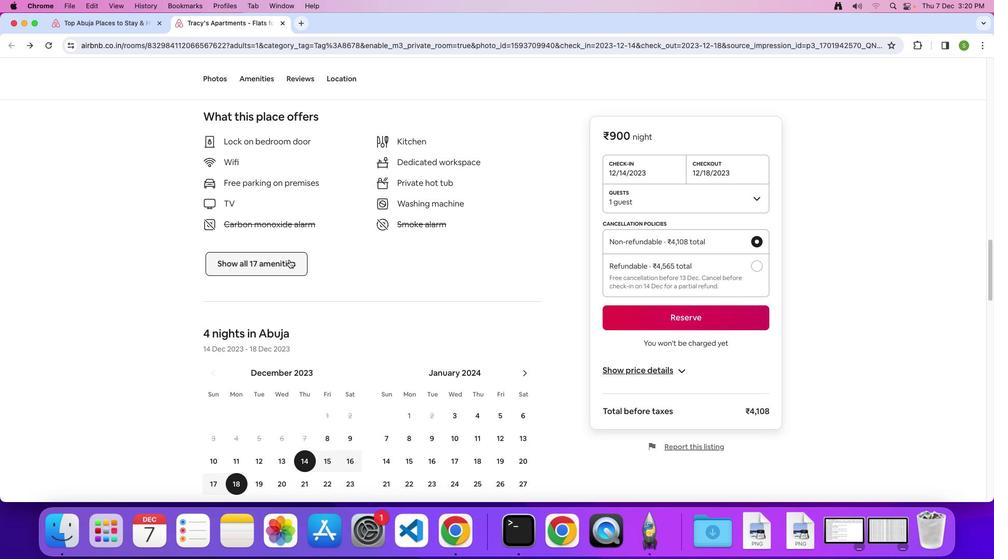 
Action: Mouse moved to (490, 274)
Screenshot: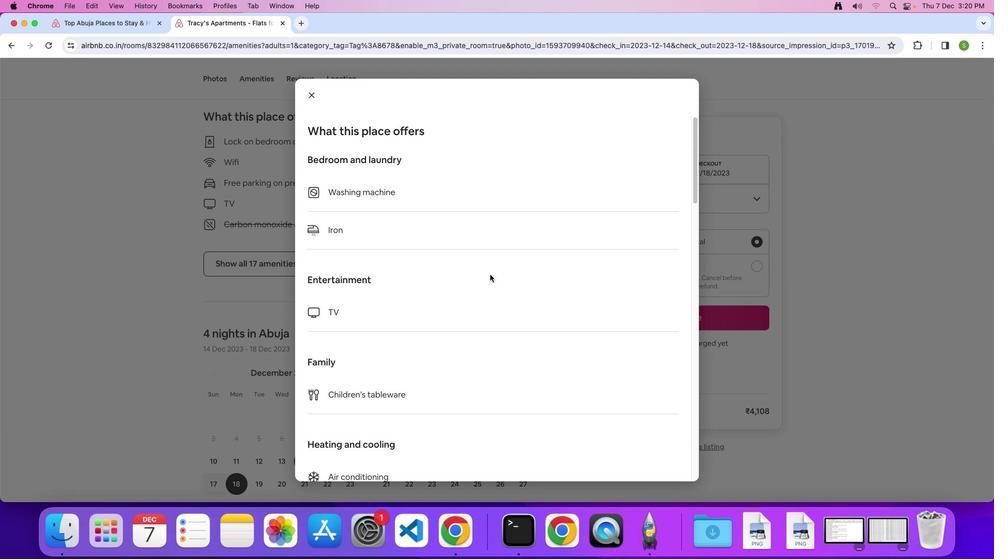 
Action: Mouse scrolled (490, 274) with delta (0, 0)
Screenshot: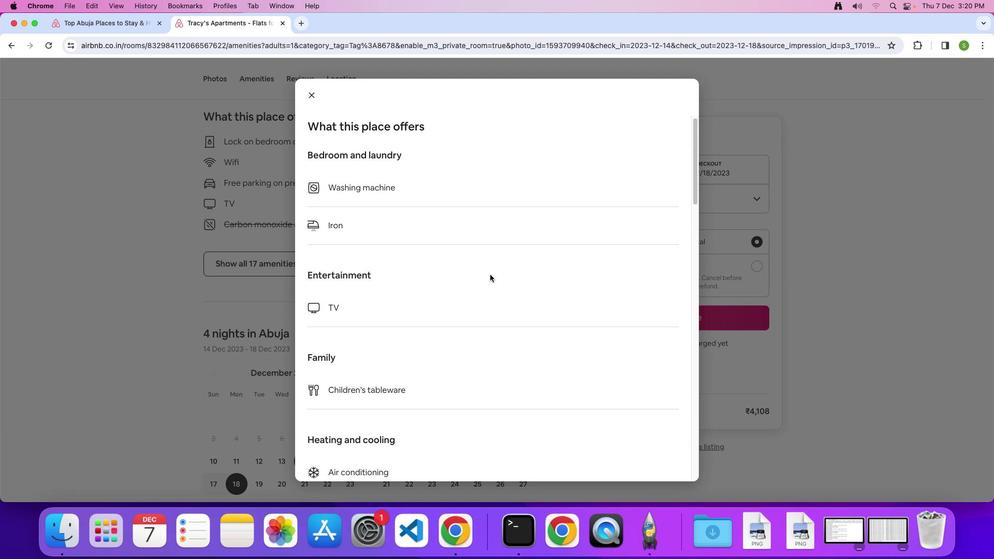 
Action: Mouse scrolled (490, 274) with delta (0, 0)
Screenshot: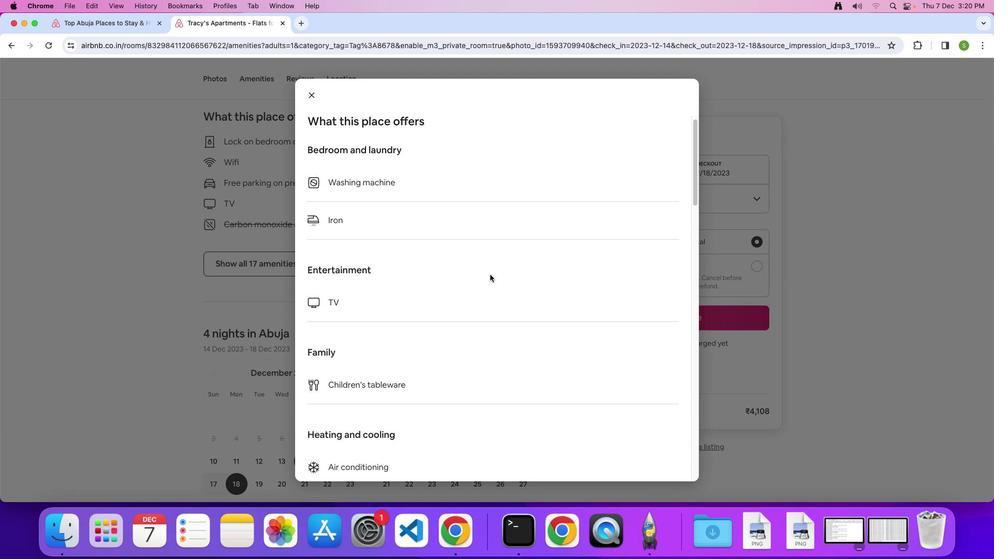 
Action: Mouse scrolled (490, 274) with delta (0, 0)
Screenshot: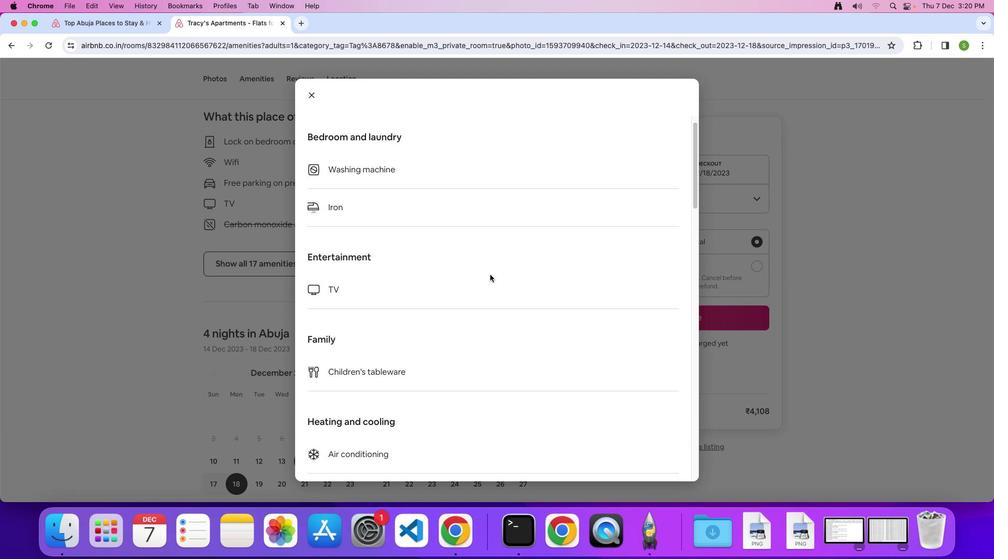 
Action: Mouse scrolled (490, 274) with delta (0, 0)
Screenshot: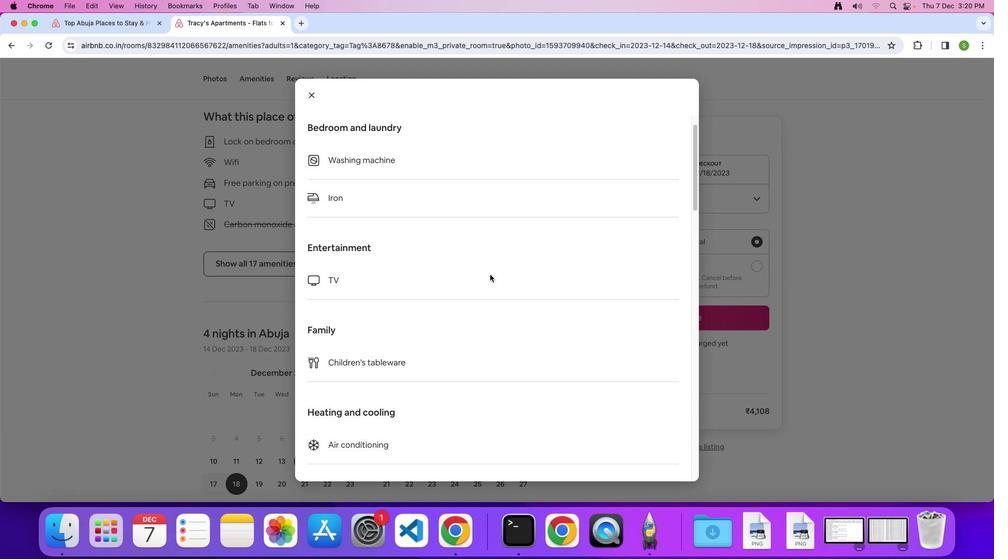 
Action: Mouse scrolled (490, 274) with delta (0, 0)
Screenshot: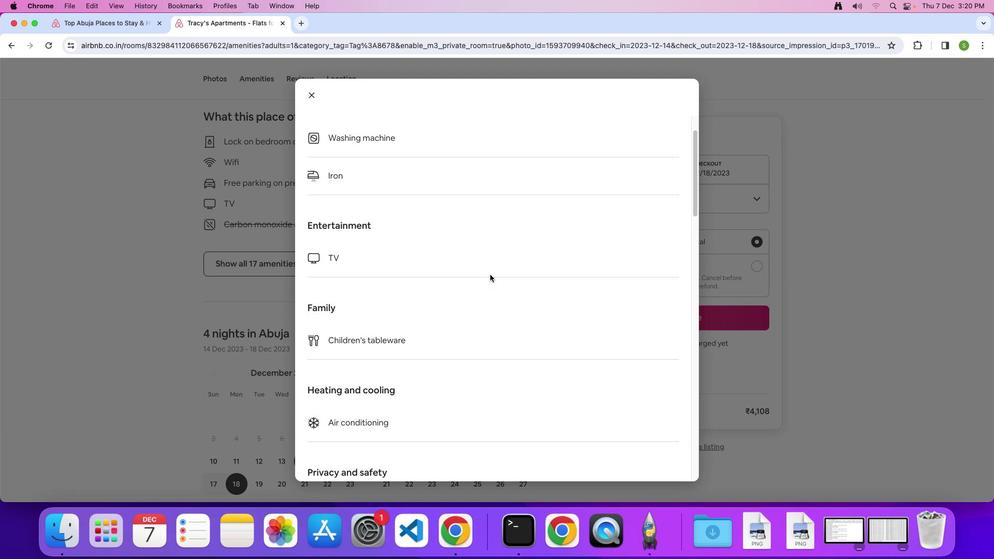 
Action: Mouse scrolled (490, 274) with delta (0, 0)
Screenshot: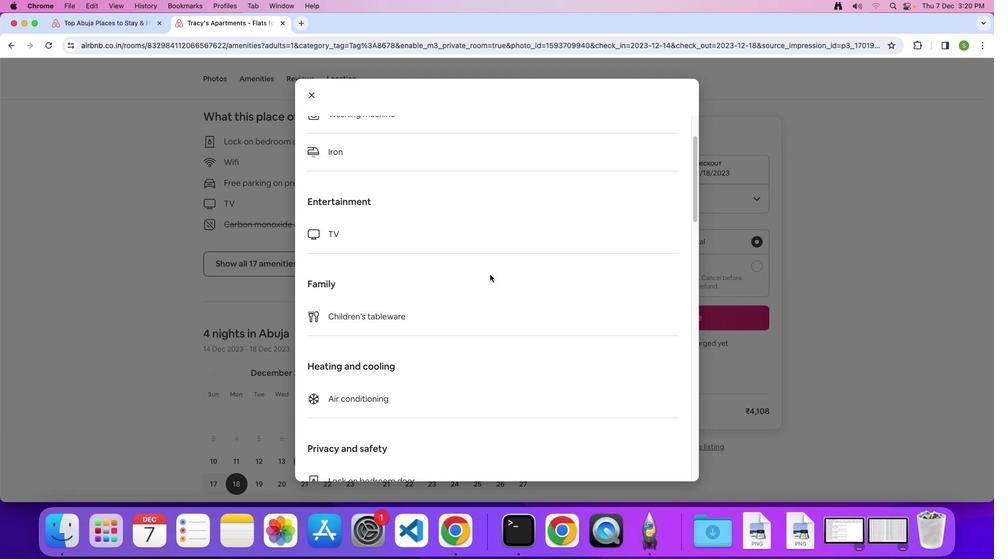 
Action: Mouse scrolled (490, 274) with delta (0, 0)
Screenshot: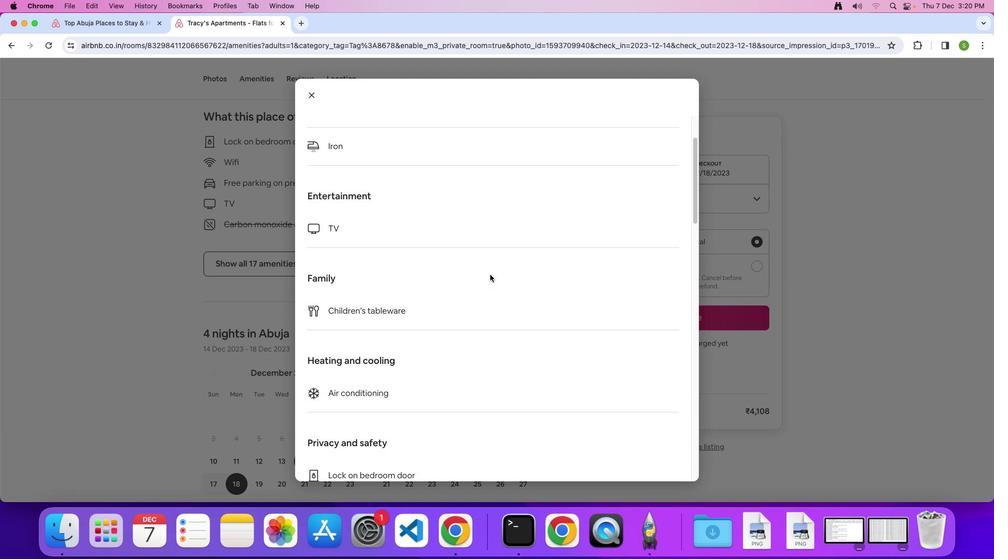 
Action: Mouse scrolled (490, 274) with delta (0, 0)
Screenshot: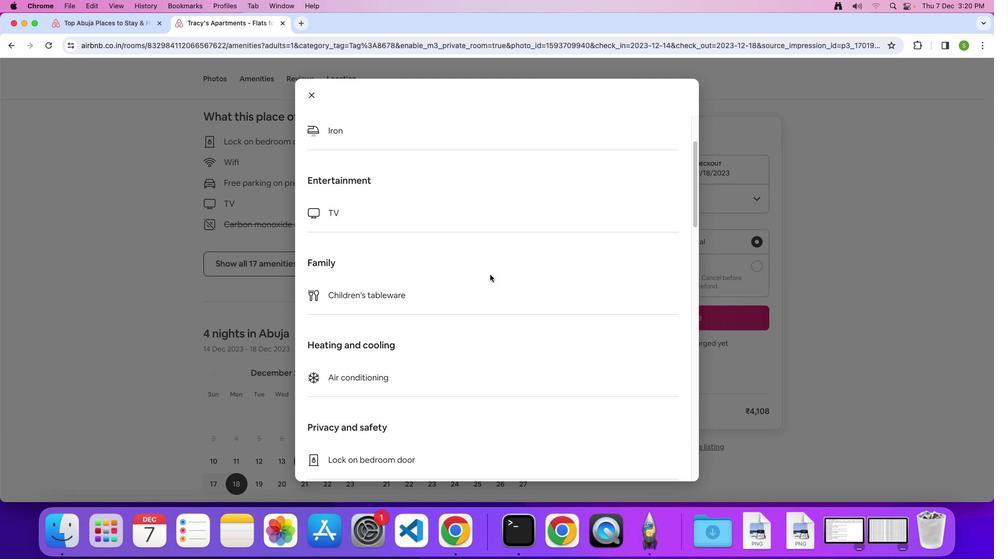 
Action: Mouse scrolled (490, 274) with delta (0, 0)
Screenshot: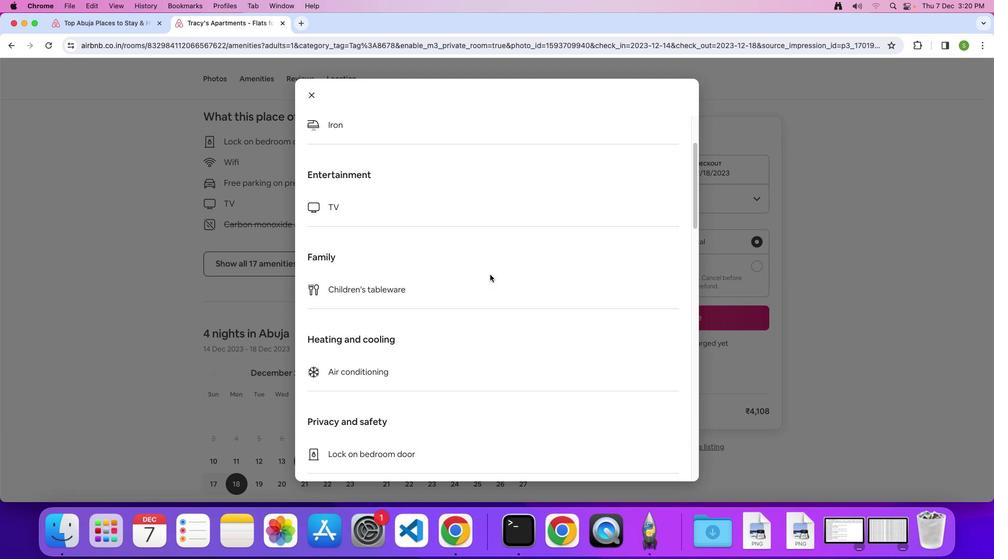 
Action: Mouse scrolled (490, 274) with delta (0, -1)
